 Task: Get updates on wildfire incidents around New York.
Action: Mouse moved to (95, 80)
Screenshot: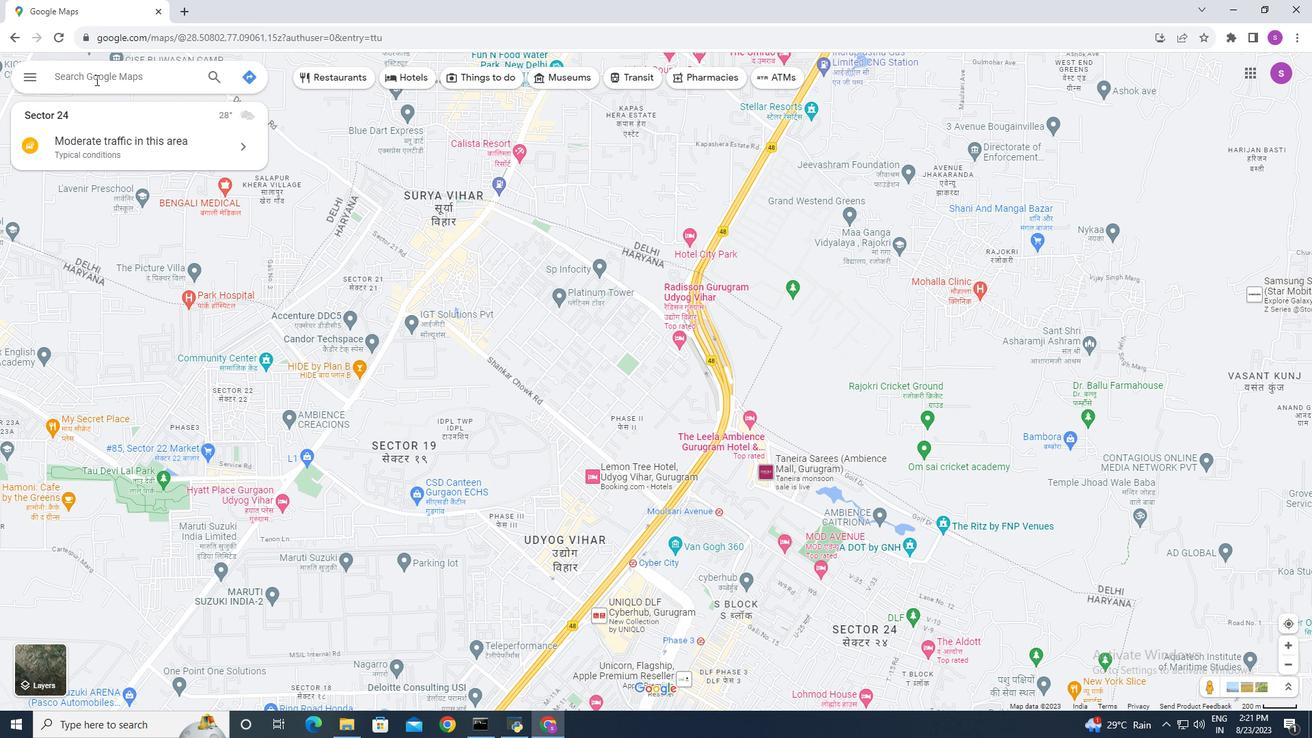 
Action: Mouse pressed left at (95, 80)
Screenshot: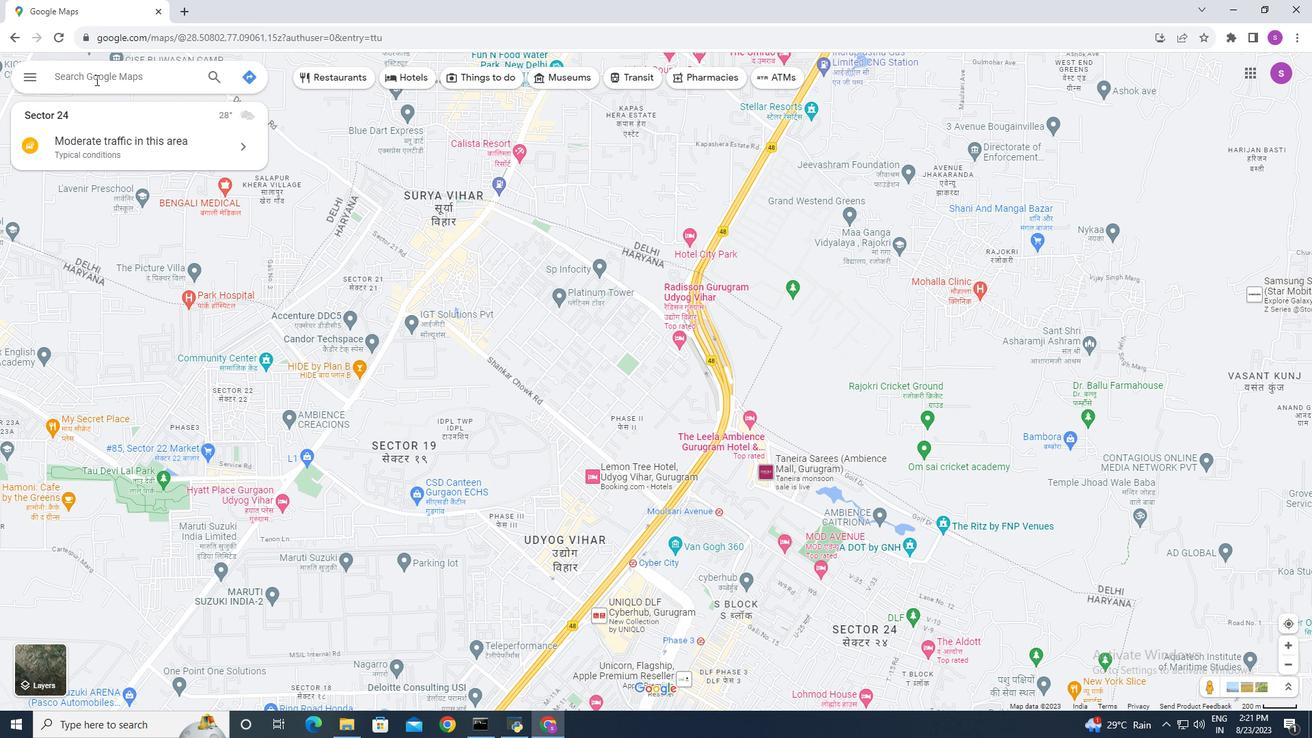 
Action: Mouse moved to (99, 78)
Screenshot: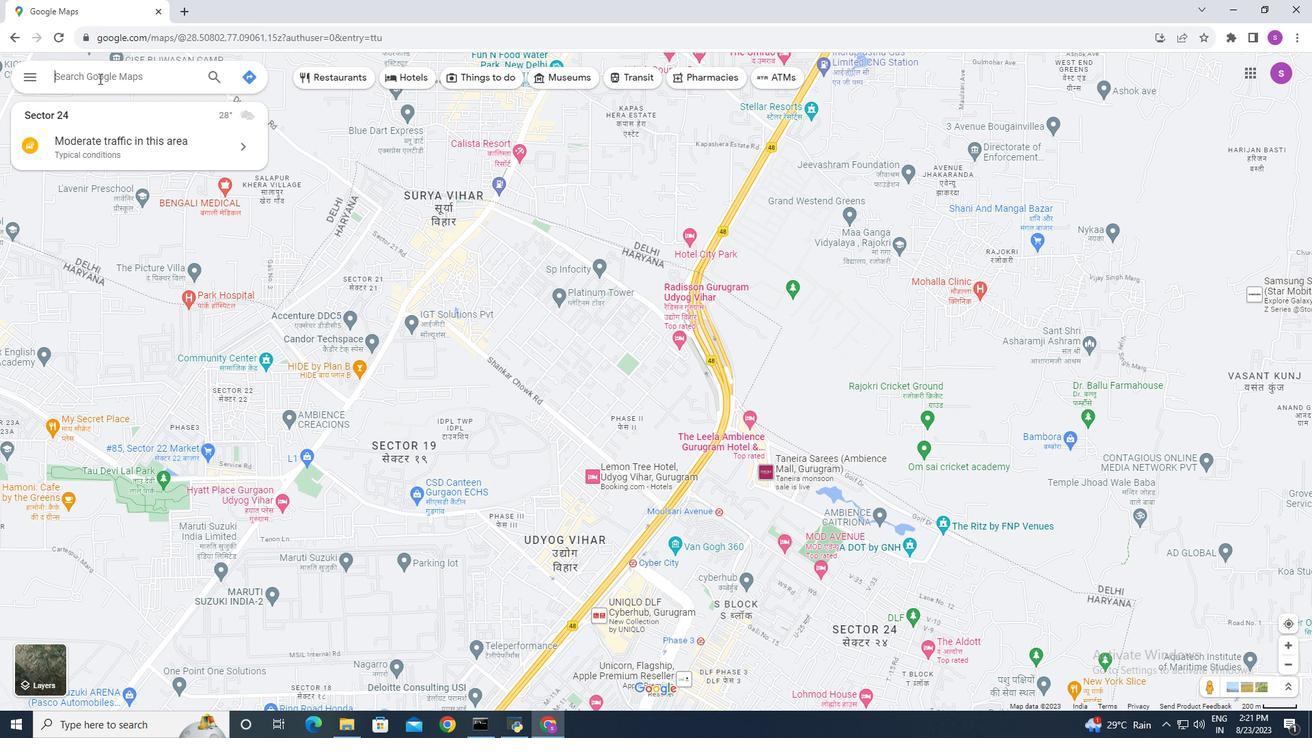 
Action: Key pressed <Key.shift>New<Key.space><Key.shift>York<Key.enter>
Screenshot: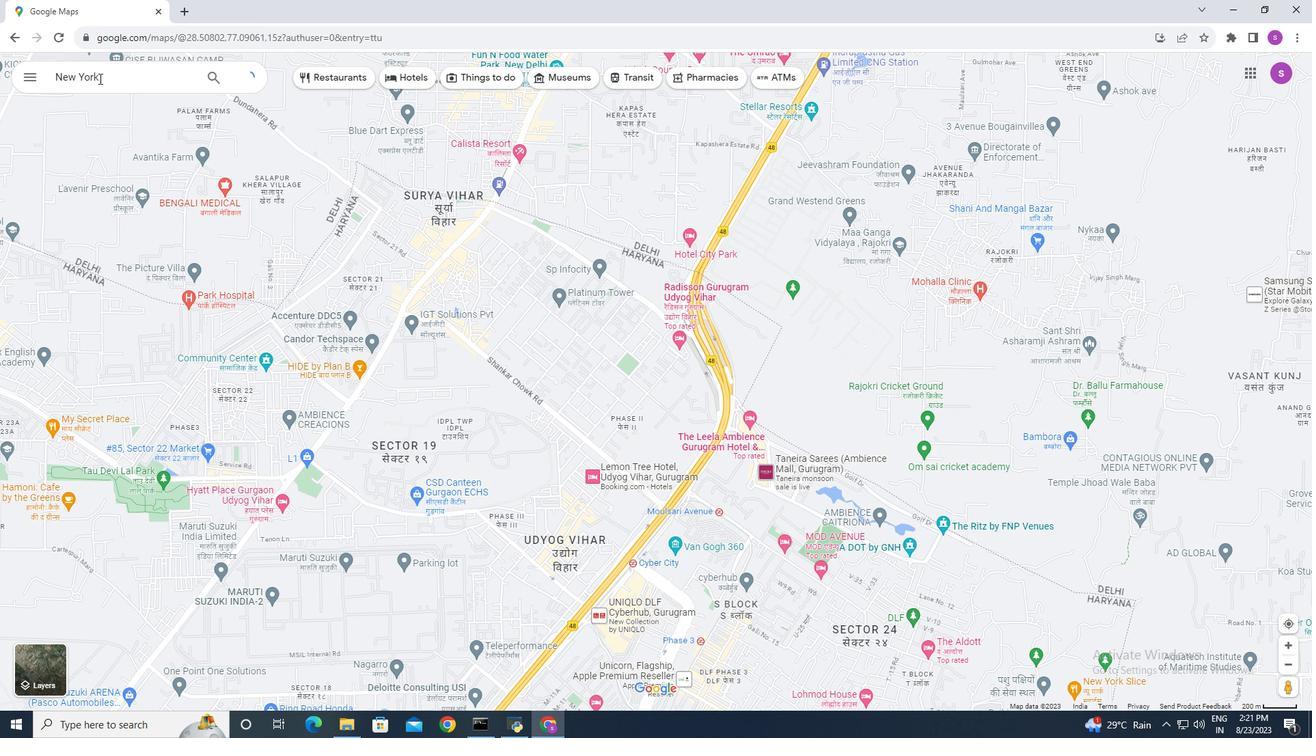 
Action: Mouse moved to (317, 663)
Screenshot: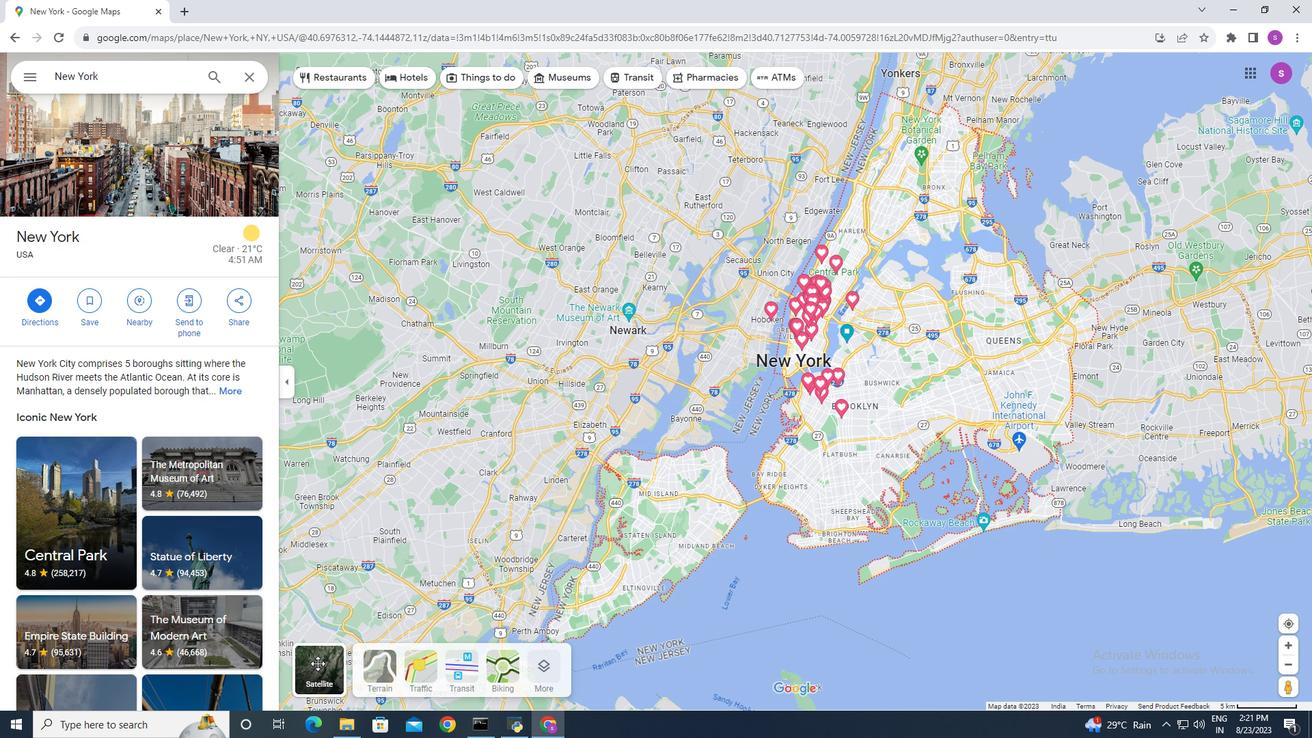 
Action: Mouse pressed left at (317, 663)
Screenshot: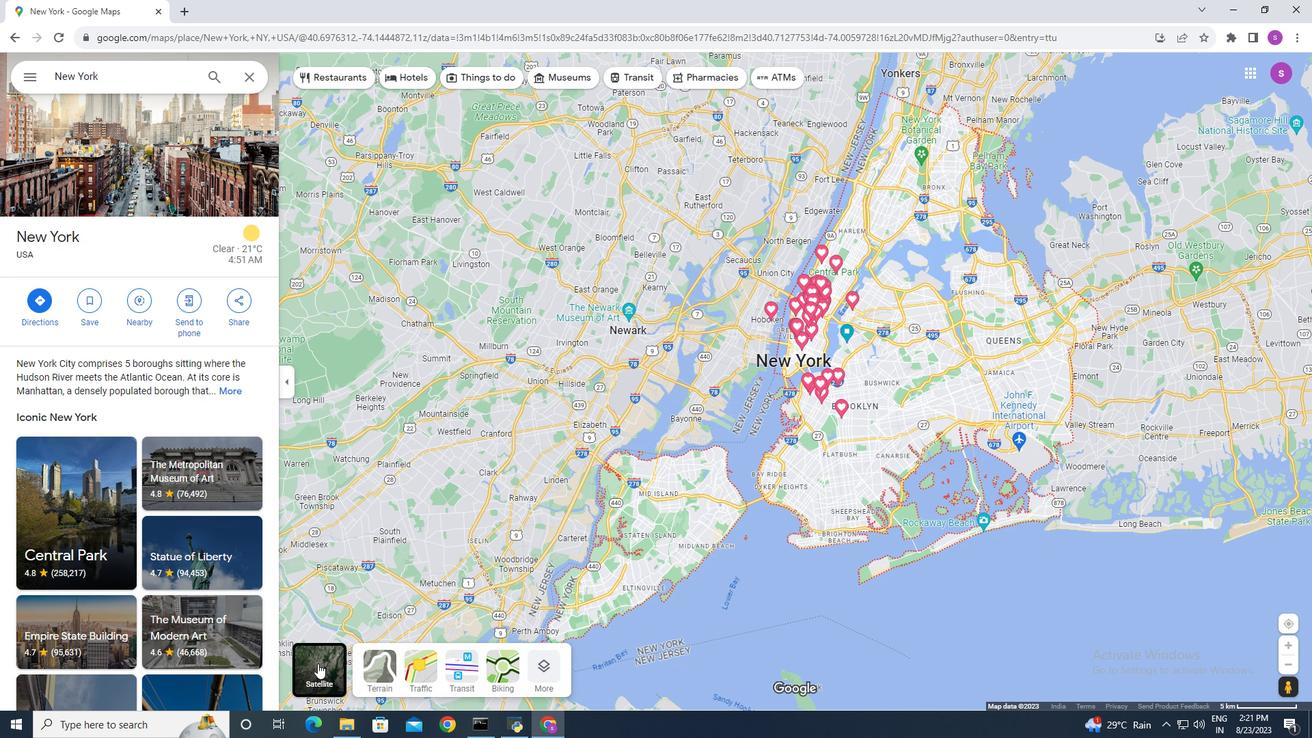 
Action: Mouse moved to (544, 665)
Screenshot: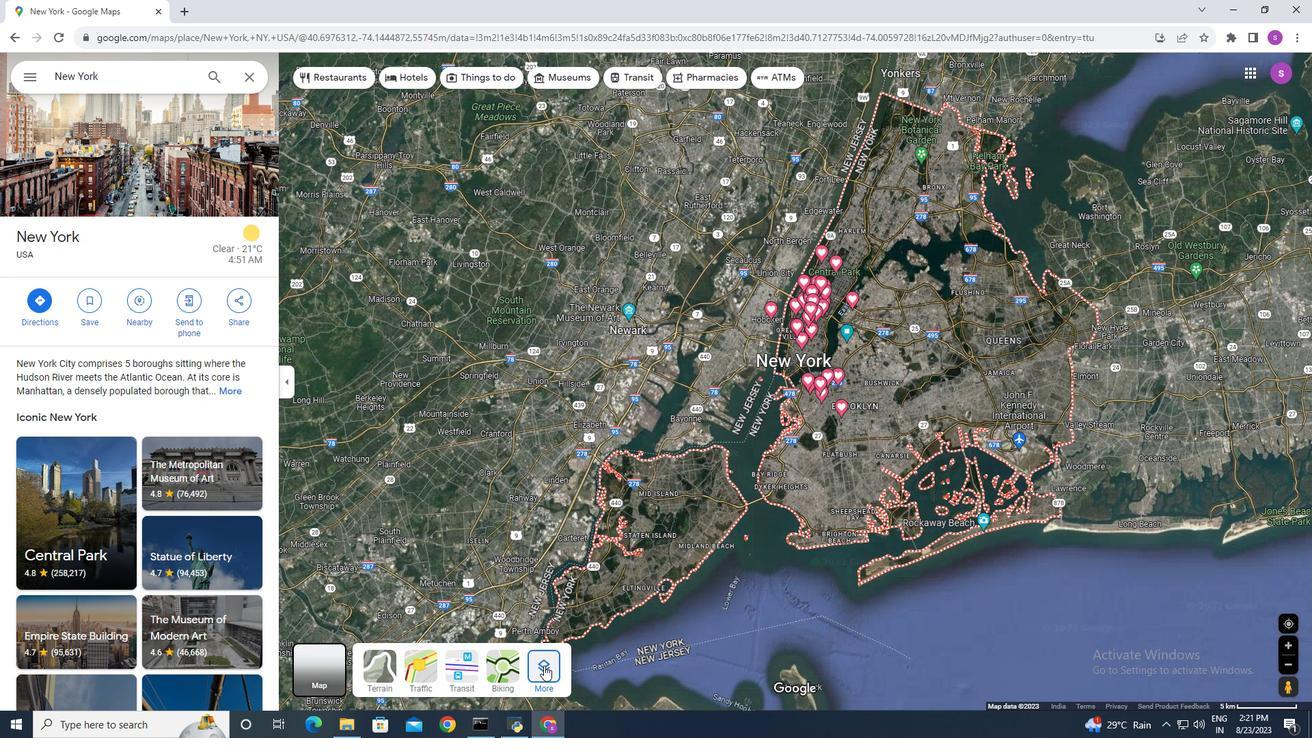 
Action: Mouse pressed left at (544, 665)
Screenshot: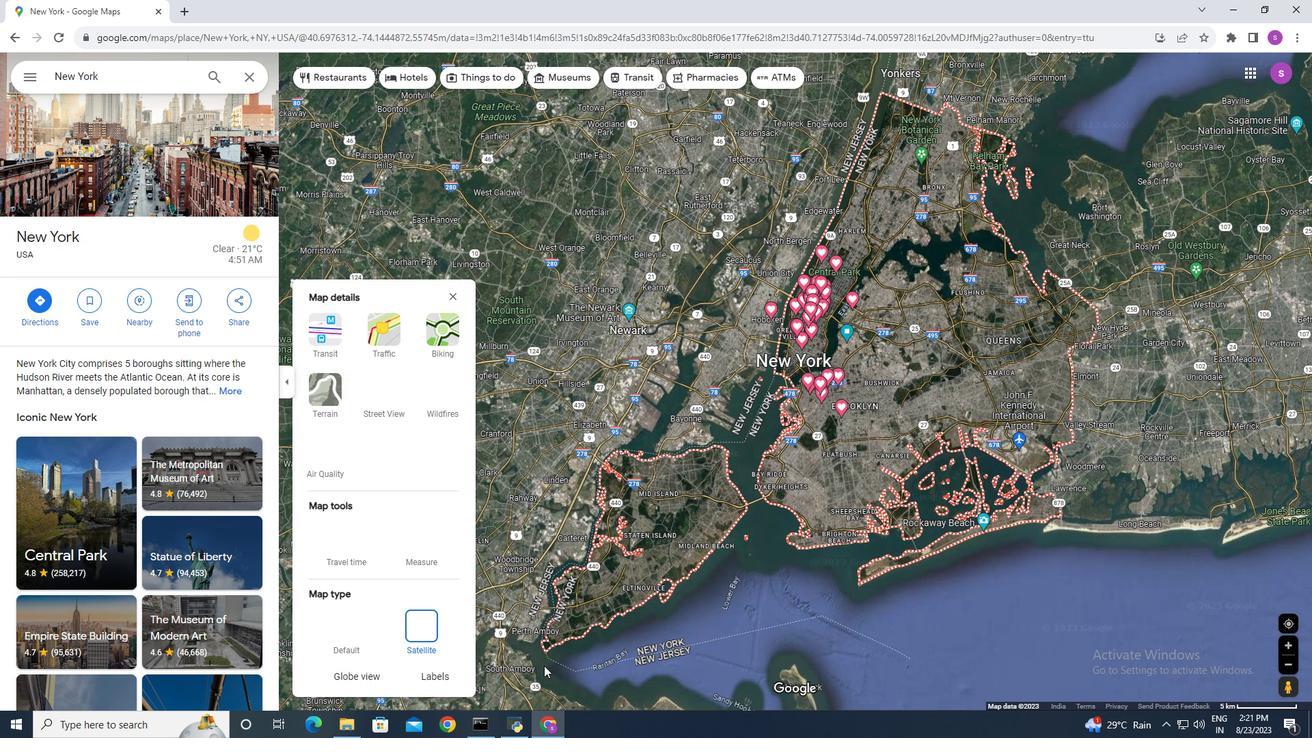 
Action: Mouse moved to (451, 384)
Screenshot: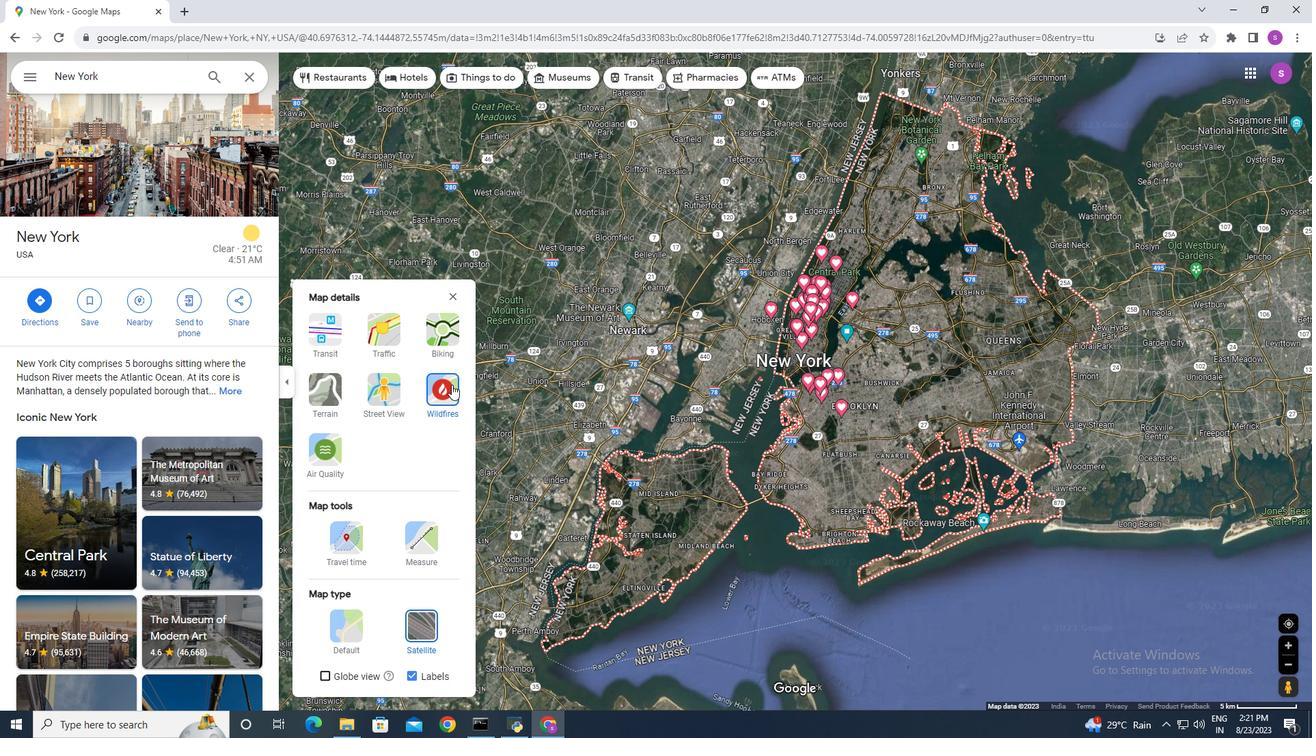 
Action: Mouse pressed left at (451, 384)
Screenshot: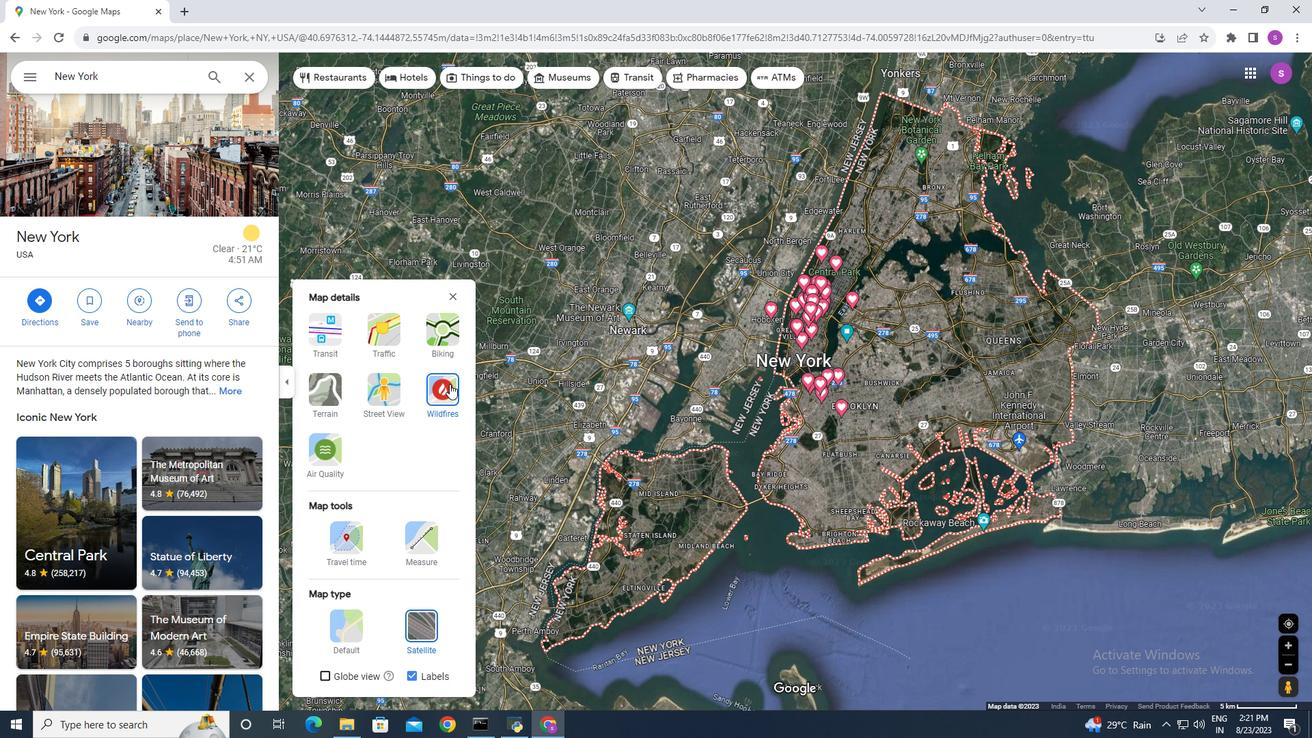 
Action: Mouse moved to (442, 388)
Screenshot: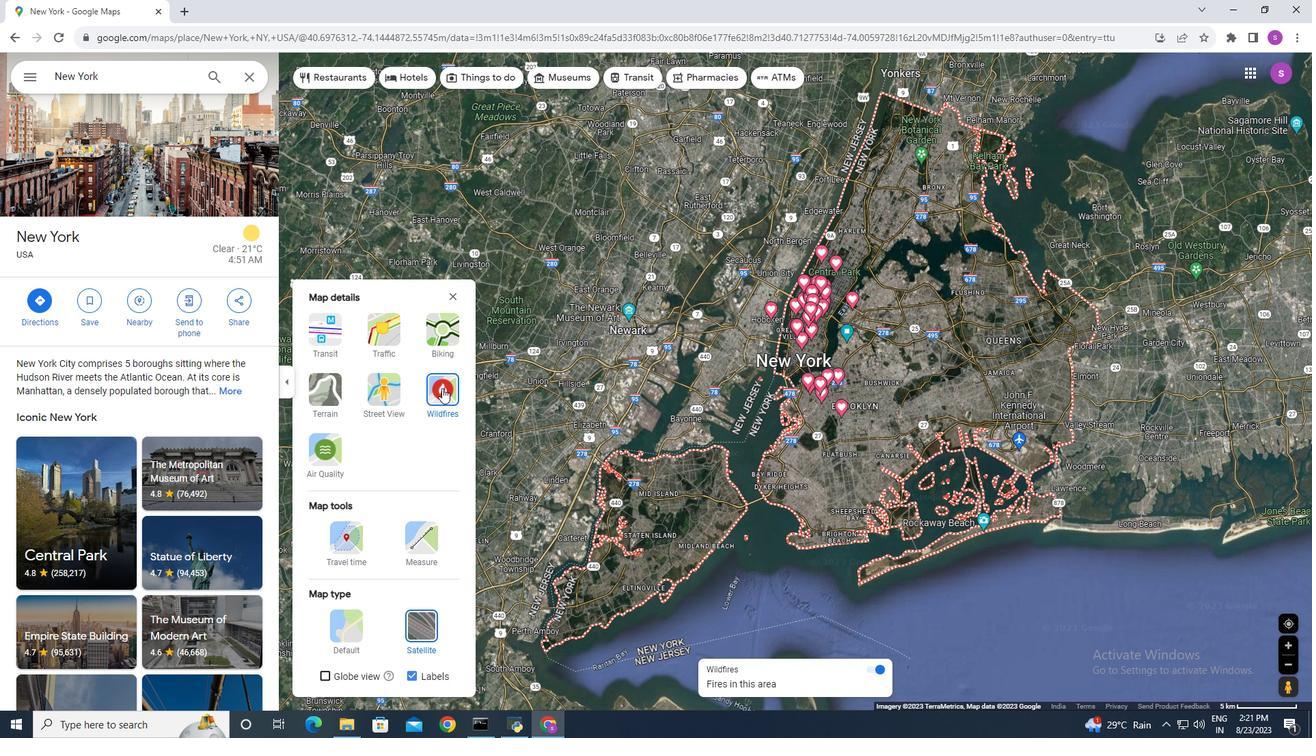 
Action: Mouse pressed left at (442, 388)
Screenshot: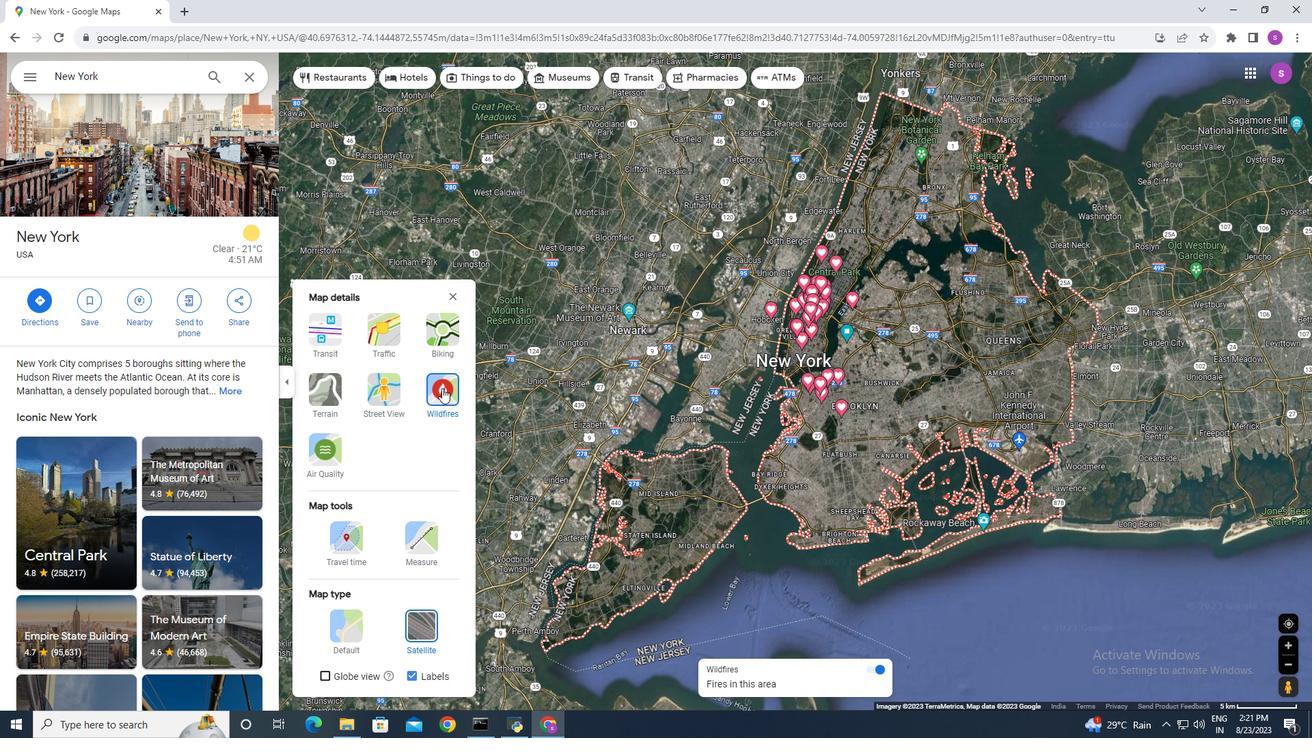 
Action: Mouse moved to (442, 388)
Screenshot: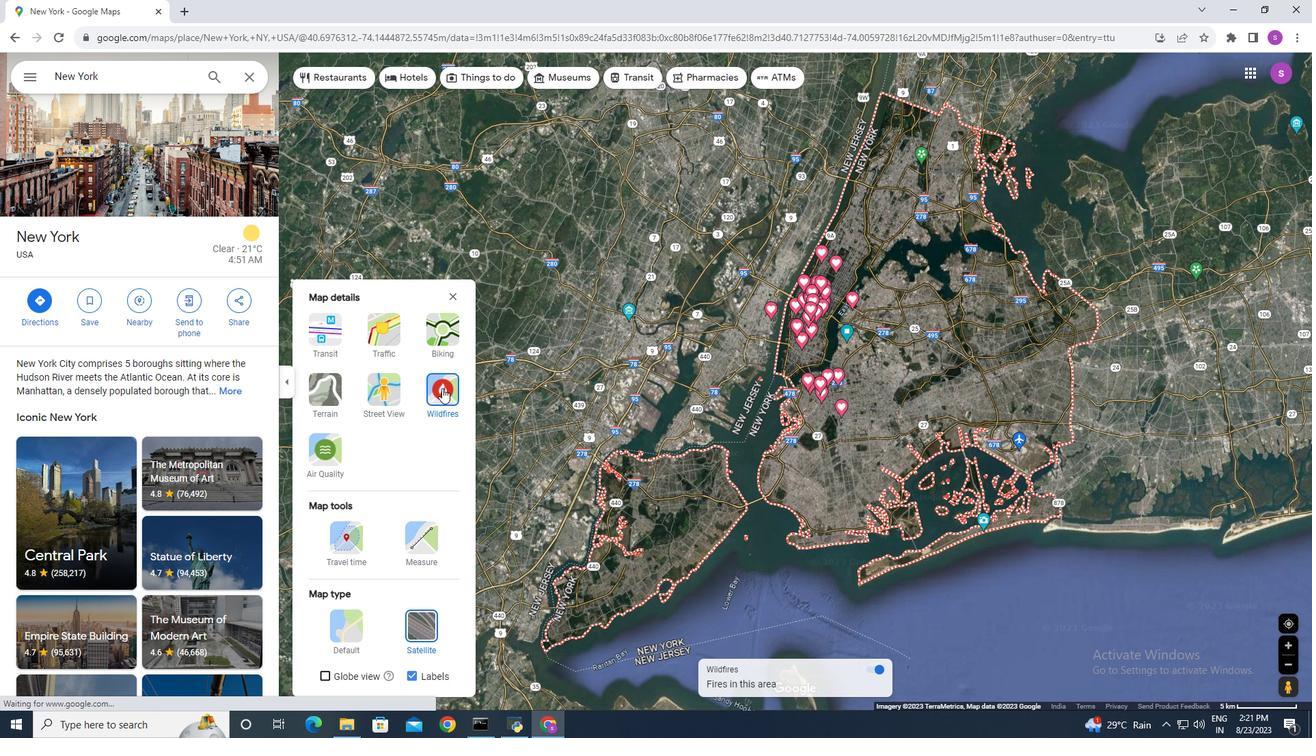 
Action: Mouse pressed left at (442, 388)
Screenshot: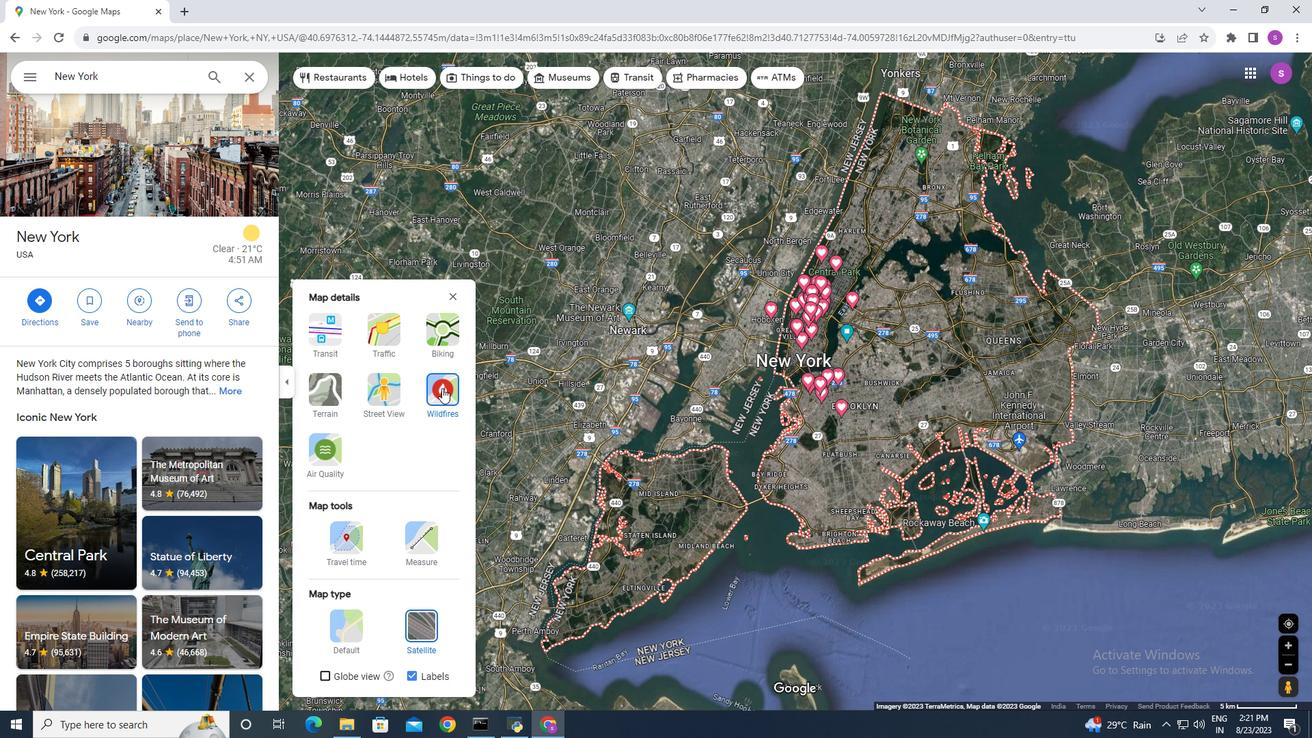 
Action: Mouse moved to (442, 388)
Screenshot: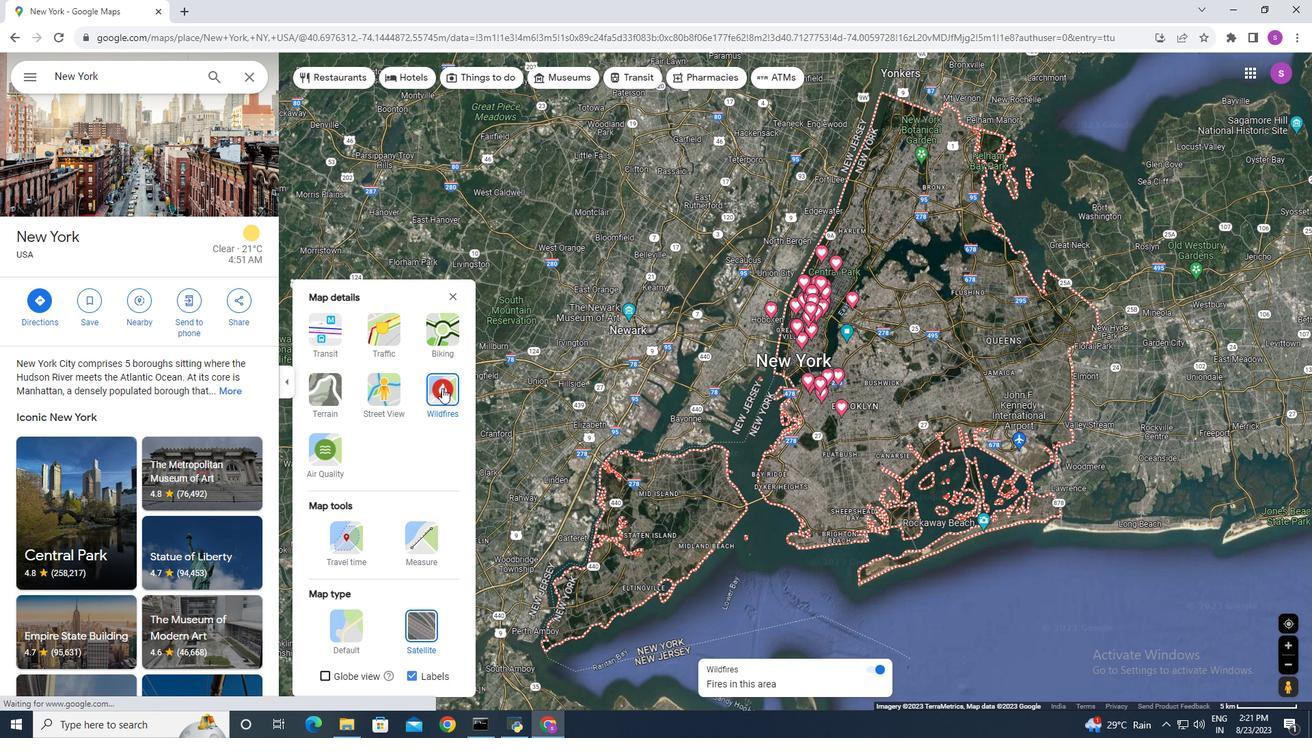
Action: Mouse pressed left at (442, 388)
Screenshot: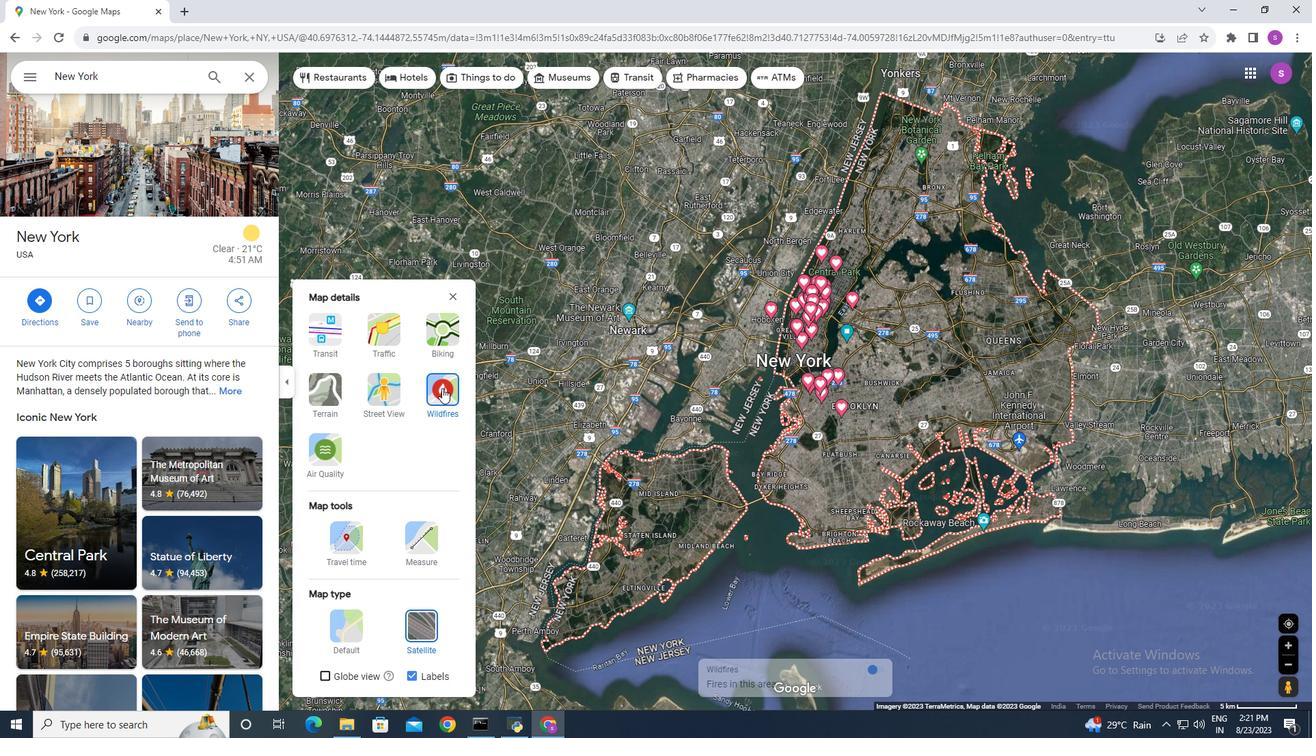 
Action: Mouse moved to (386, 385)
Screenshot: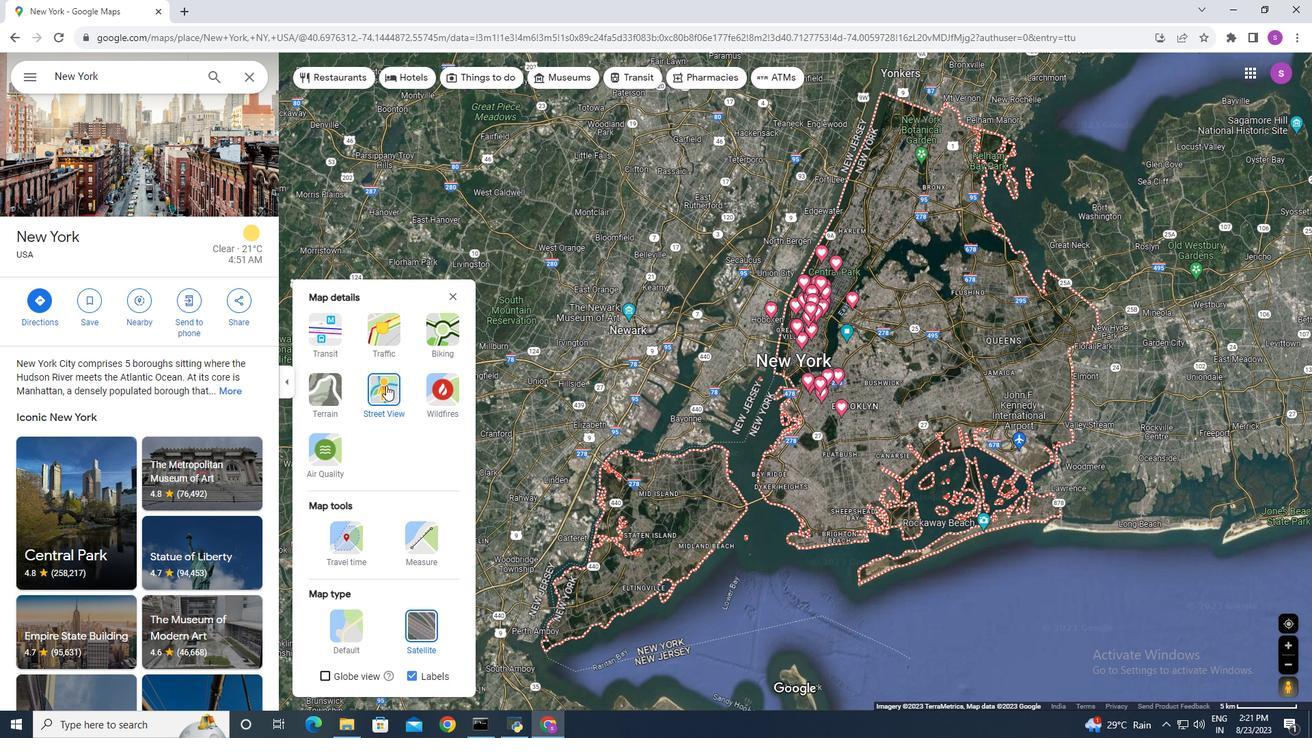 
Action: Mouse pressed left at (386, 385)
Screenshot: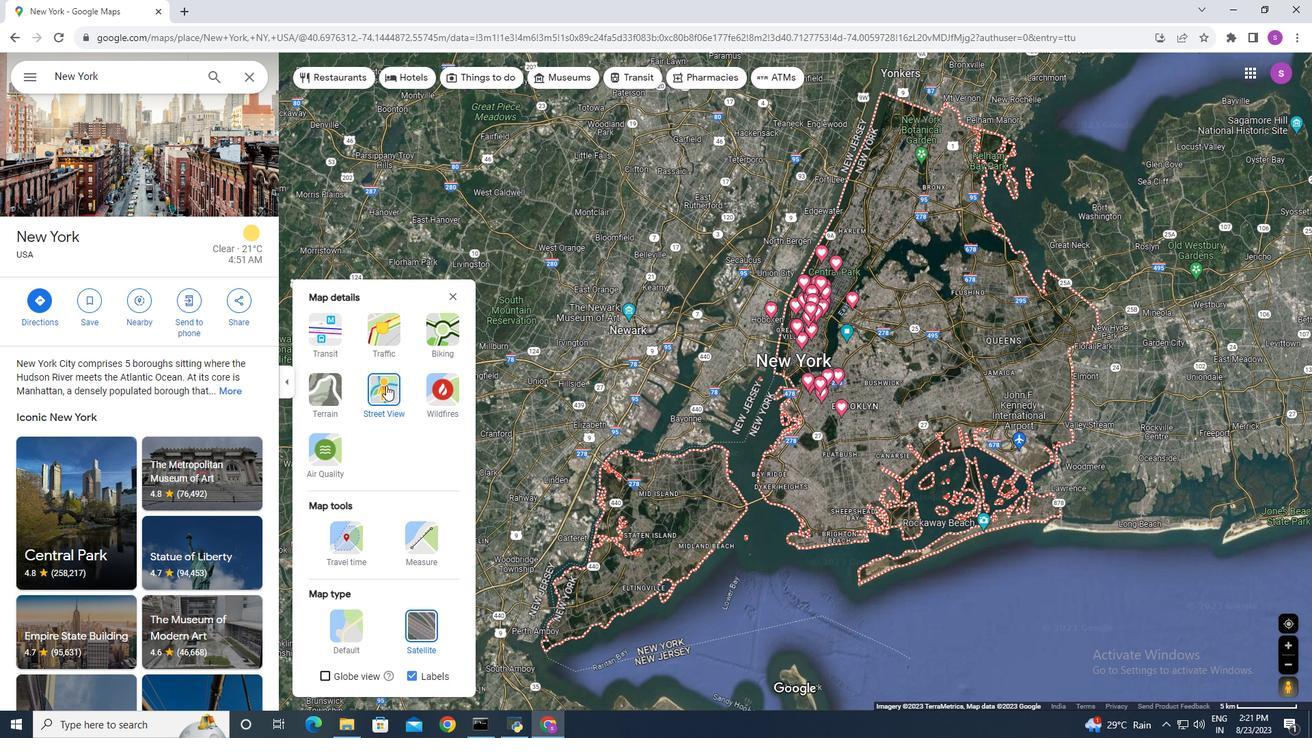 
Action: Mouse pressed left at (386, 385)
Screenshot: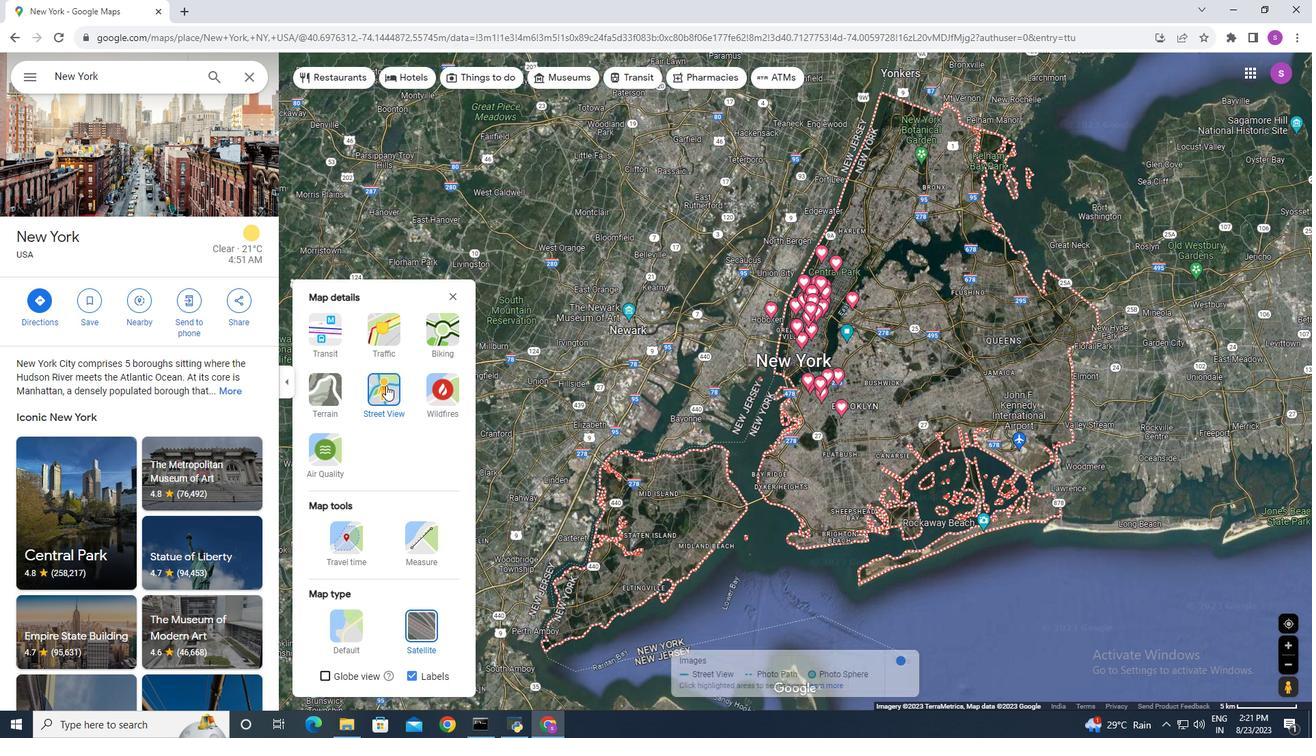 
Action: Mouse moved to (433, 394)
Screenshot: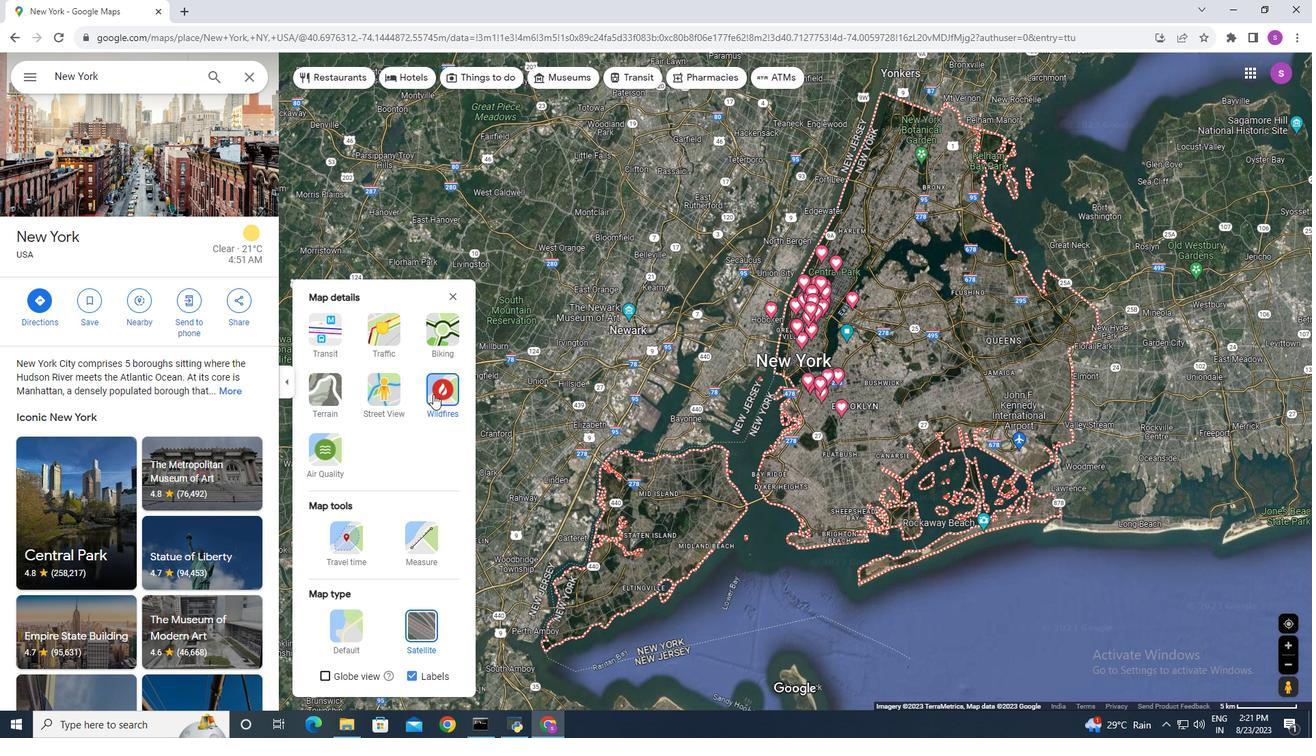 
Action: Mouse pressed left at (433, 394)
Screenshot: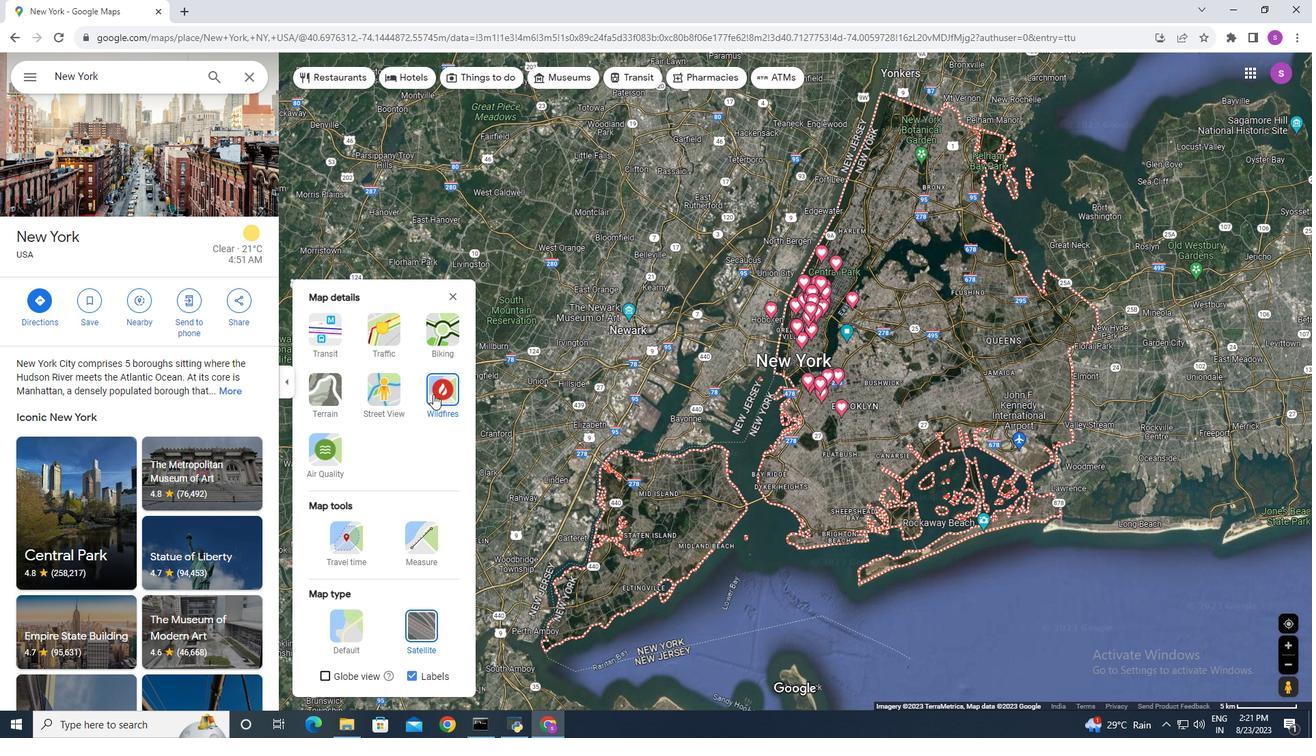 
Action: Mouse moved to (614, 471)
Screenshot: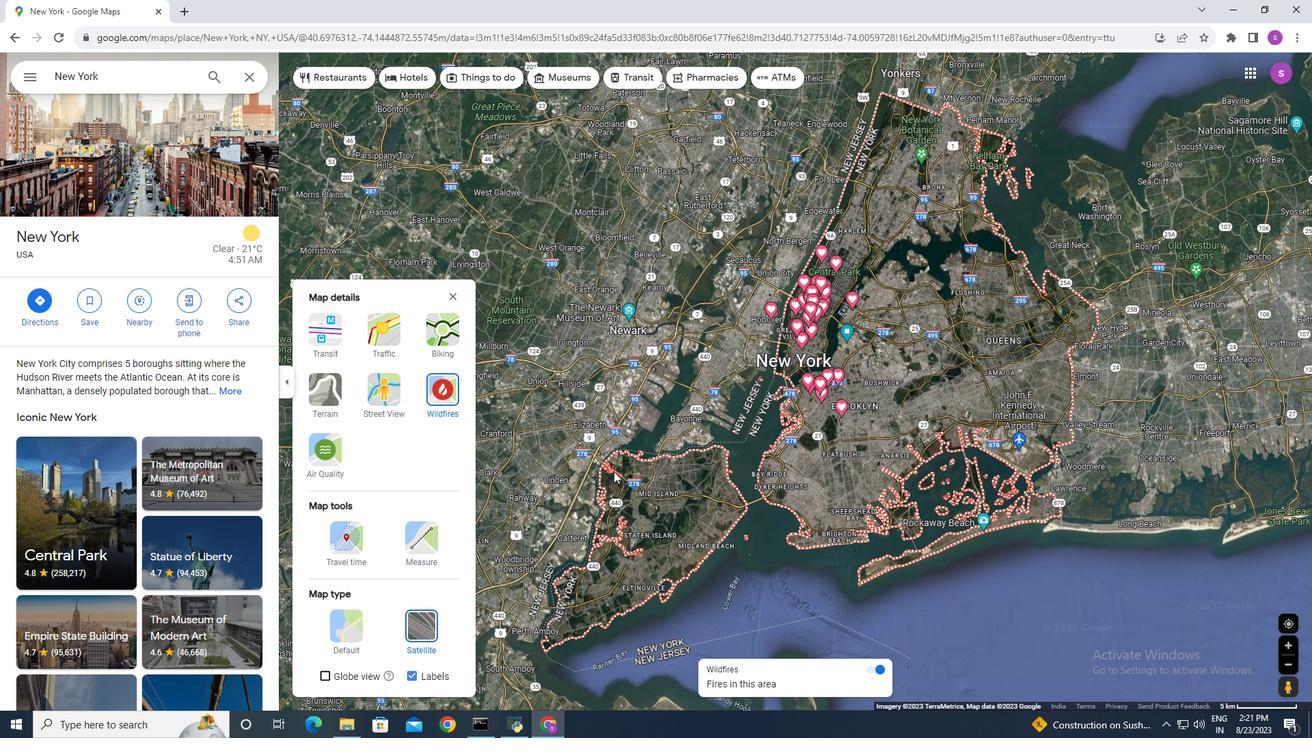 
Action: Mouse pressed left at (614, 471)
Screenshot: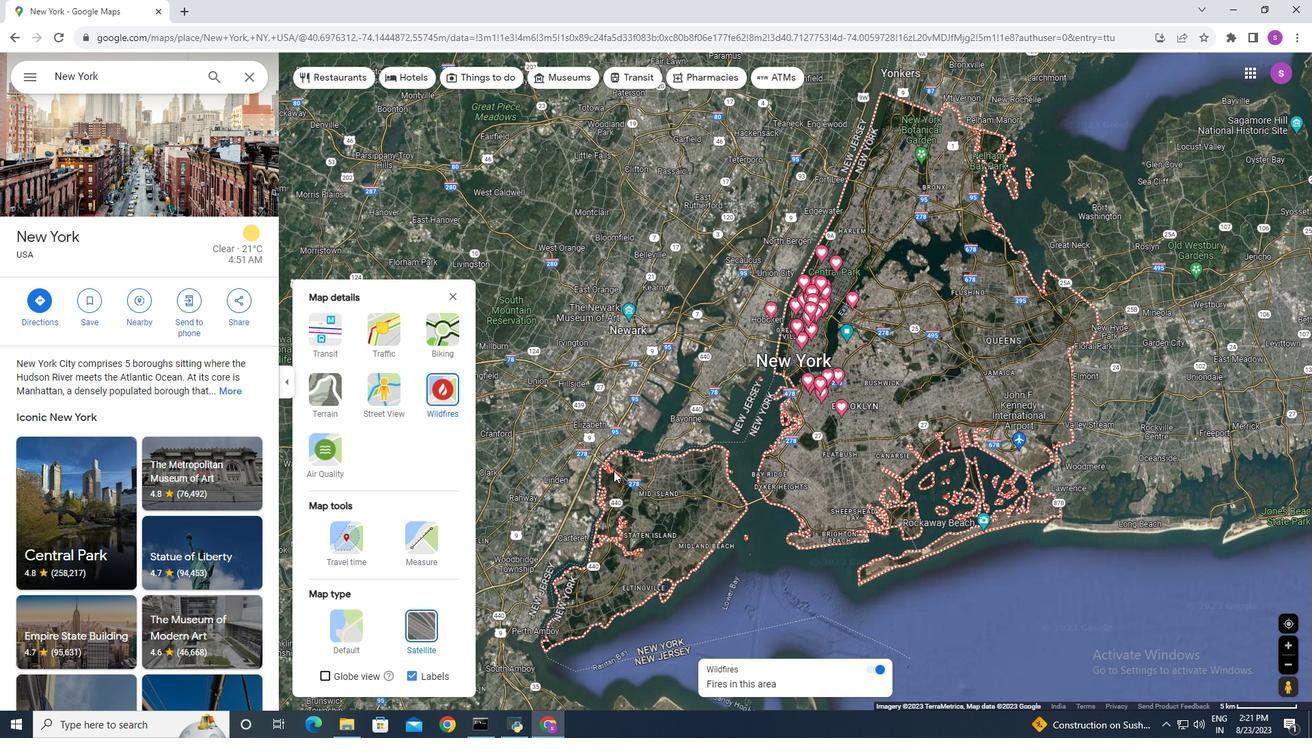 
Action: Mouse moved to (713, 626)
Screenshot: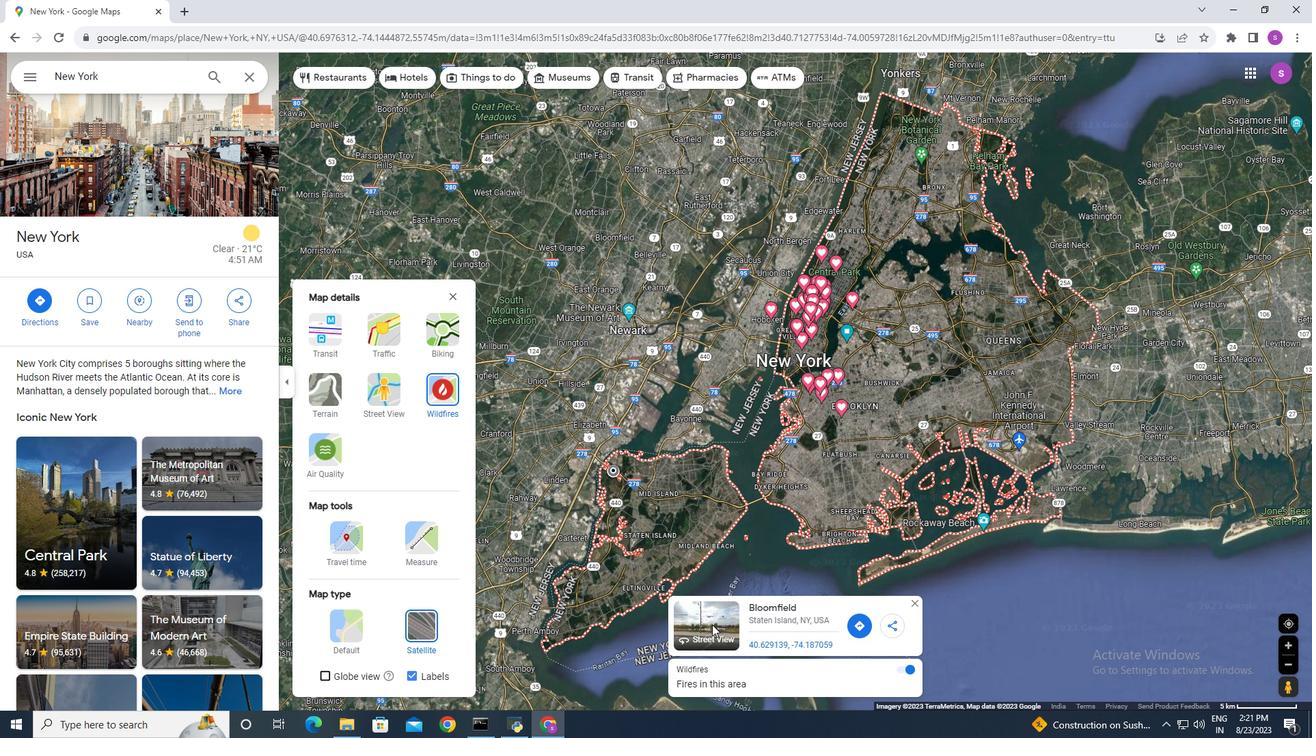
Action: Mouse pressed left at (713, 626)
Screenshot: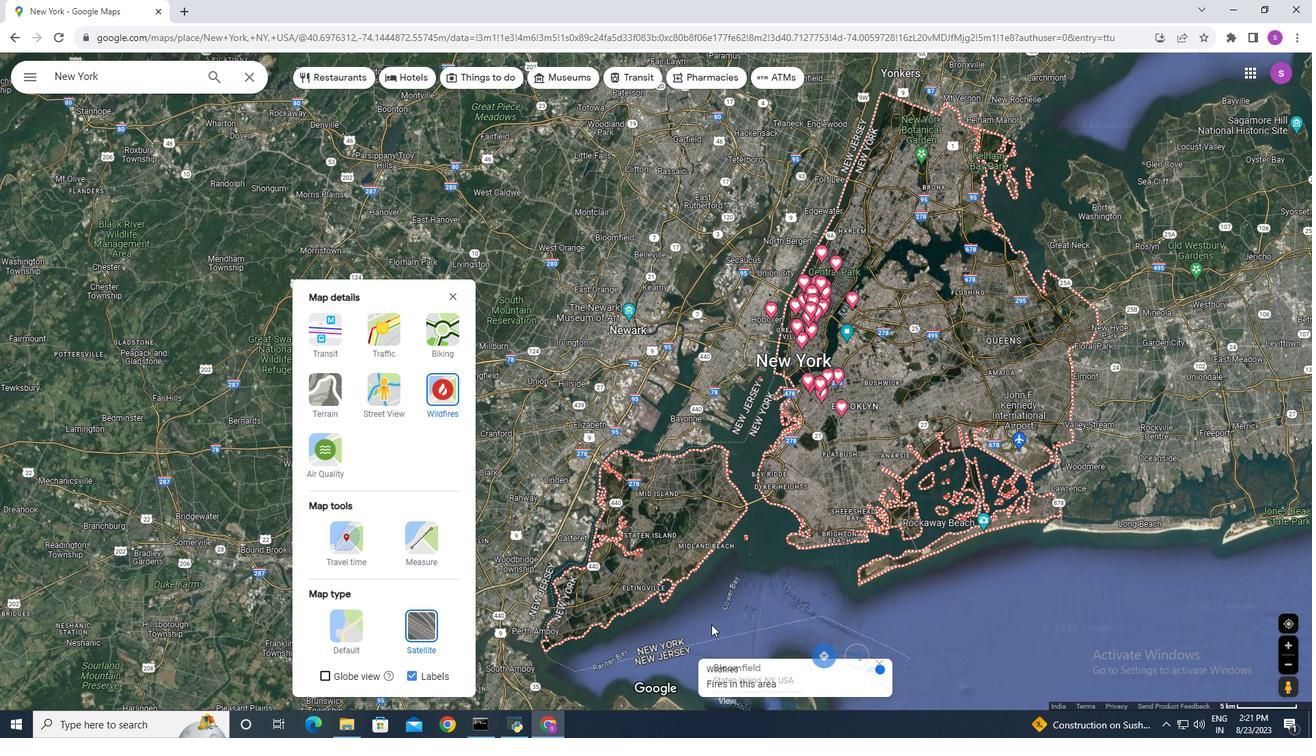 
Action: Mouse moved to (451, 519)
Screenshot: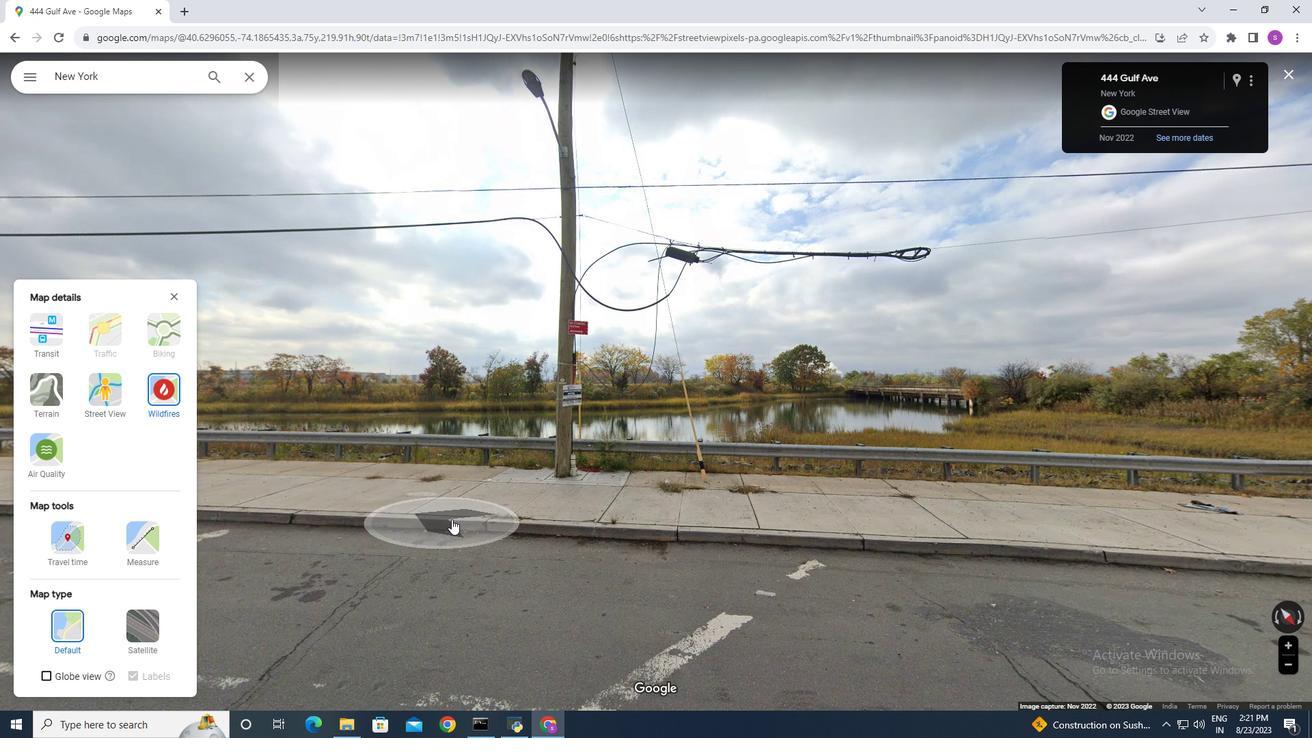 
Action: Mouse pressed left at (451, 519)
Screenshot: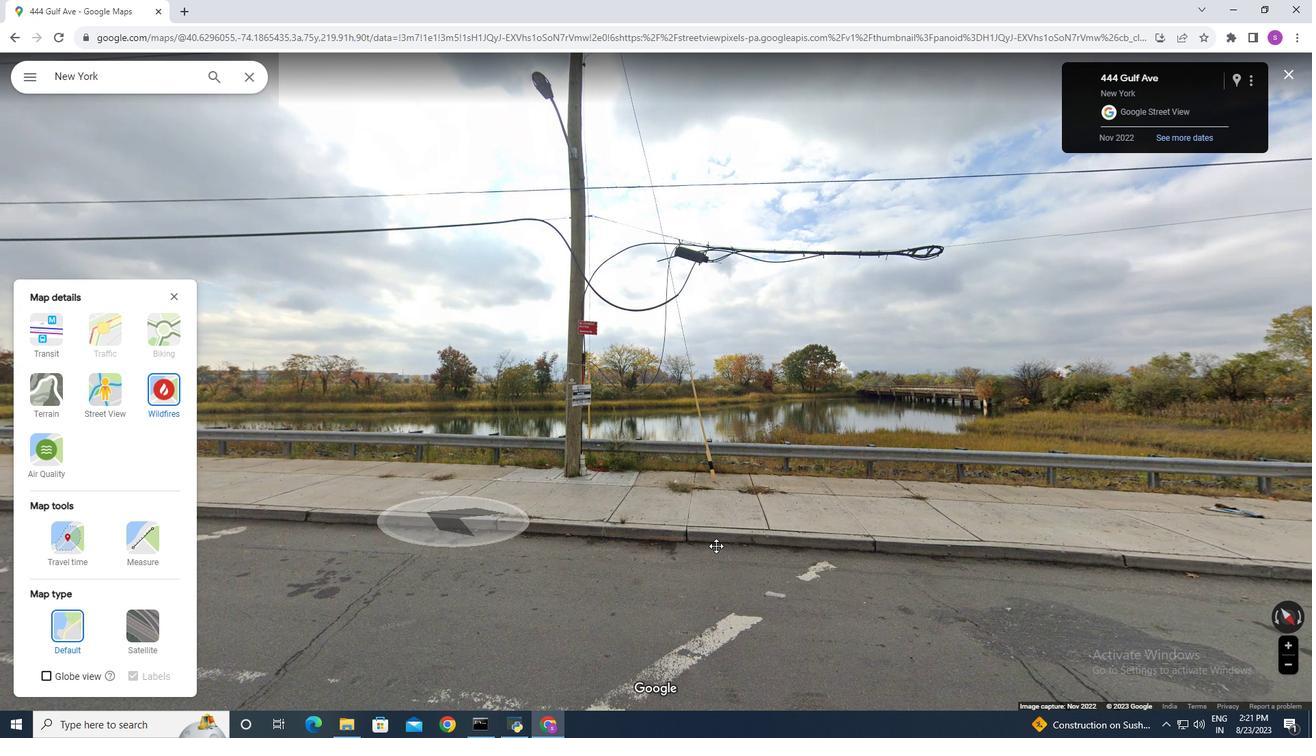 
Action: Mouse moved to (557, 626)
Screenshot: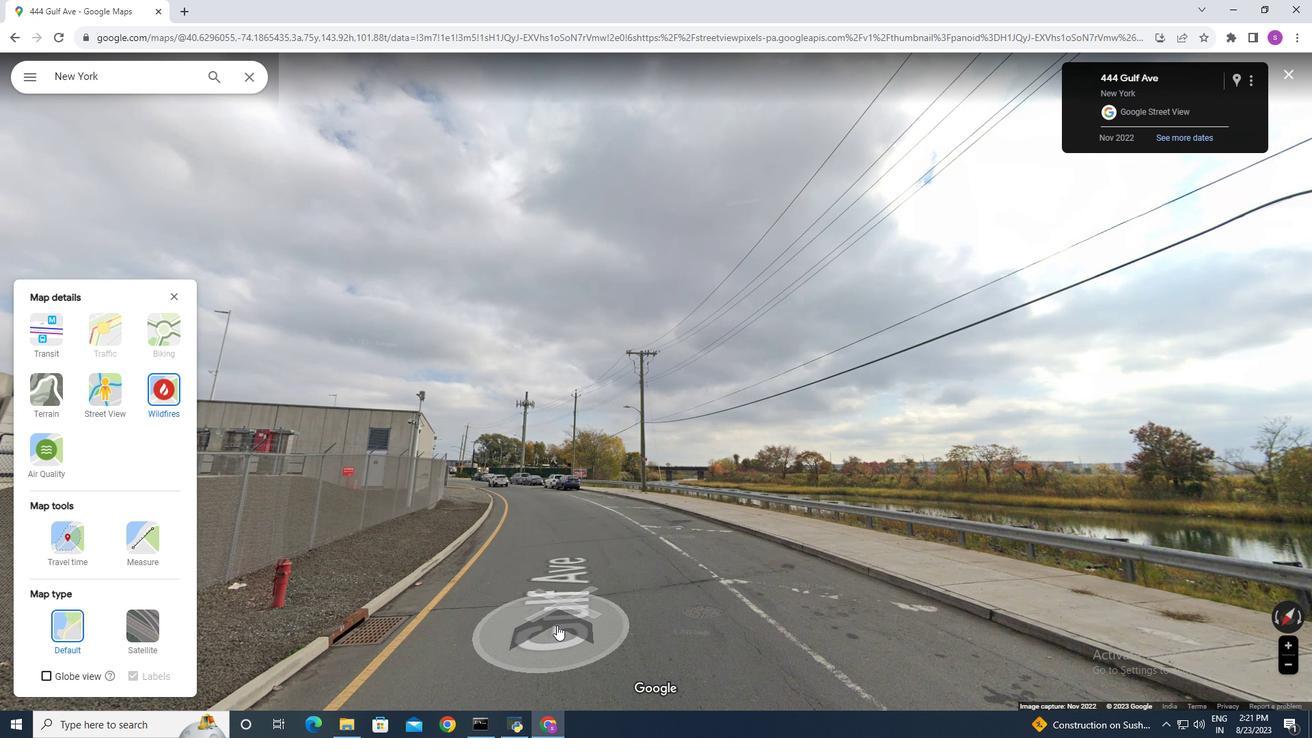 
Action: Mouse pressed left at (557, 626)
Screenshot: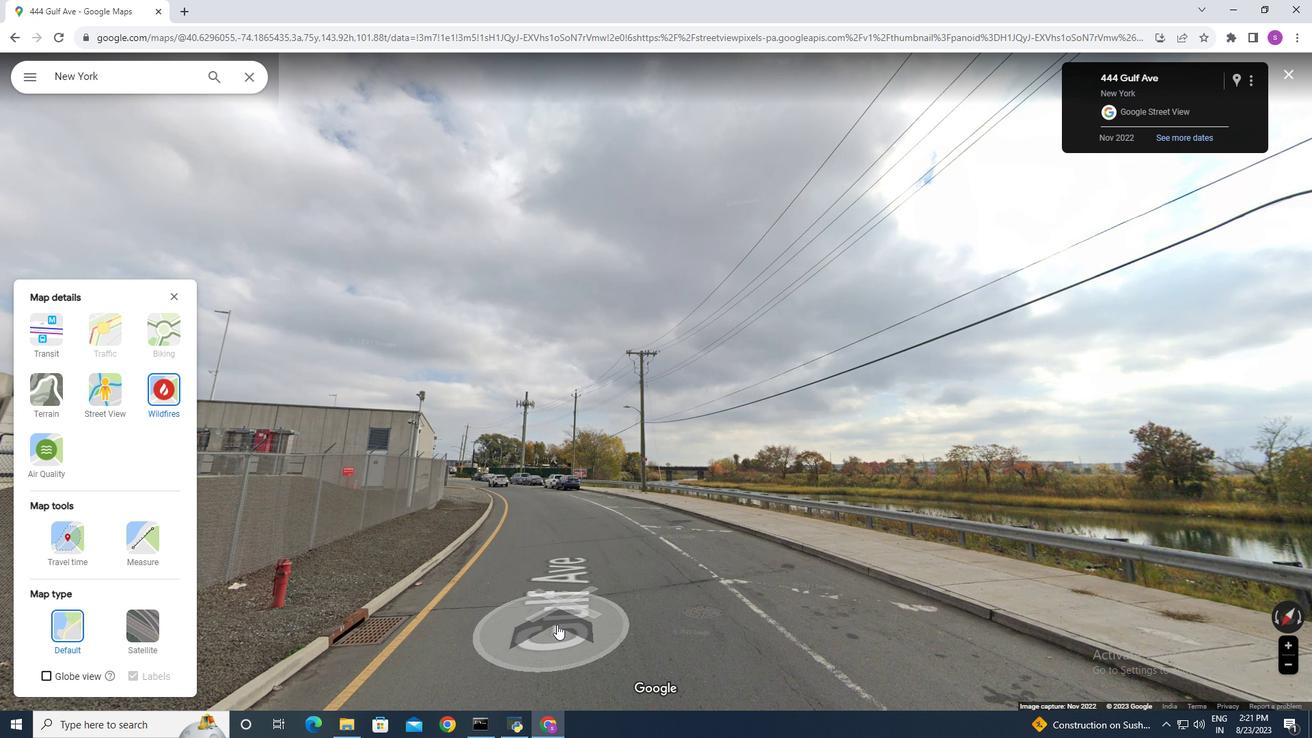 
Action: Mouse moved to (504, 551)
Screenshot: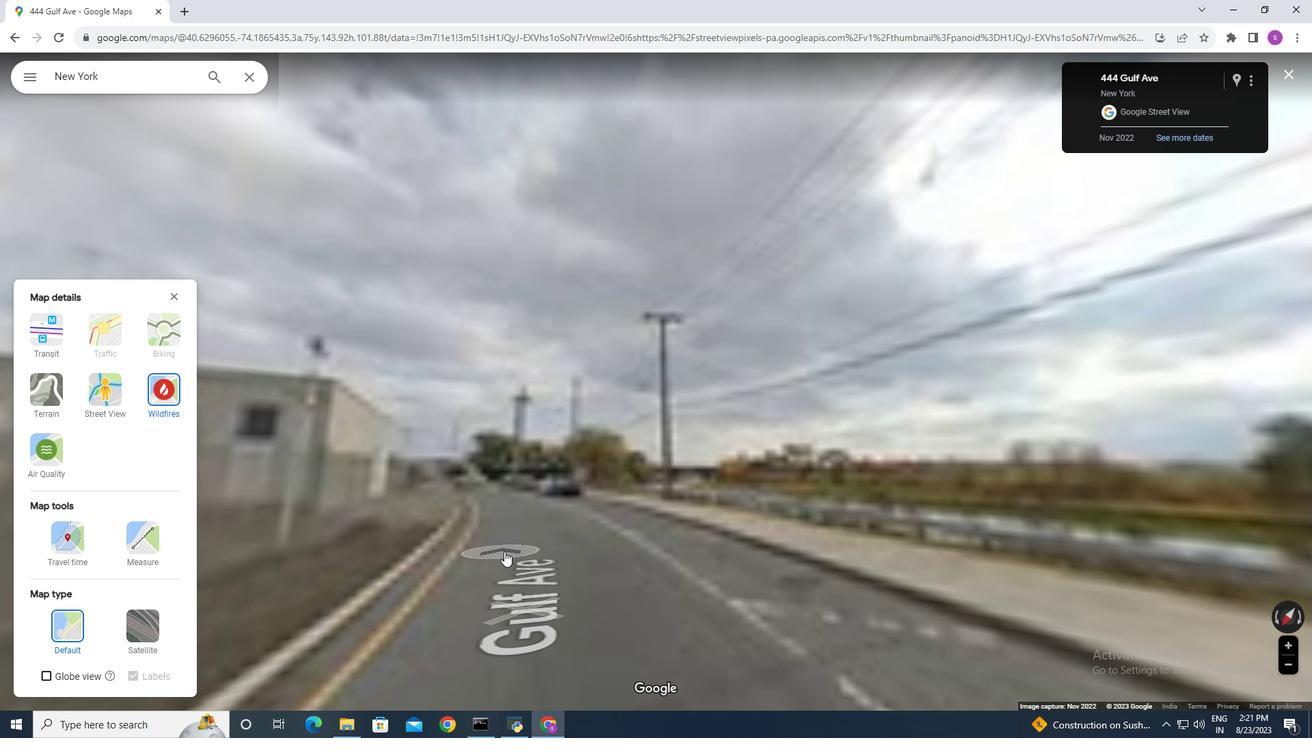
Action: Mouse pressed left at (504, 551)
Screenshot: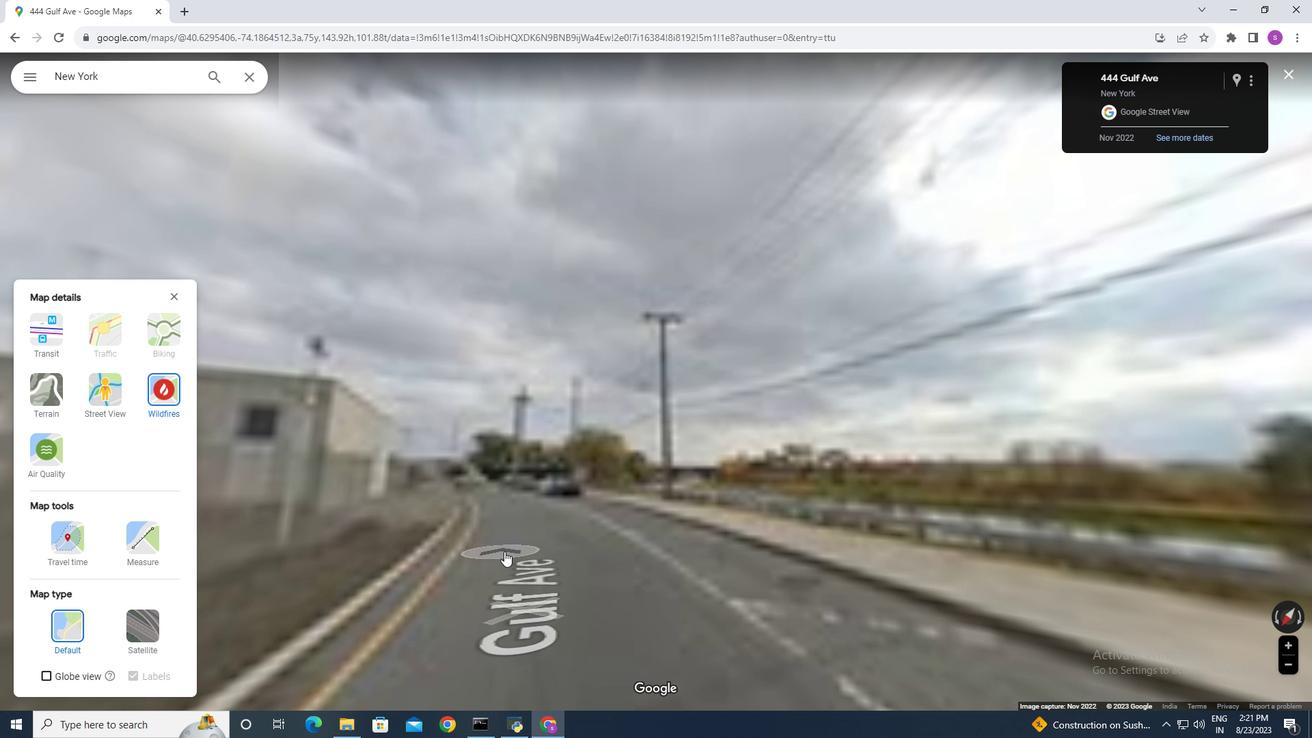 
Action: Mouse moved to (541, 604)
Screenshot: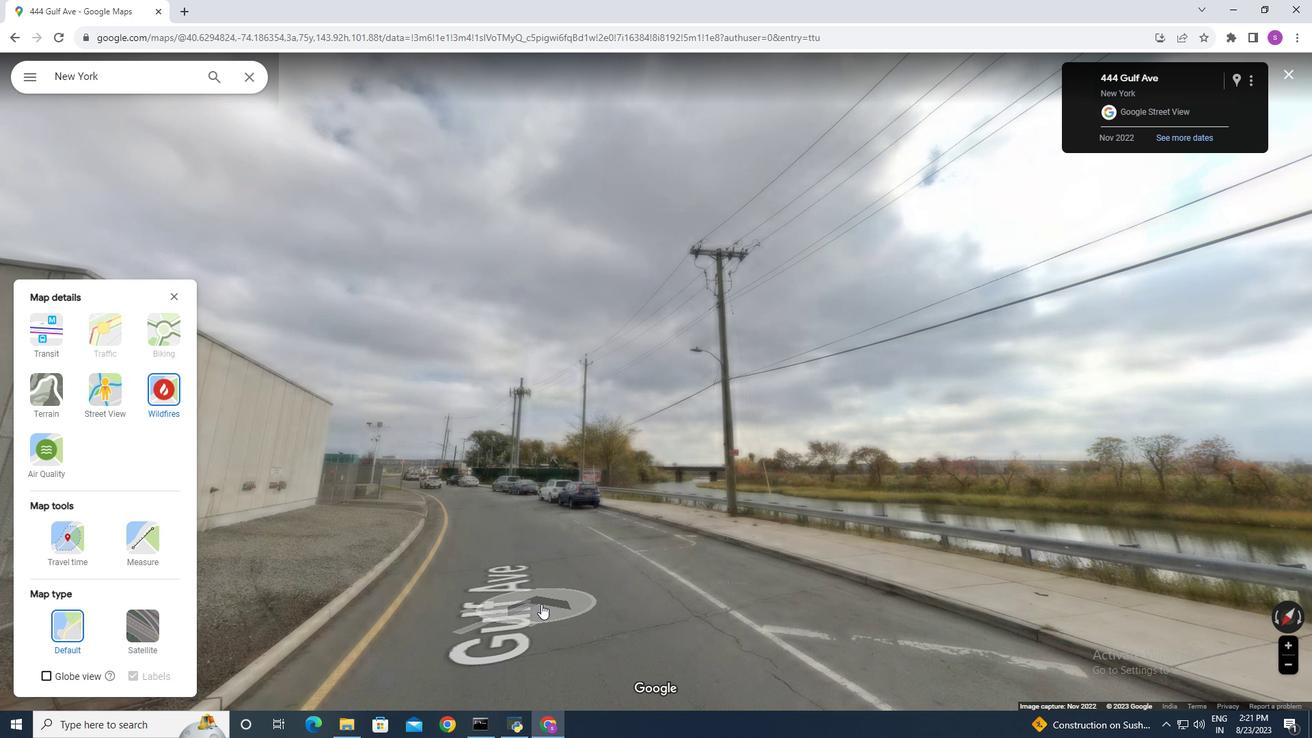 
Action: Mouse pressed left at (541, 604)
Screenshot: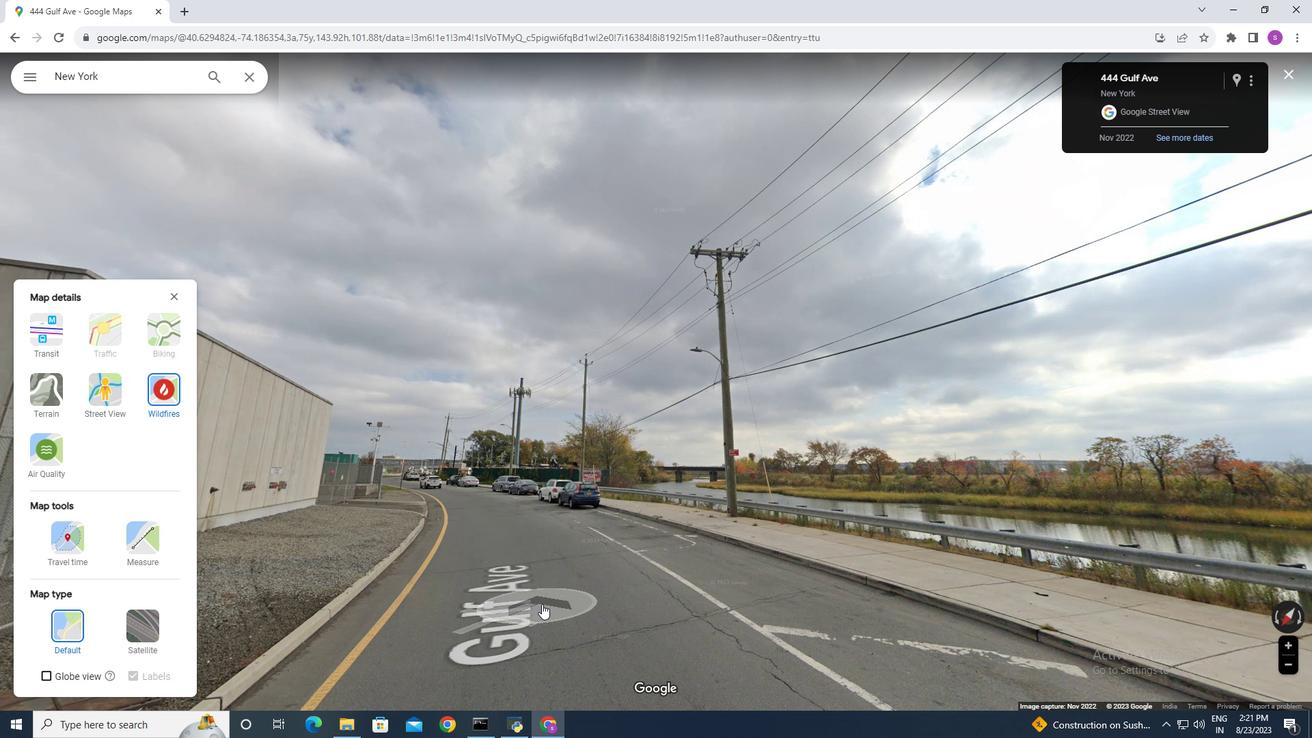 
Action: Mouse moved to (490, 538)
Screenshot: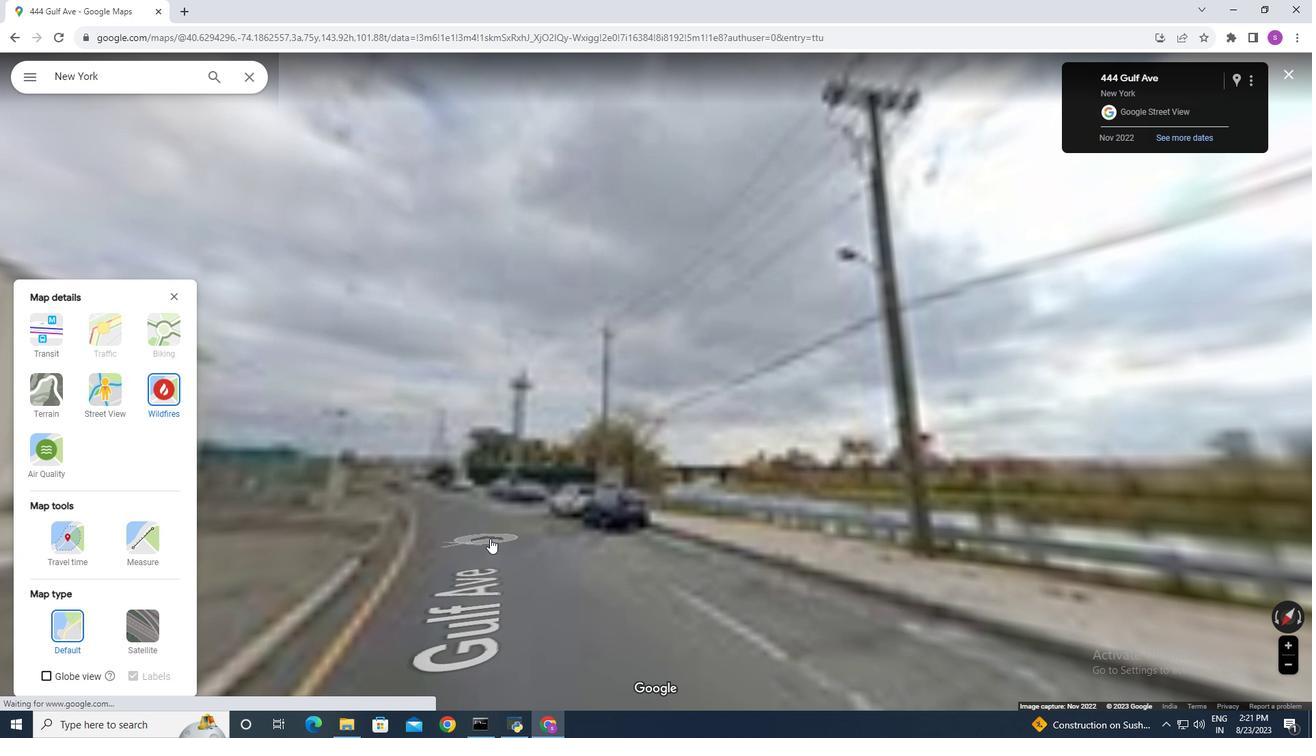 
Action: Mouse pressed left at (490, 538)
Screenshot: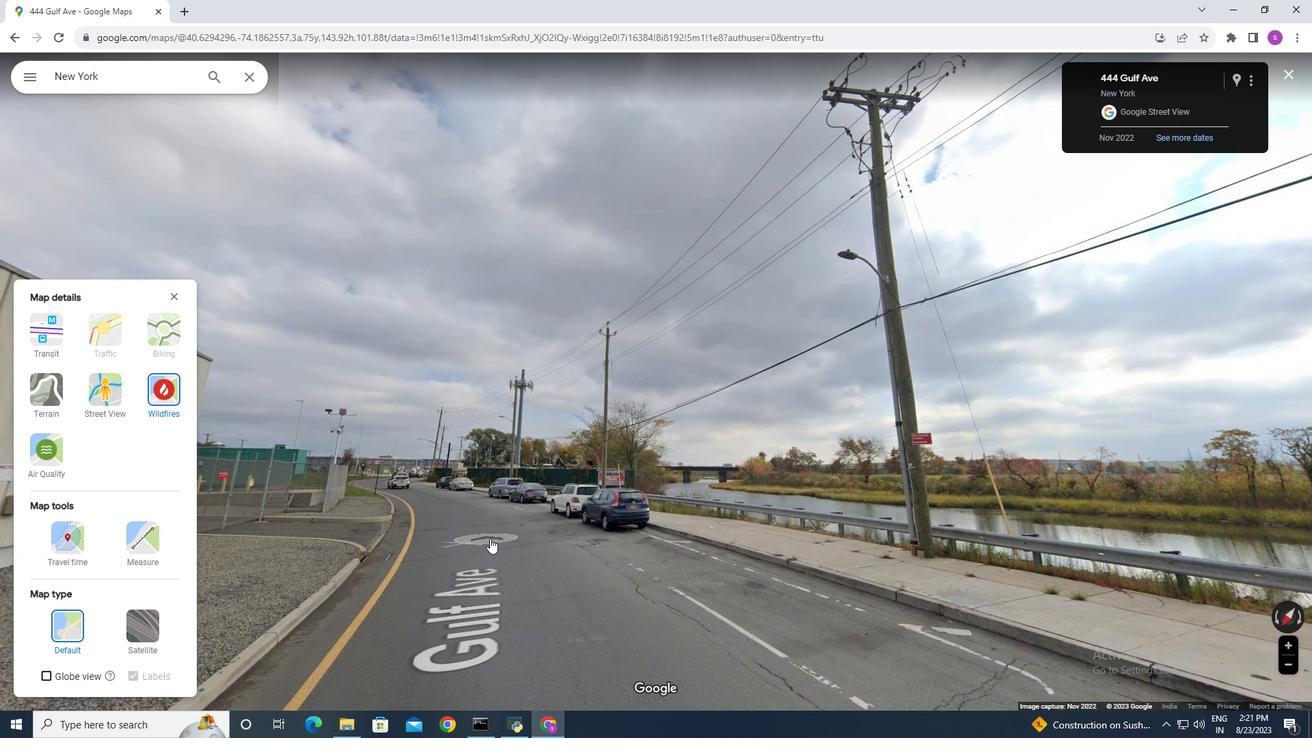 
Action: Mouse moved to (475, 597)
Screenshot: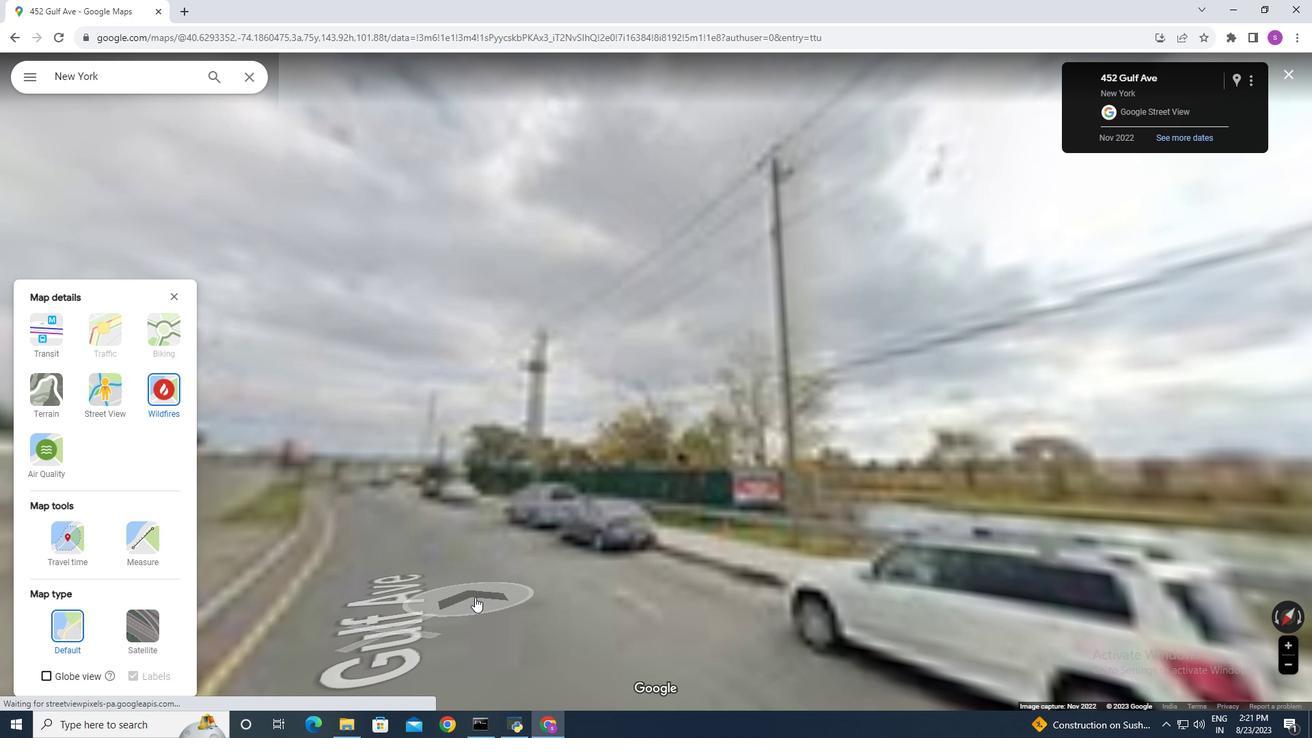 
Action: Mouse pressed left at (475, 597)
Screenshot: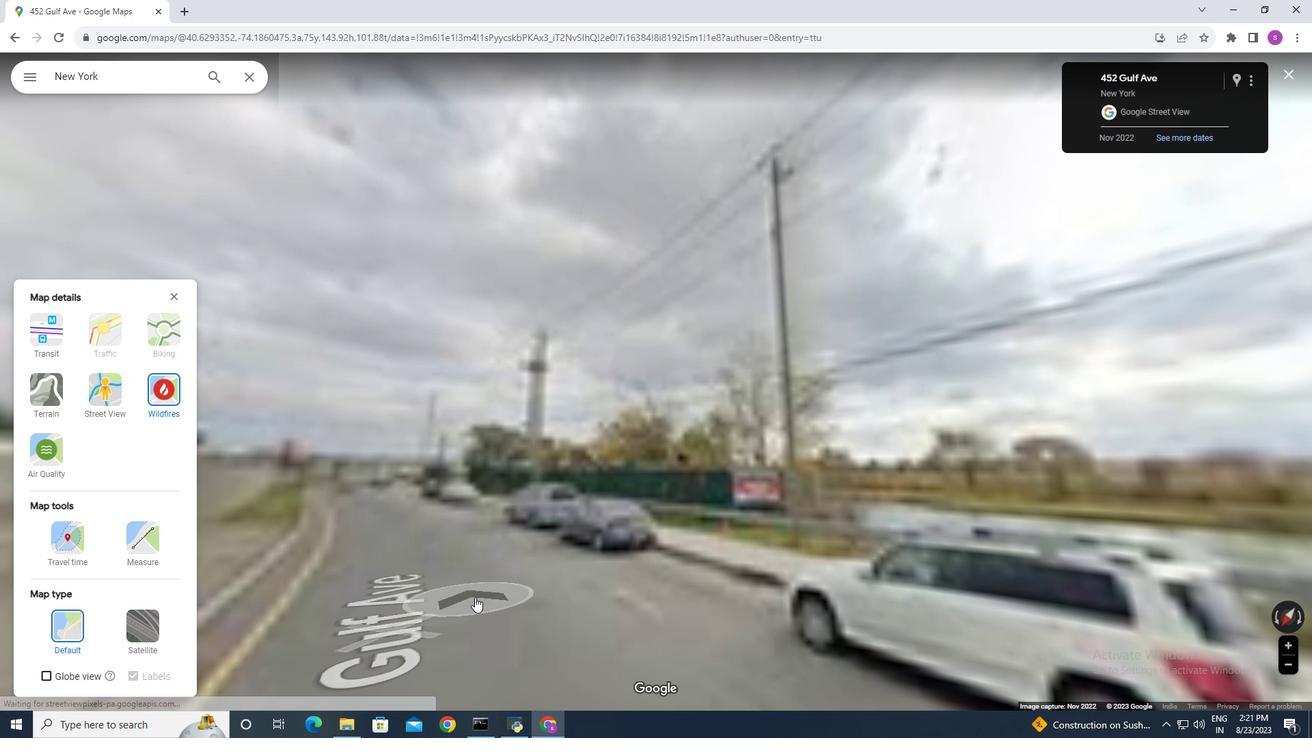 
Action: Mouse moved to (436, 594)
Screenshot: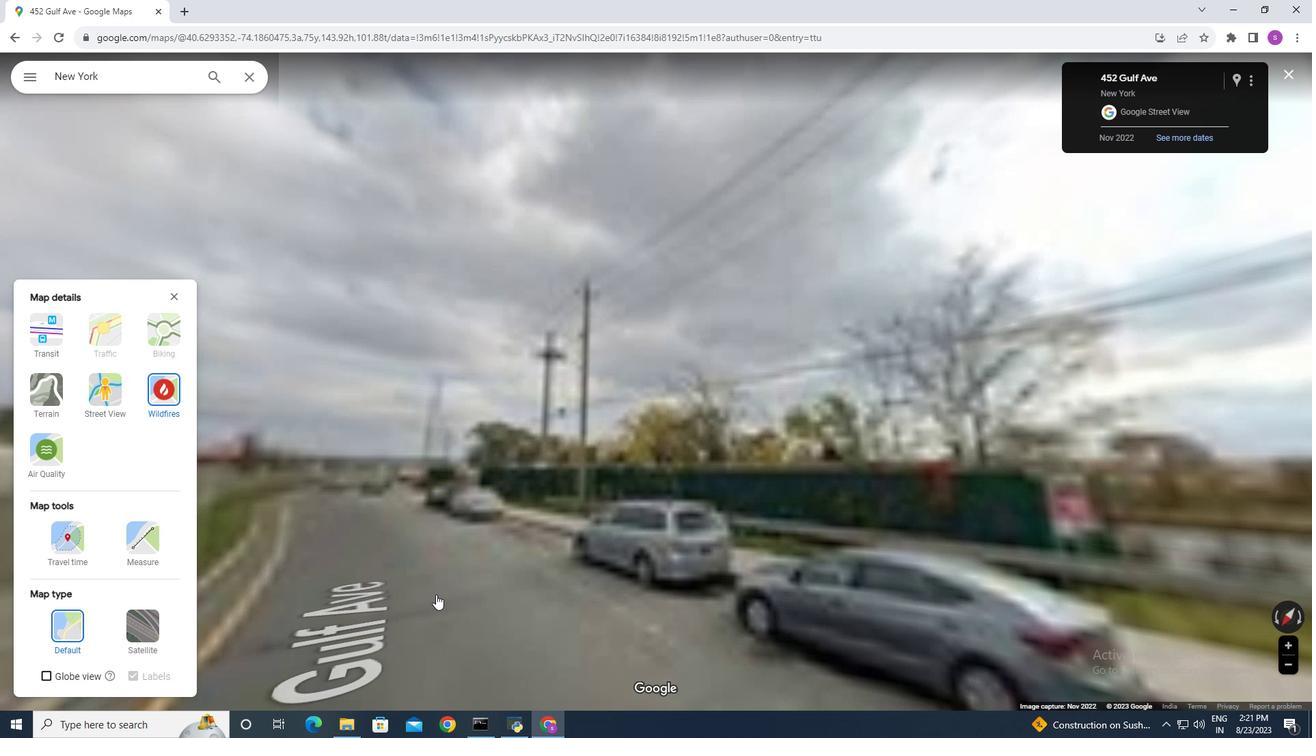 
Action: Mouse pressed left at (436, 594)
Screenshot: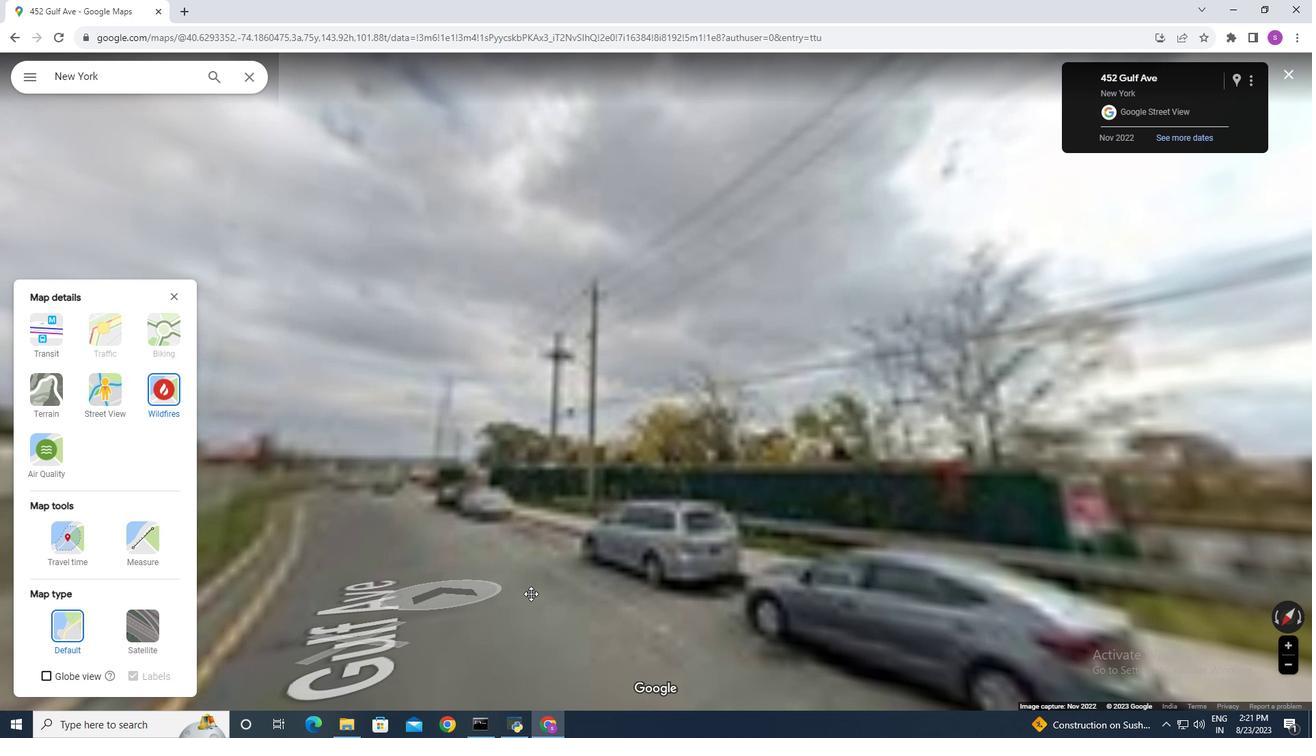 
Action: Mouse moved to (484, 586)
Screenshot: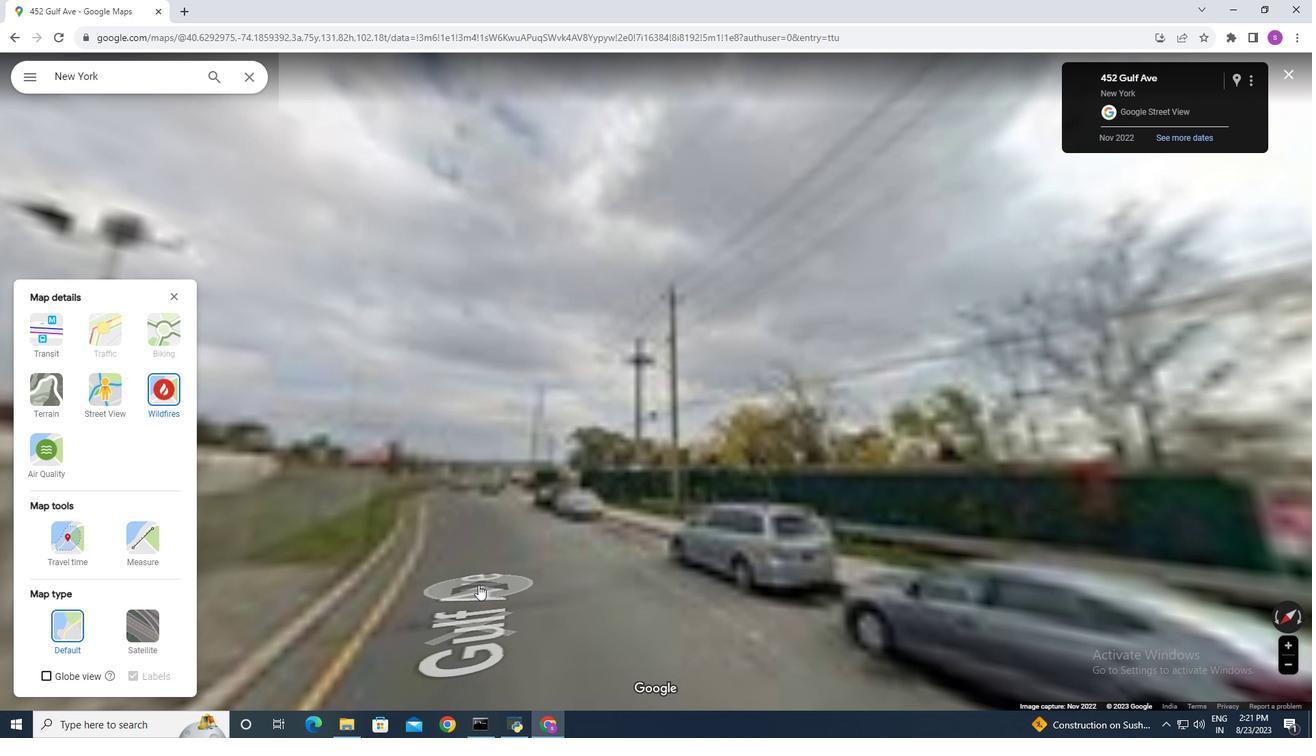 
Action: Mouse pressed left at (484, 586)
Screenshot: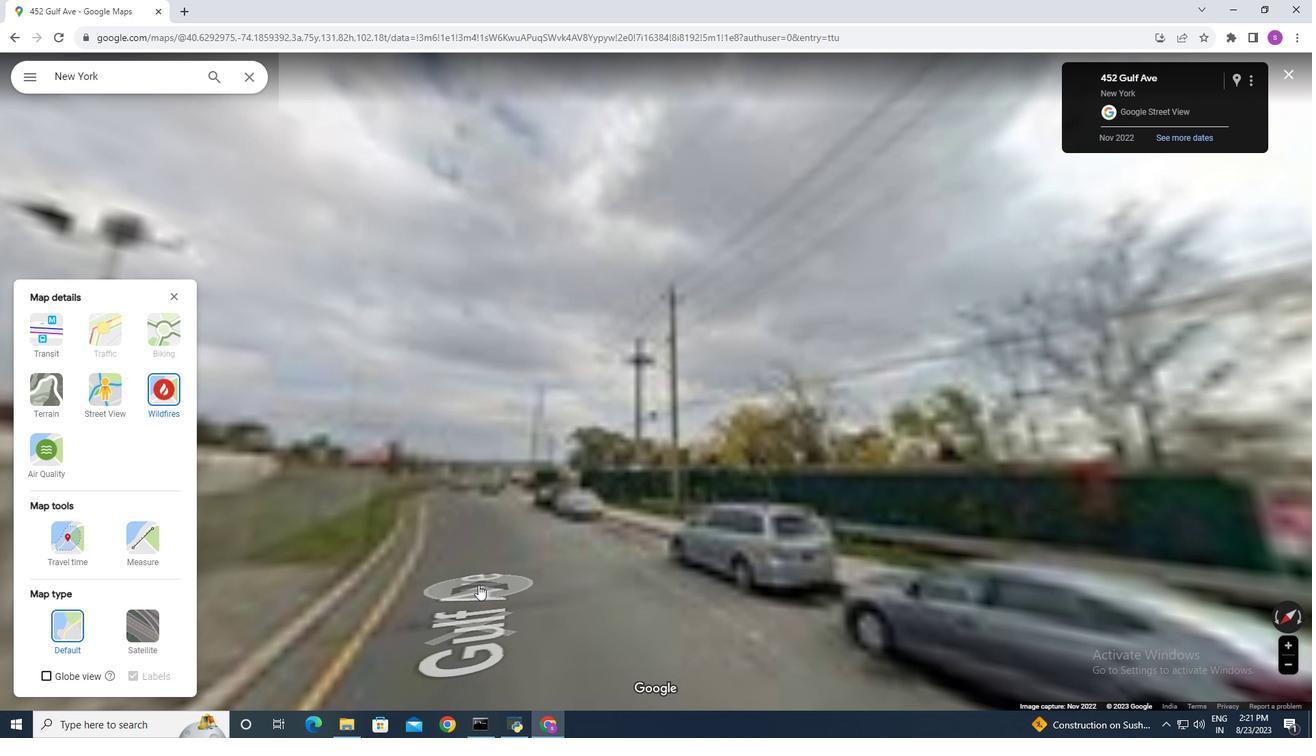 
Action: Mouse moved to (469, 497)
Screenshot: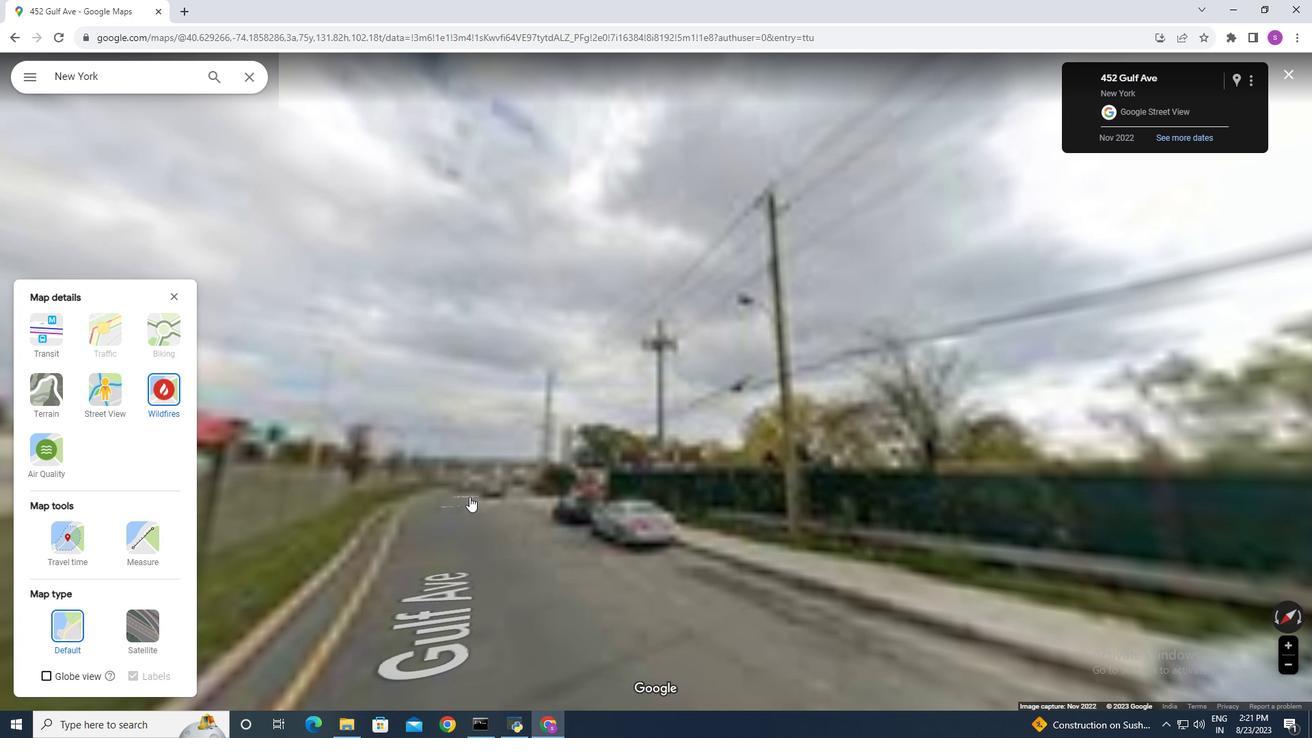 
Action: Mouse pressed left at (469, 497)
Screenshot: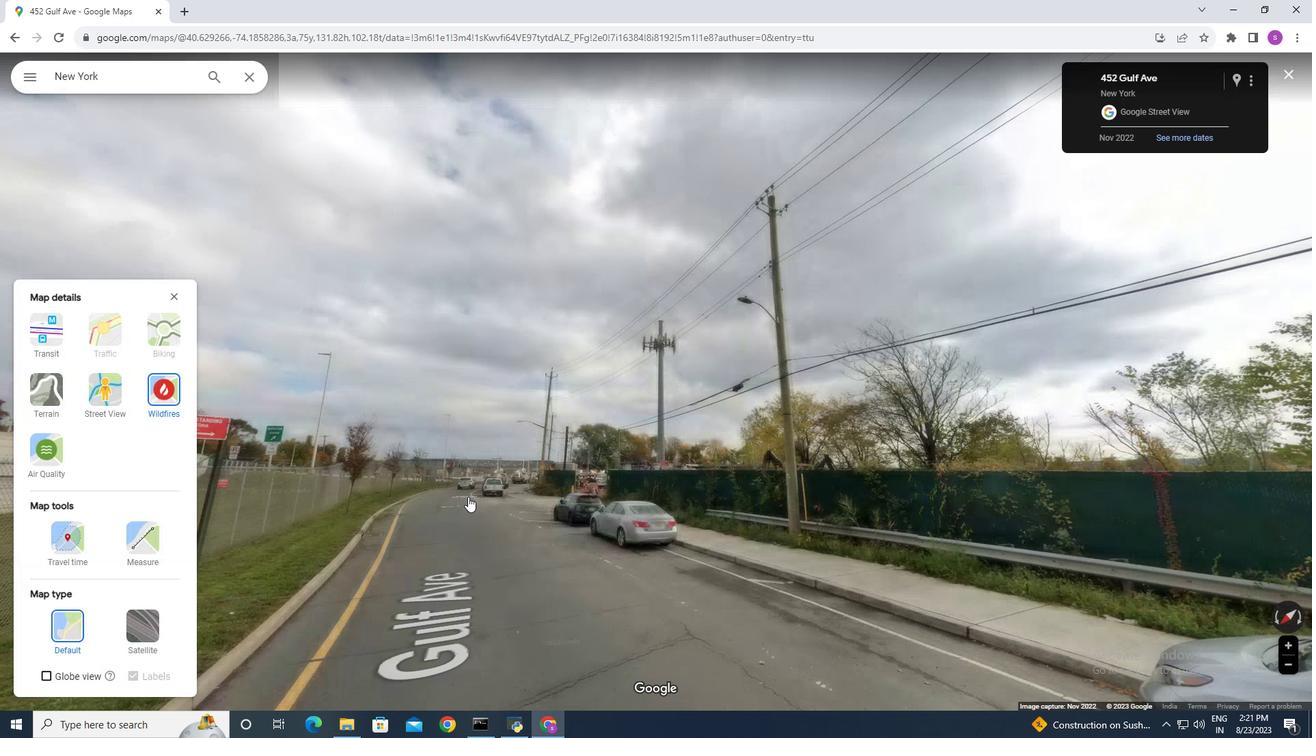 
Action: Mouse moved to (470, 580)
Screenshot: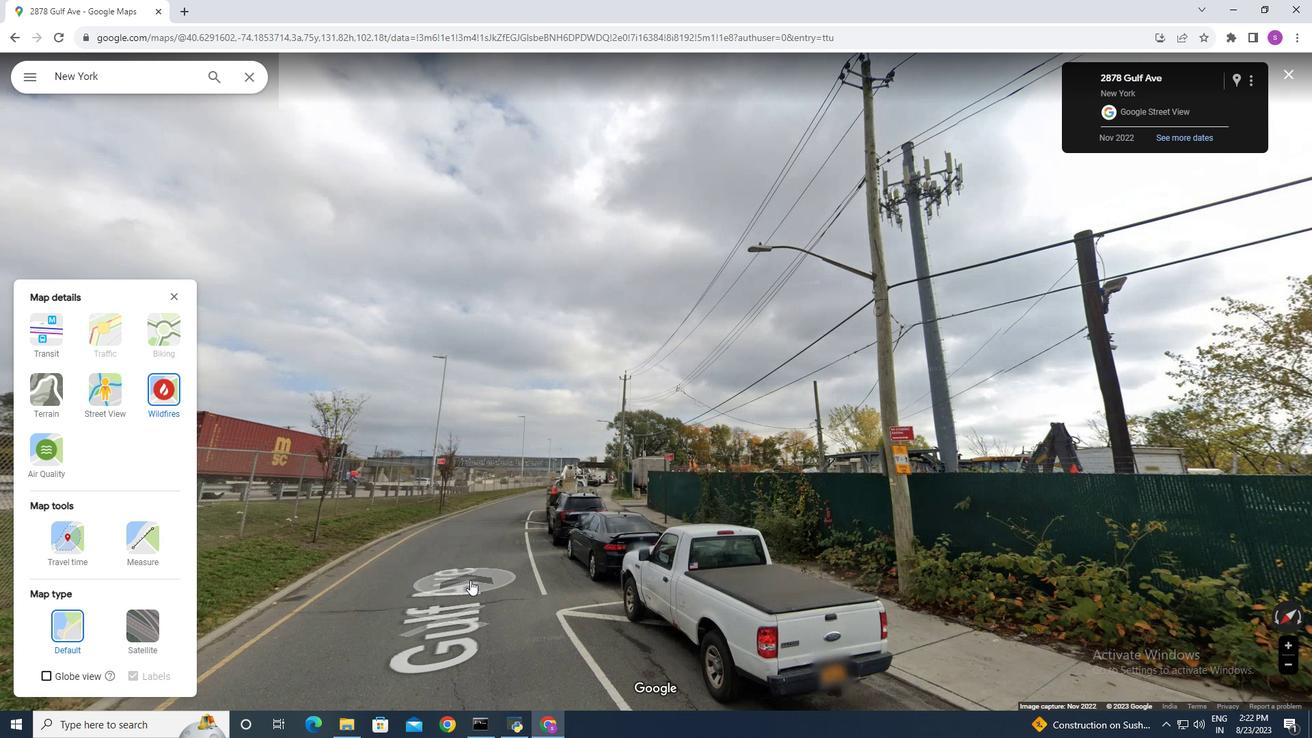 
Action: Mouse pressed left at (471, 578)
Screenshot: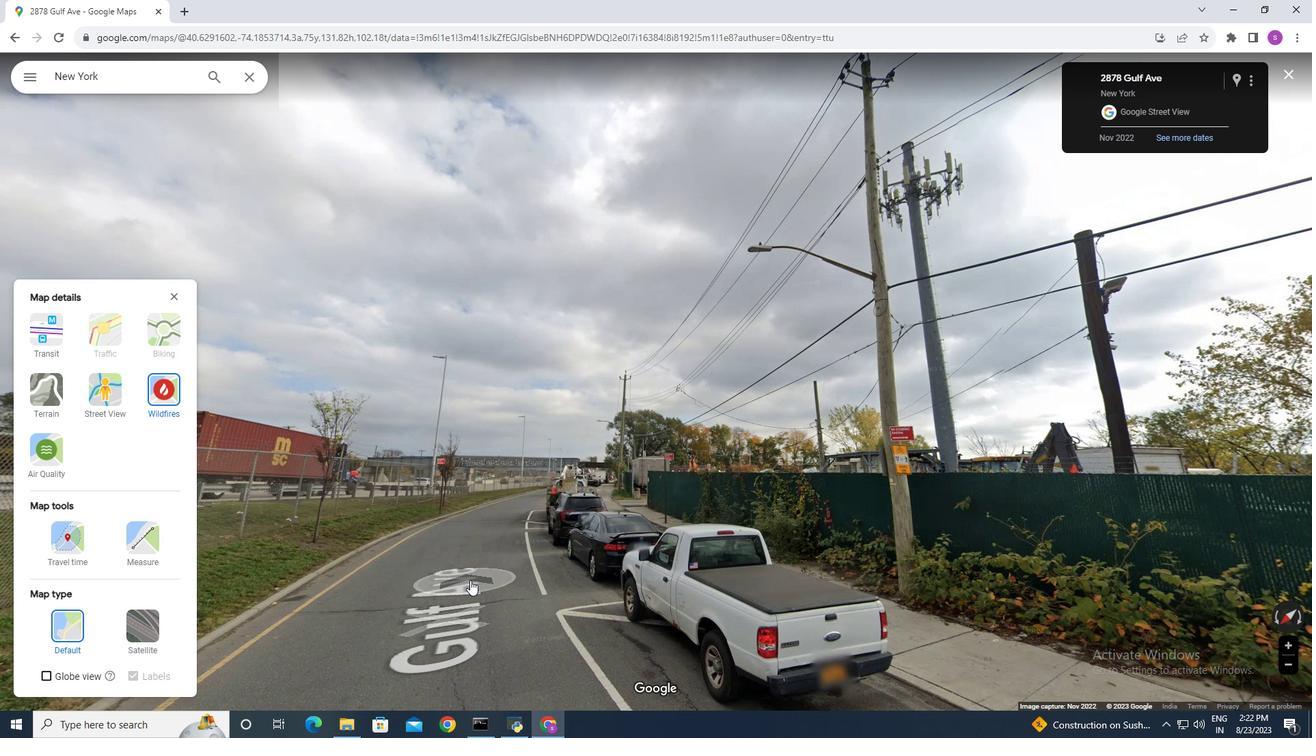 
Action: Mouse moved to (592, 596)
Screenshot: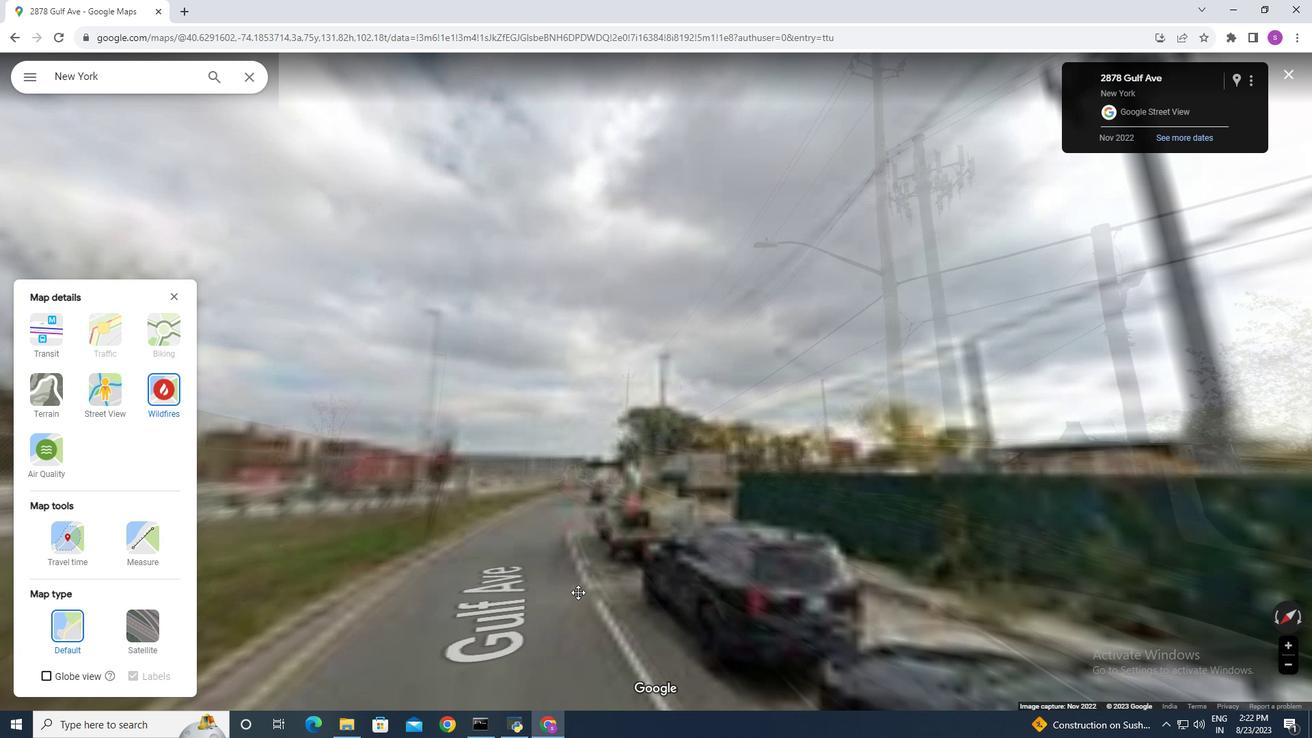 
Action: Mouse pressed left at (592, 596)
Screenshot: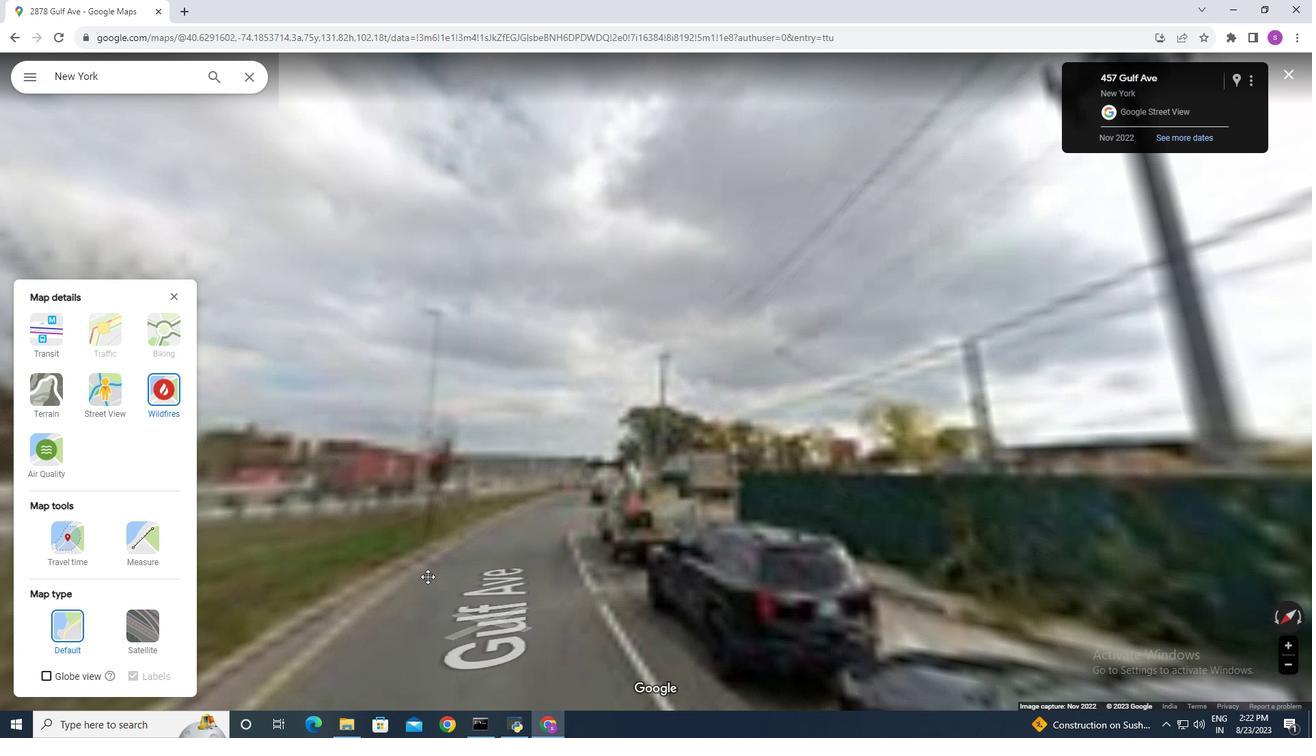 
Action: Mouse moved to (435, 623)
Screenshot: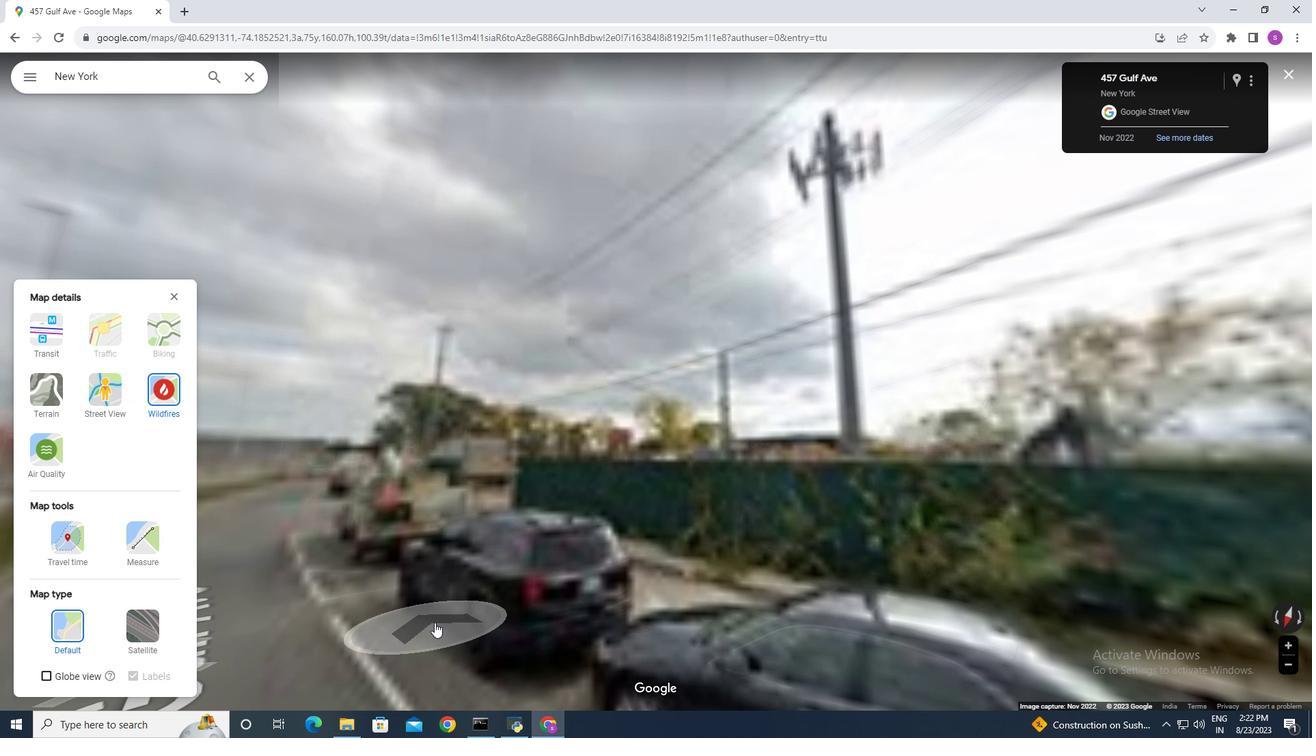 
Action: Mouse pressed left at (435, 623)
Screenshot: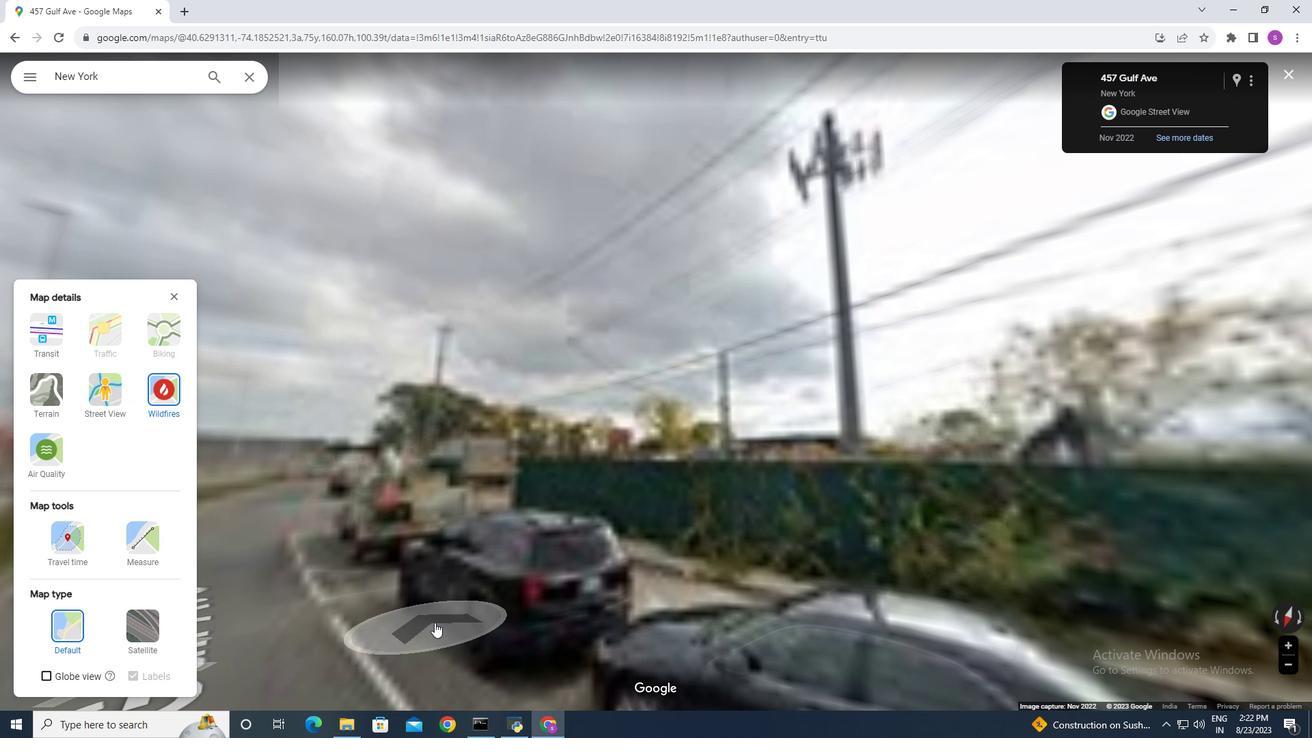 
Action: Mouse moved to (419, 568)
Screenshot: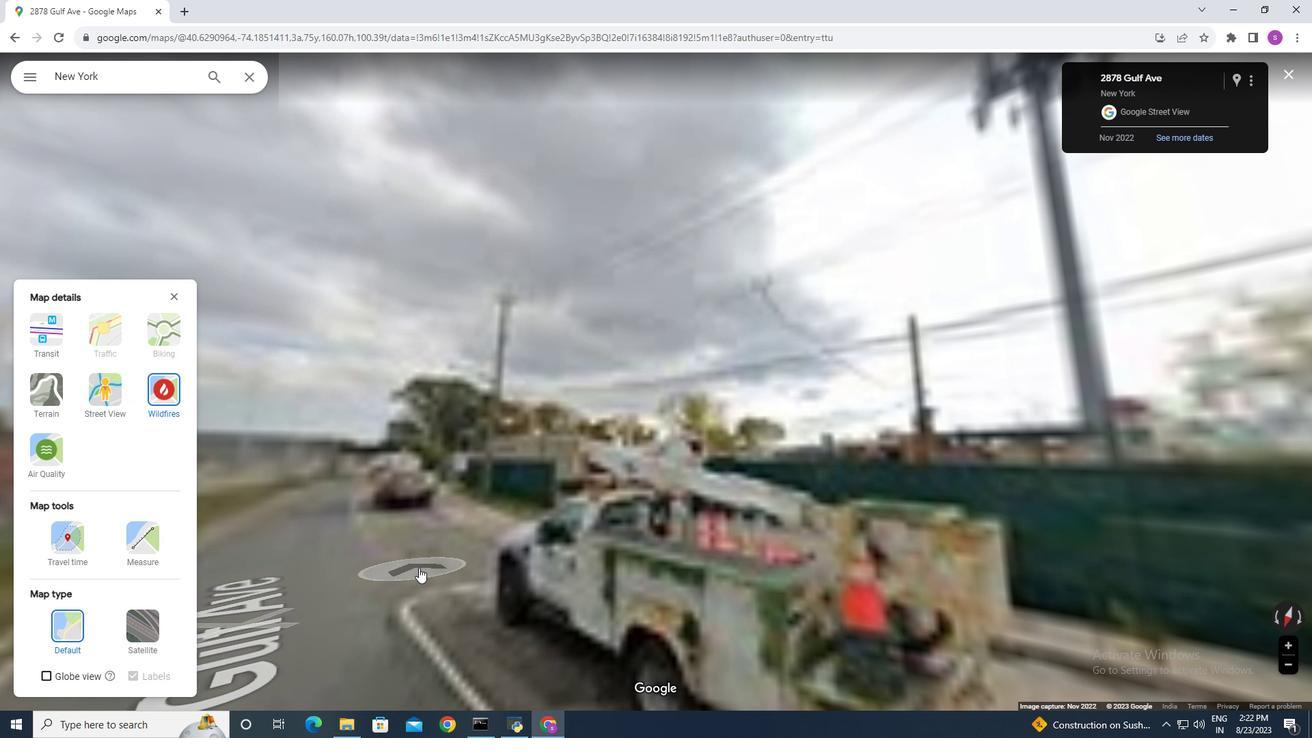 
Action: Mouse pressed left at (419, 568)
Screenshot: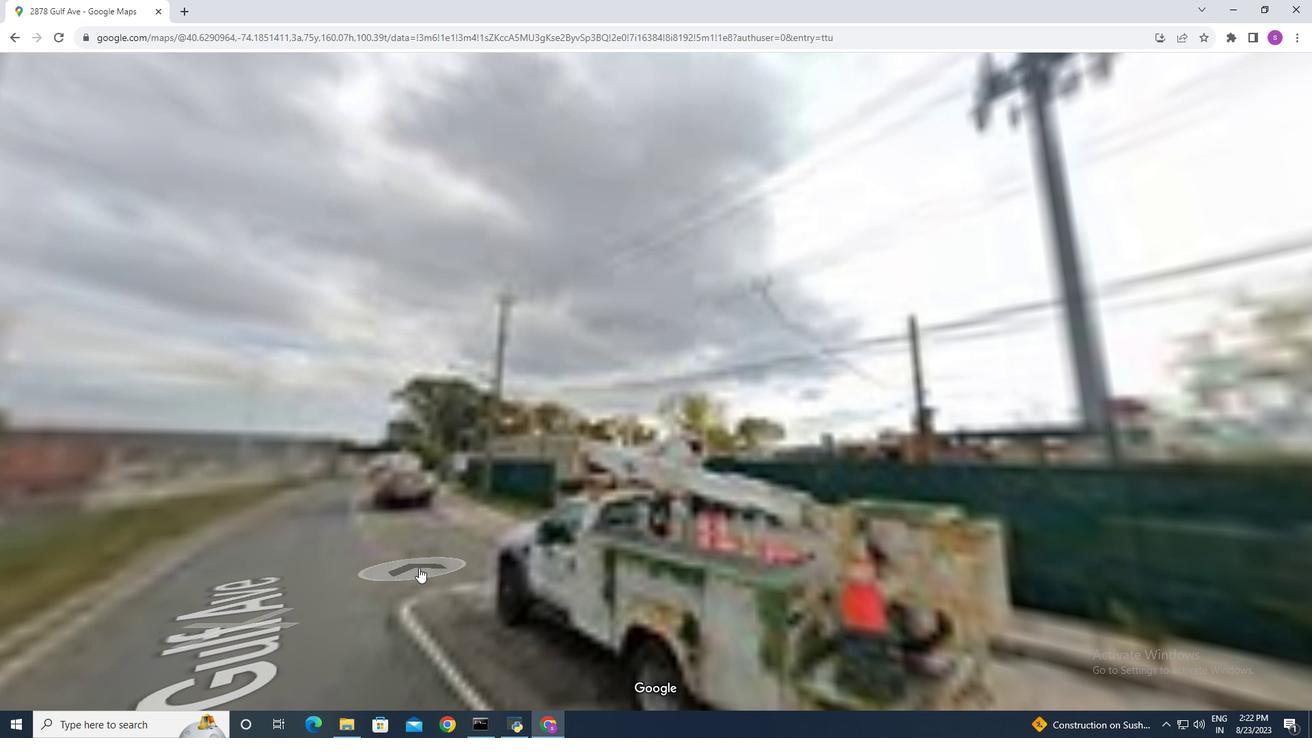 
Action: Mouse moved to (598, 590)
Screenshot: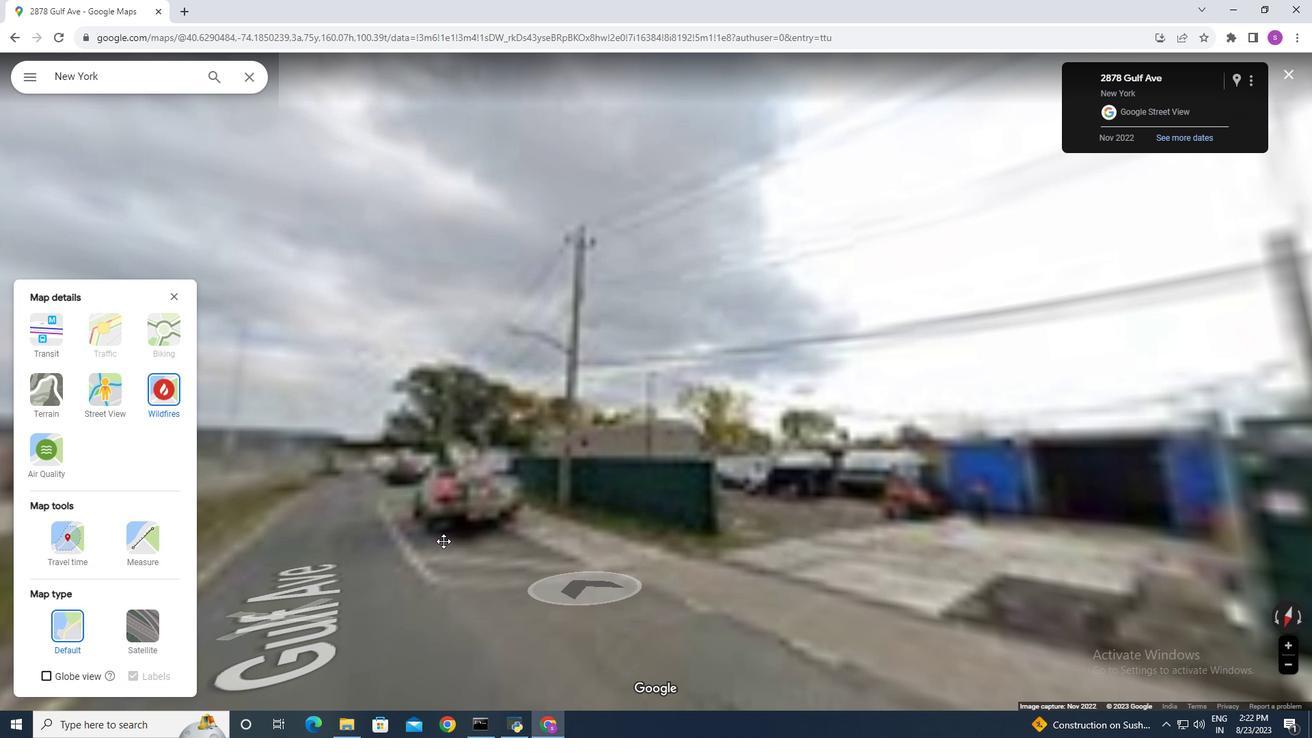 
Action: Mouse pressed left at (598, 590)
Screenshot: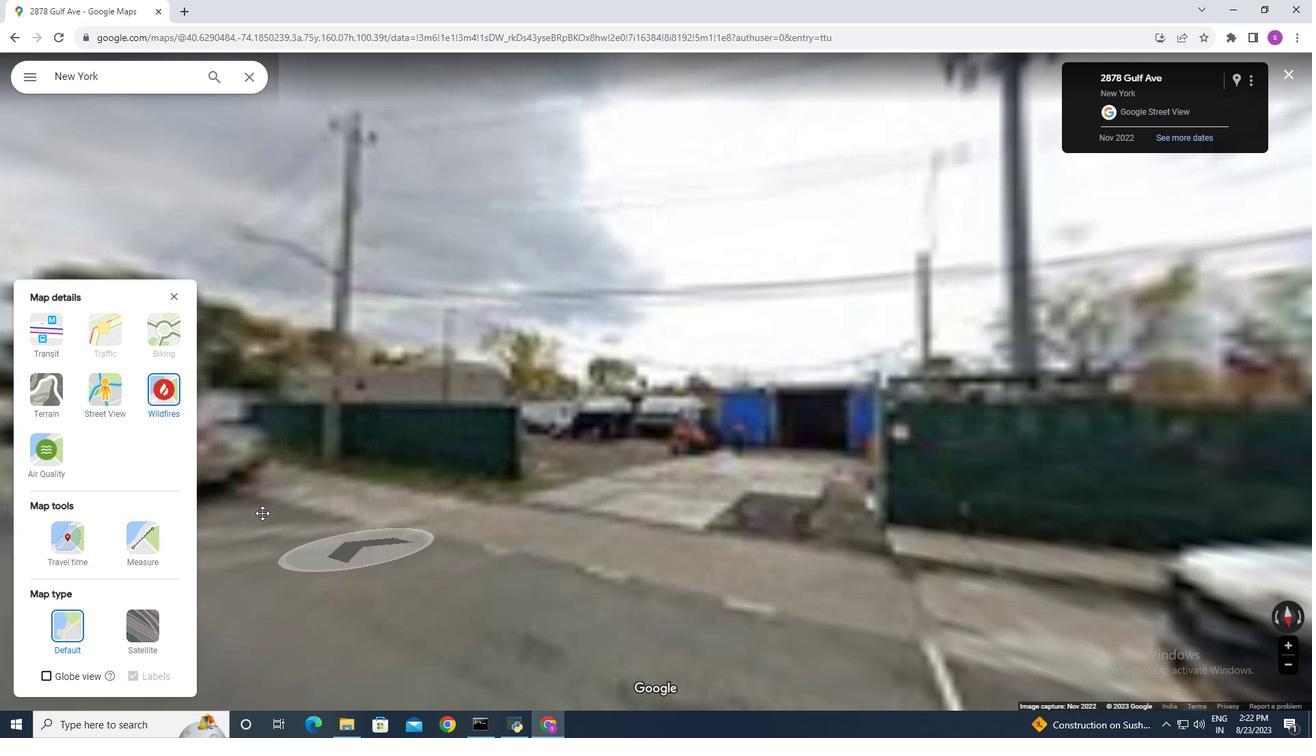 
Action: Mouse moved to (859, 596)
Screenshot: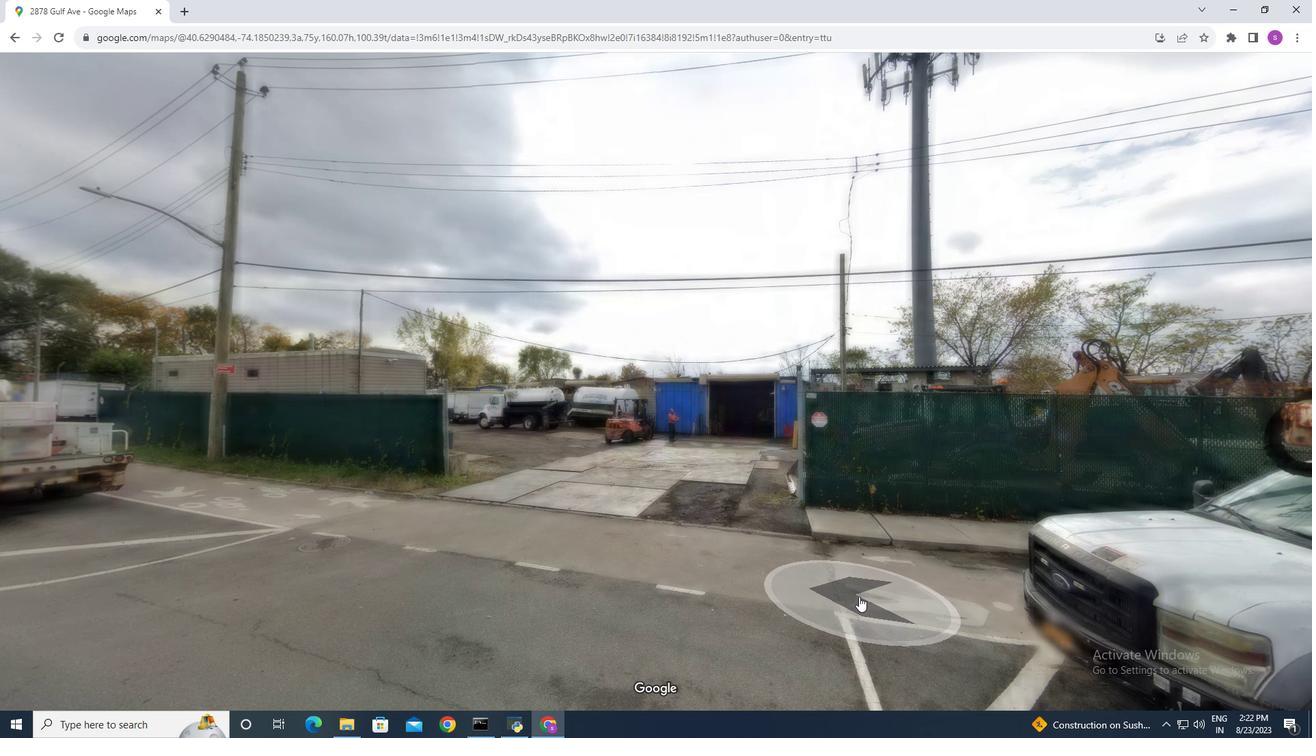 
Action: Mouse pressed left at (859, 596)
Screenshot: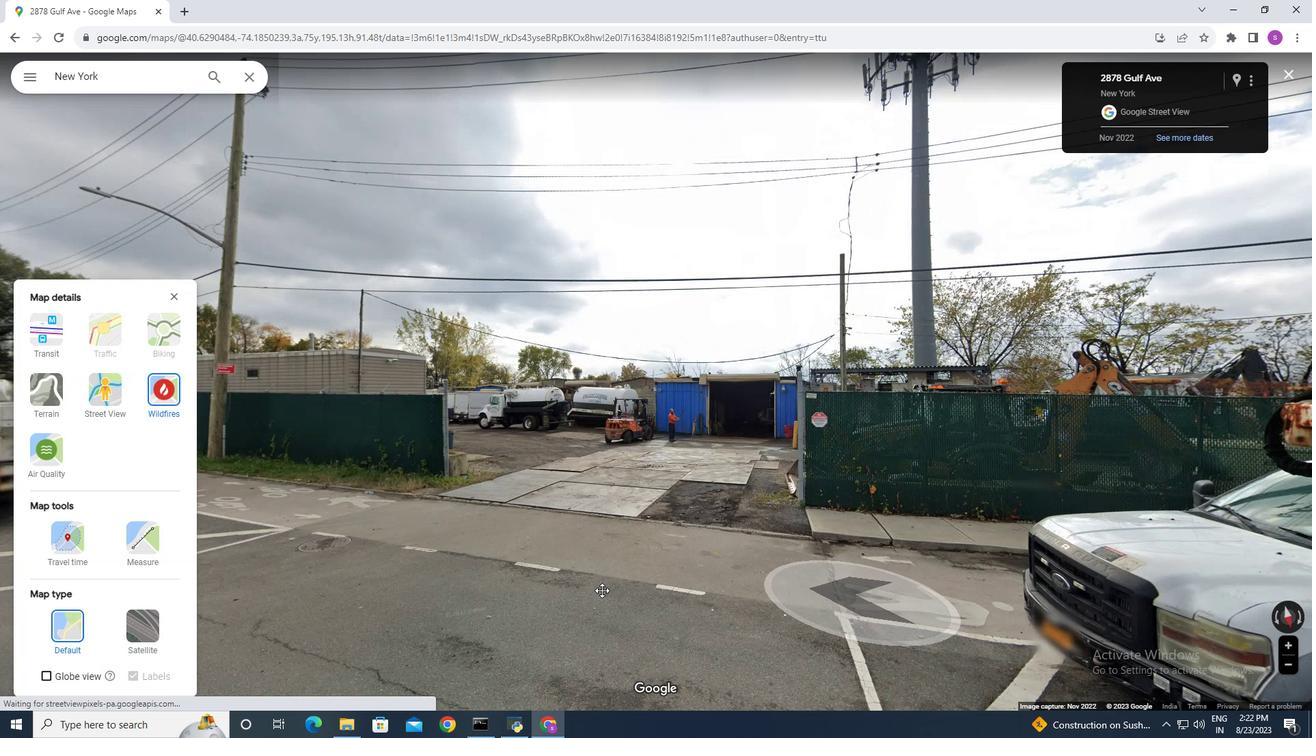 
Action: Mouse moved to (781, 613)
Screenshot: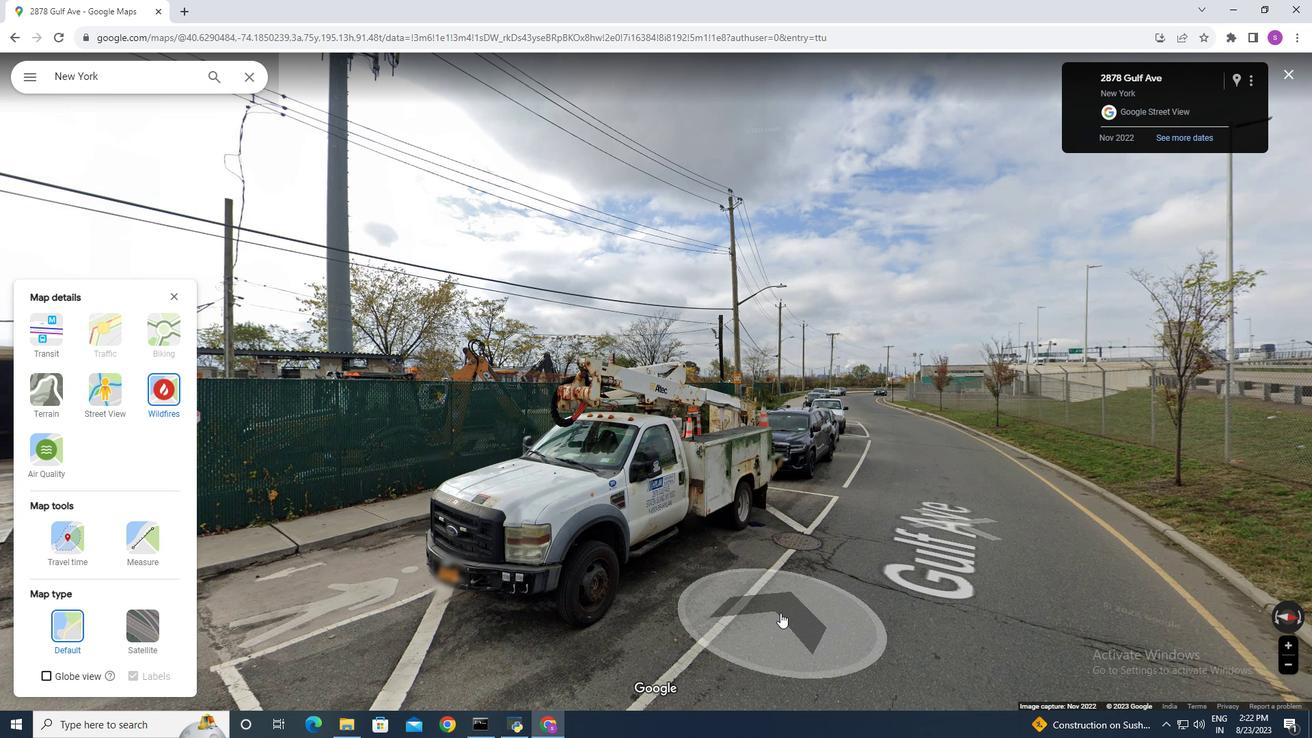 
Action: Mouse pressed left at (781, 613)
Screenshot: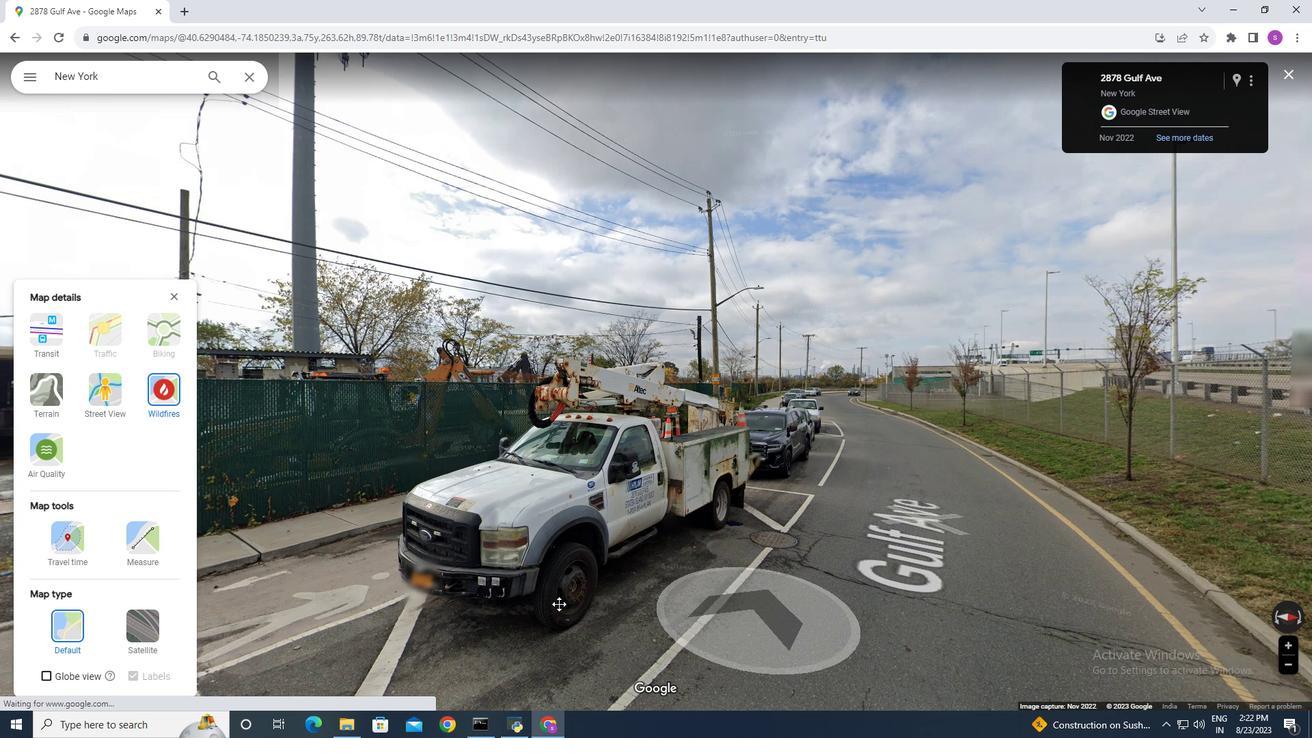 
Action: Mouse moved to (669, 552)
Screenshot: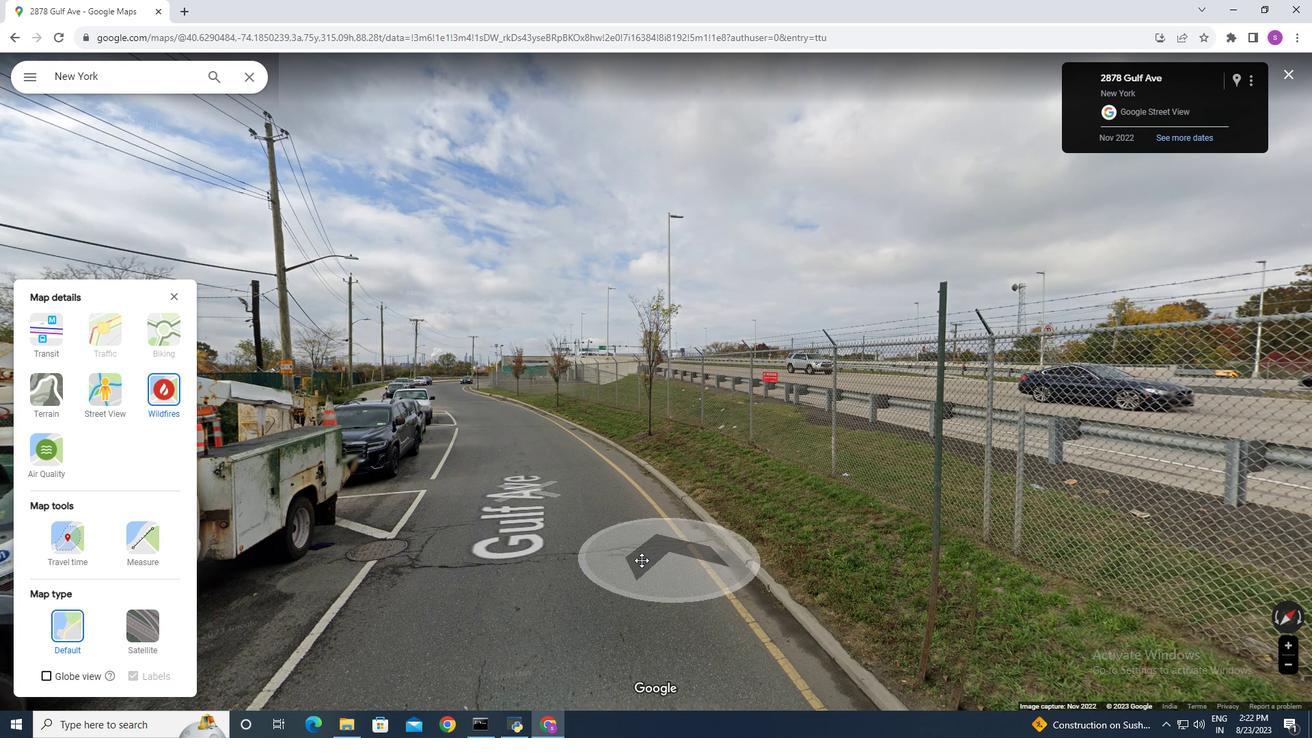 
Action: Mouse pressed left at (669, 552)
Screenshot: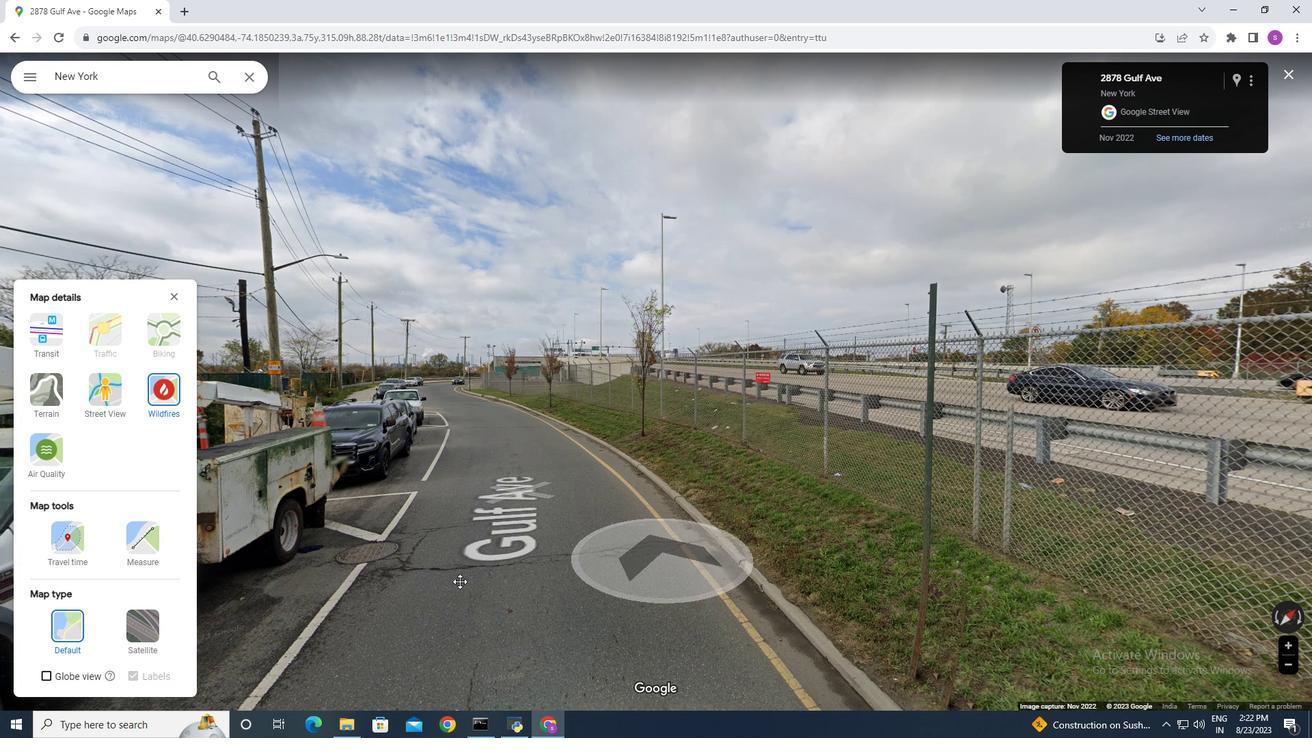
Action: Mouse moved to (382, 476)
Screenshot: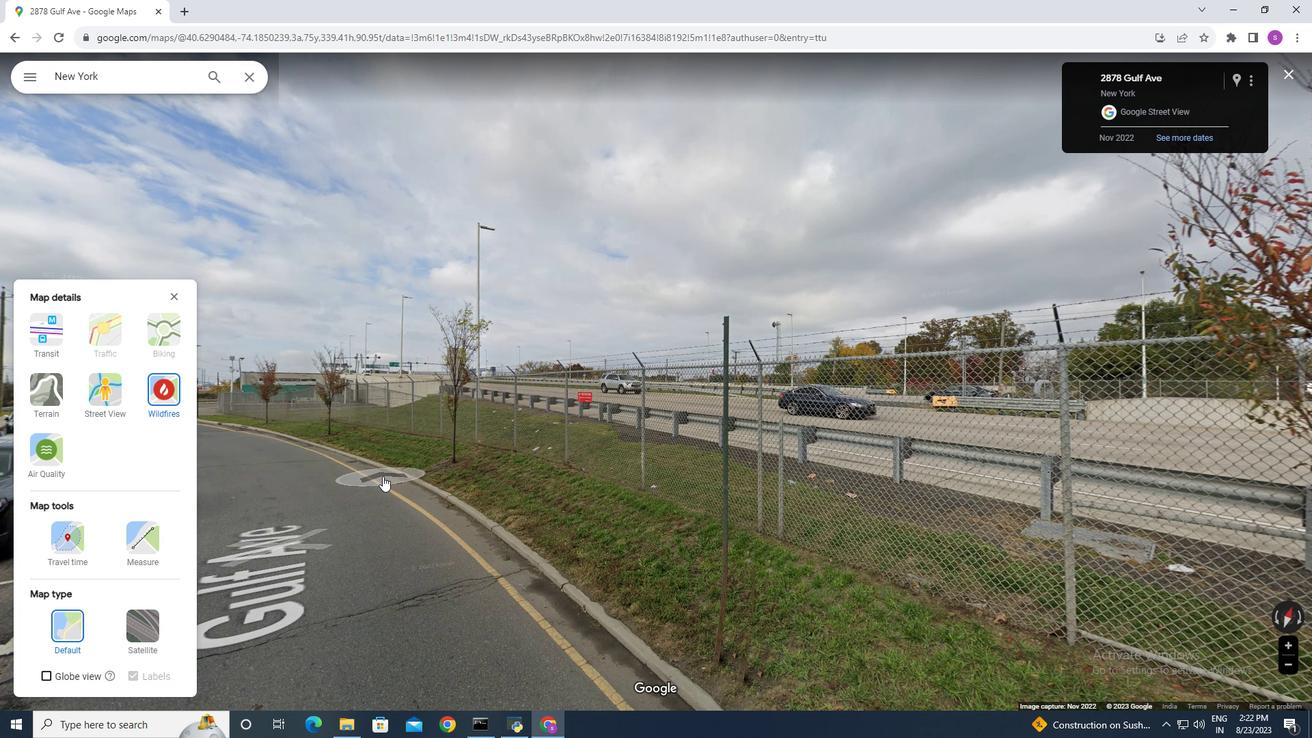 
Action: Mouse pressed left at (382, 476)
Screenshot: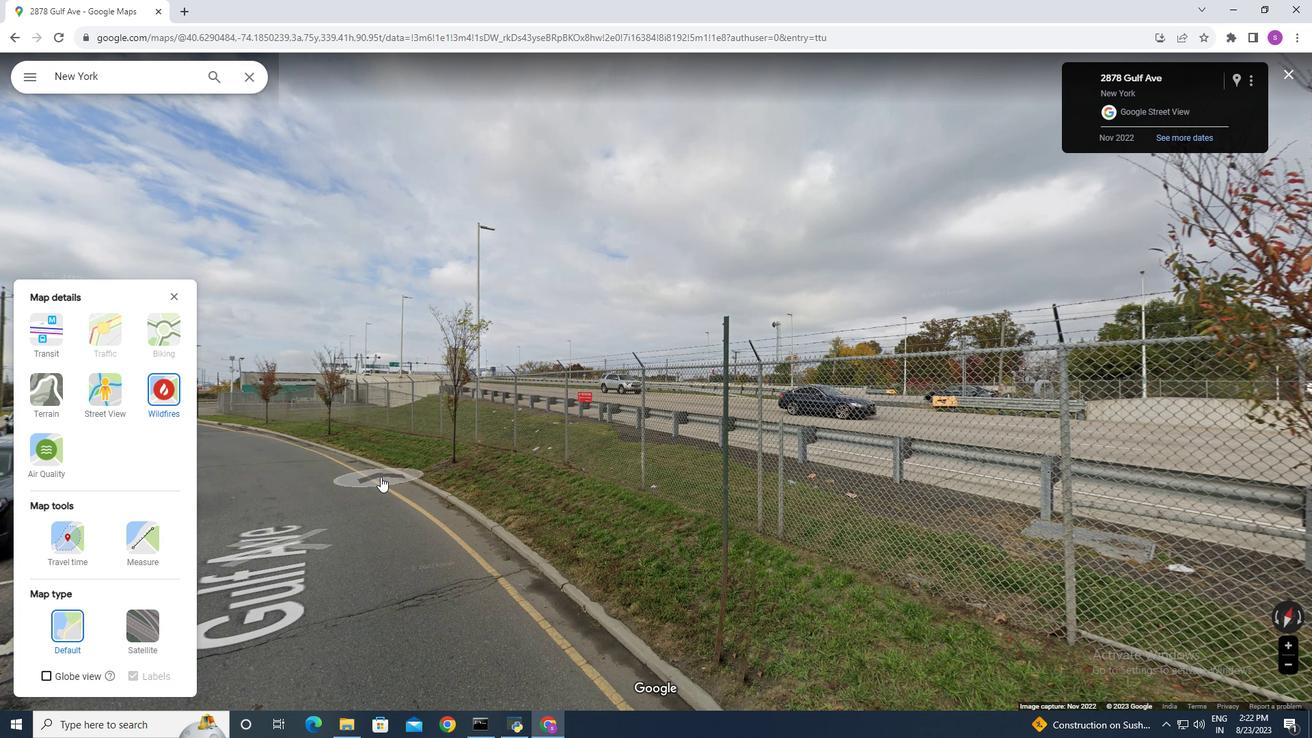 
Action: Mouse moved to (344, 482)
Screenshot: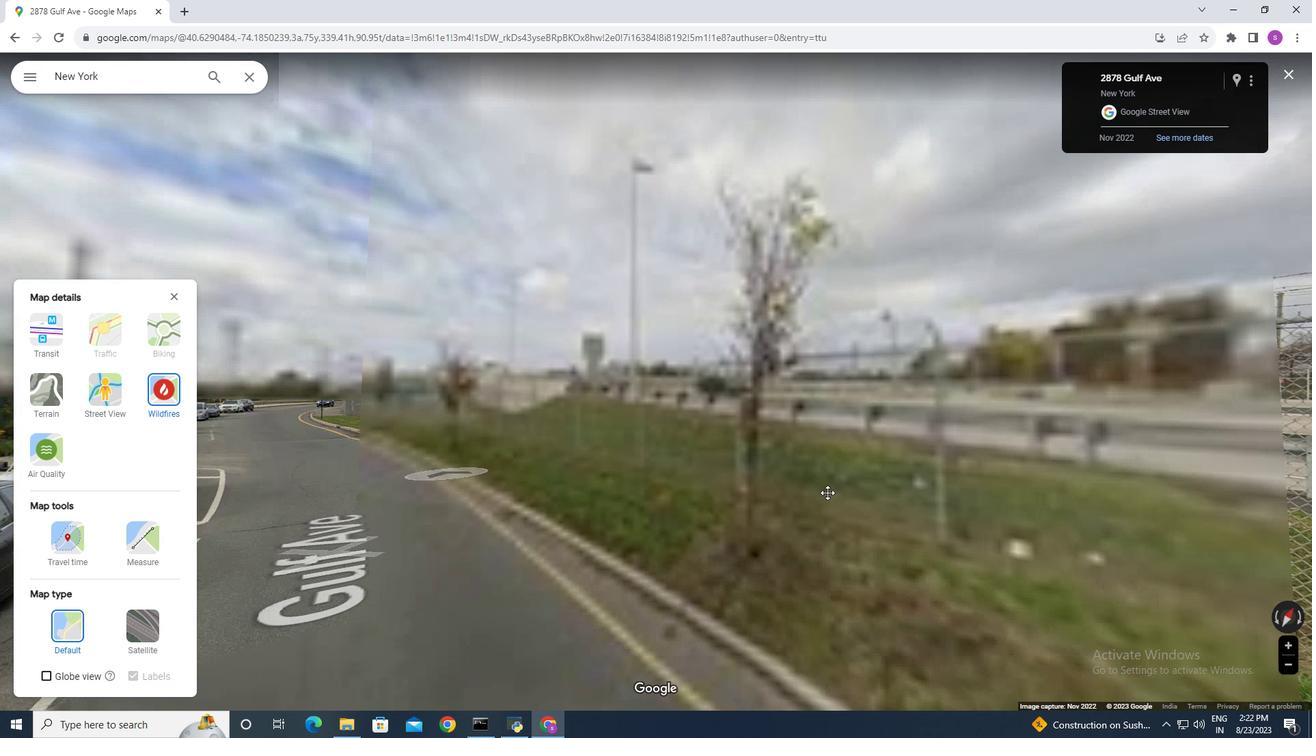
Action: Mouse pressed left at (344, 482)
Screenshot: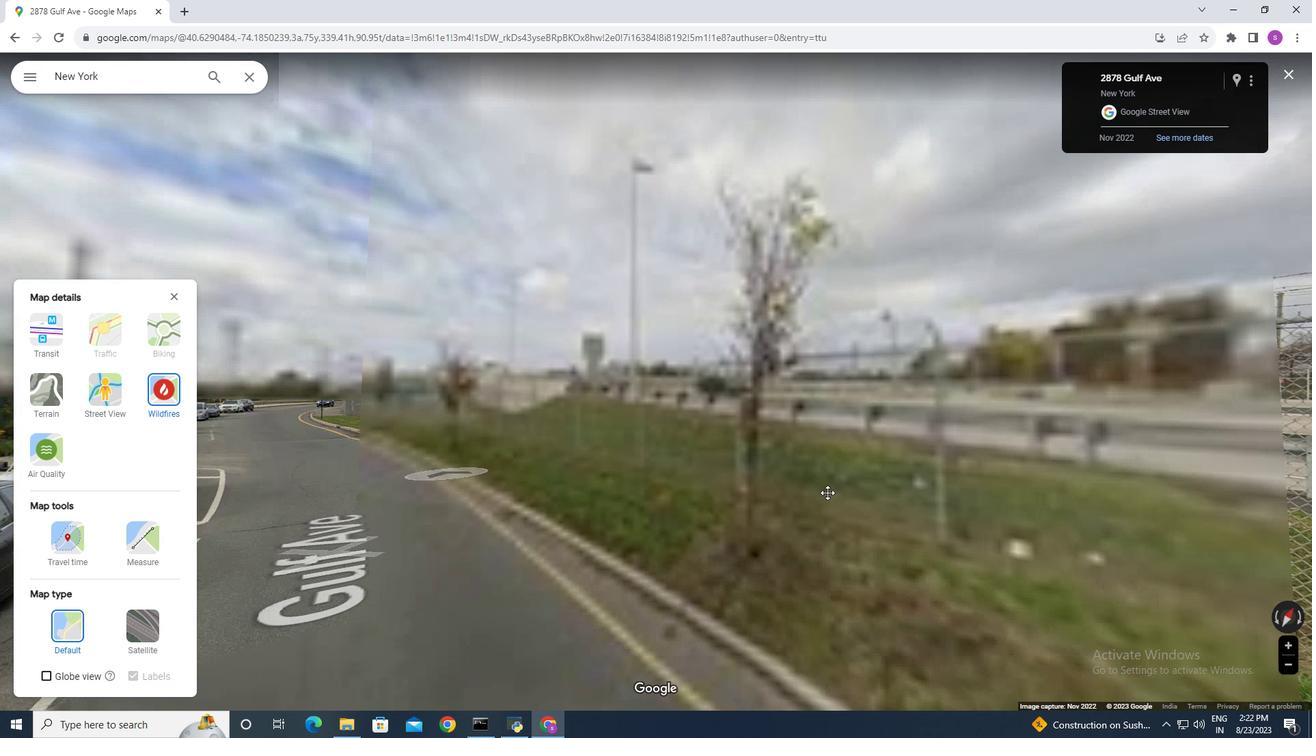 
Action: Mouse moved to (656, 540)
Screenshot: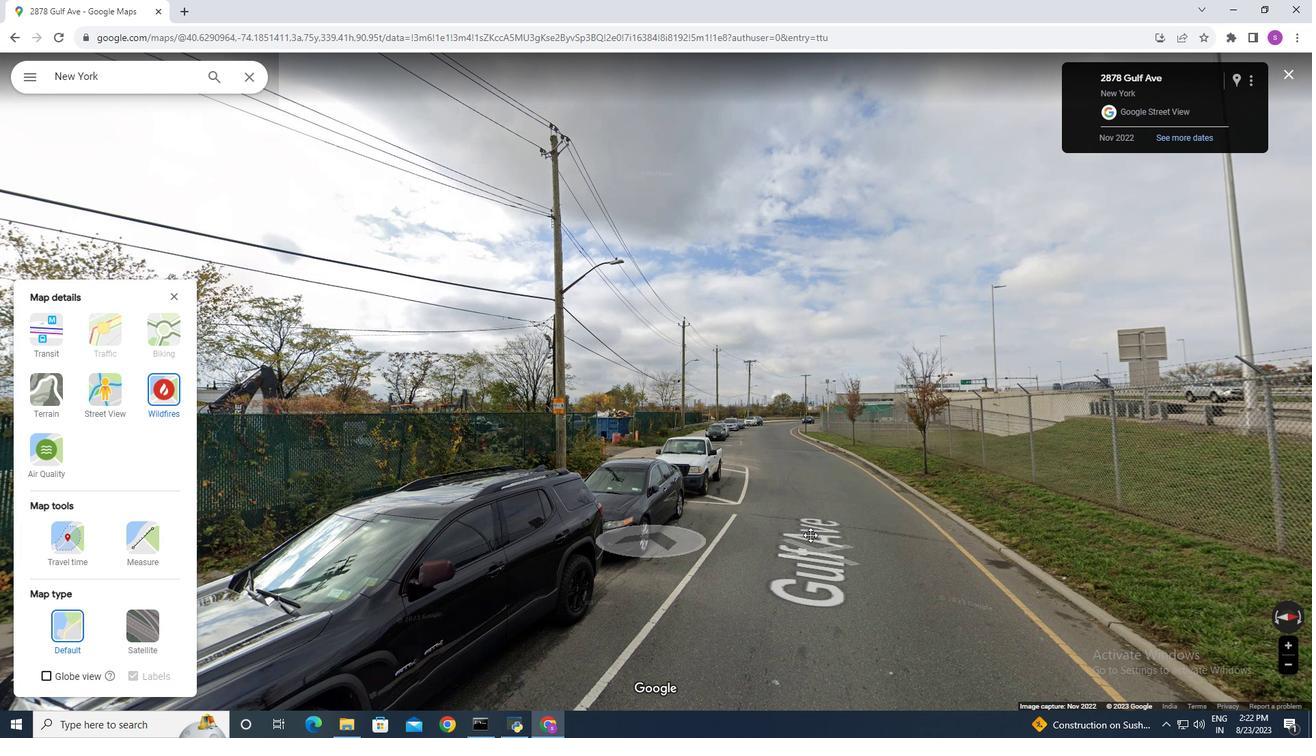 
Action: Mouse pressed left at (656, 540)
Screenshot: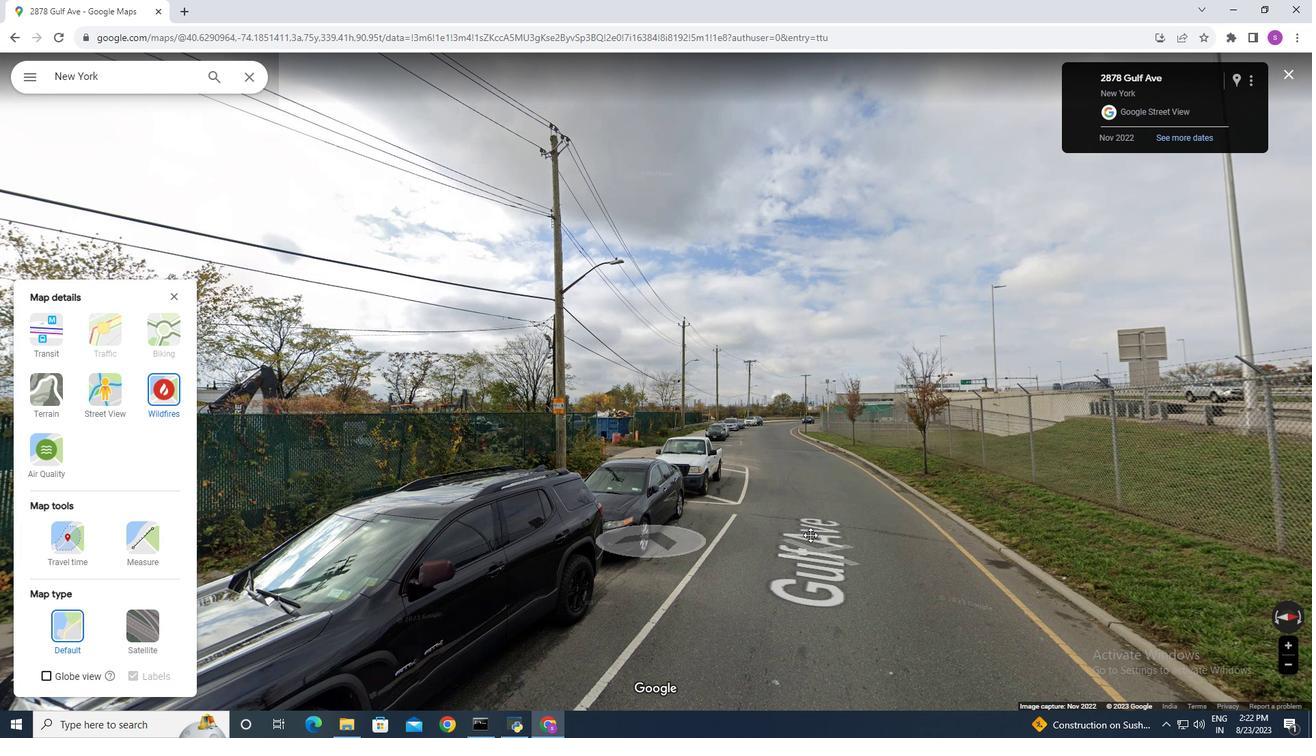
Action: Mouse moved to (304, 544)
Screenshot: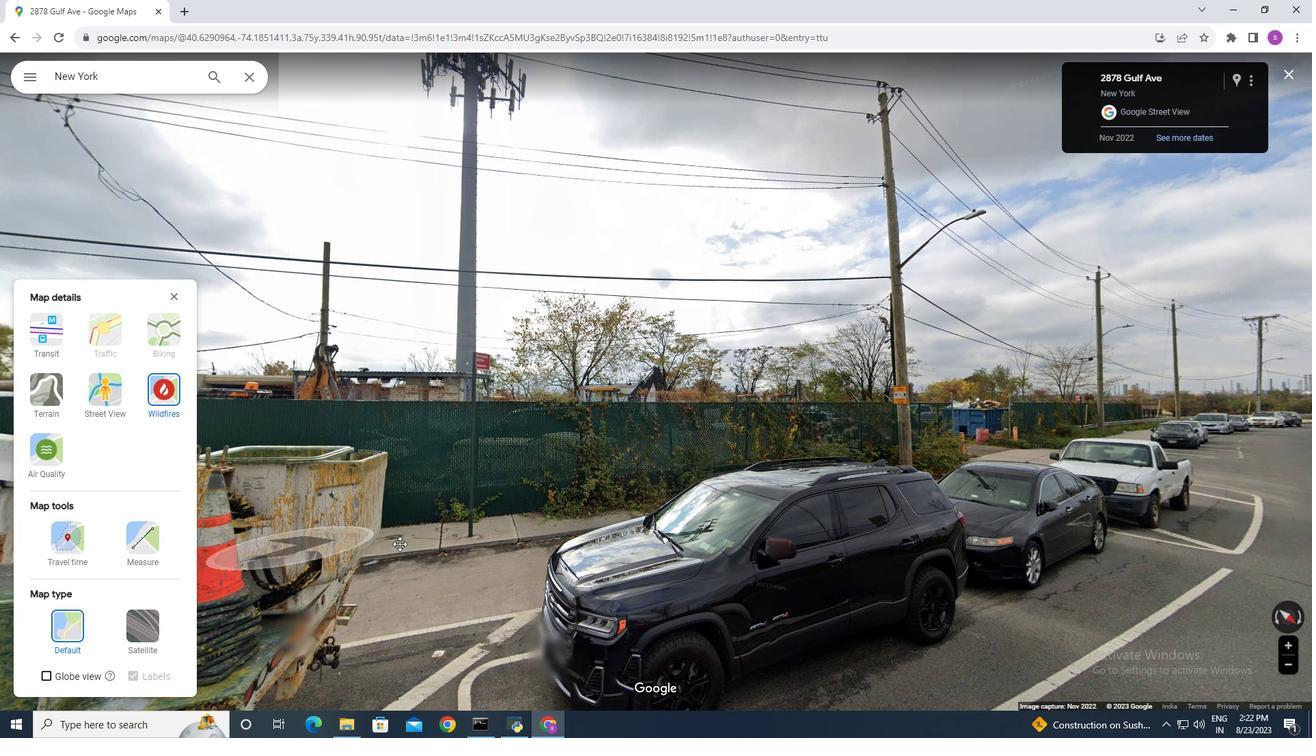
Action: Mouse pressed left at (304, 544)
Screenshot: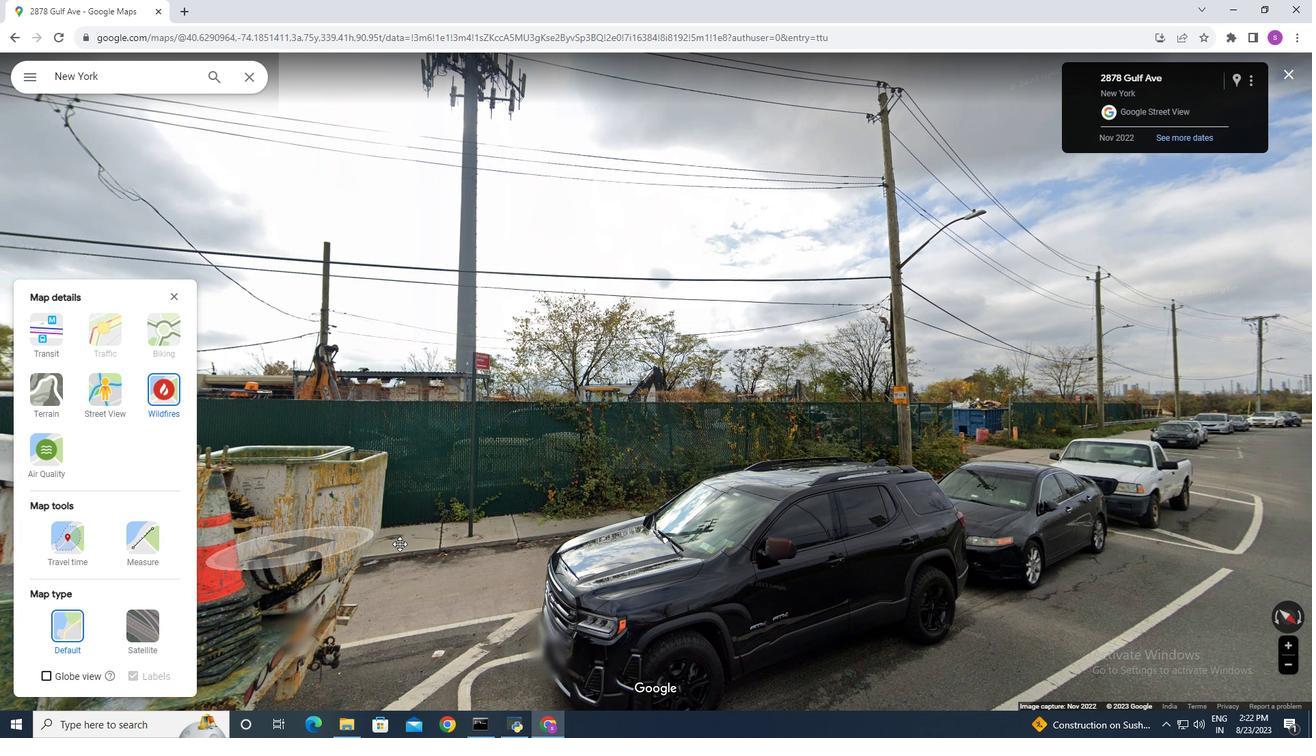 
Action: Mouse moved to (308, 560)
Screenshot: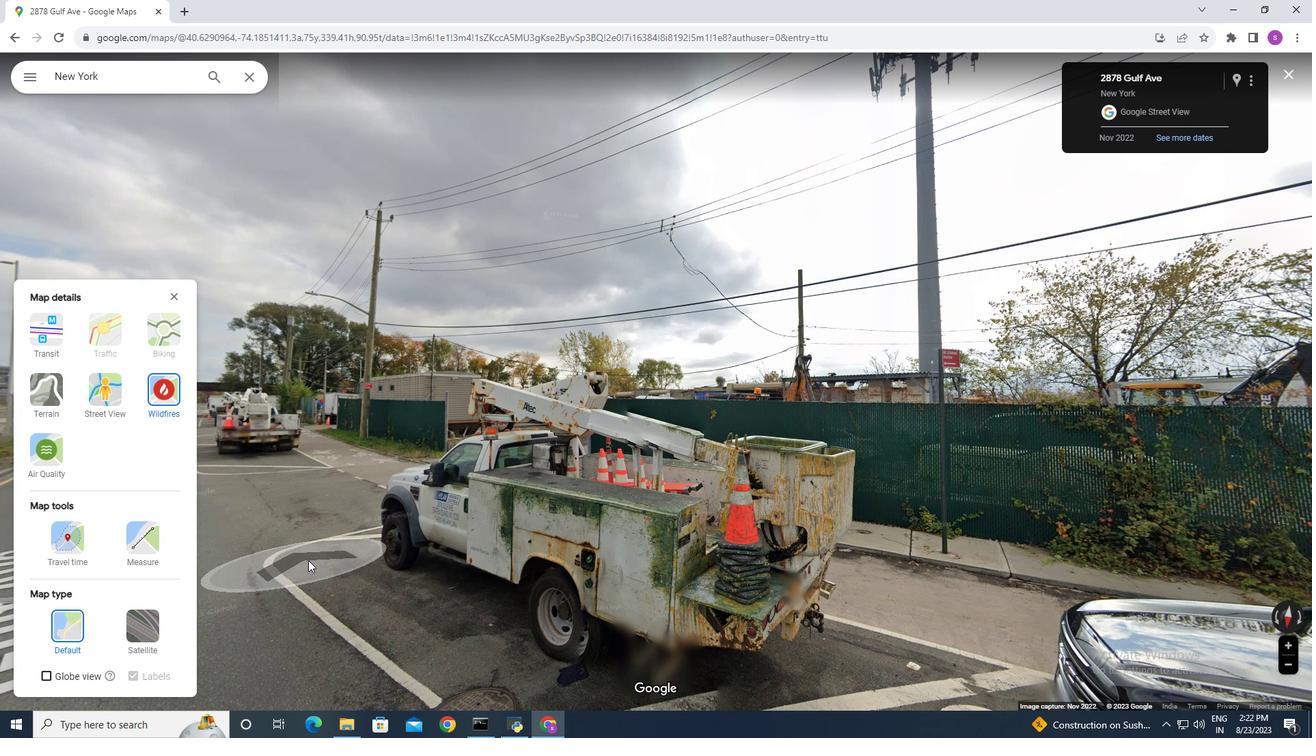 
Action: Mouse pressed left at (308, 560)
Screenshot: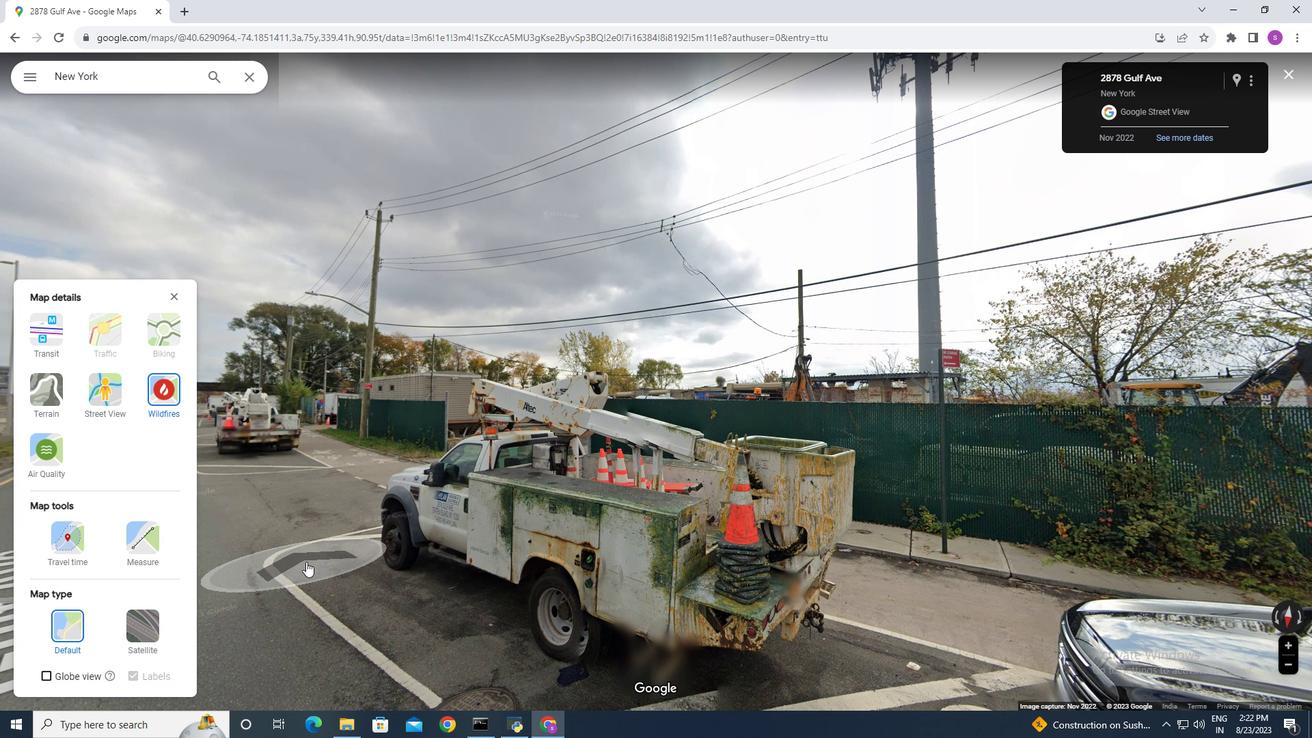 
Action: Mouse moved to (618, 570)
Screenshot: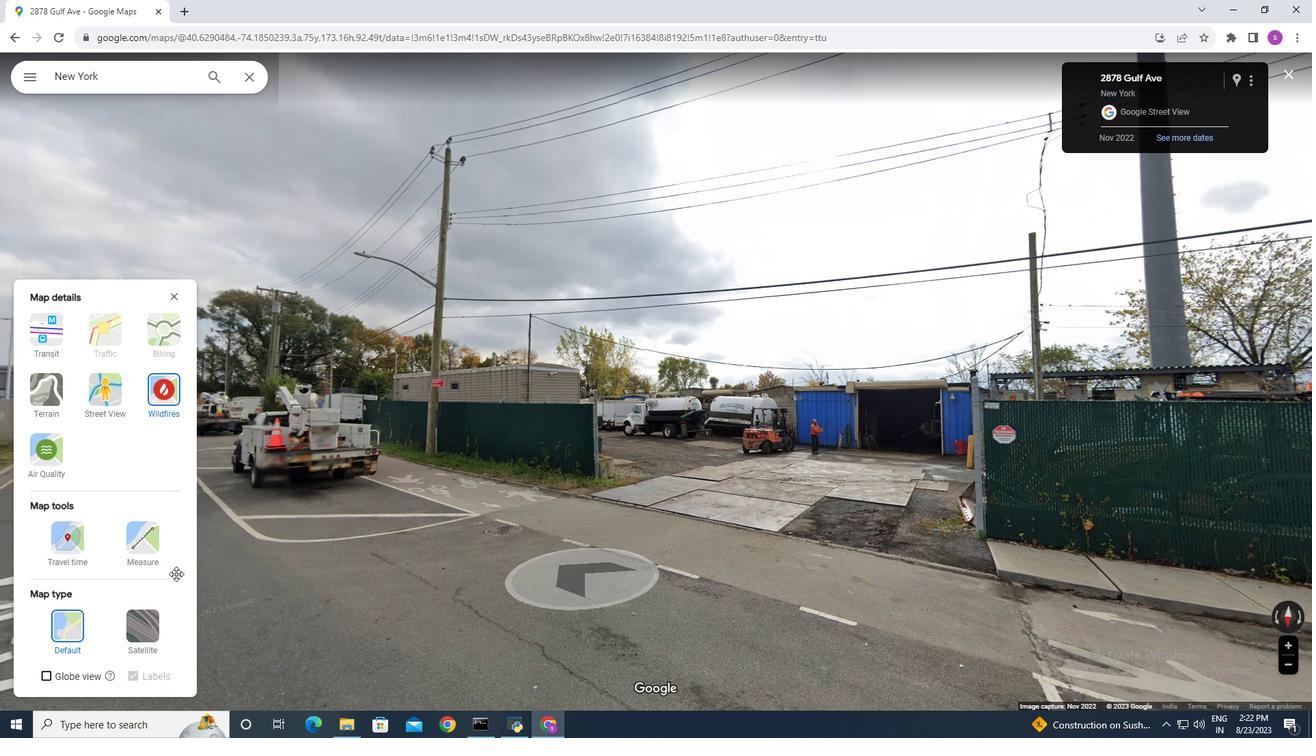 
Action: Mouse pressed left at (618, 570)
Screenshot: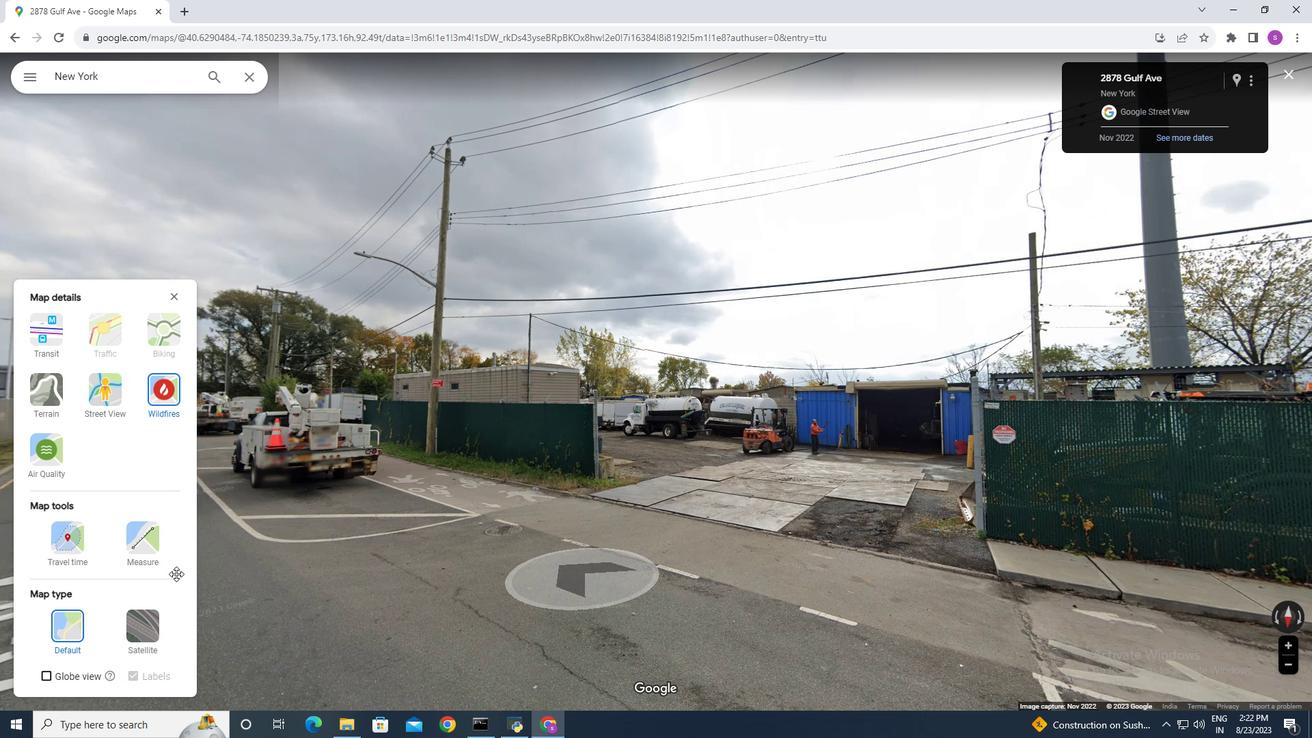 
Action: Mouse moved to (488, 469)
Screenshot: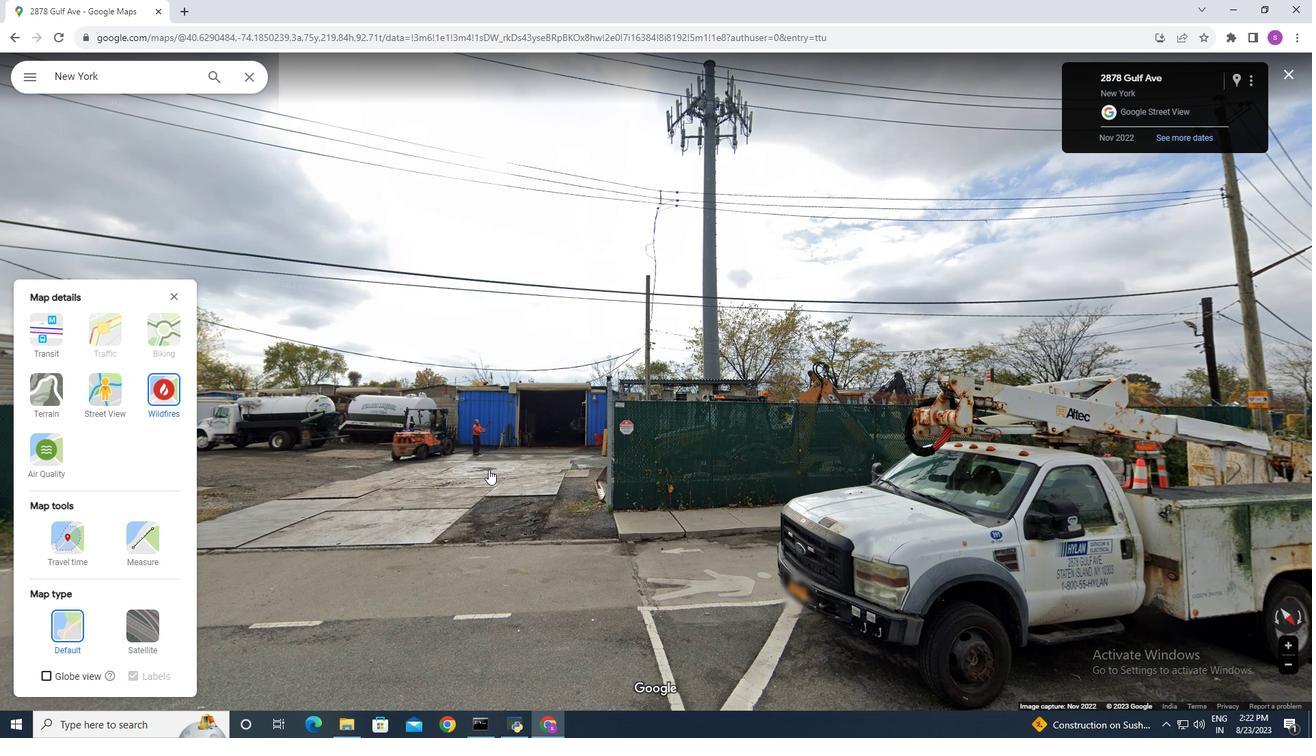 
Action: Mouse pressed left at (488, 469)
Screenshot: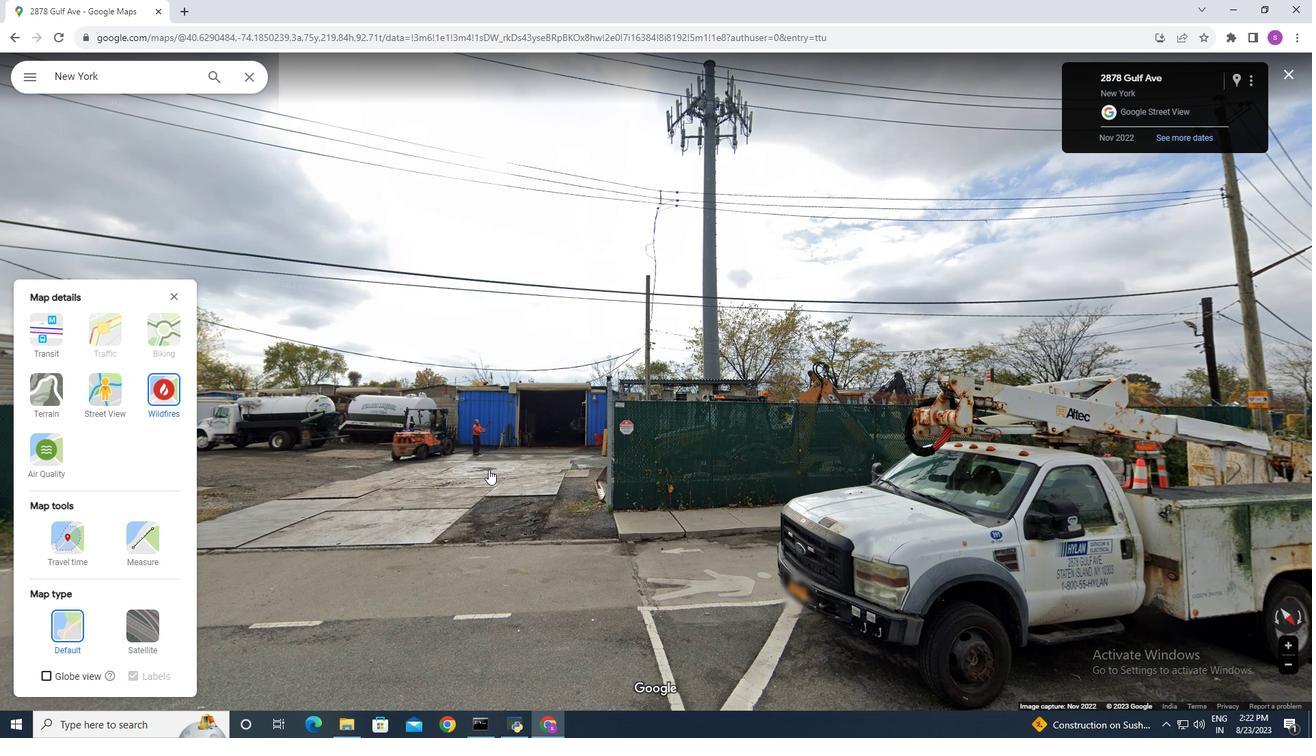 
Action: Mouse moved to (901, 505)
Screenshot: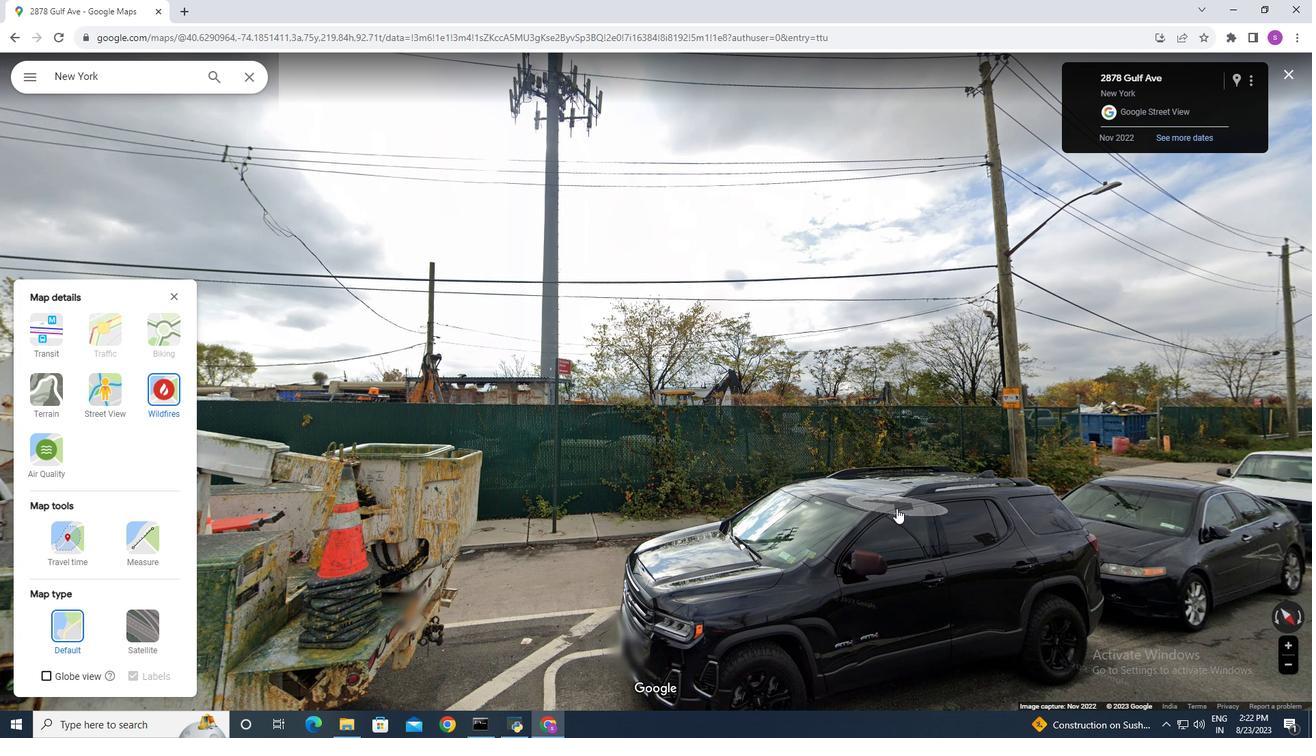 
Action: Mouse pressed left at (901, 505)
Screenshot: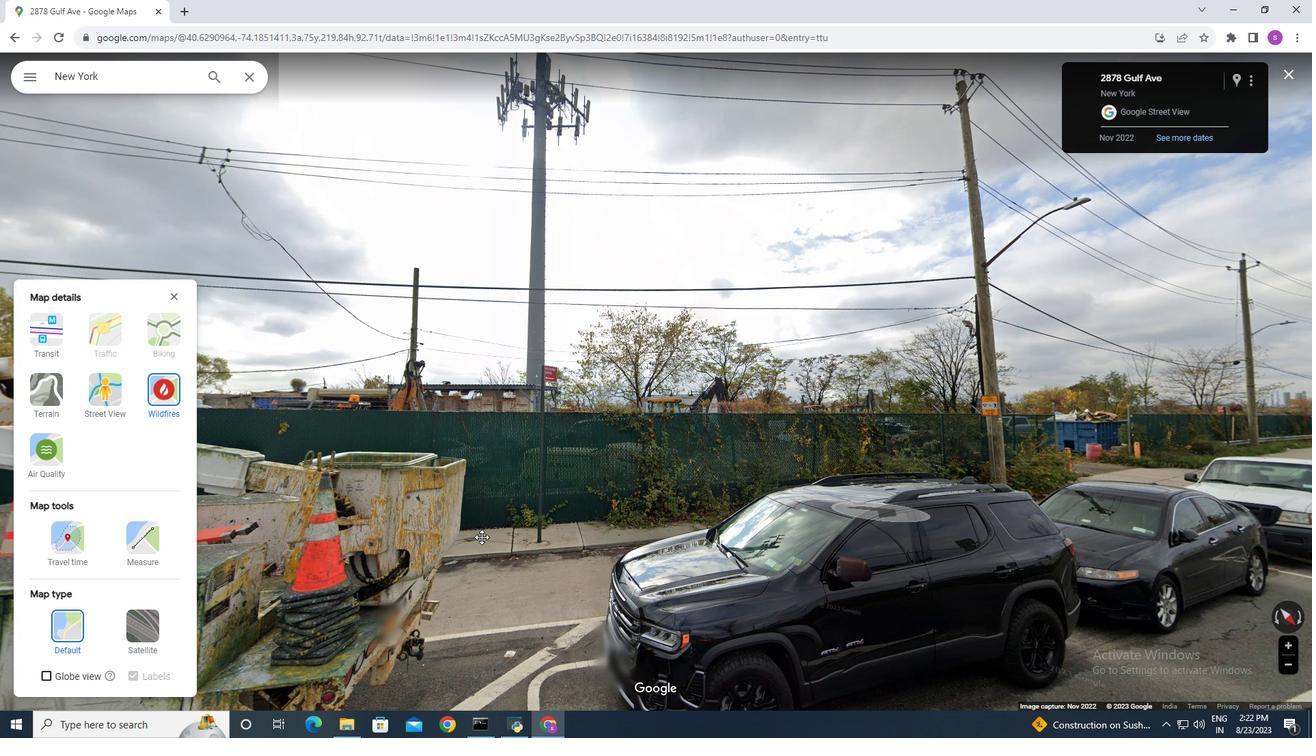 
Action: Mouse moved to (600, 497)
Screenshot: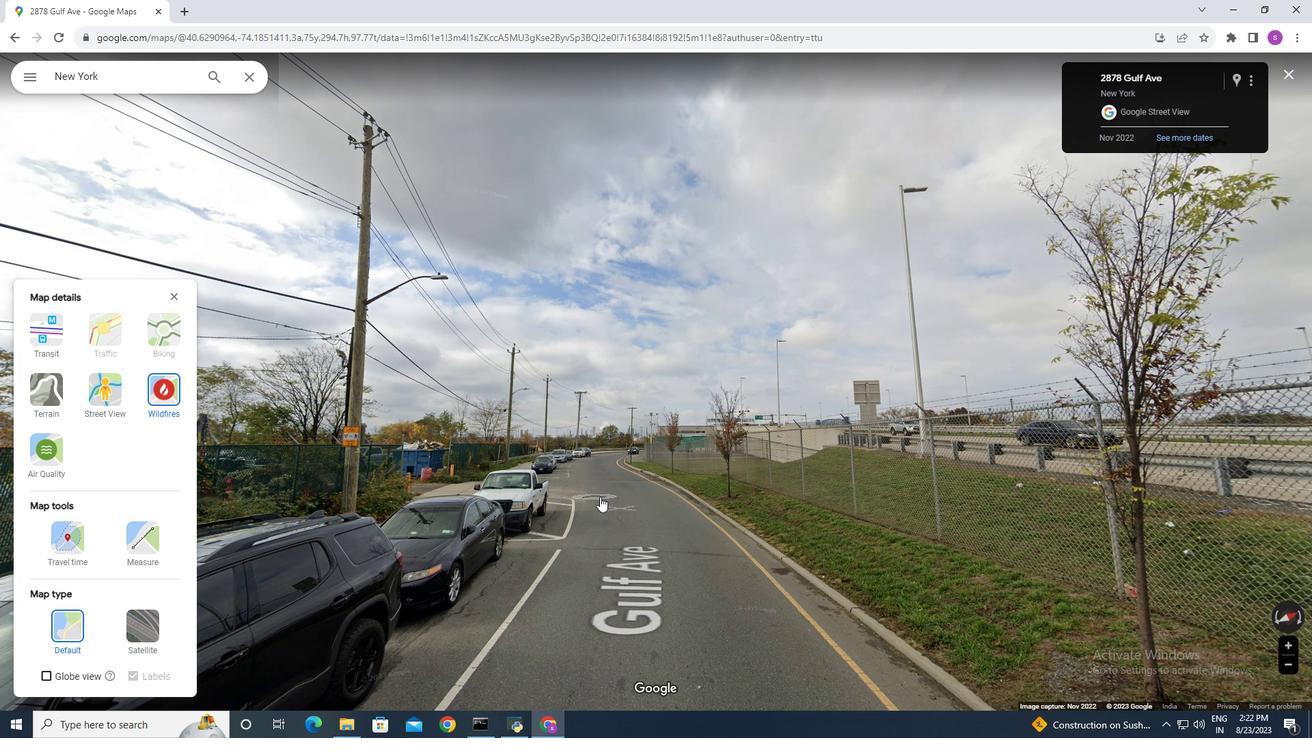 
Action: Mouse pressed left at (600, 497)
Screenshot: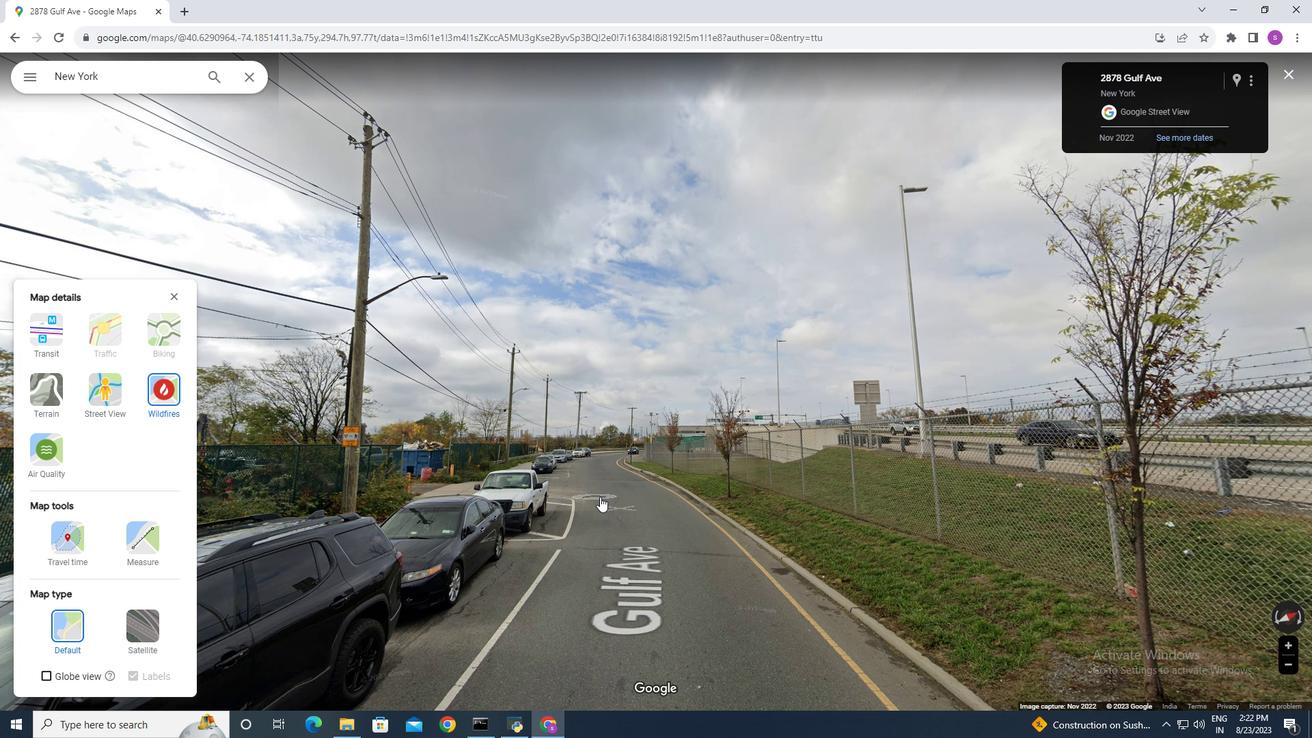 
Action: Mouse moved to (422, 563)
Screenshot: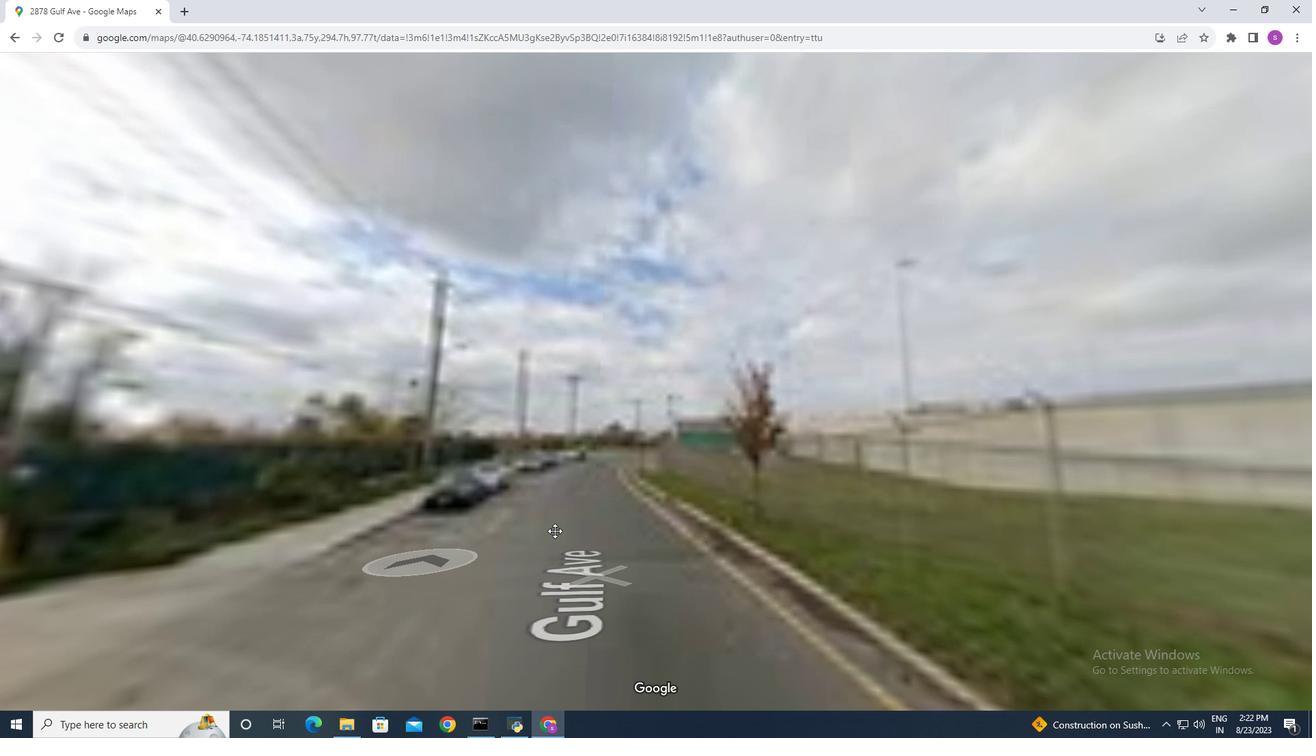 
Action: Mouse pressed left at (422, 563)
Screenshot: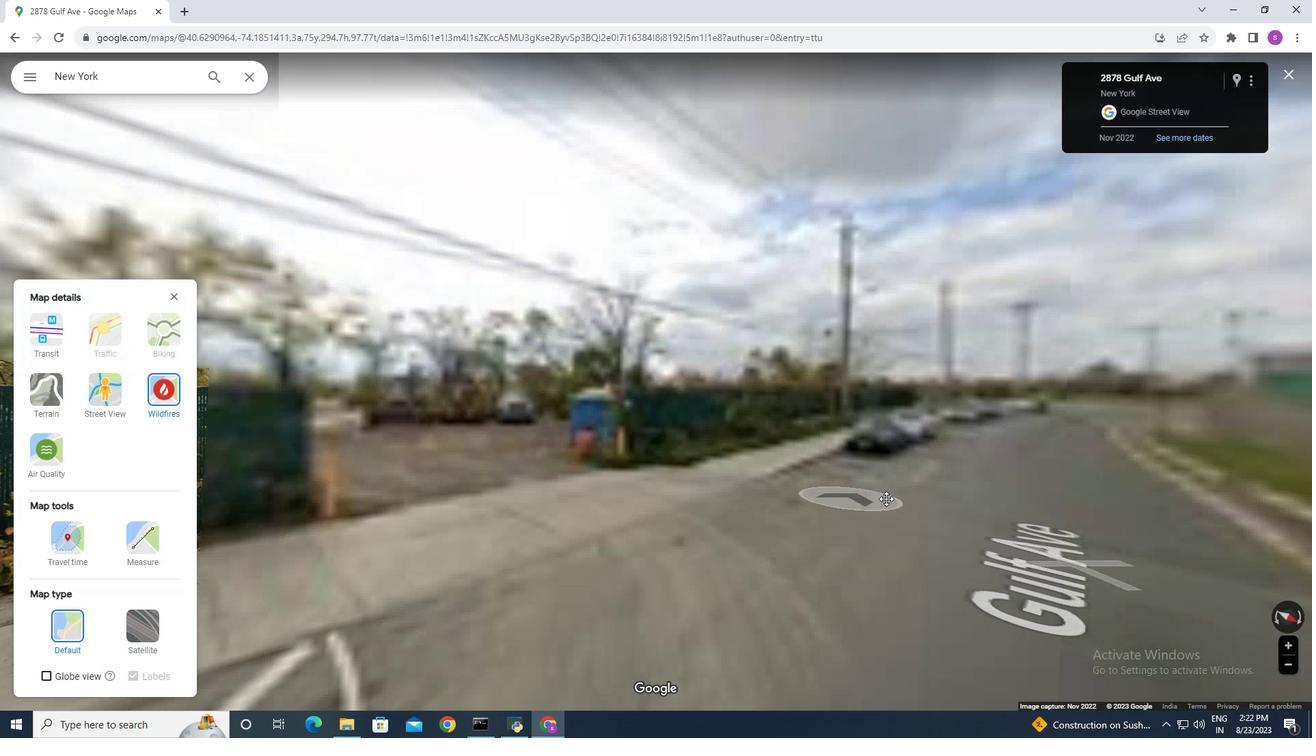
Action: Mouse moved to (440, 452)
Screenshot: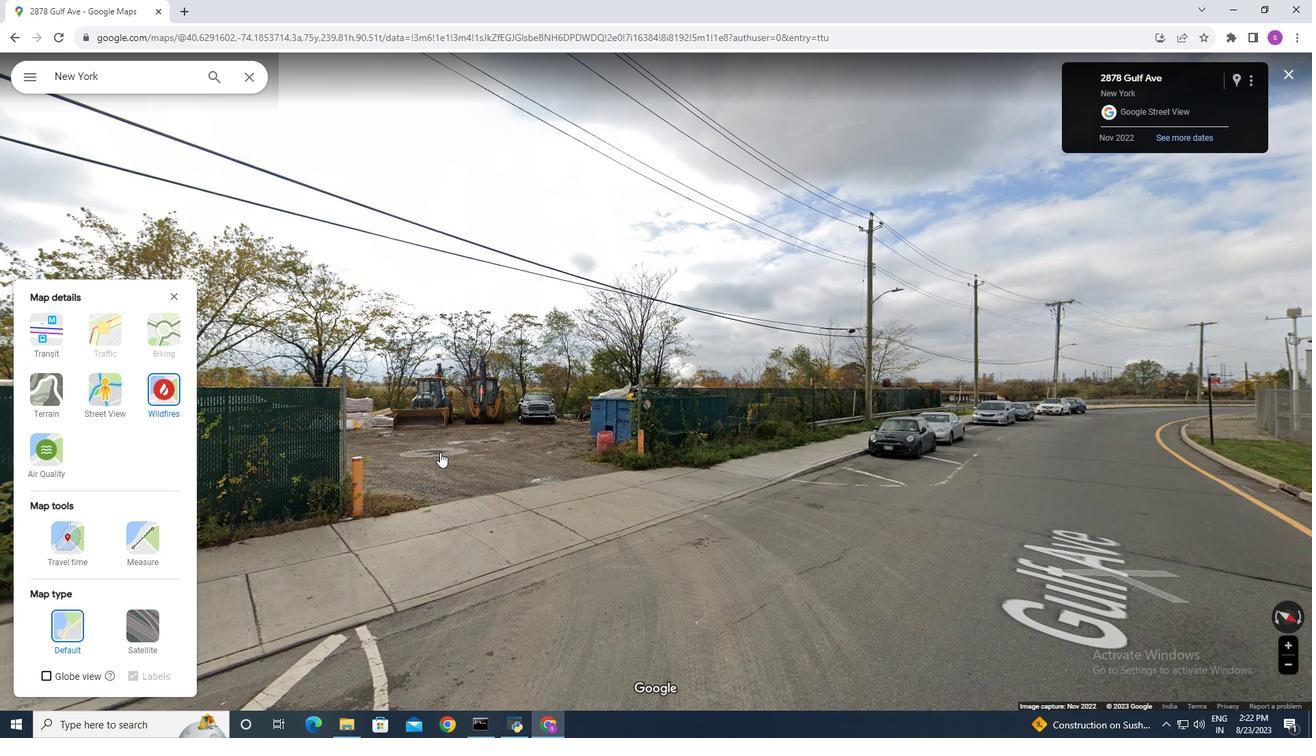 
Action: Mouse pressed left at (440, 452)
Screenshot: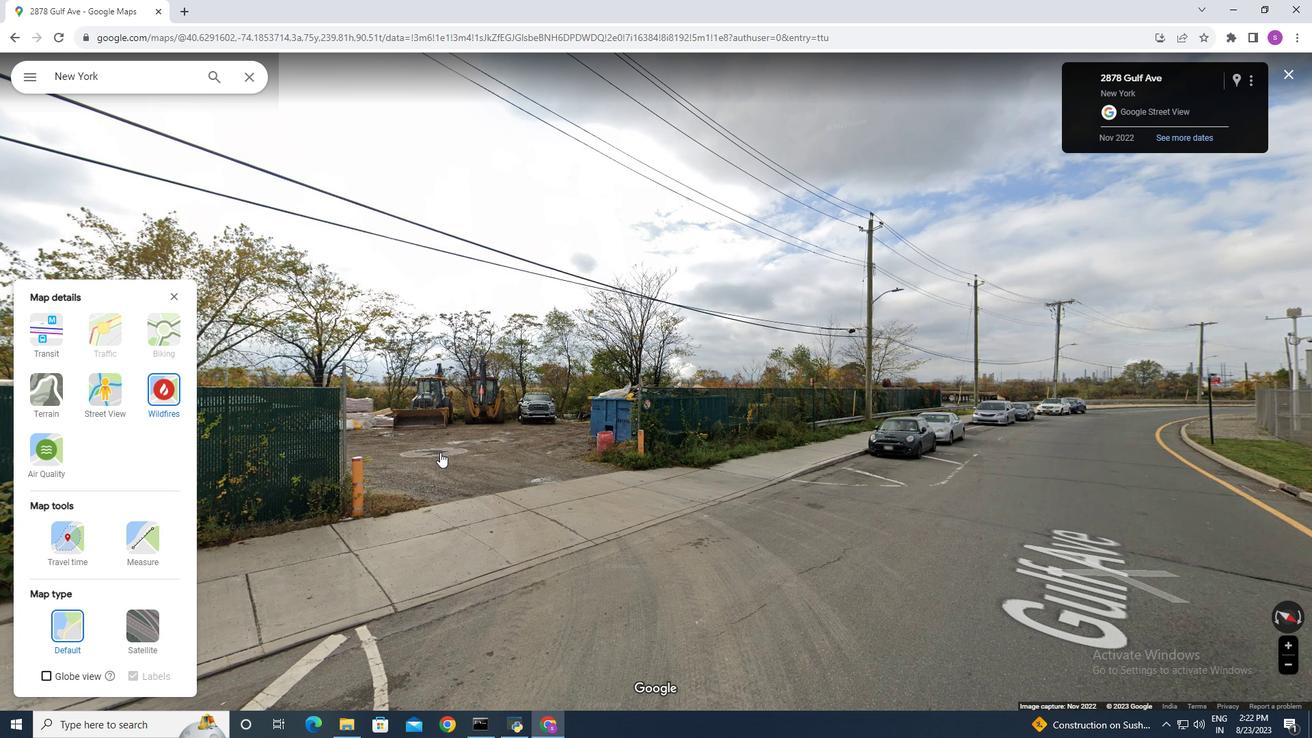 
Action: Mouse moved to (438, 454)
Screenshot: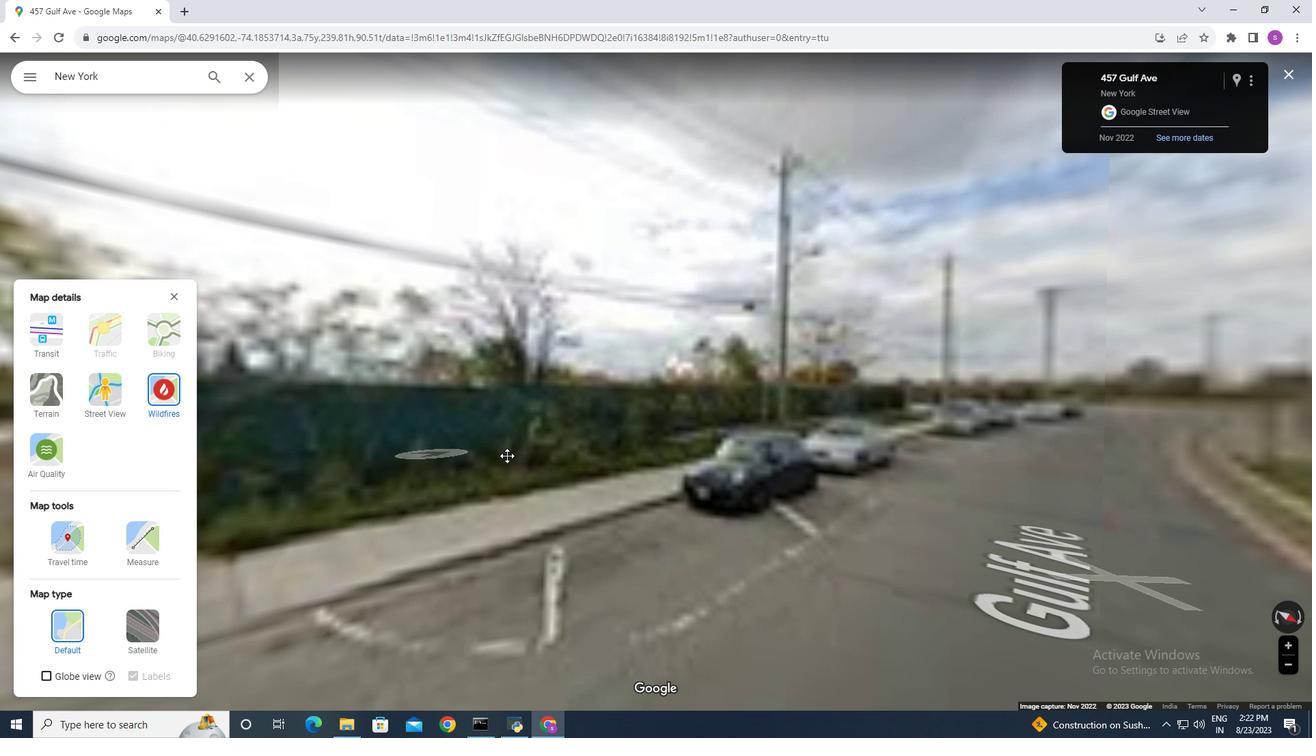 
Action: Mouse pressed left at (438, 454)
Screenshot: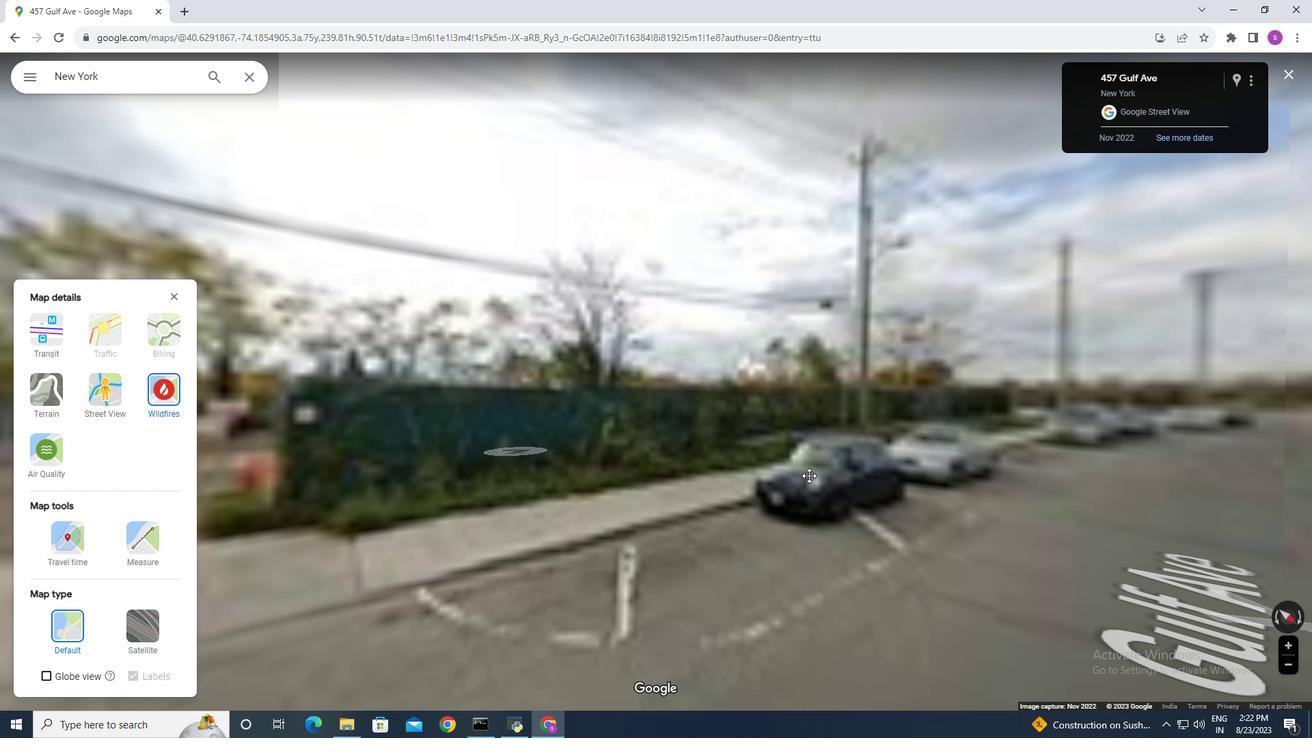 
Action: Mouse moved to (617, 467)
Screenshot: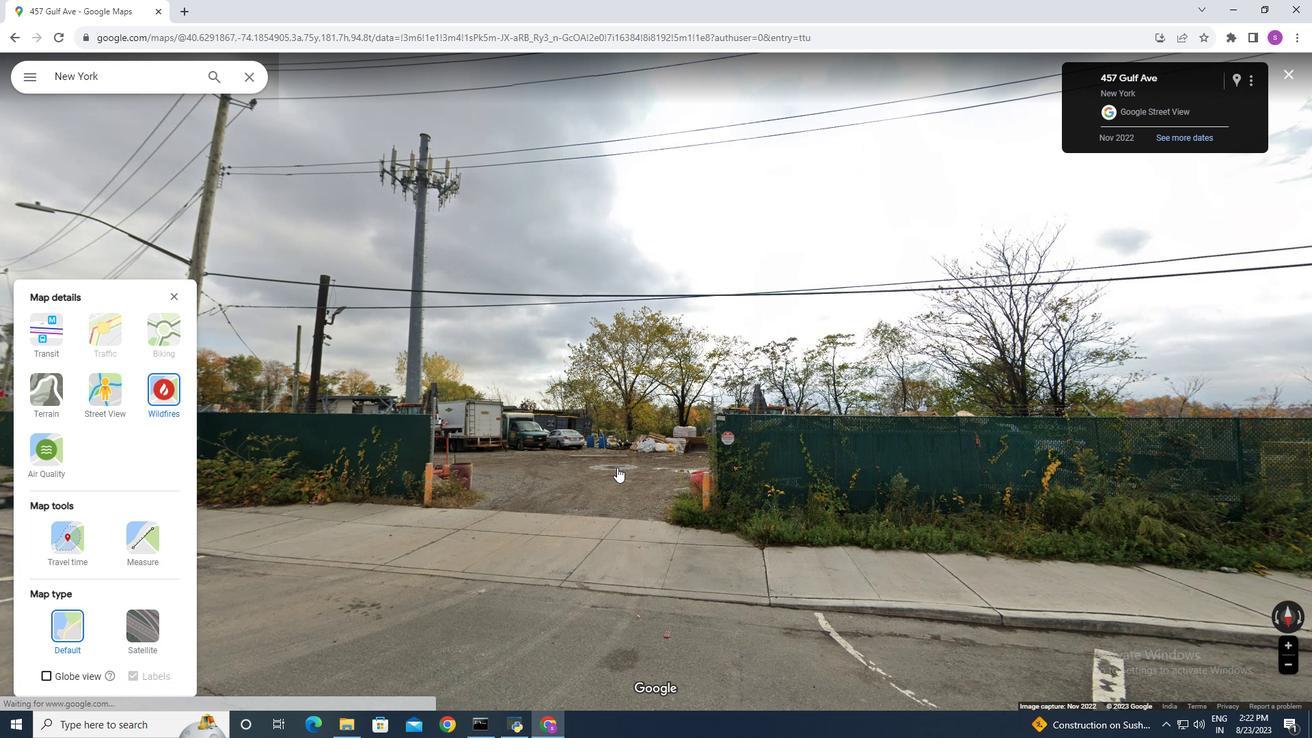 
Action: Mouse pressed left at (617, 467)
Screenshot: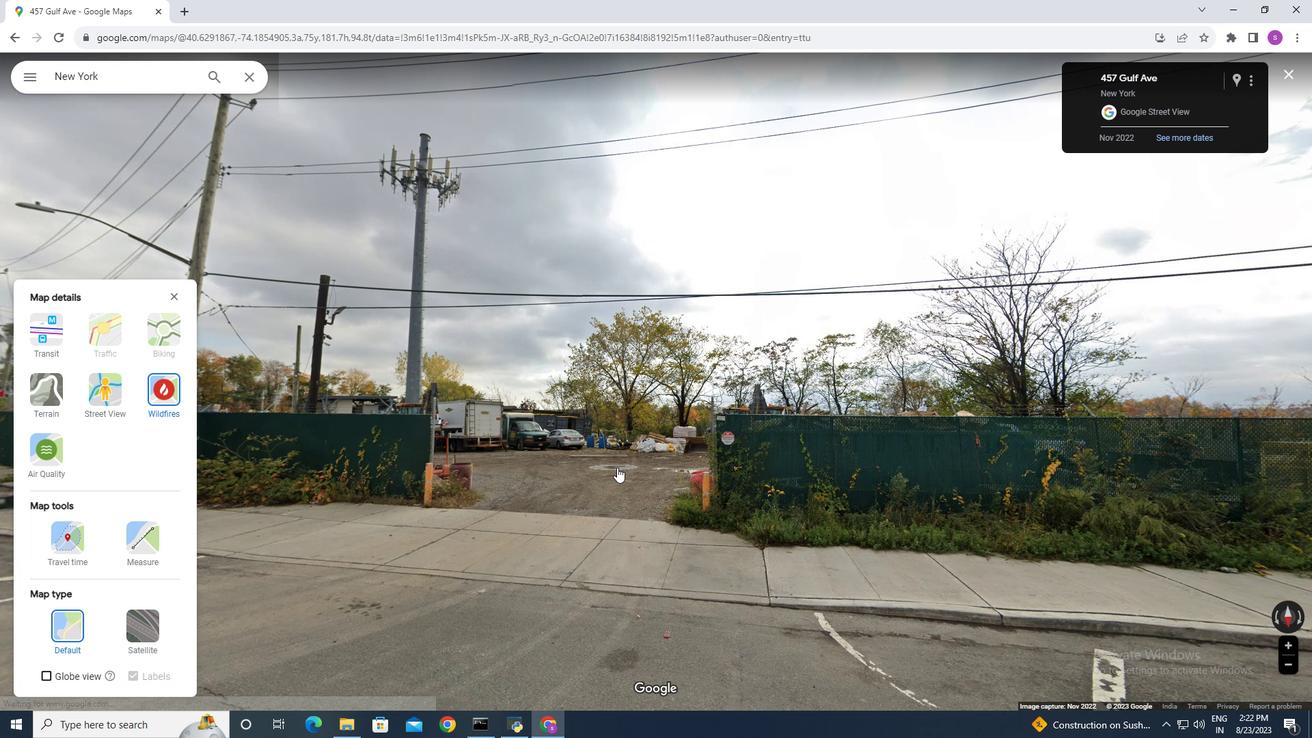 
Action: Mouse moved to (1003, 514)
Screenshot: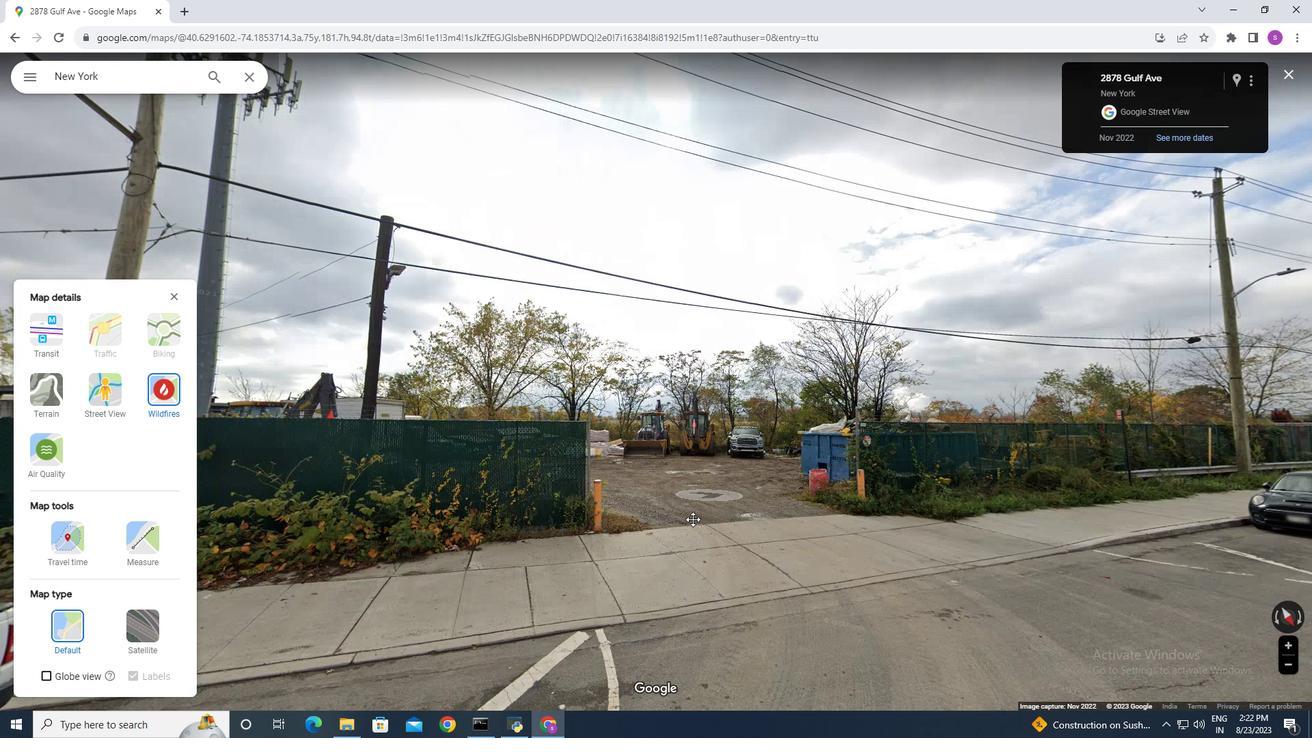 
Action: Mouse pressed left at (1003, 514)
Screenshot: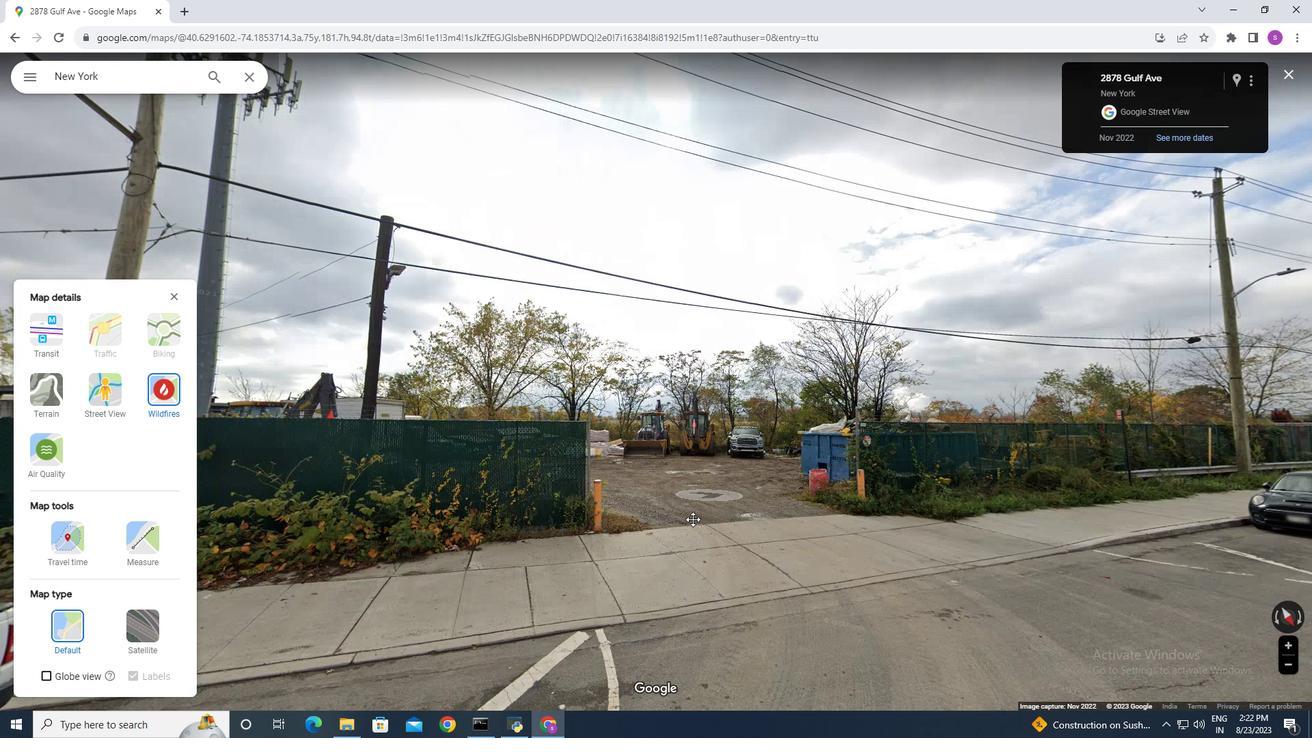 
Action: Mouse moved to (679, 476)
Screenshot: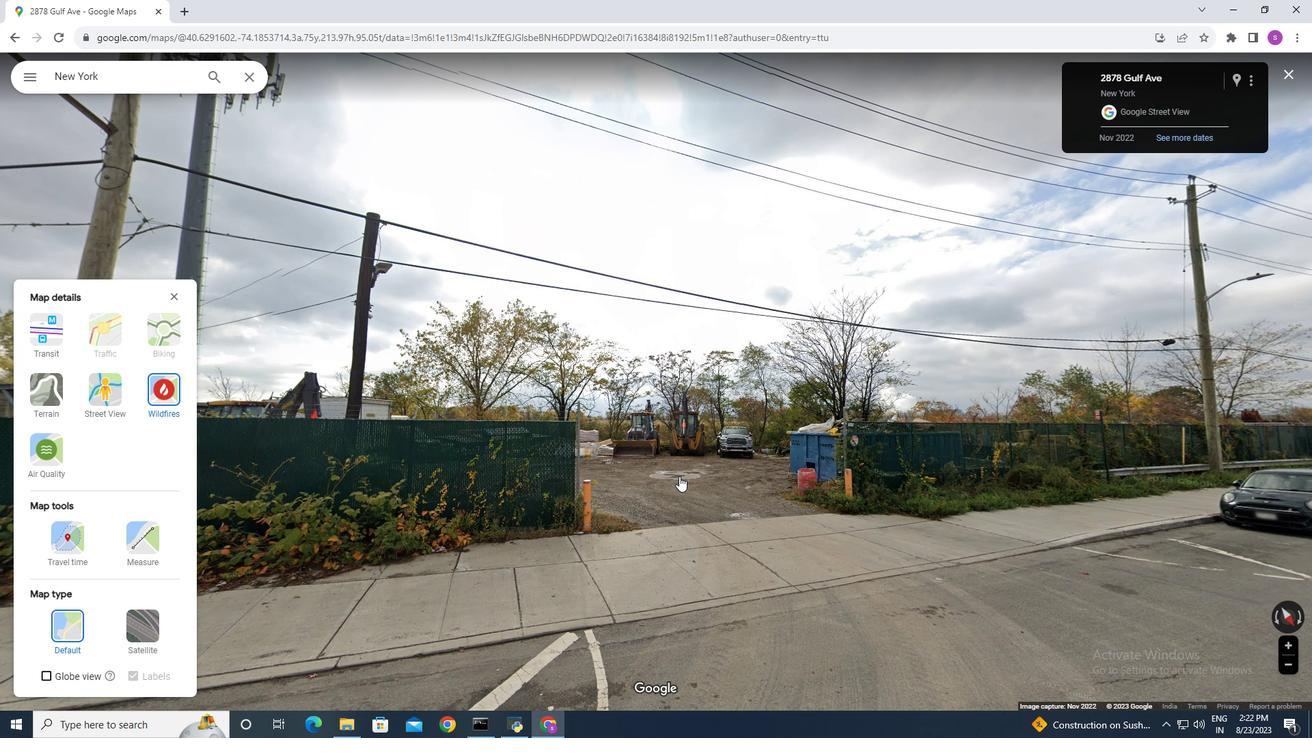 
Action: Mouse pressed left at (679, 476)
Screenshot: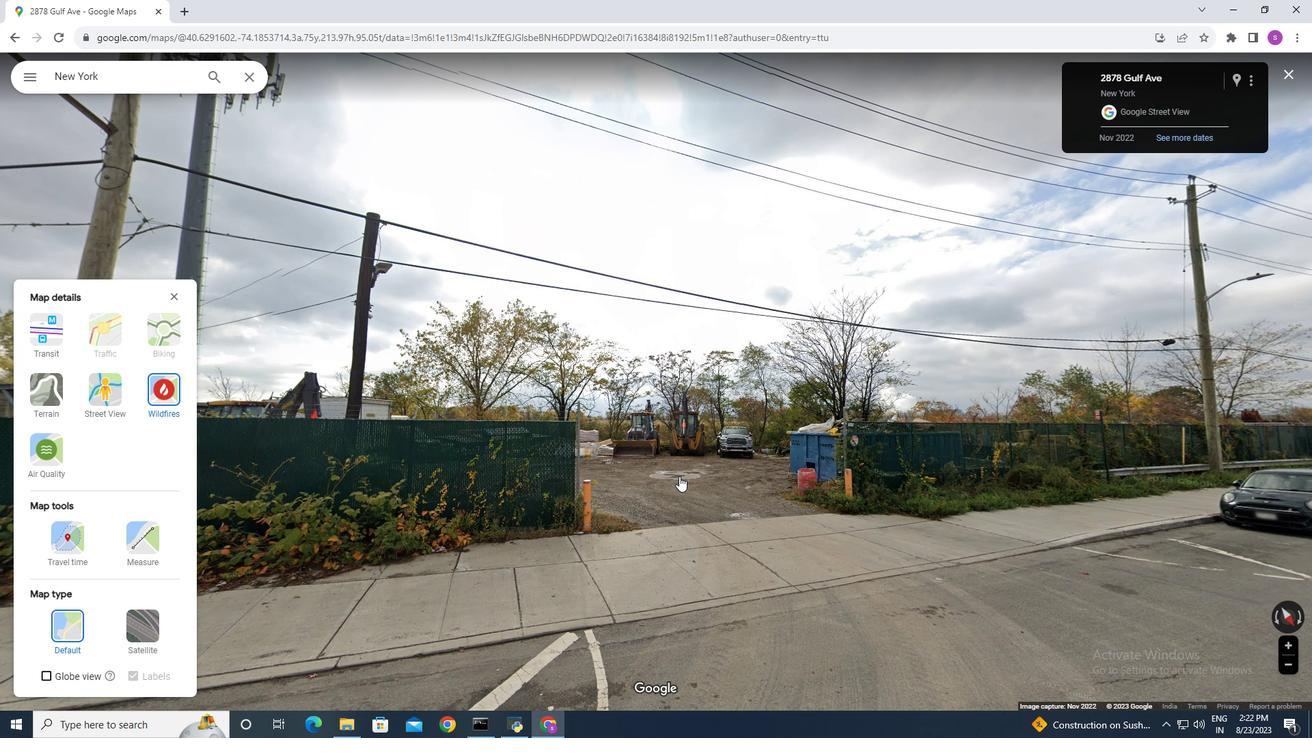
Action: Mouse moved to (519, 515)
Screenshot: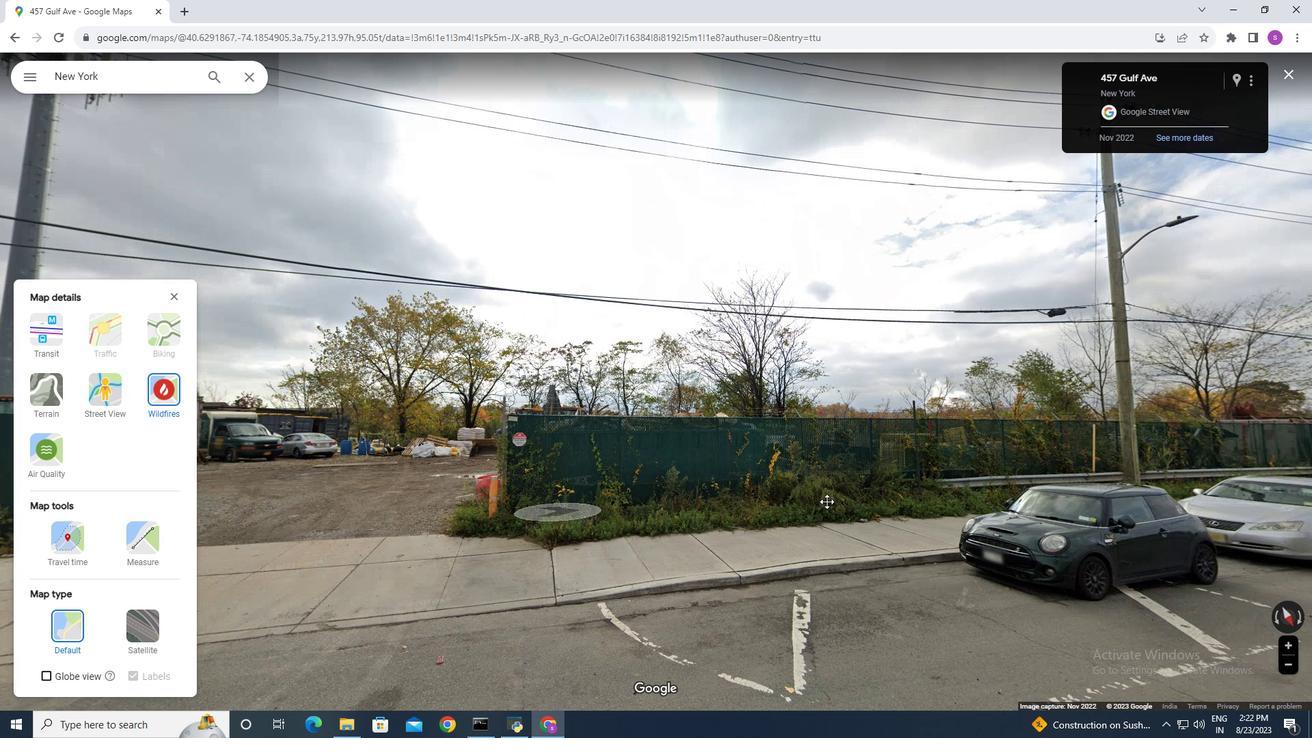 
Action: Mouse pressed left at (519, 515)
Screenshot: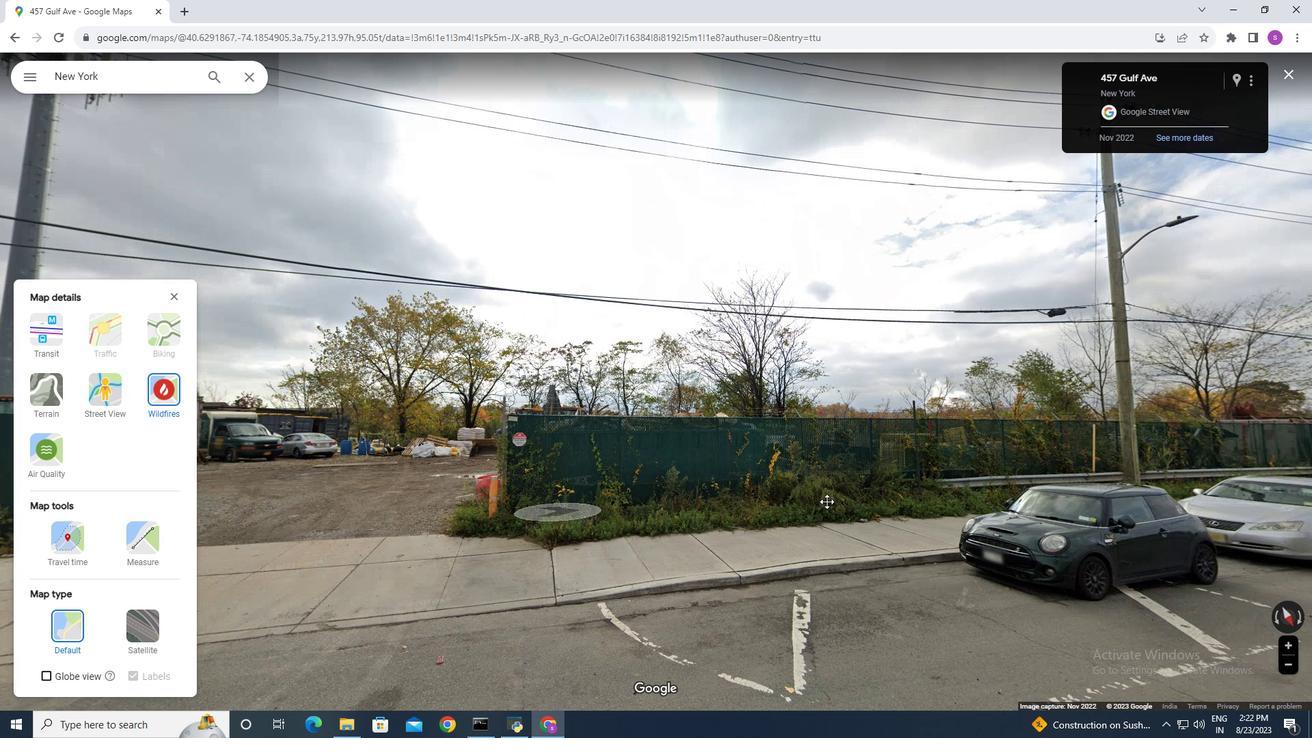 
Action: Mouse moved to (678, 537)
Screenshot: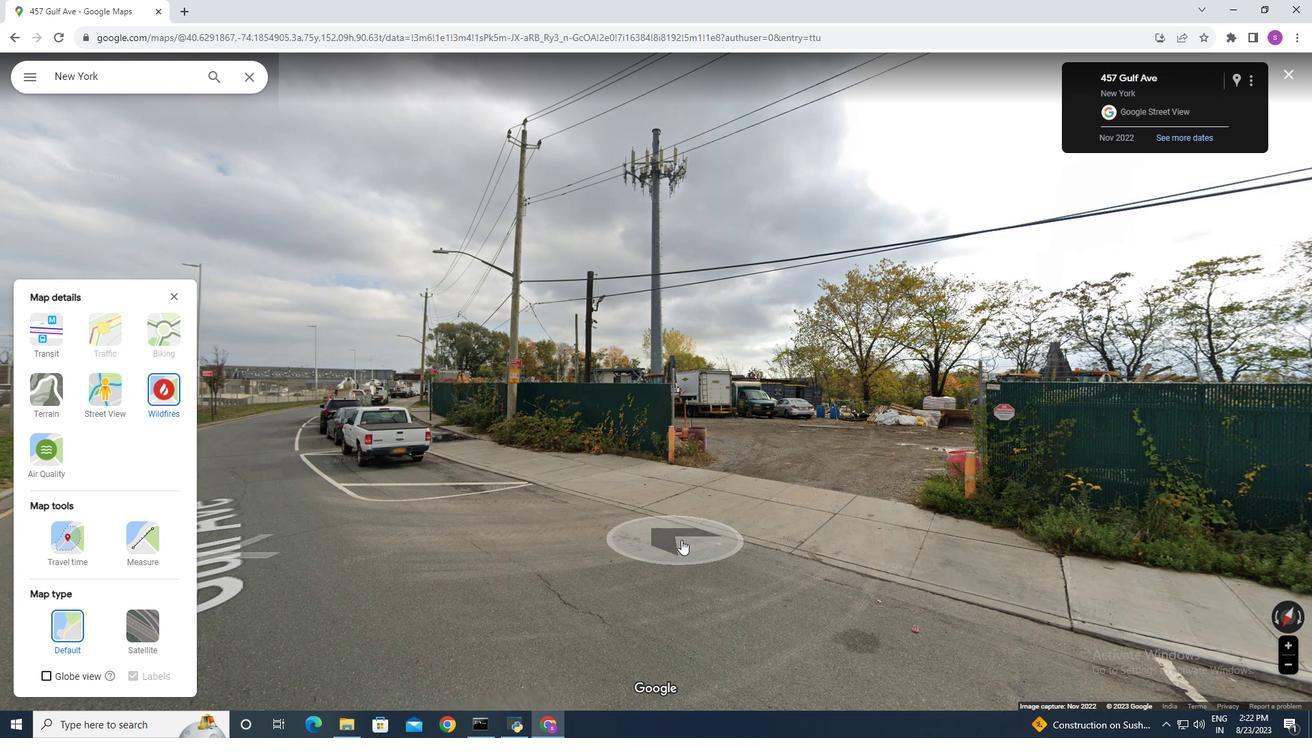 
Action: Mouse pressed left at (678, 537)
Screenshot: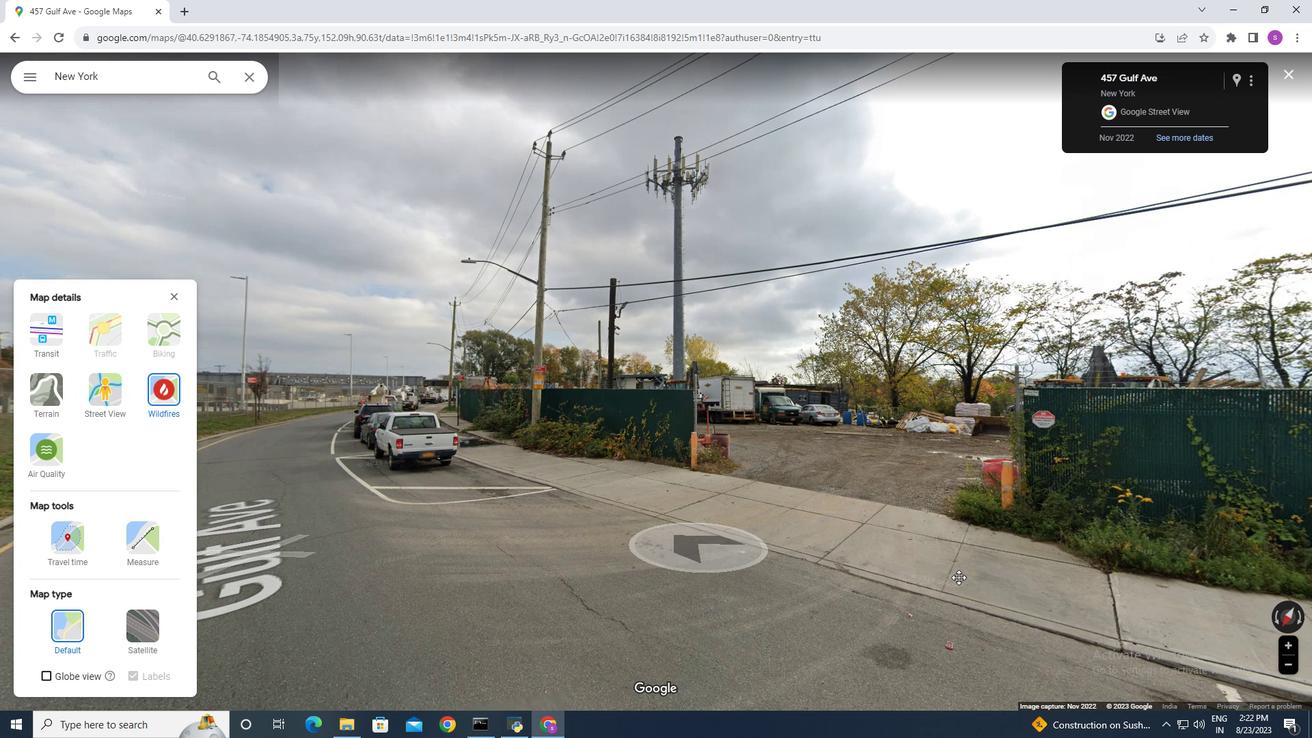 
Action: Mouse moved to (1232, 598)
Screenshot: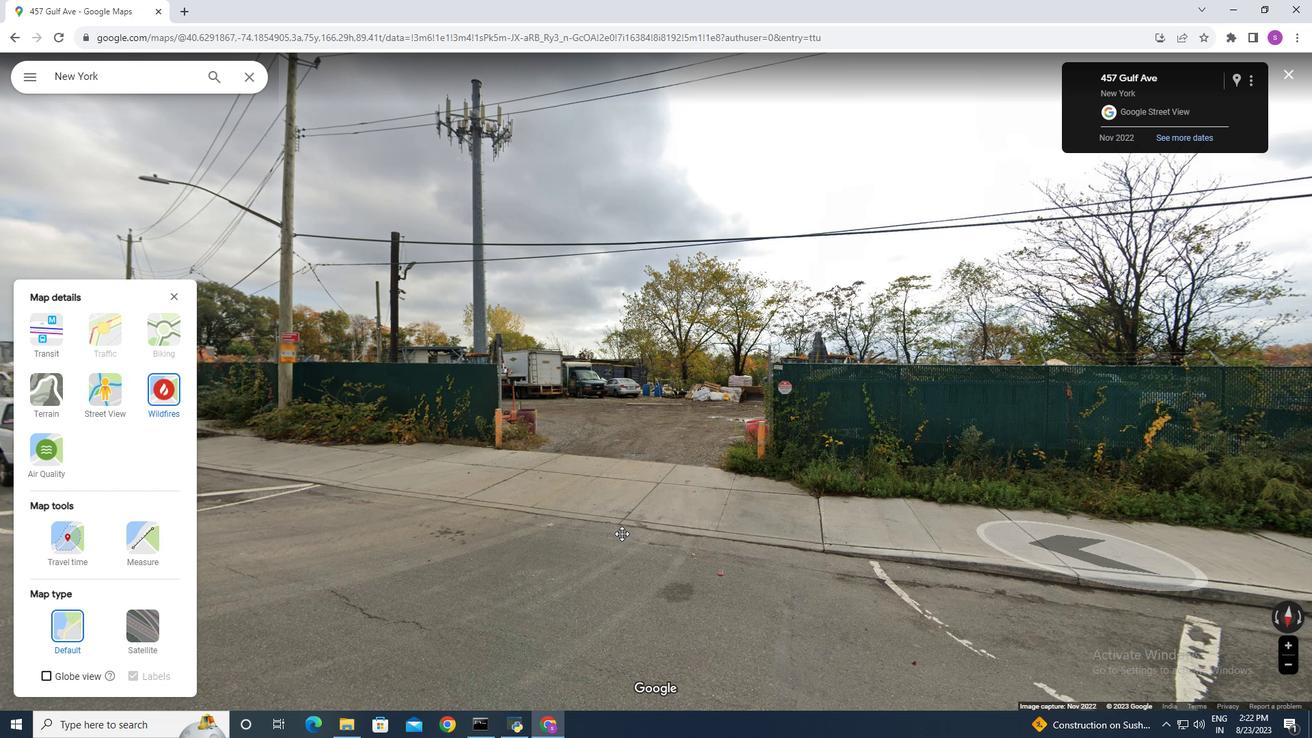 
Action: Mouse pressed left at (1234, 598)
Screenshot: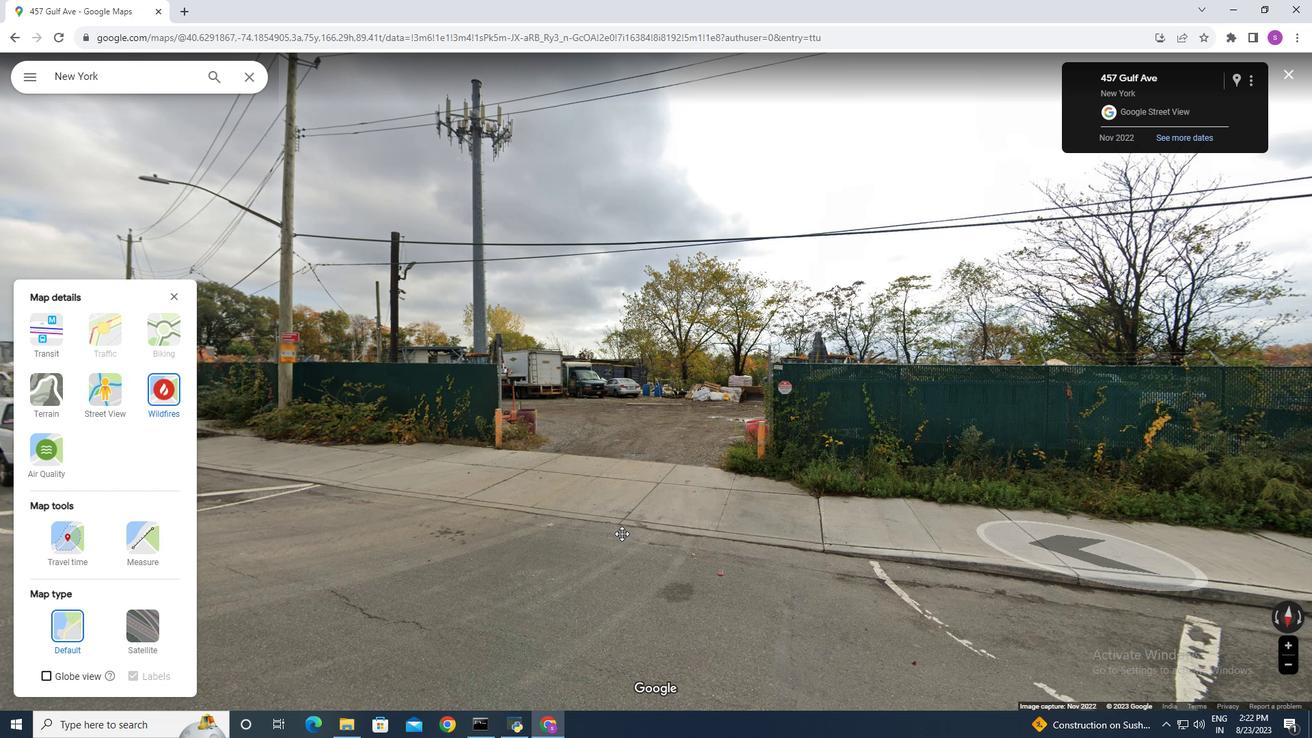 
Action: Mouse moved to (875, 478)
Screenshot: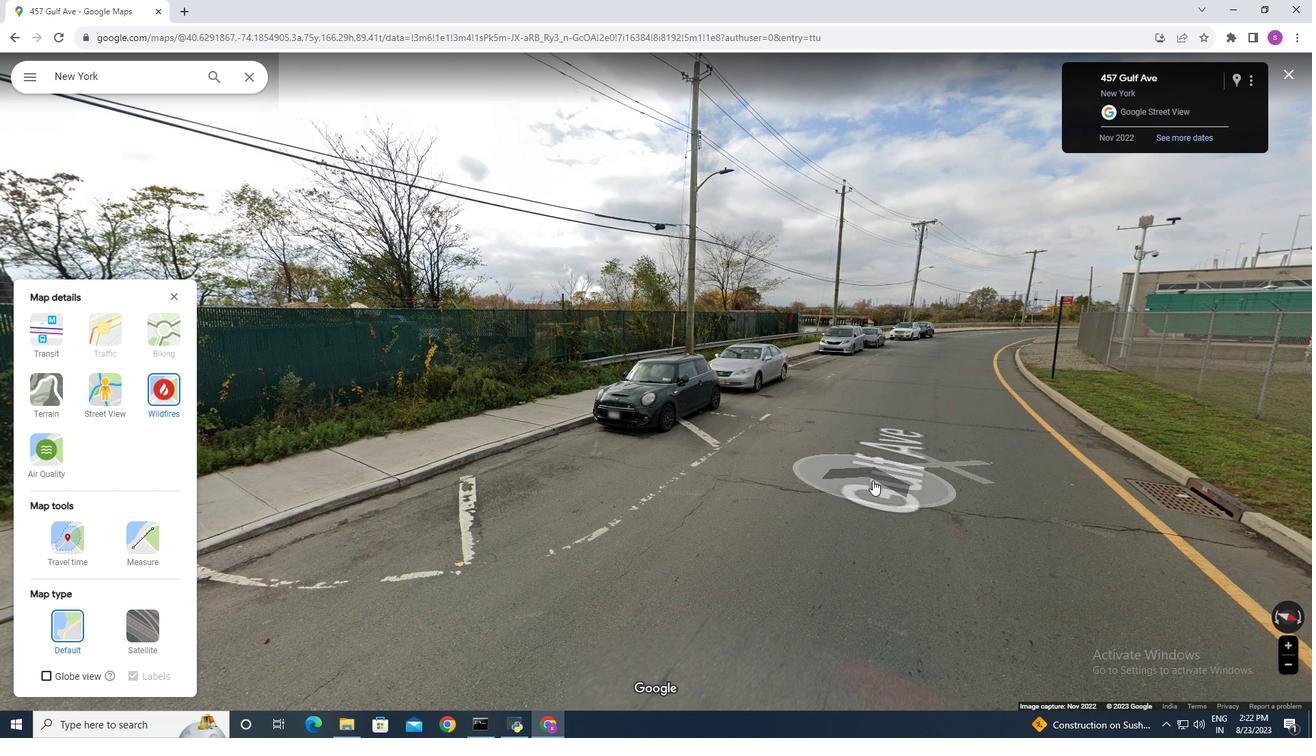 
Action: Mouse pressed left at (875, 478)
Screenshot: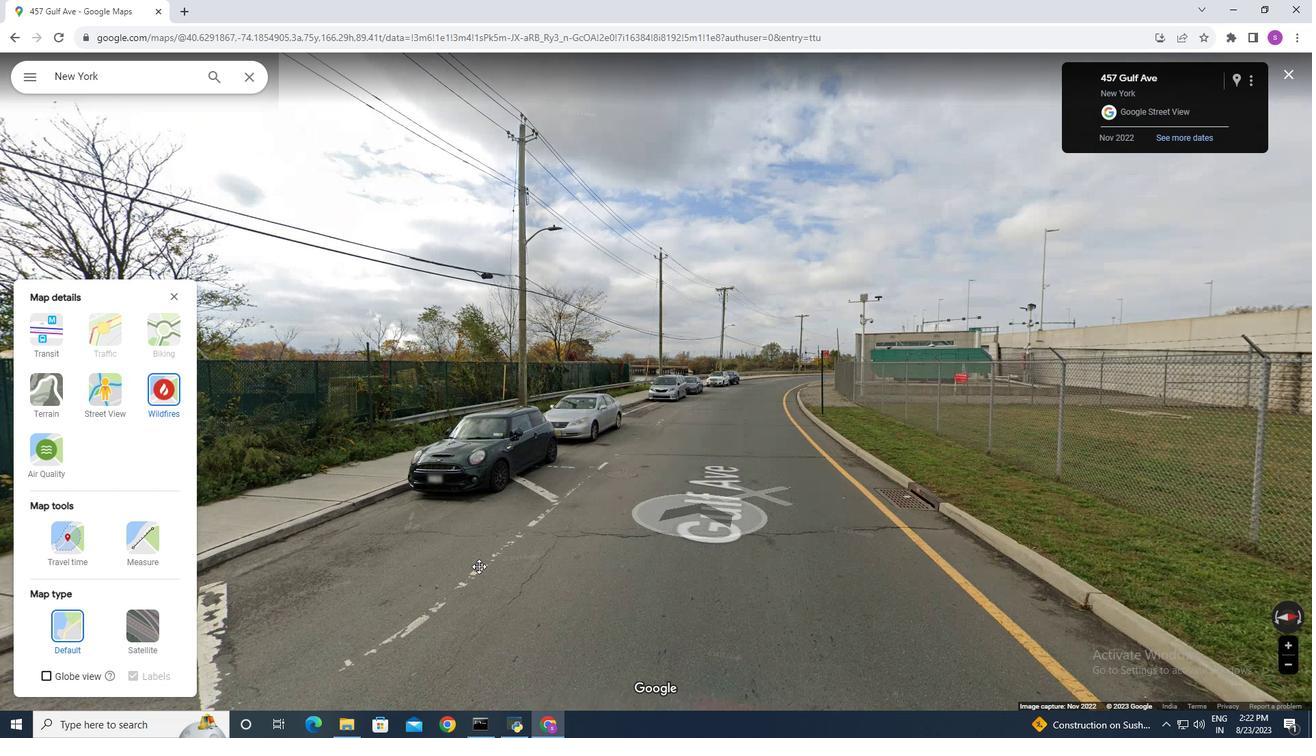 
Action: Mouse moved to (445, 508)
Screenshot: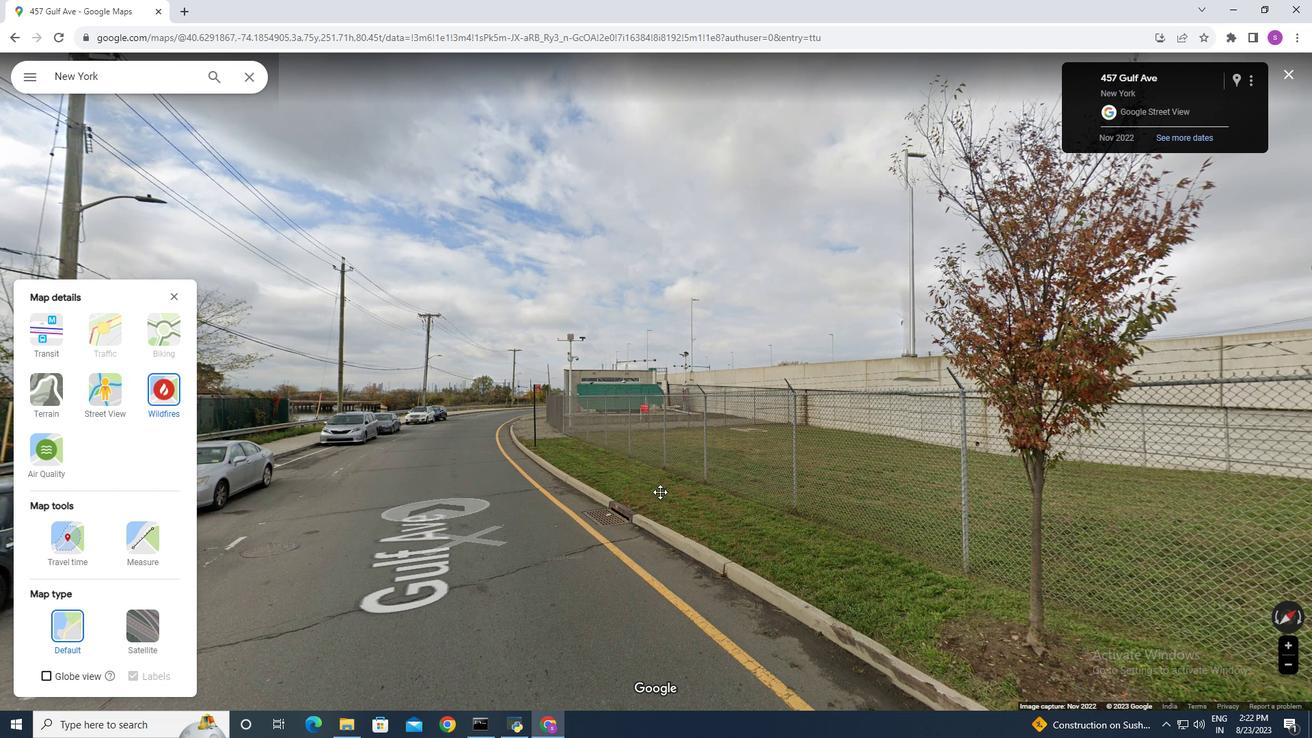 
Action: Mouse pressed left at (445, 508)
Screenshot: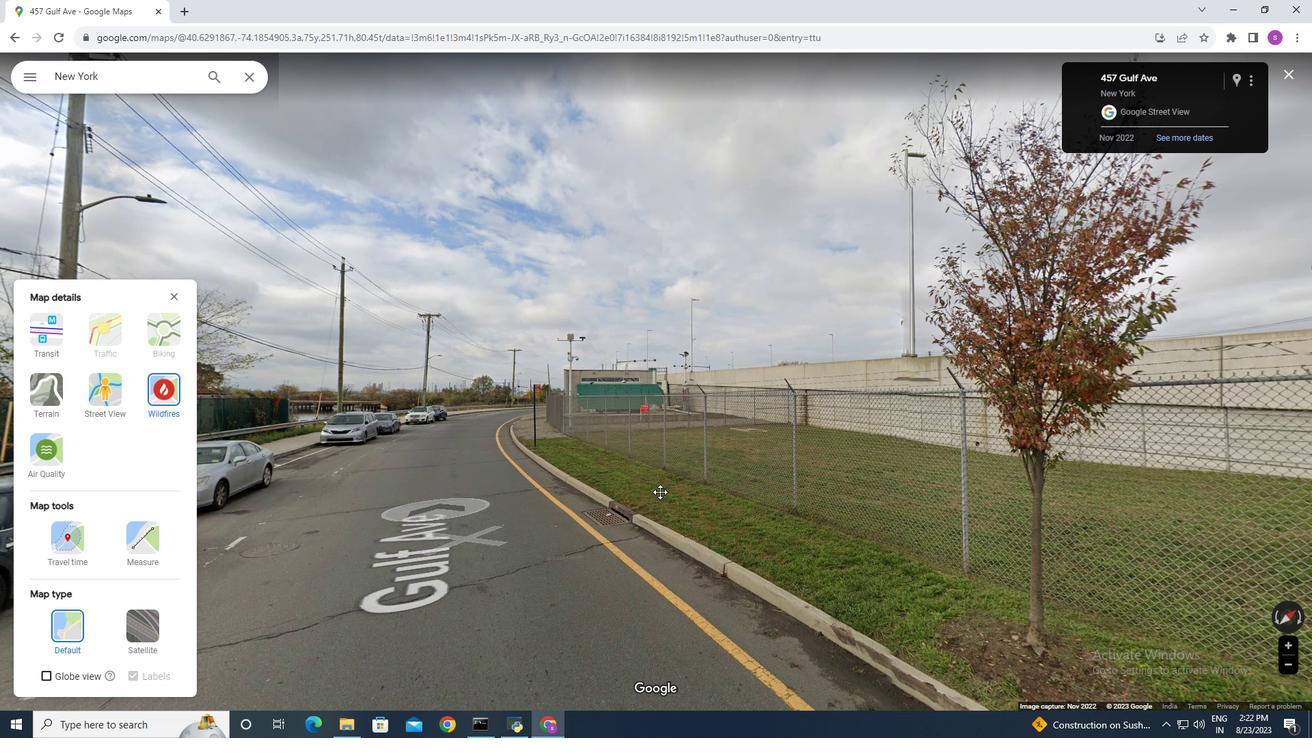 
Action: Mouse moved to (585, 488)
Screenshot: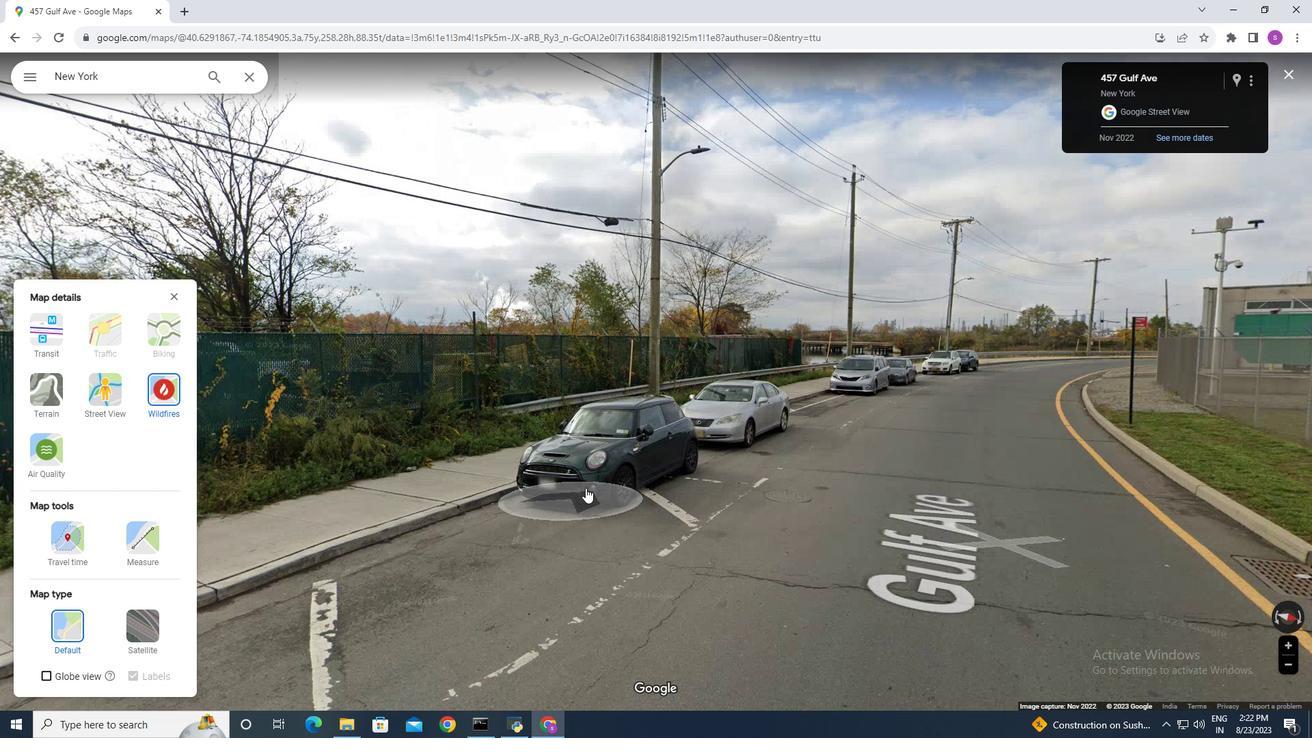 
Action: Mouse scrolled (585, 489) with delta (0, 0)
Screenshot: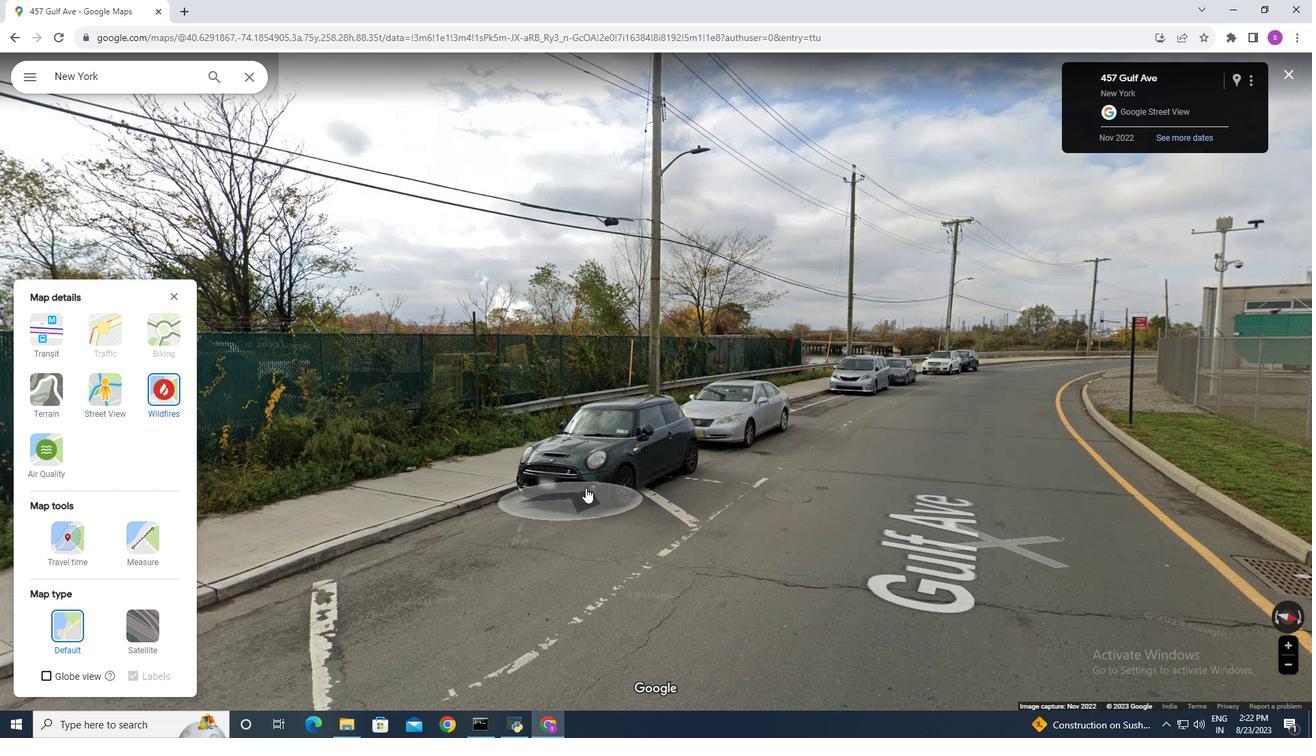
Action: Mouse moved to (585, 488)
Screenshot: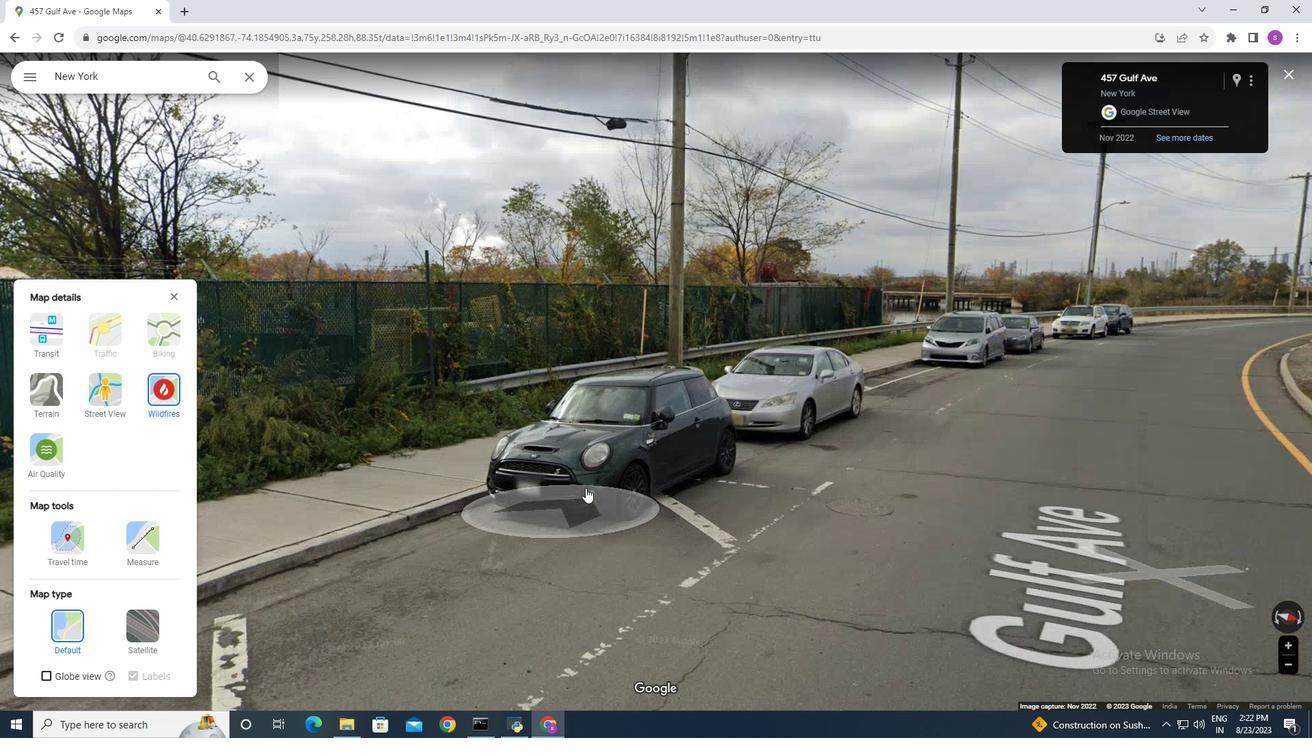 
Action: Mouse scrolled (585, 488) with delta (0, 0)
Screenshot: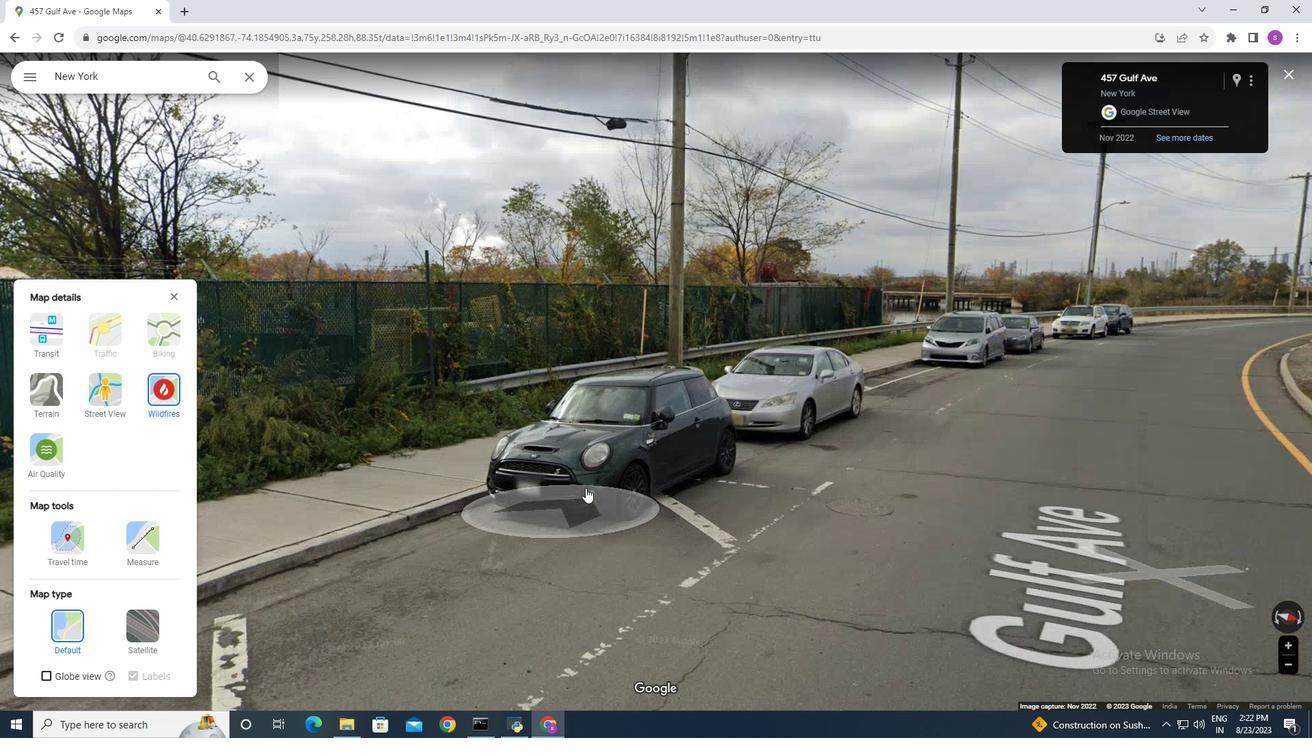 
Action: Mouse scrolled (585, 488) with delta (0, 0)
Screenshot: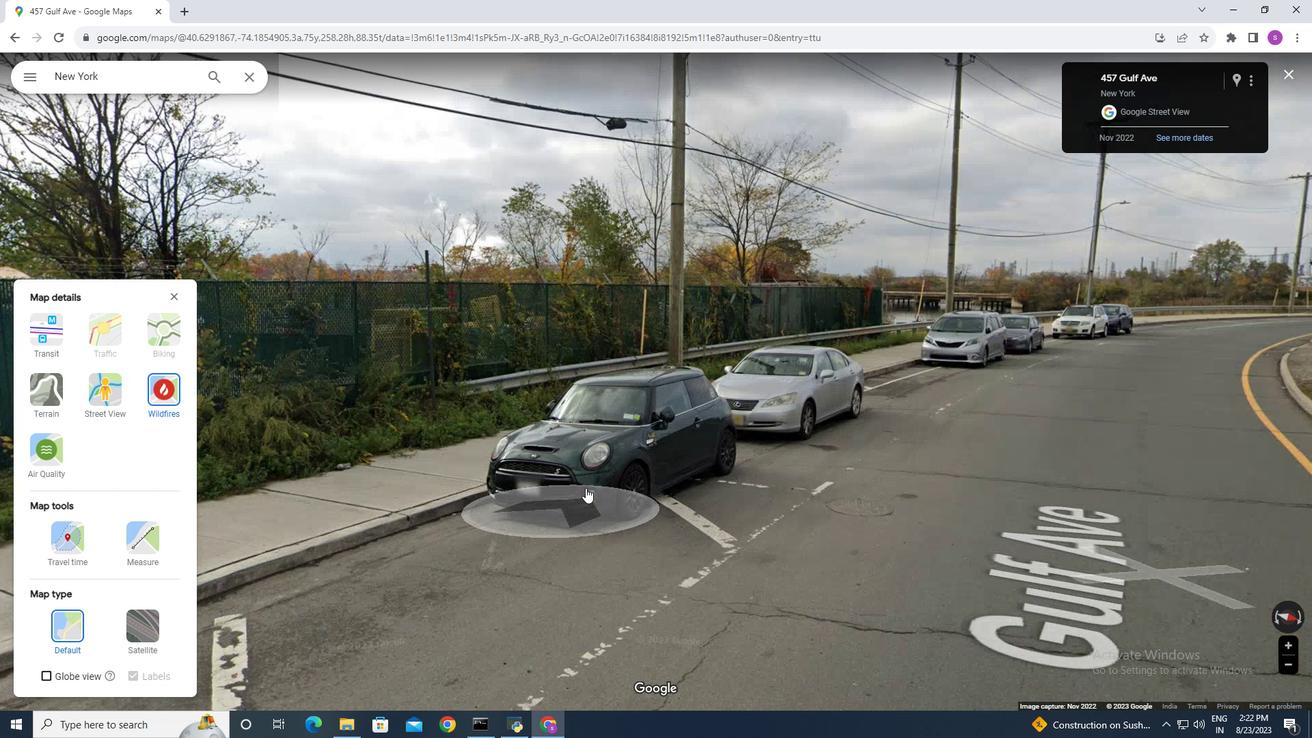 
Action: Mouse scrolled (585, 488) with delta (0, 0)
Screenshot: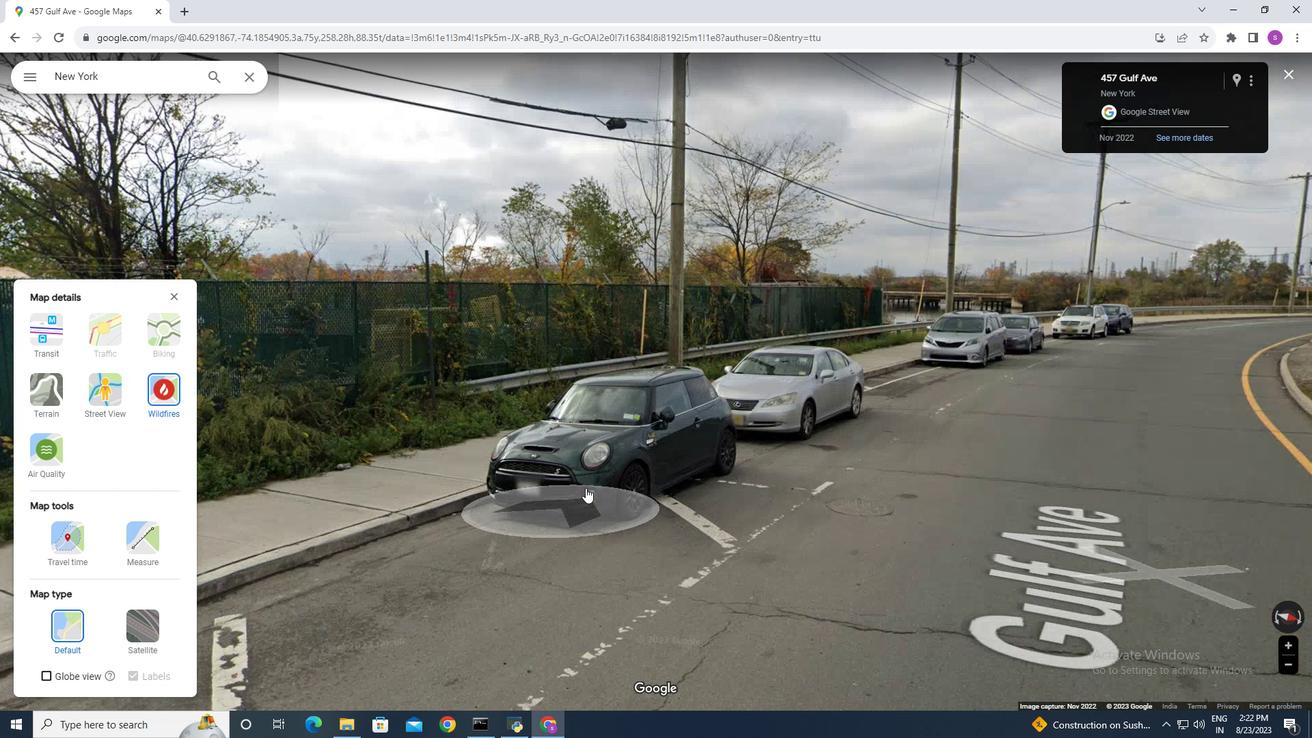 
Action: Mouse scrolled (585, 488) with delta (0, 0)
Screenshot: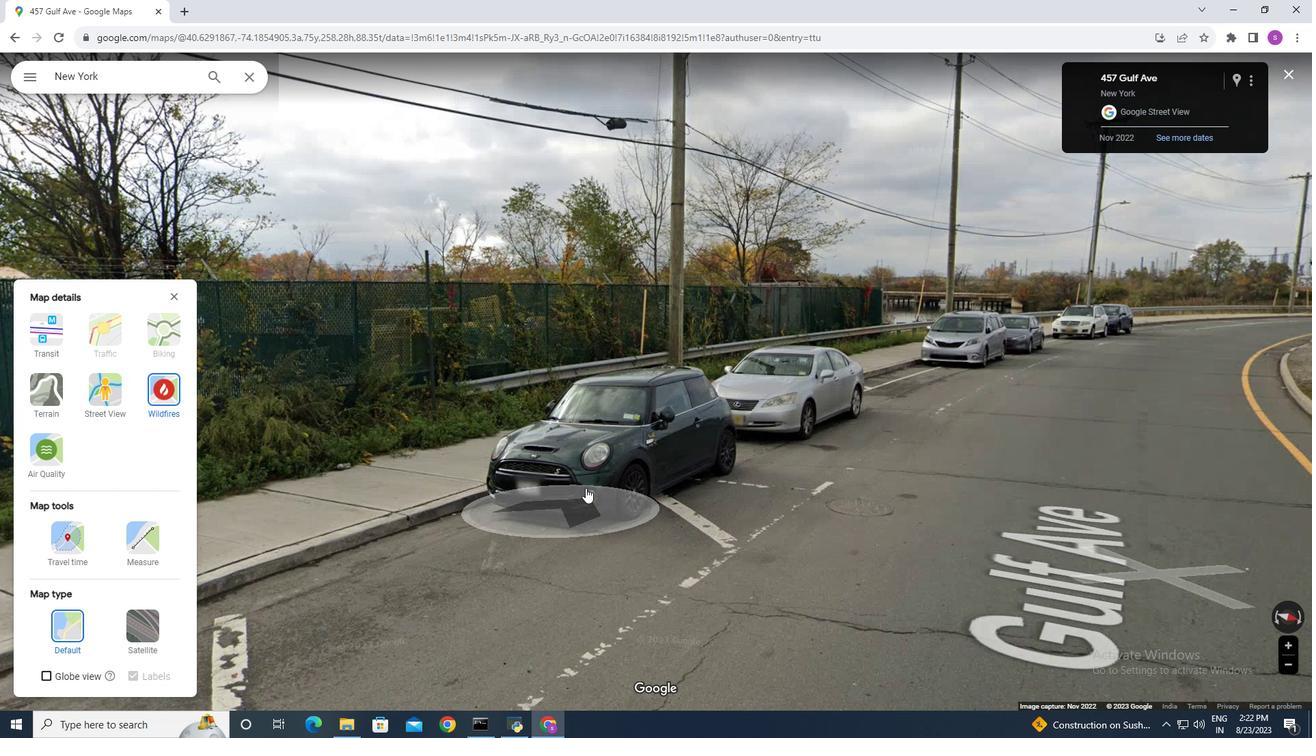 
Action: Mouse moved to (585, 488)
Screenshot: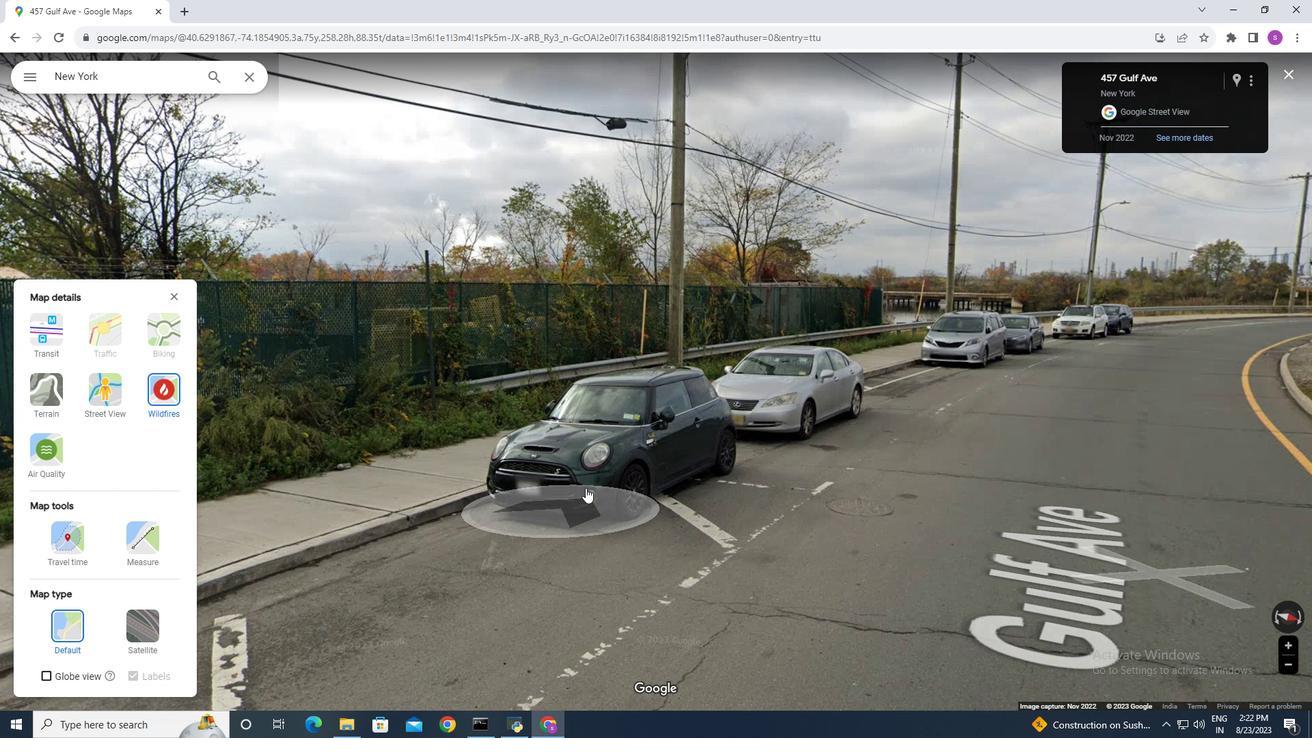
Action: Mouse scrolled (585, 488) with delta (0, 0)
Screenshot: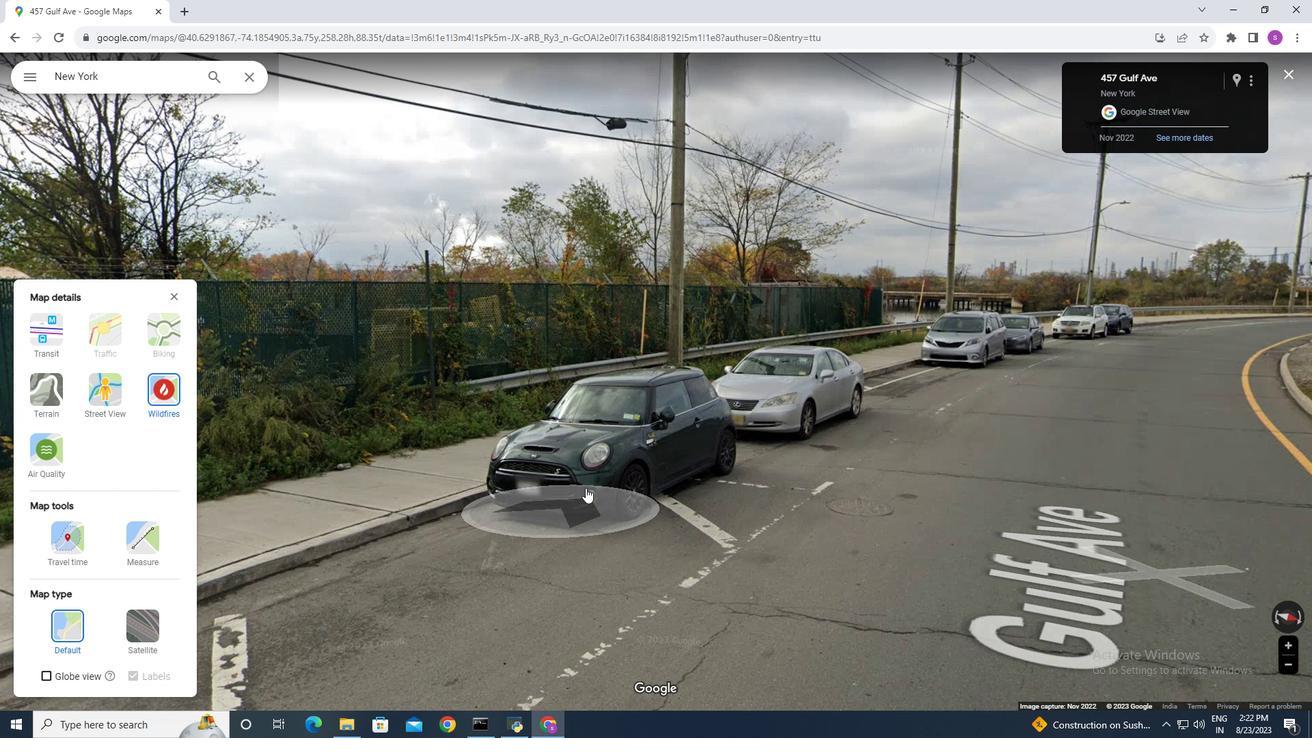 
Action: Mouse moved to (585, 488)
Screenshot: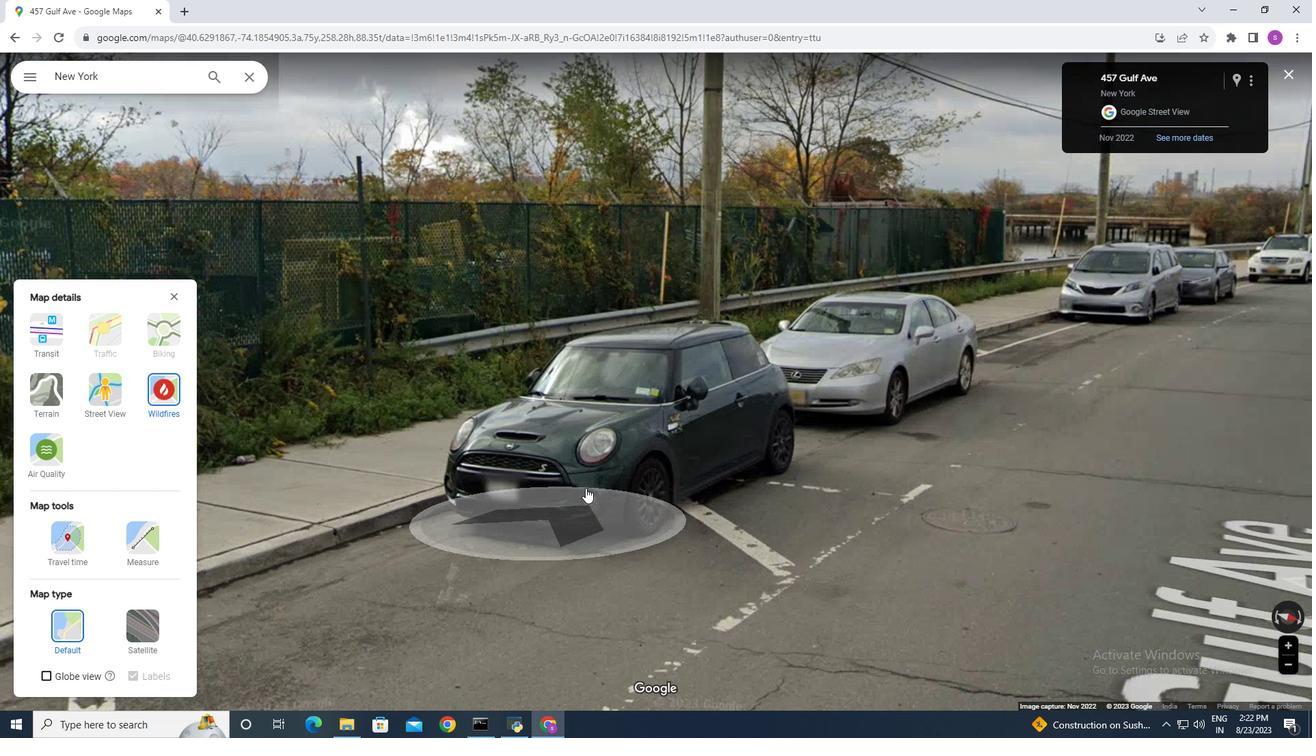 
Action: Mouse scrolled (585, 488) with delta (0, 0)
Screenshot: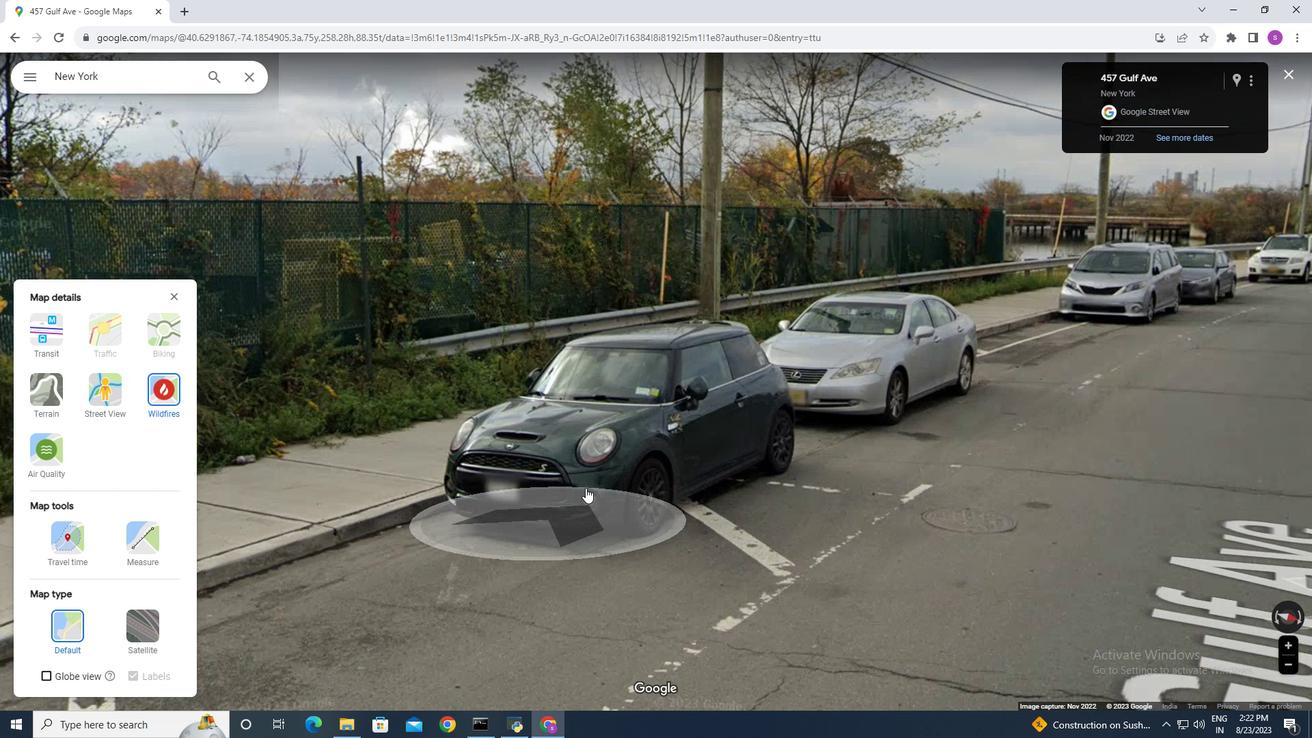 
Action: Mouse scrolled (585, 487) with delta (0, 0)
Screenshot: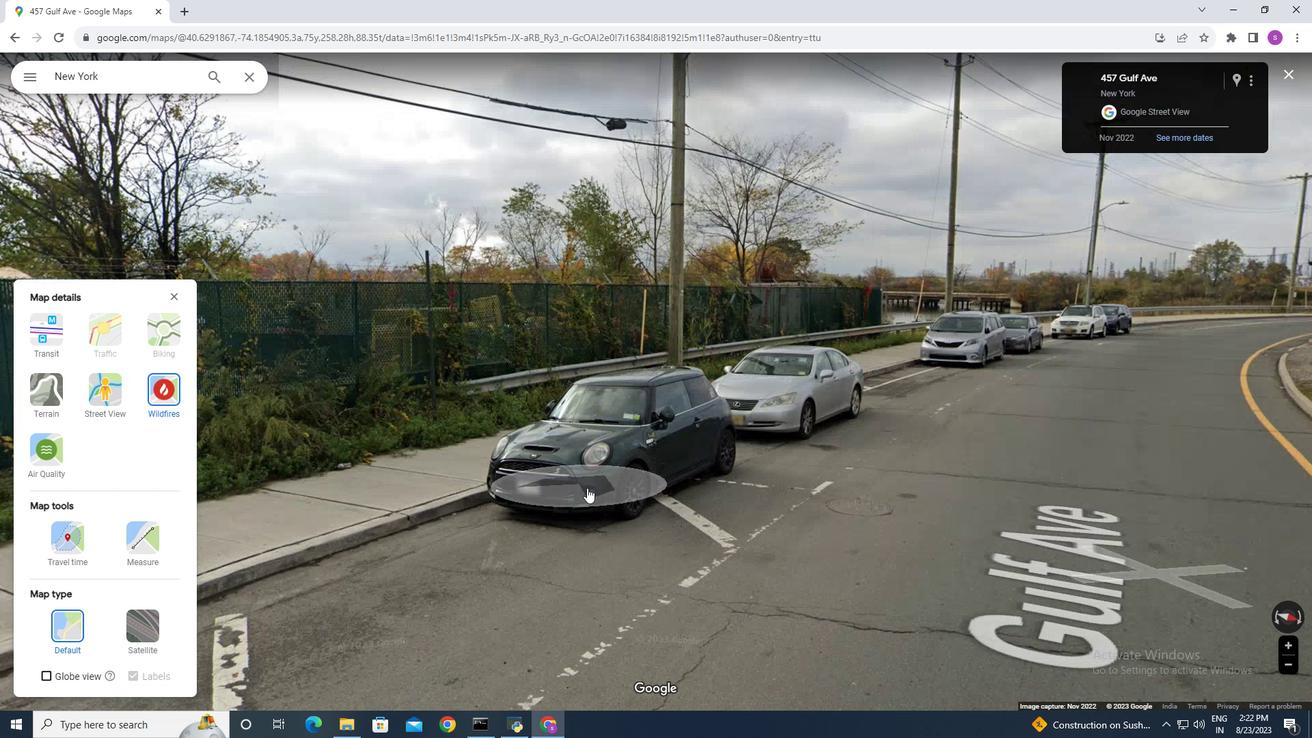 
Action: Mouse scrolled (585, 487) with delta (0, 0)
Screenshot: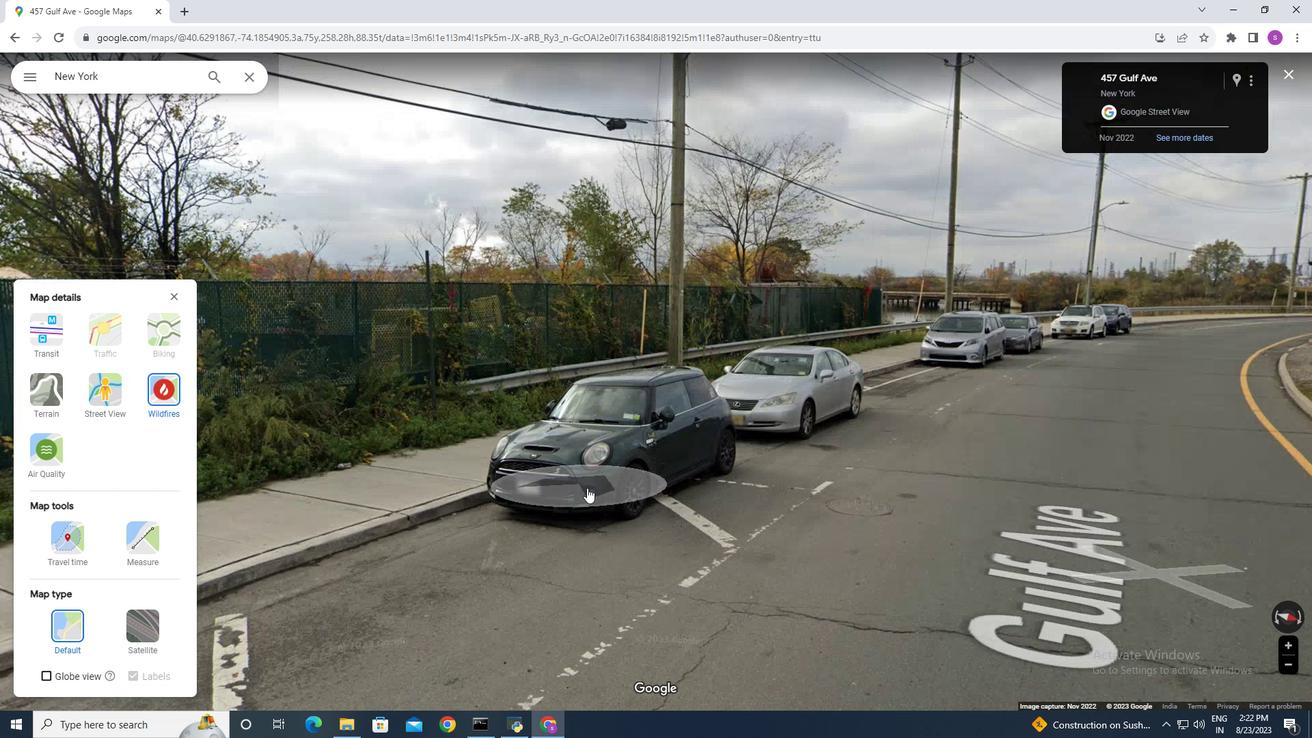 
Action: Mouse scrolled (585, 487) with delta (0, 0)
Screenshot: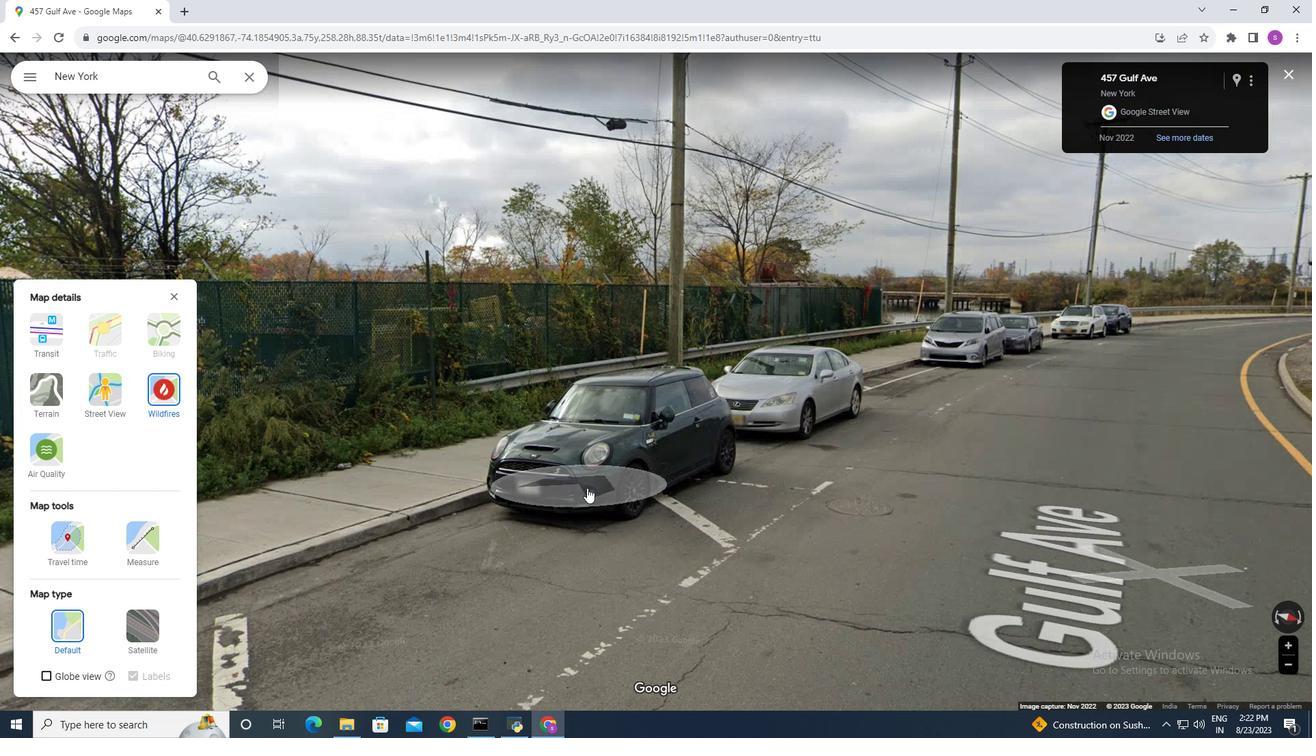
Action: Mouse scrolled (585, 487) with delta (0, 0)
Screenshot: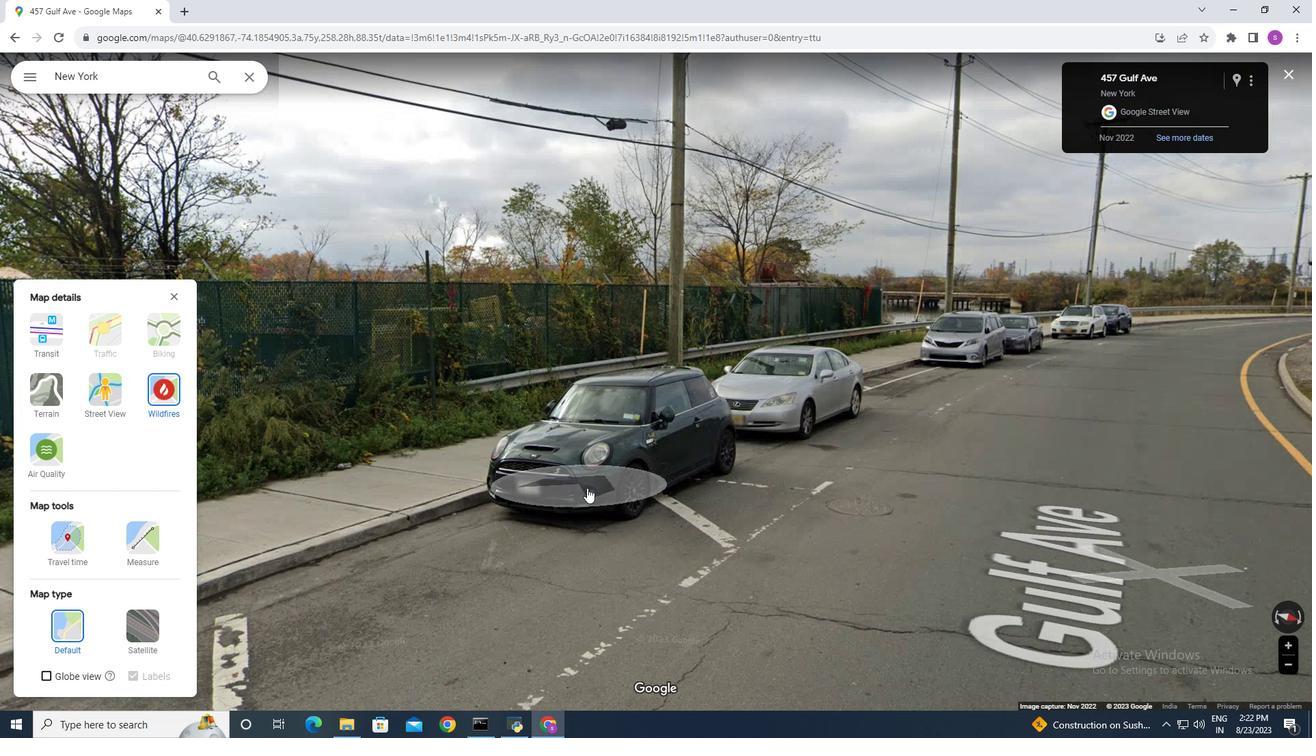 
Action: Mouse scrolled (585, 487) with delta (0, 0)
Screenshot: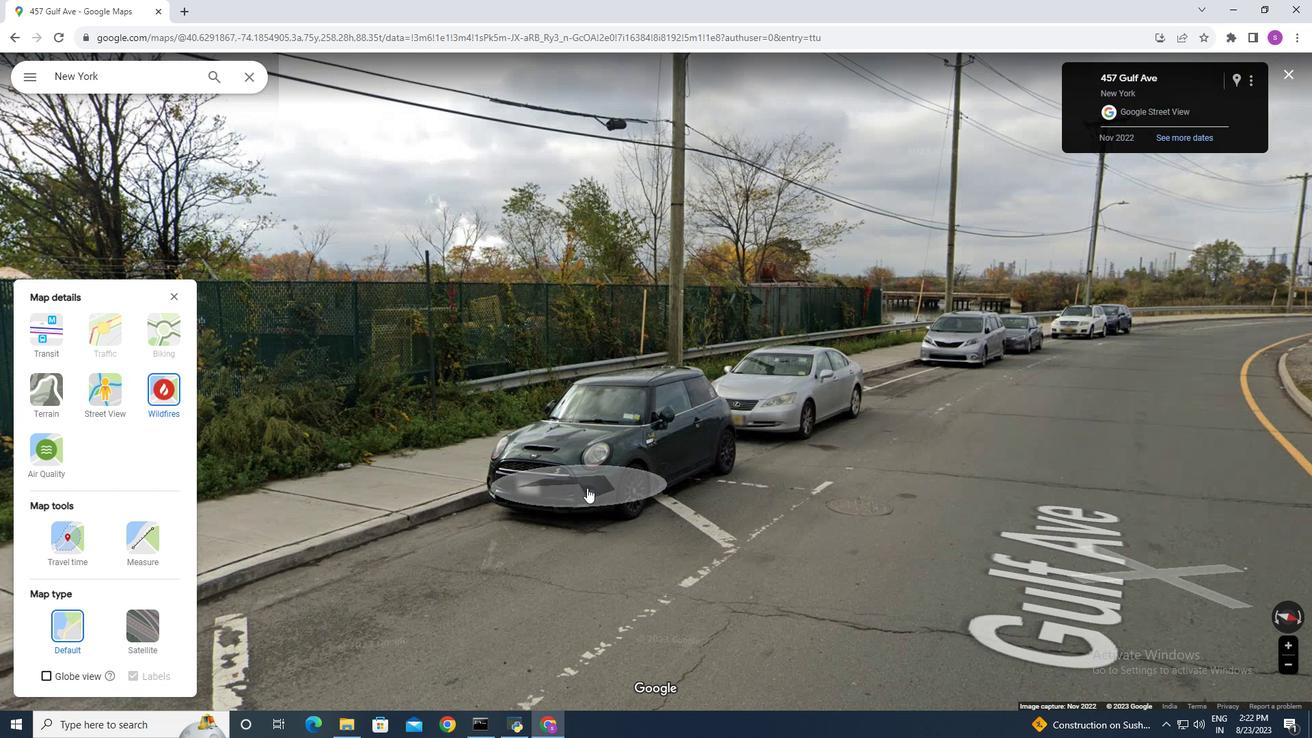 
Action: Mouse scrolled (585, 487) with delta (0, 0)
Screenshot: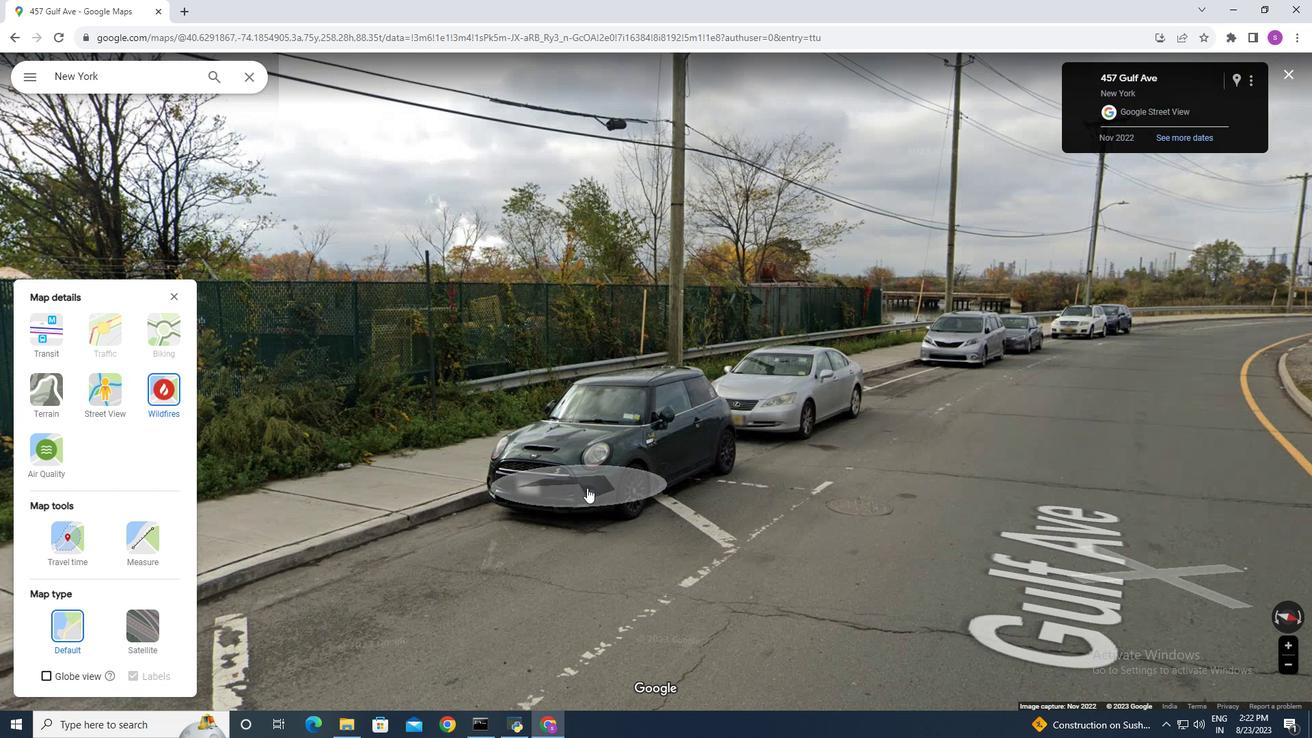 
Action: Mouse scrolled (585, 487) with delta (0, 0)
Screenshot: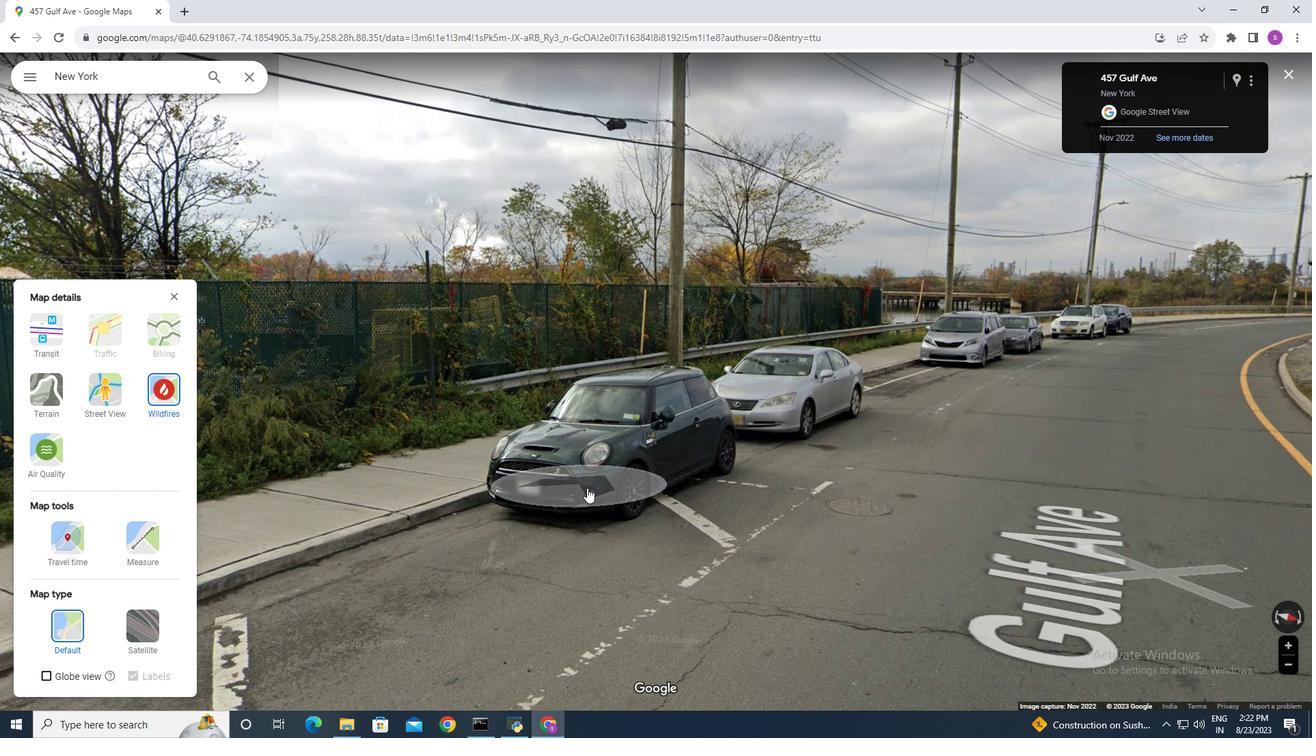 
Action: Mouse moved to (756, 516)
Screenshot: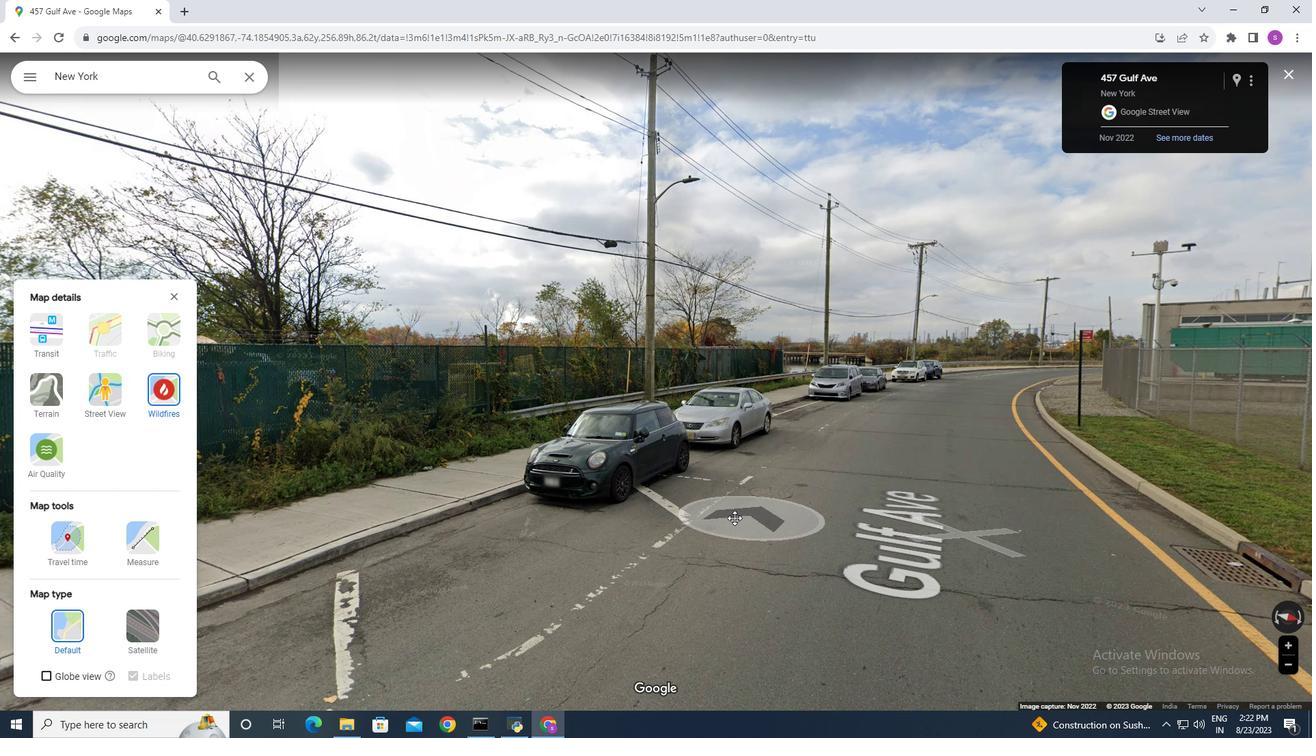 
Action: Mouse pressed left at (756, 516)
Screenshot: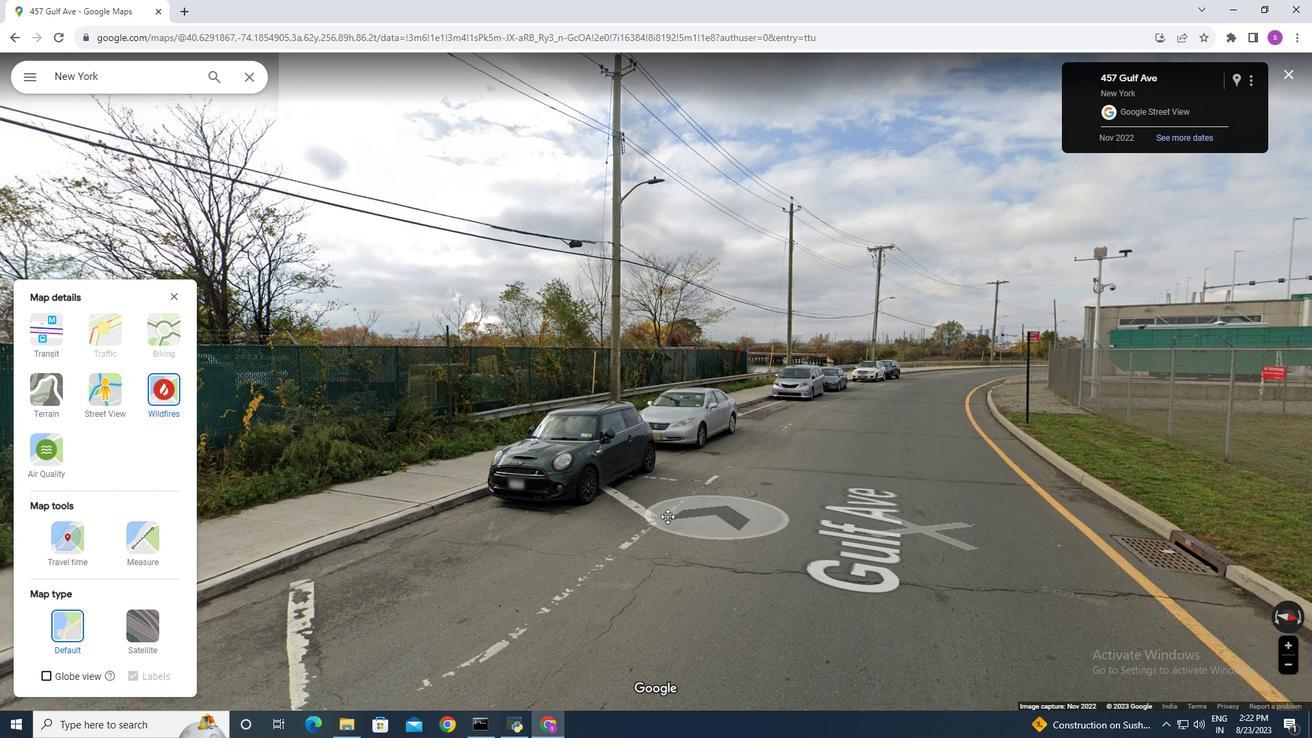 
Action: Mouse moved to (855, 444)
Screenshot: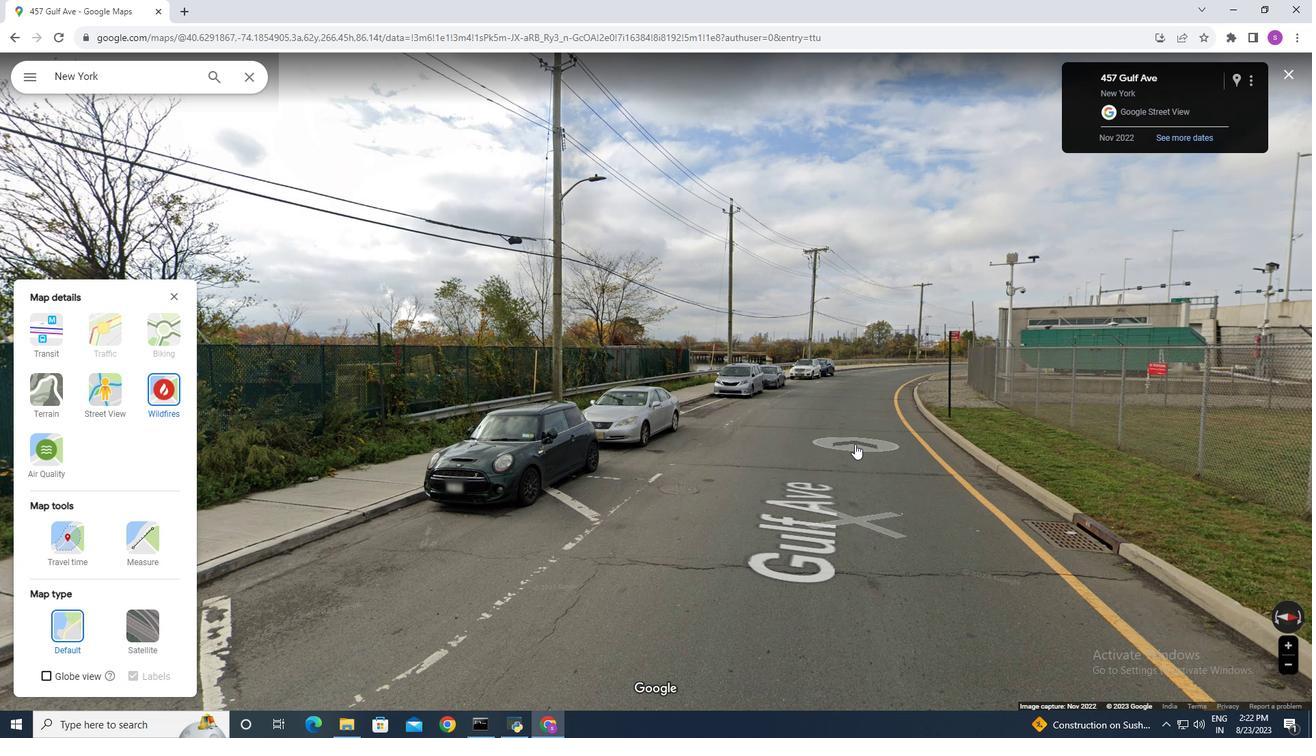 
Action: Mouse pressed left at (855, 444)
Screenshot: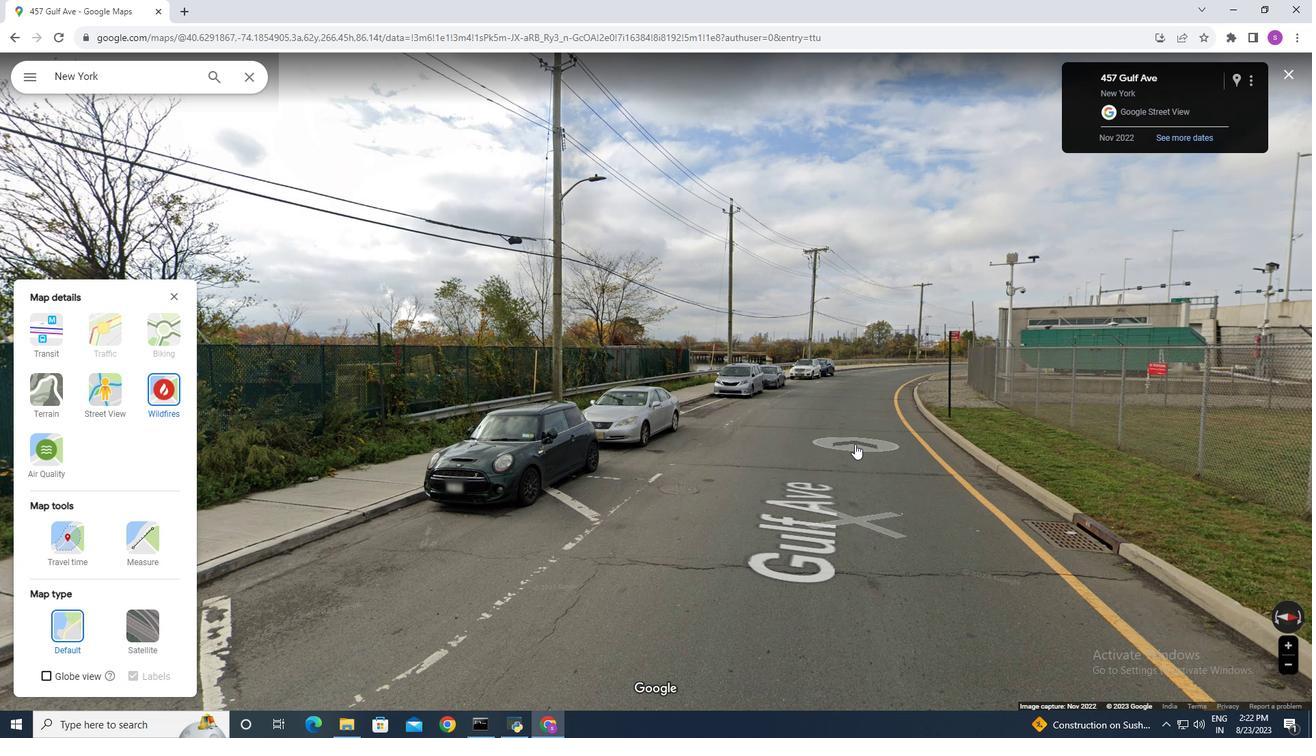 
Action: Mouse moved to (817, 460)
Screenshot: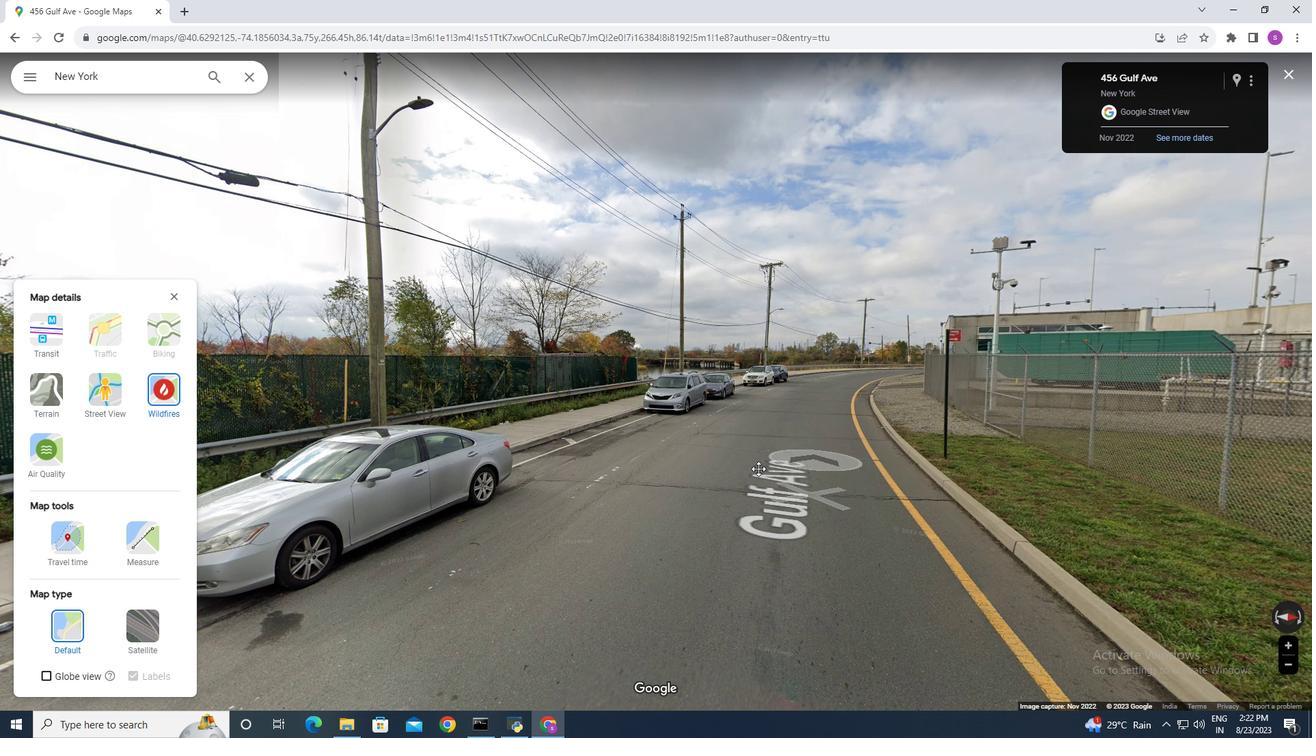 
Action: Mouse pressed left at (818, 459)
Screenshot: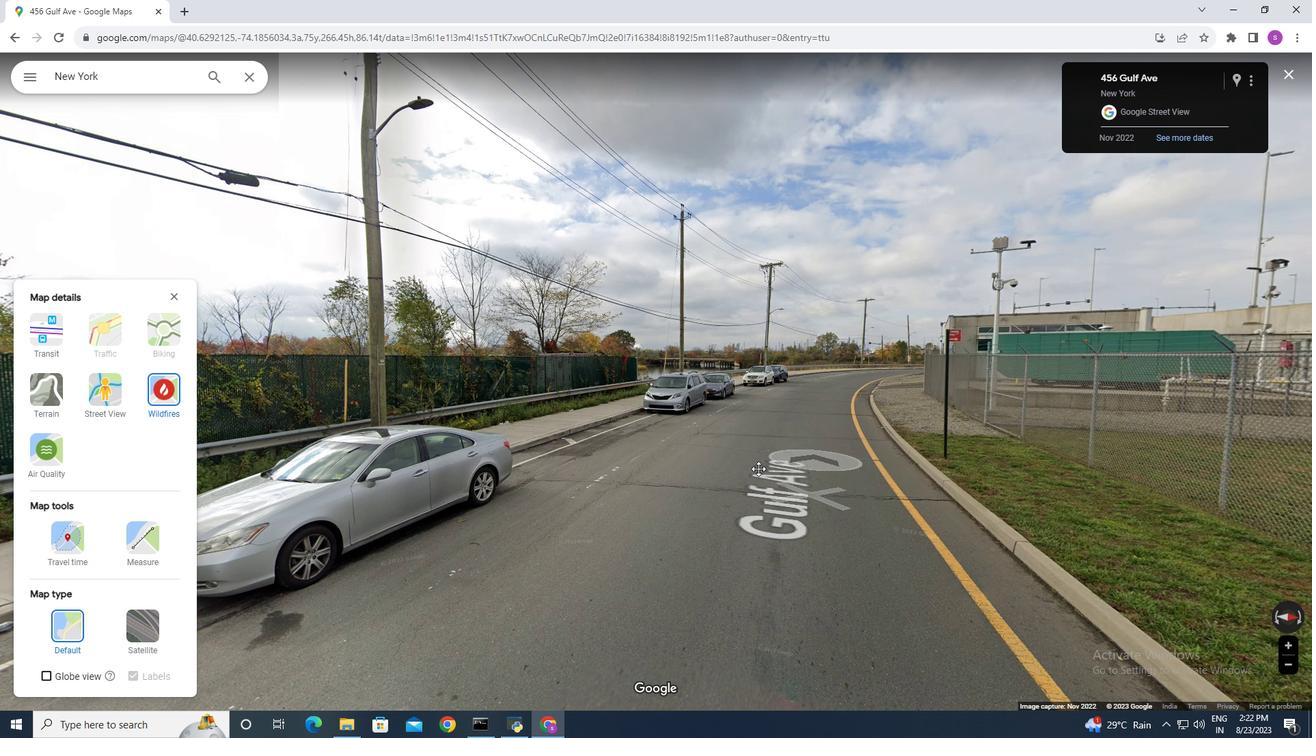 
Action: Mouse moved to (694, 434)
Screenshot: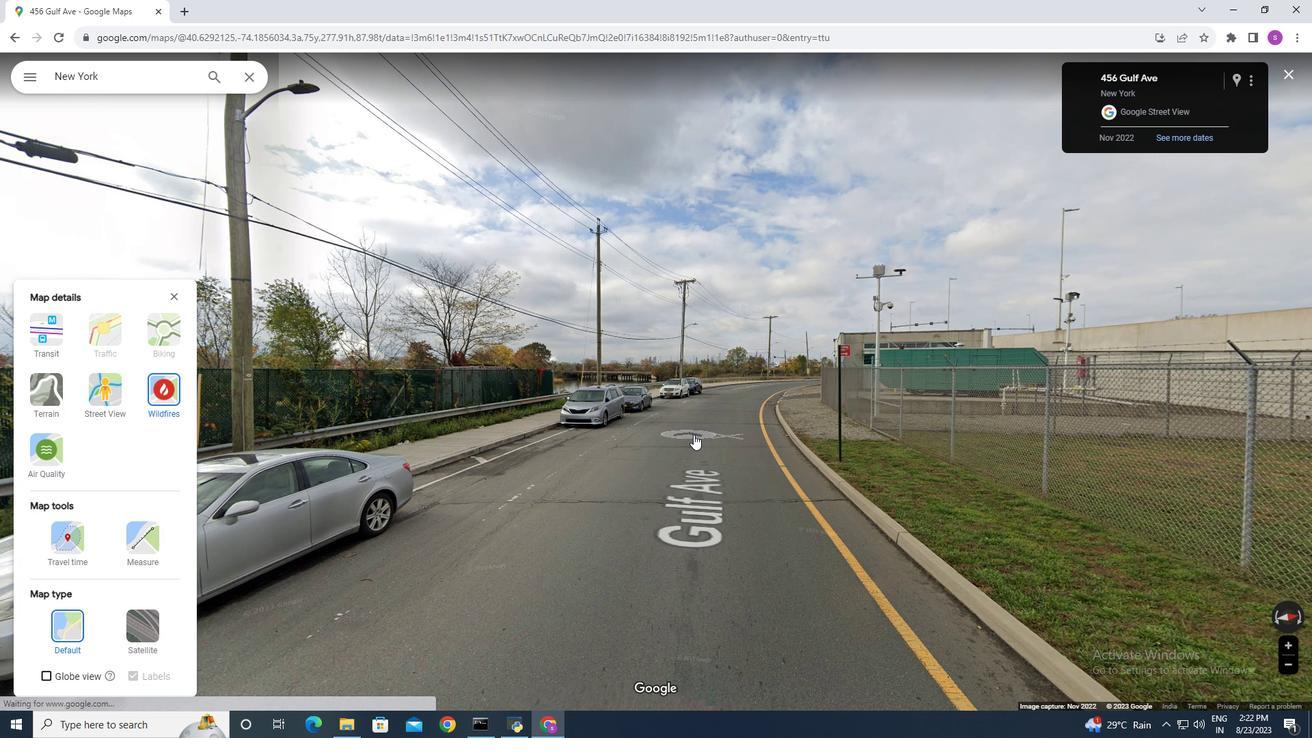 
Action: Mouse pressed left at (694, 434)
Screenshot: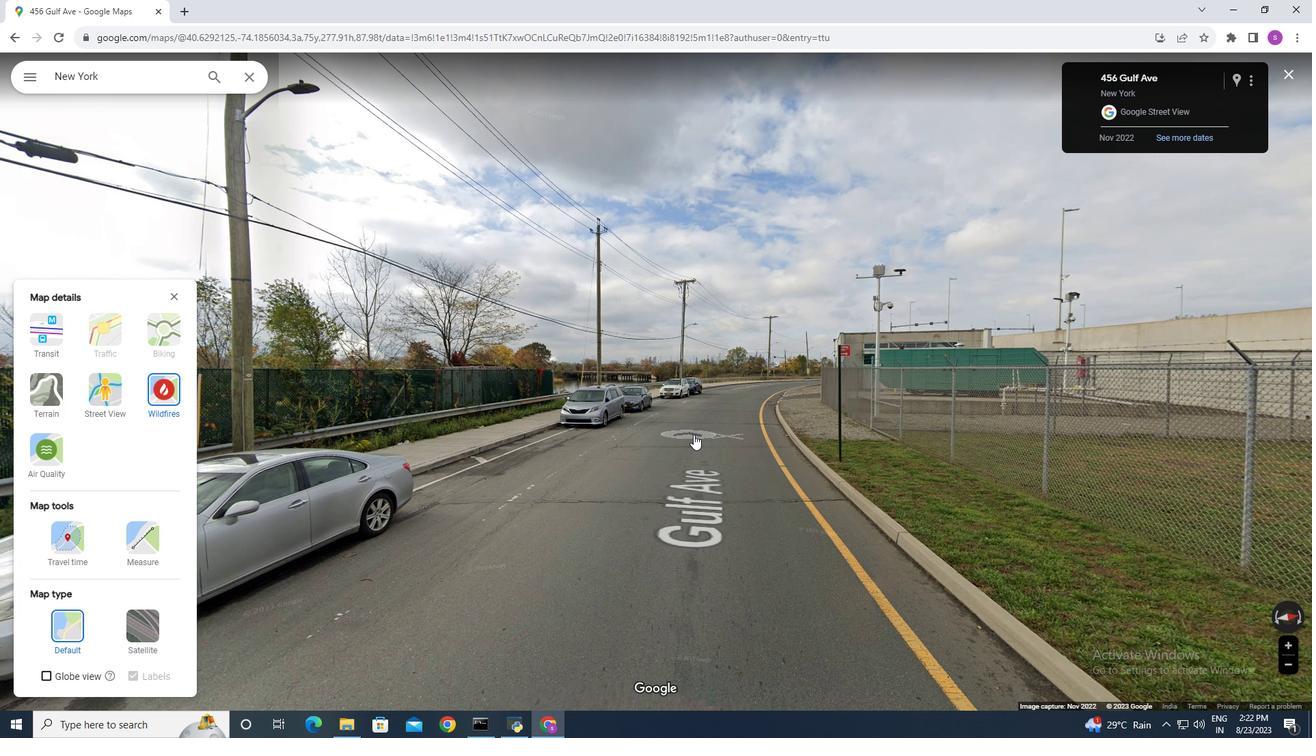 
Action: Mouse moved to (764, 442)
Screenshot: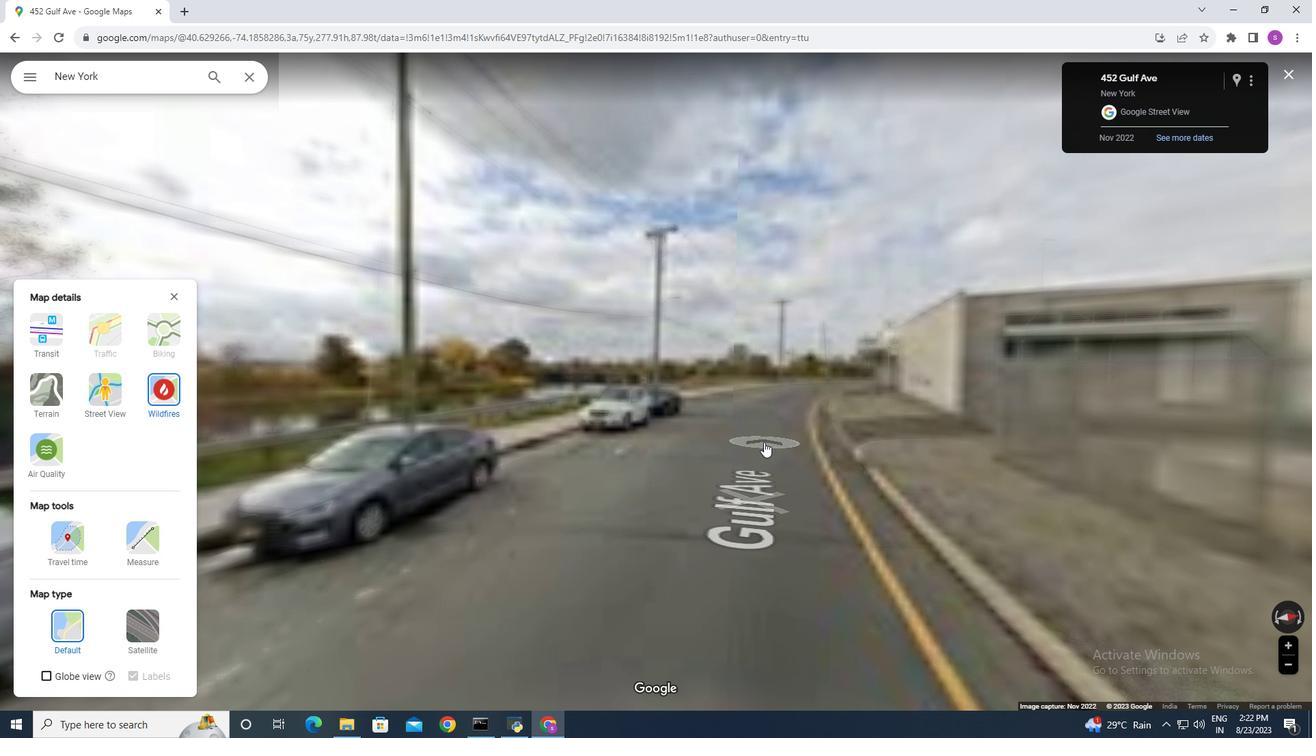 
Action: Mouse pressed left at (764, 442)
Screenshot: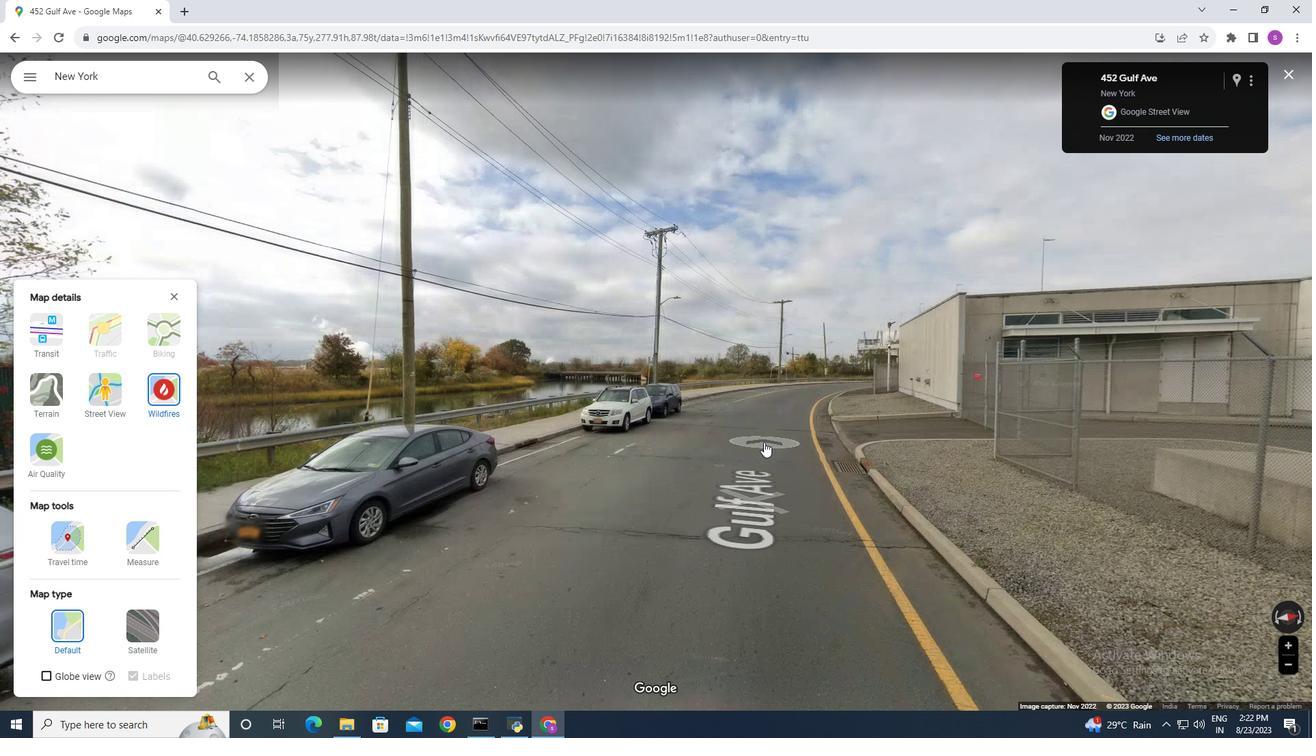 
Action: Mouse moved to (765, 443)
Screenshot: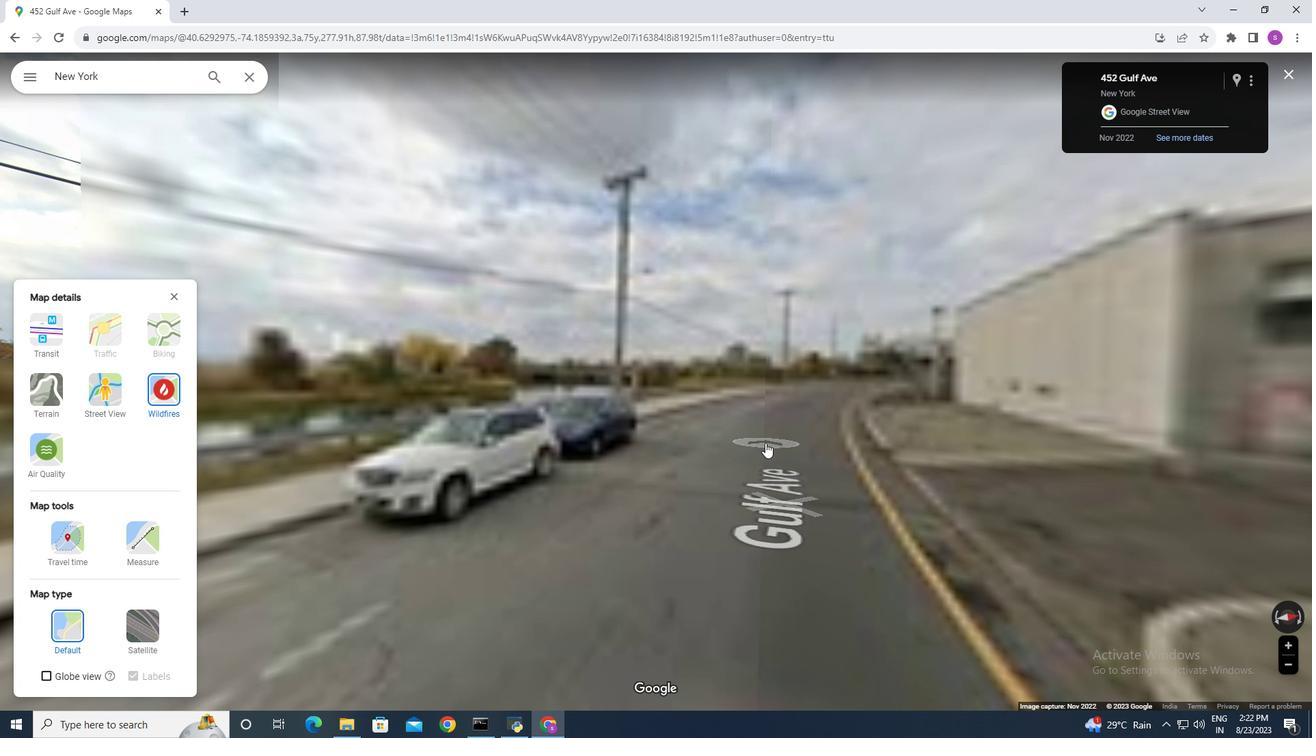 
Action: Mouse pressed left at (765, 443)
Screenshot: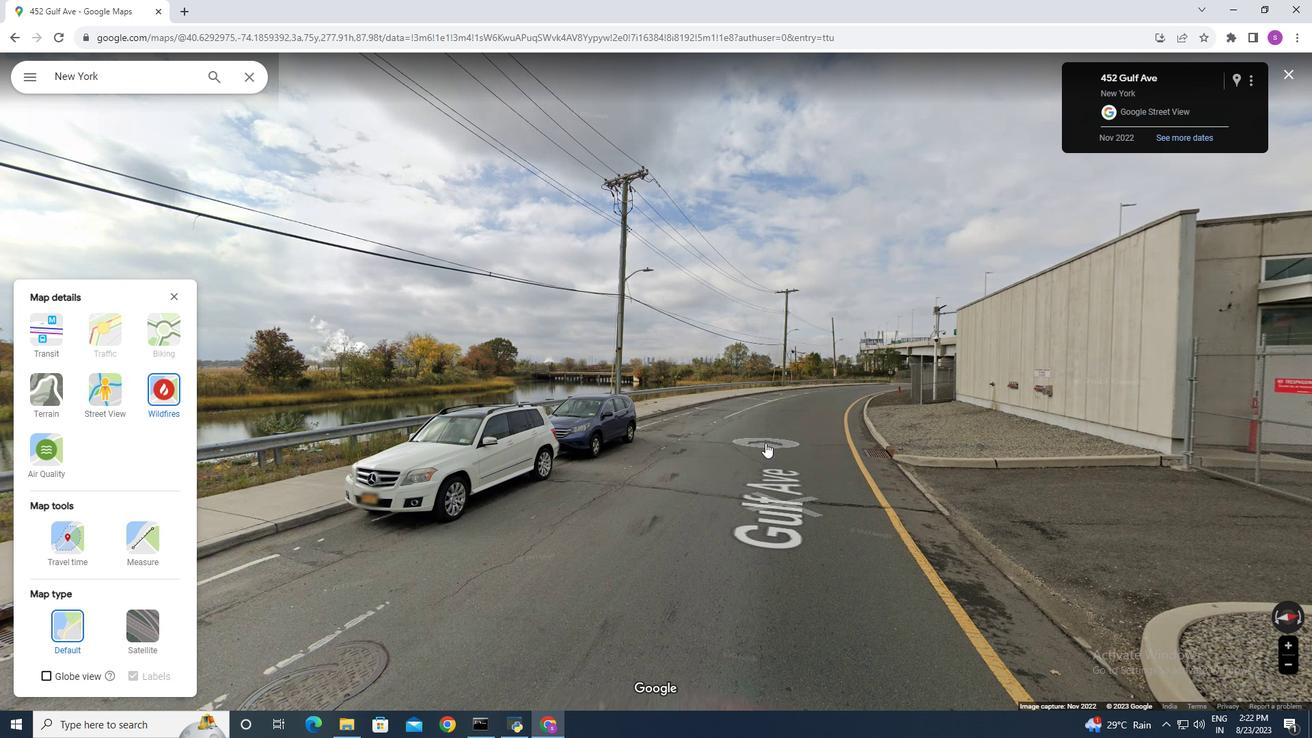 
Action: Mouse moved to (873, 439)
Screenshot: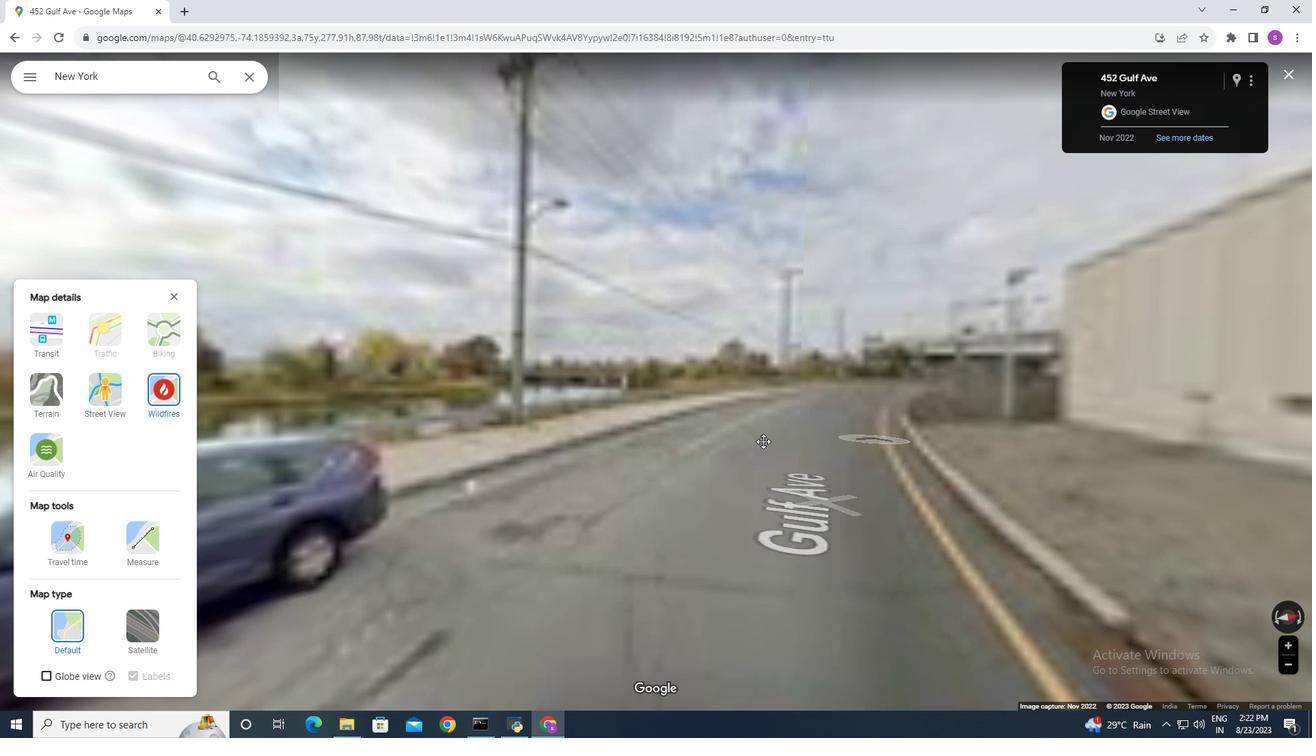 
Action: Mouse pressed left at (873, 439)
Screenshot: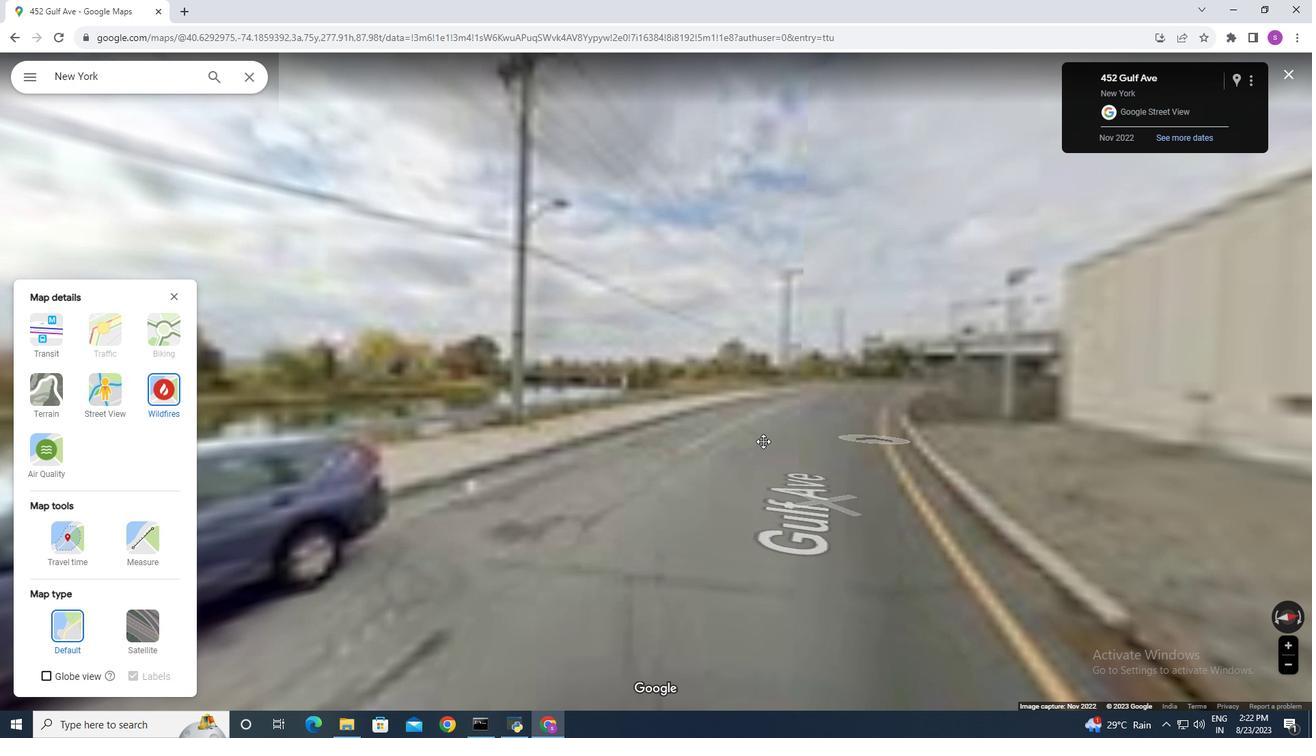 
Action: Mouse moved to (836, 510)
Screenshot: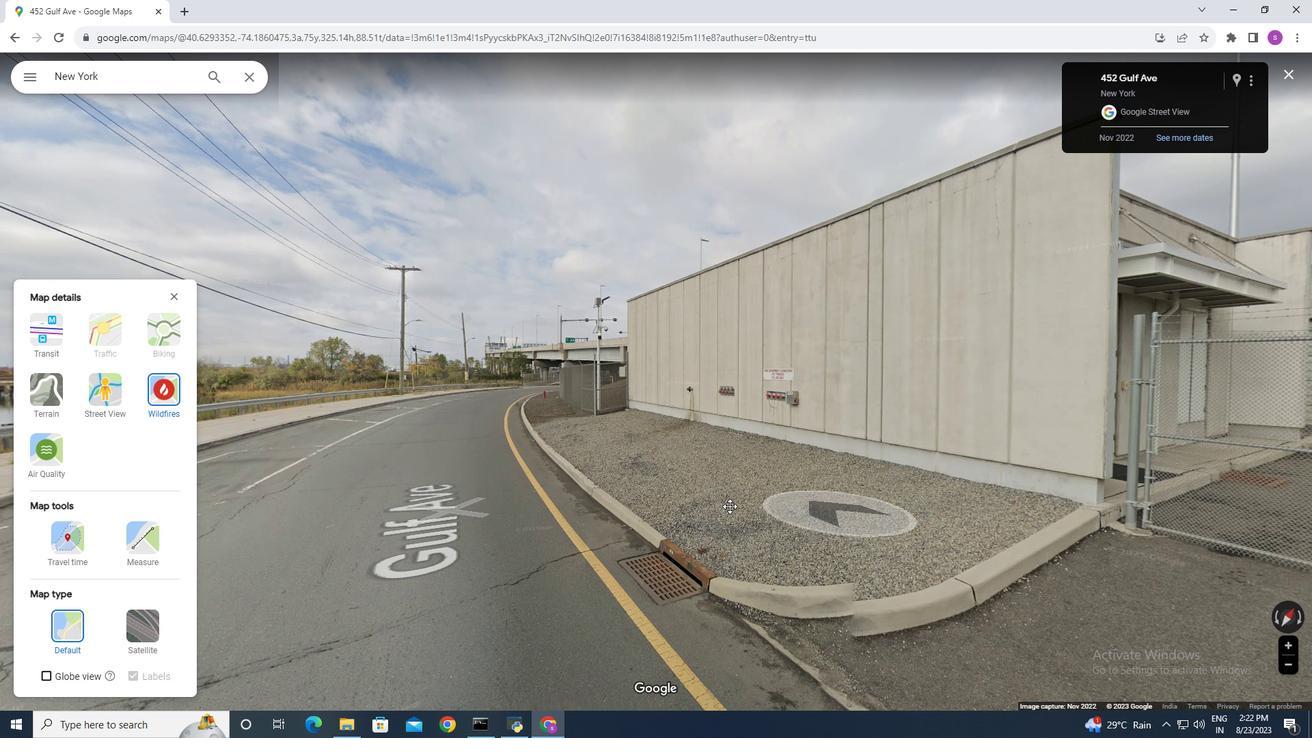 
Action: Mouse pressed left at (836, 510)
Screenshot: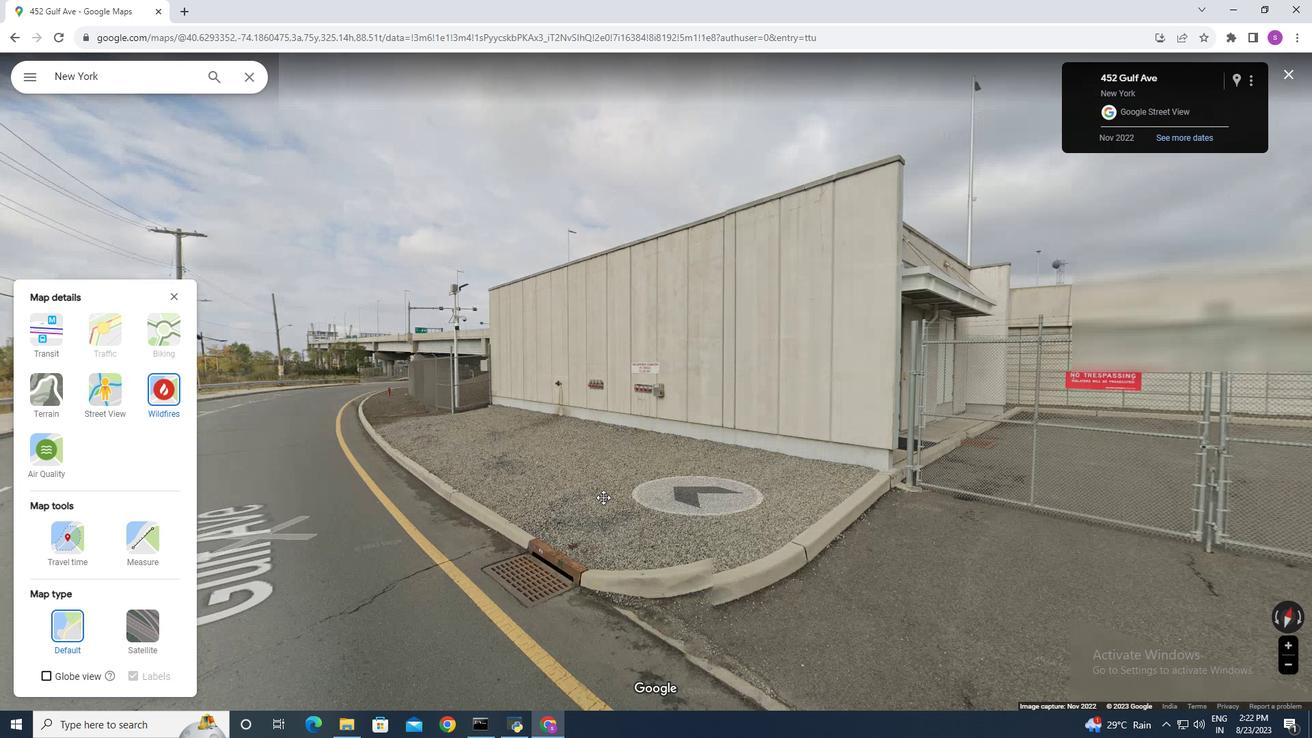 
Action: Mouse moved to (981, 499)
Screenshot: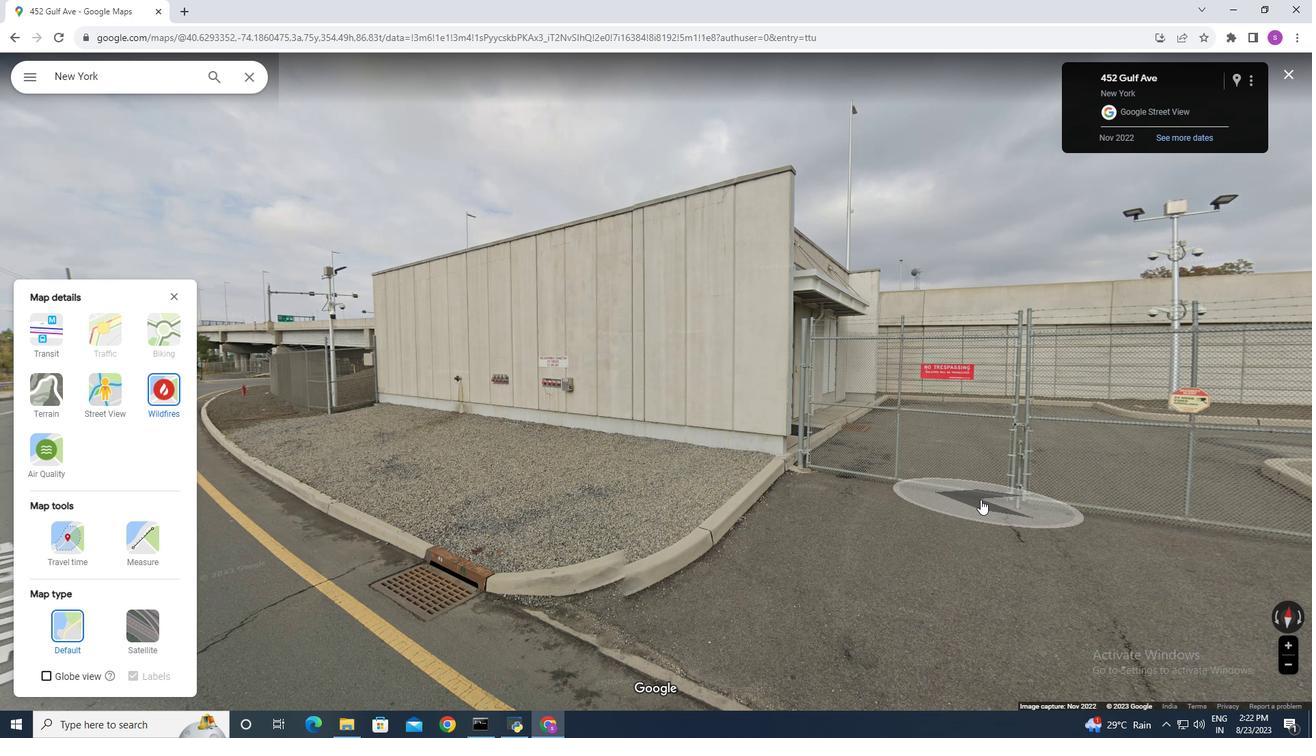 
Action: Mouse pressed left at (981, 499)
Screenshot: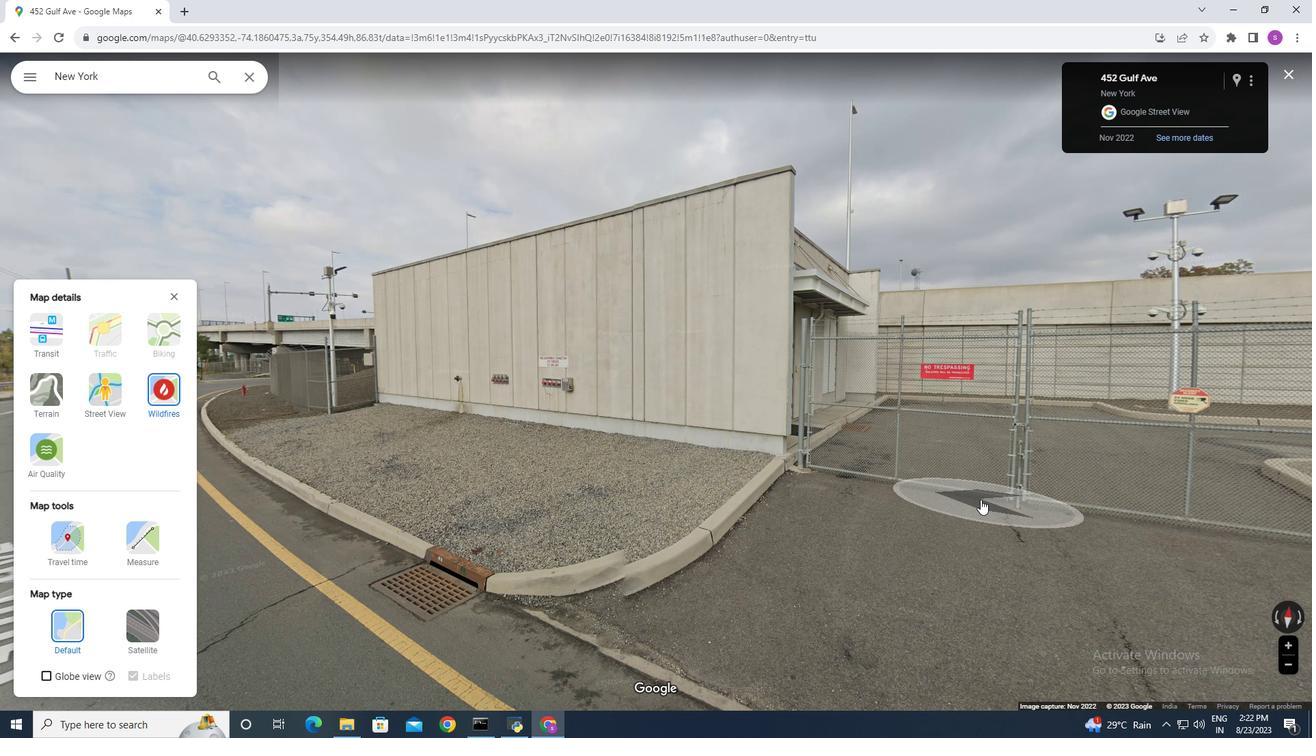
Action: Mouse moved to (726, 473)
Screenshot: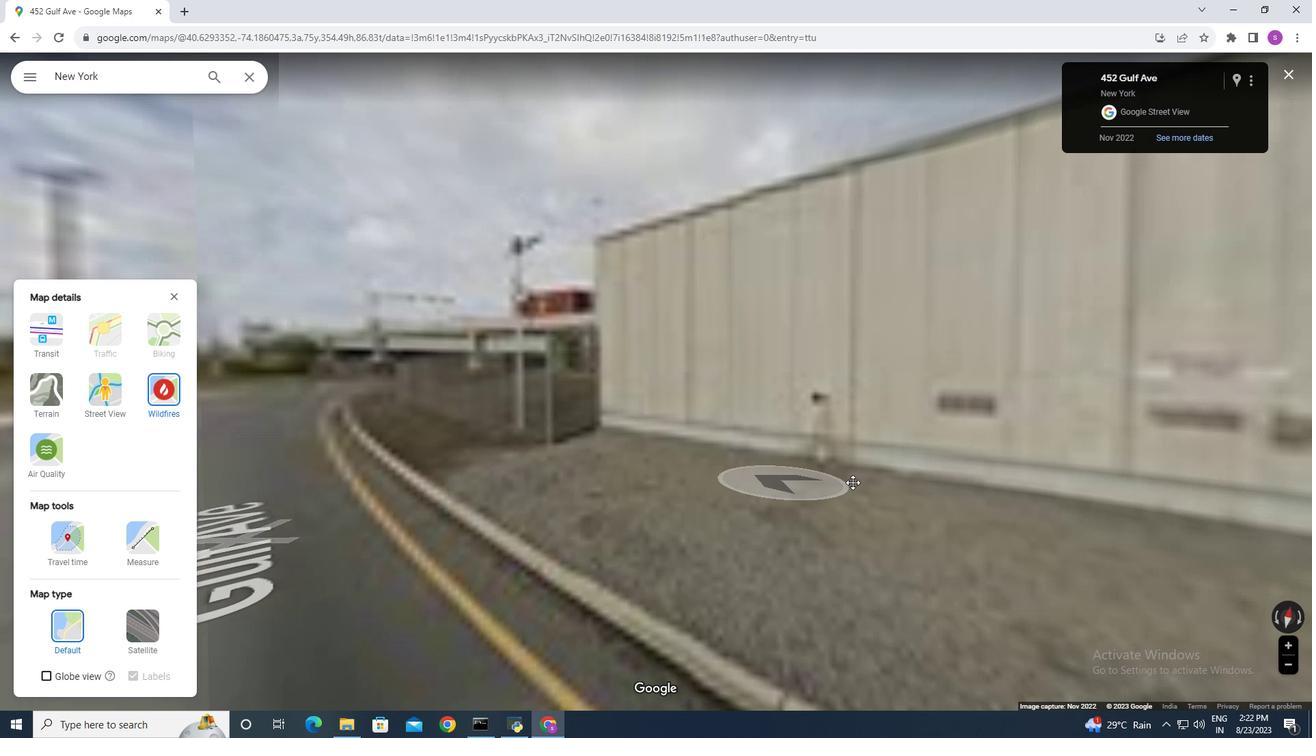 
Action: Mouse pressed left at (726, 473)
Screenshot: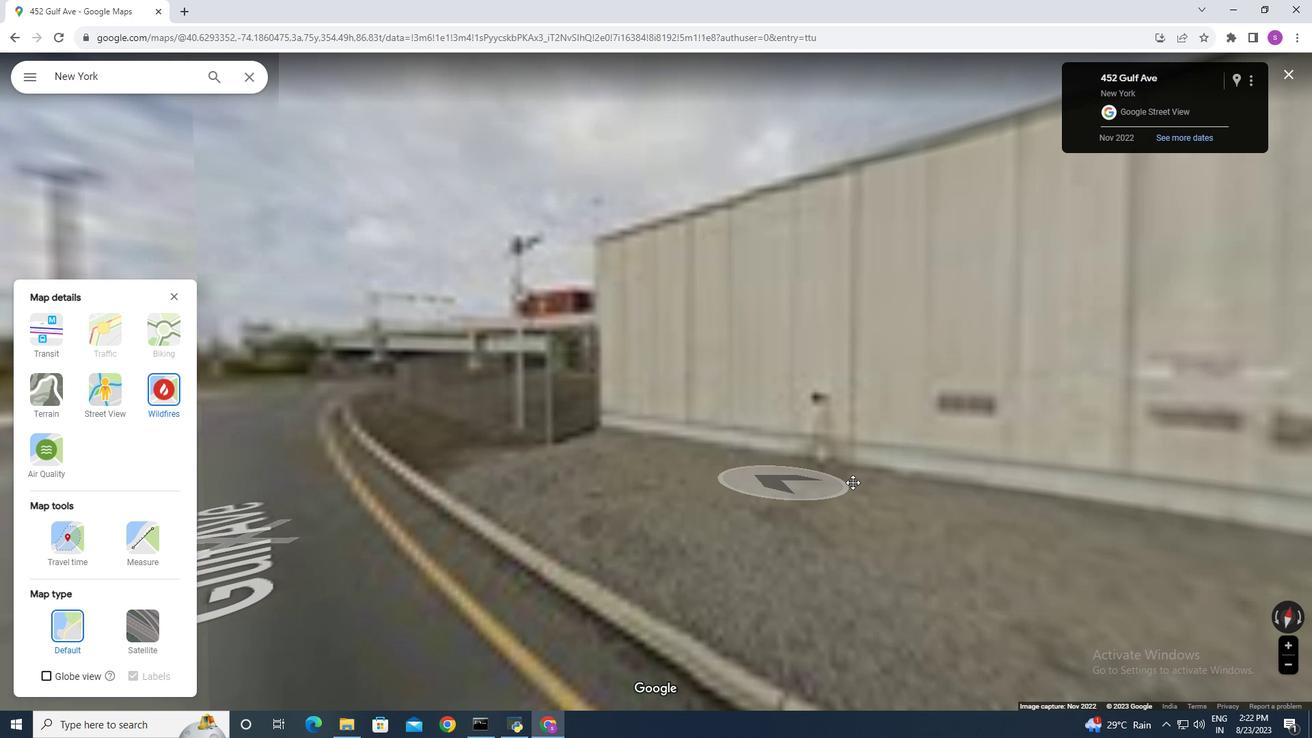 
Action: Mouse moved to (575, 464)
Screenshot: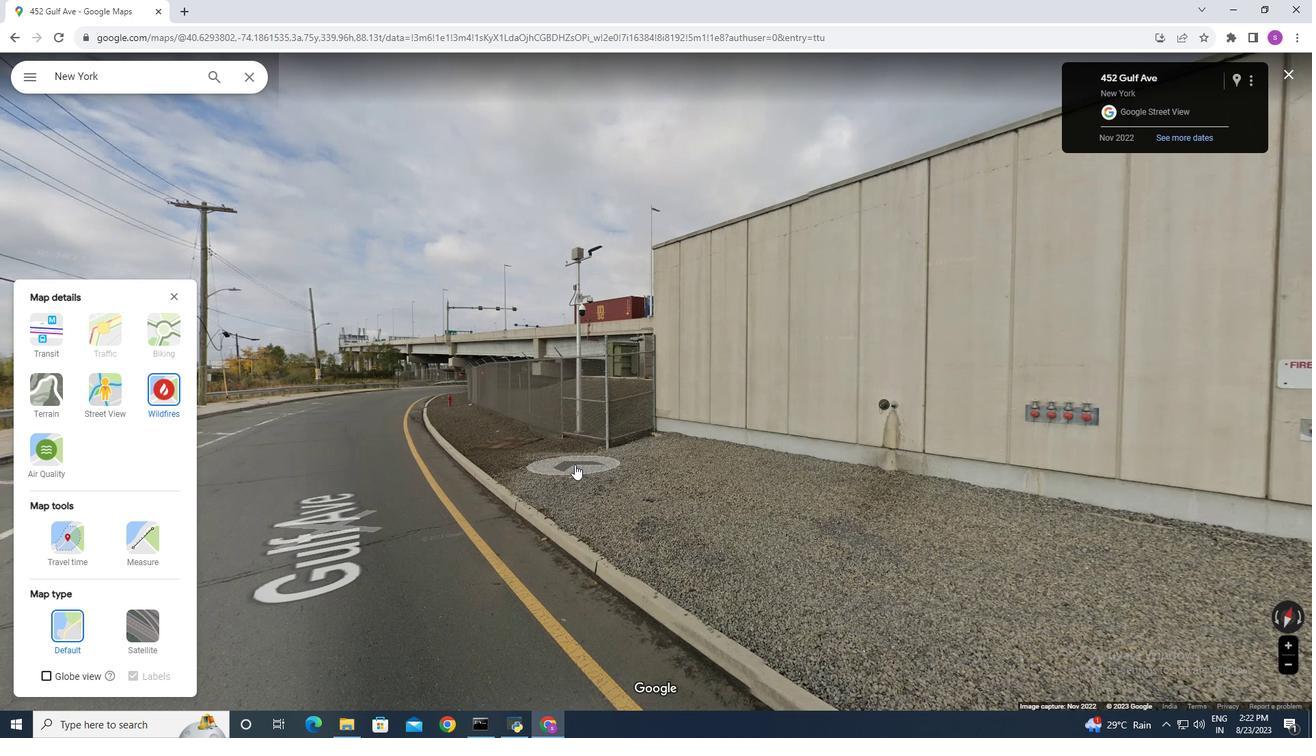 
Action: Mouse pressed left at (575, 464)
Screenshot: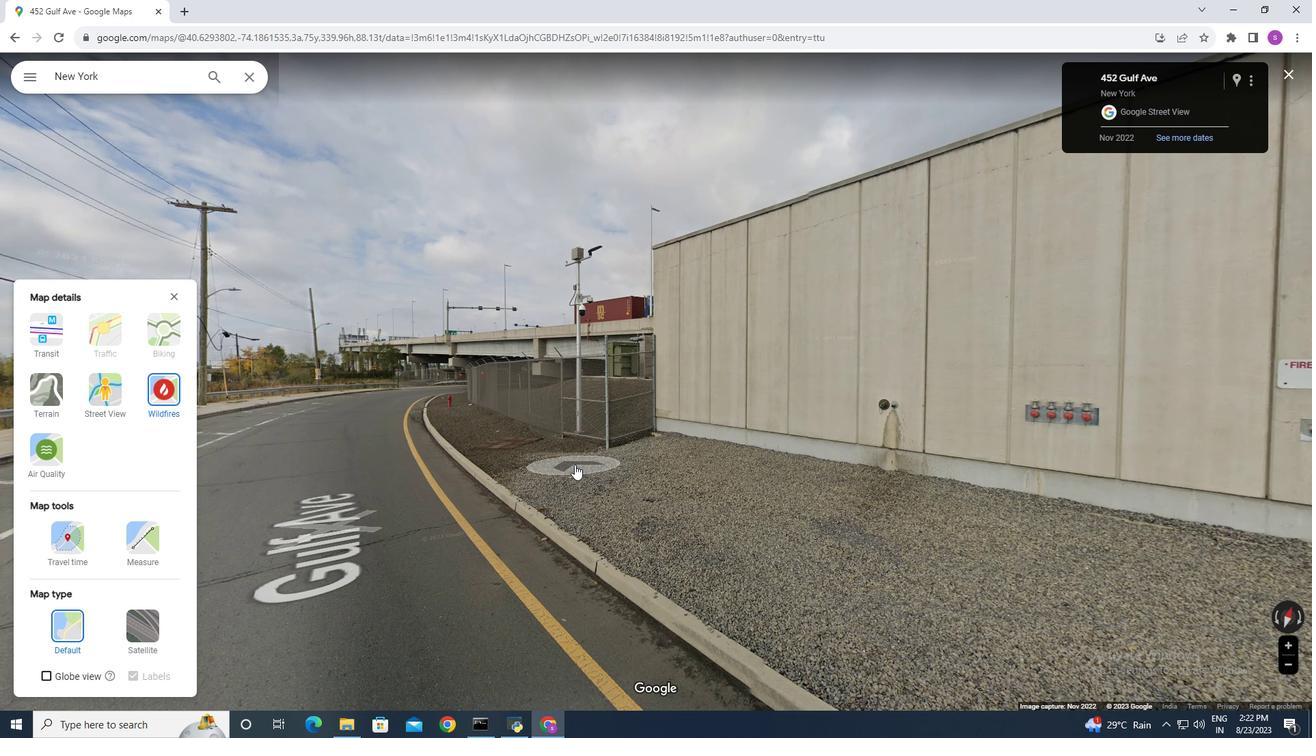 
Action: Mouse moved to (517, 452)
Screenshot: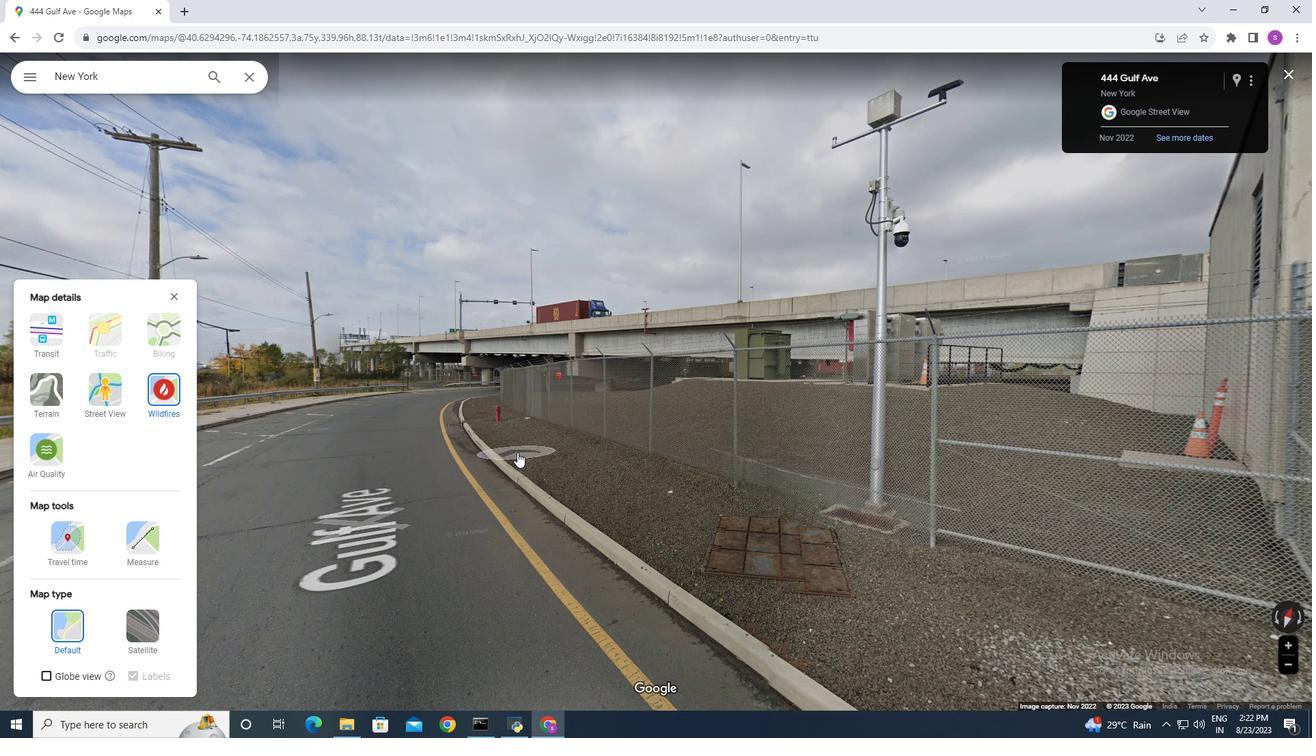 
Action: Mouse pressed left at (517, 452)
Screenshot: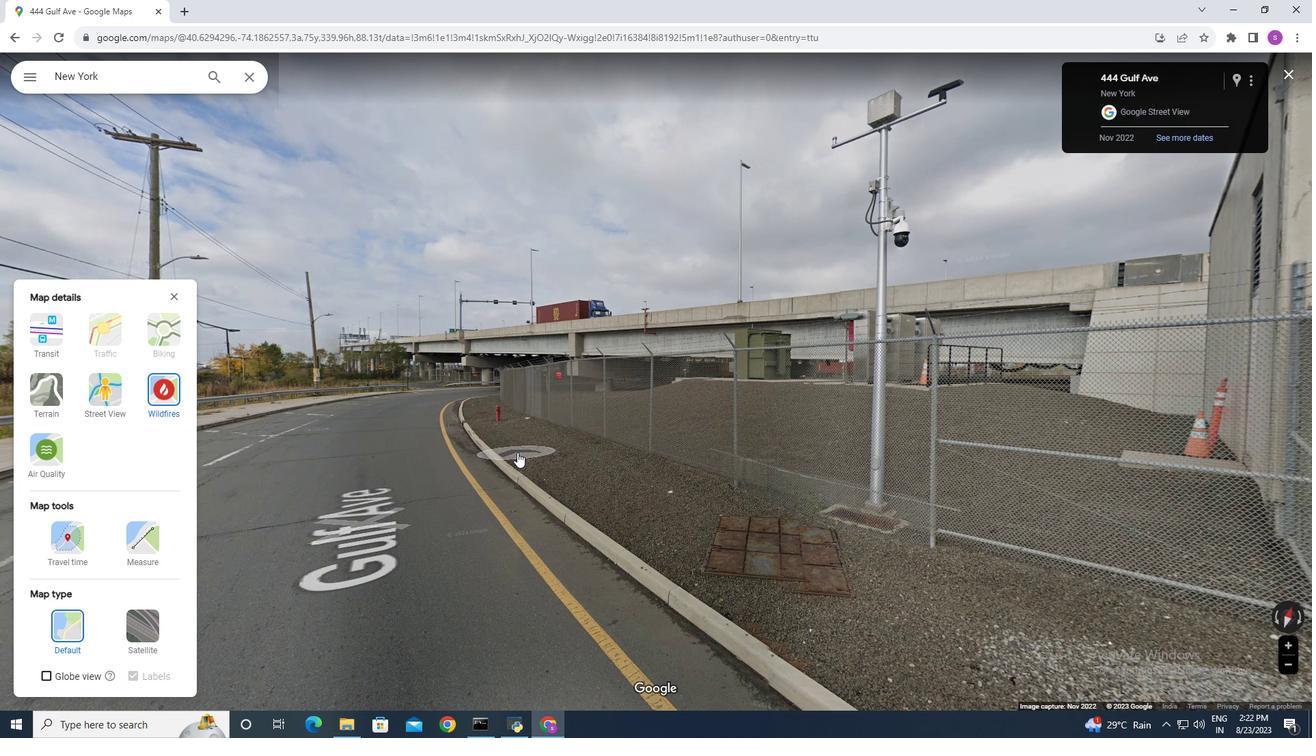 
Action: Mouse moved to (474, 452)
Screenshot: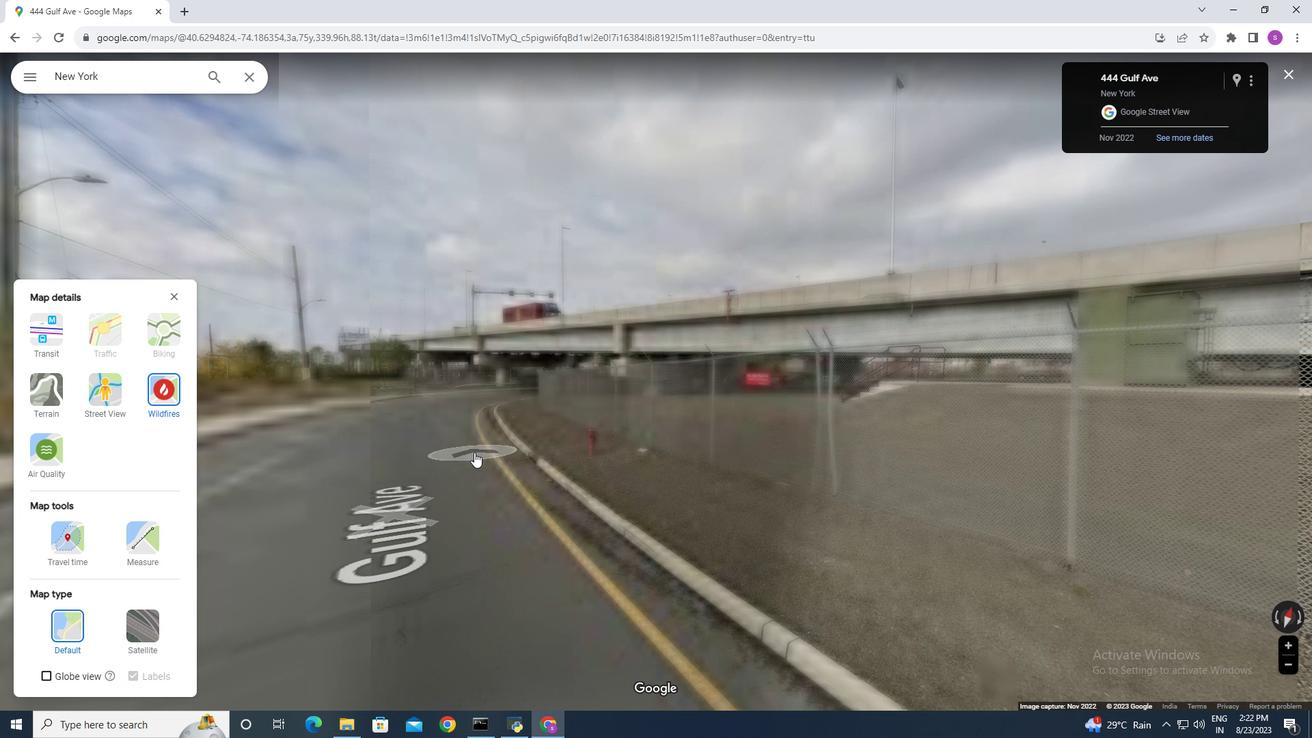 
Action: Mouse pressed left at (474, 452)
Screenshot: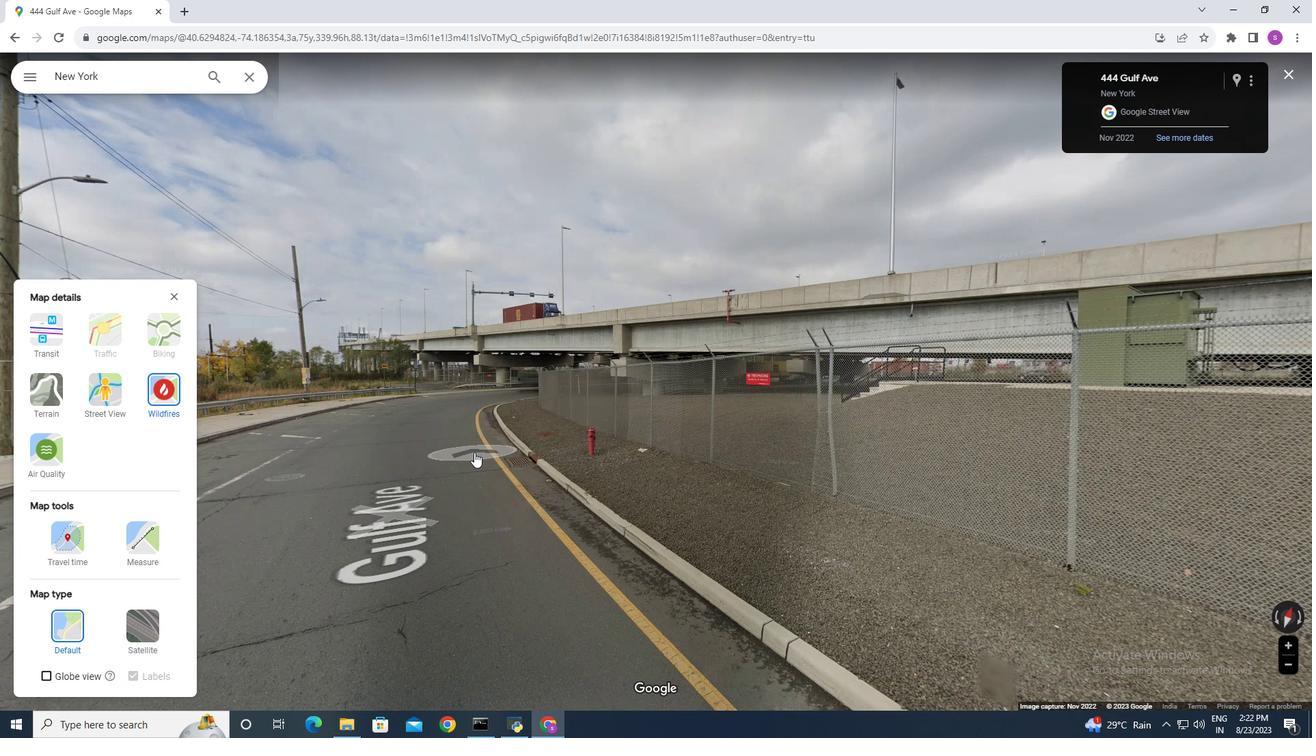 
Action: Mouse moved to (542, 428)
Screenshot: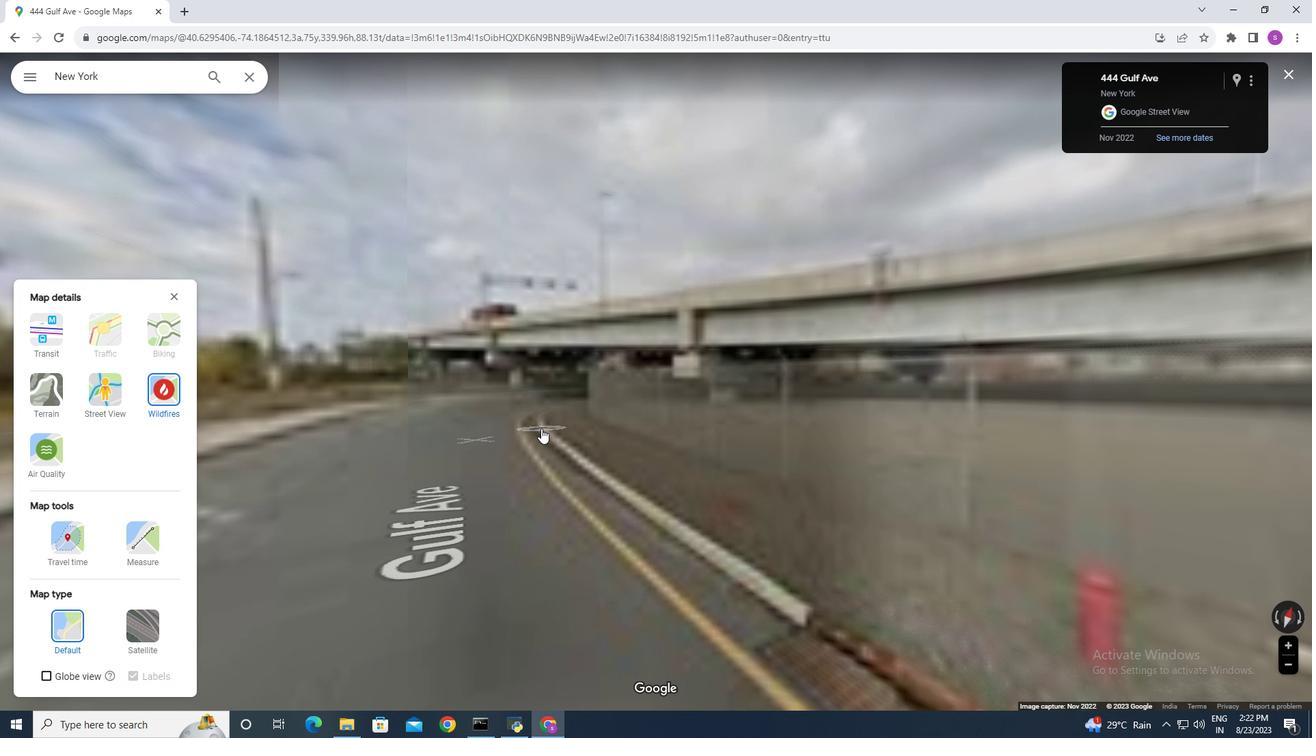 
Action: Mouse pressed left at (542, 428)
Screenshot: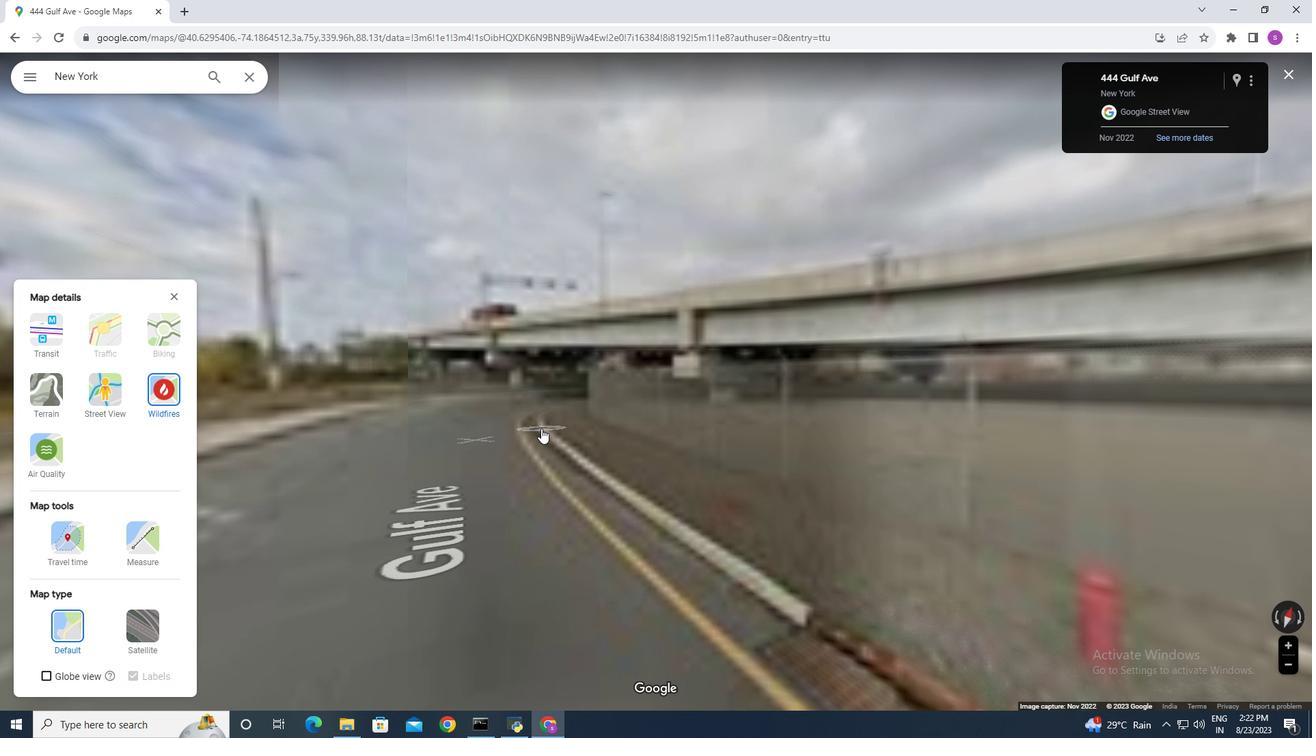 
Action: Mouse moved to (575, 436)
Screenshot: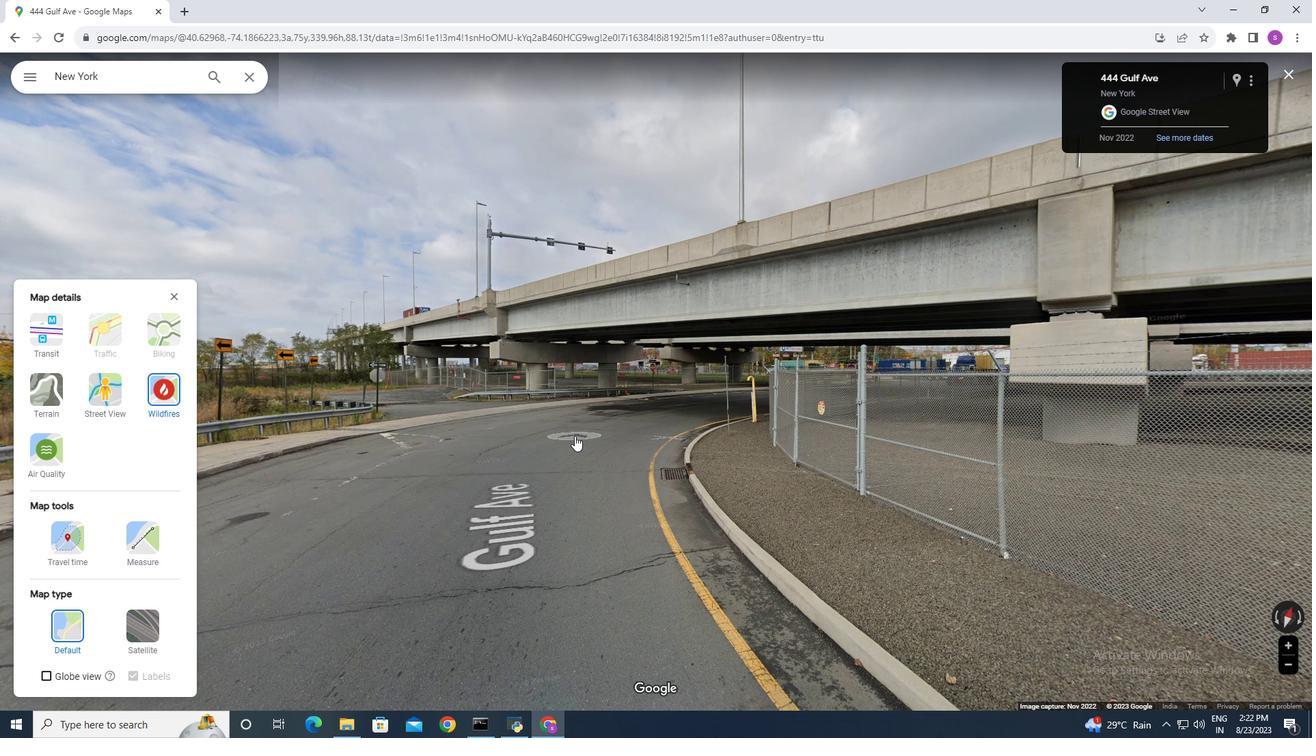 
Action: Mouse pressed left at (575, 436)
Screenshot: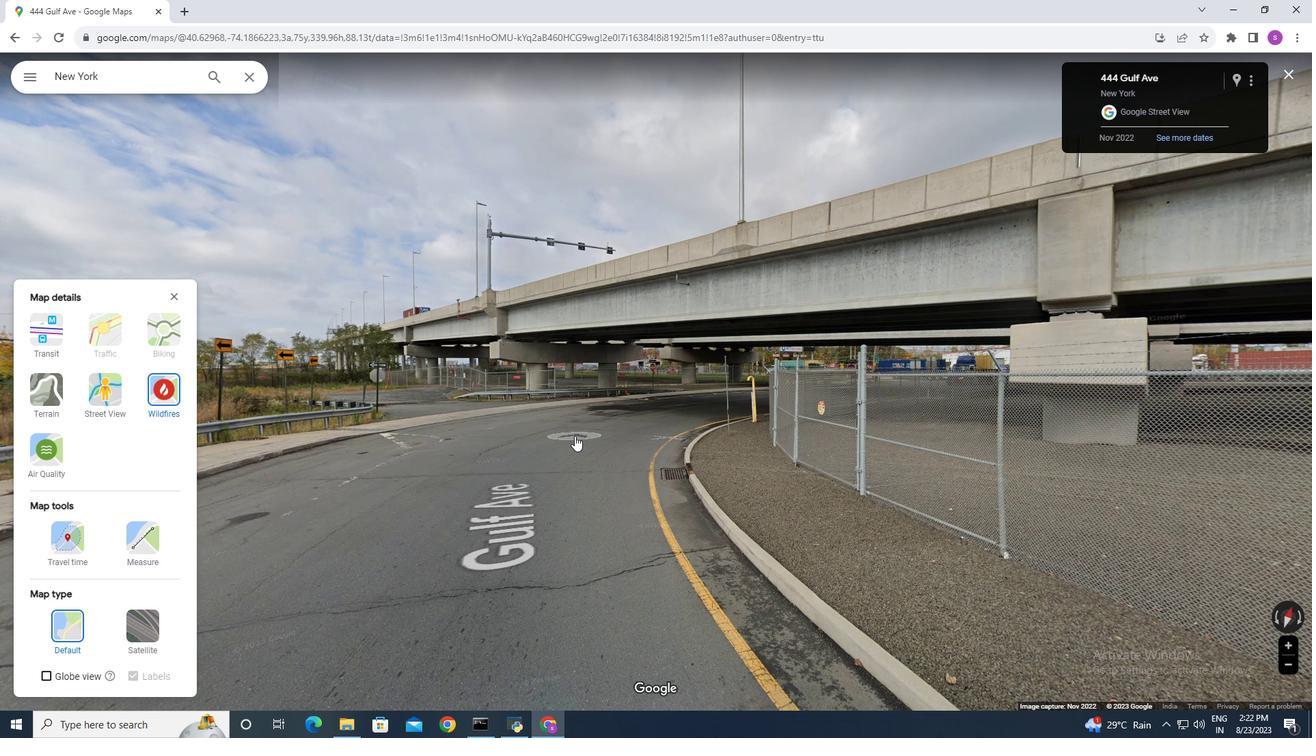 
Action: Mouse moved to (575, 444)
Screenshot: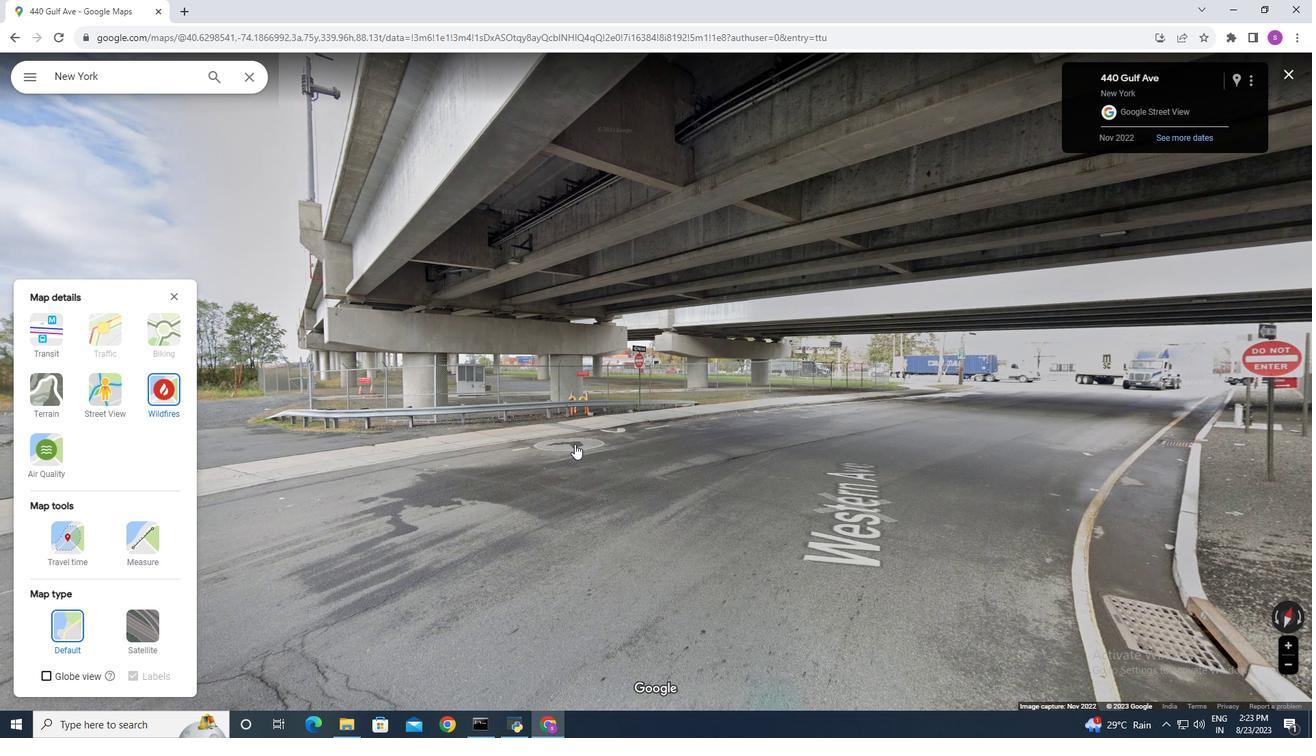
Action: Mouse pressed left at (575, 444)
Screenshot: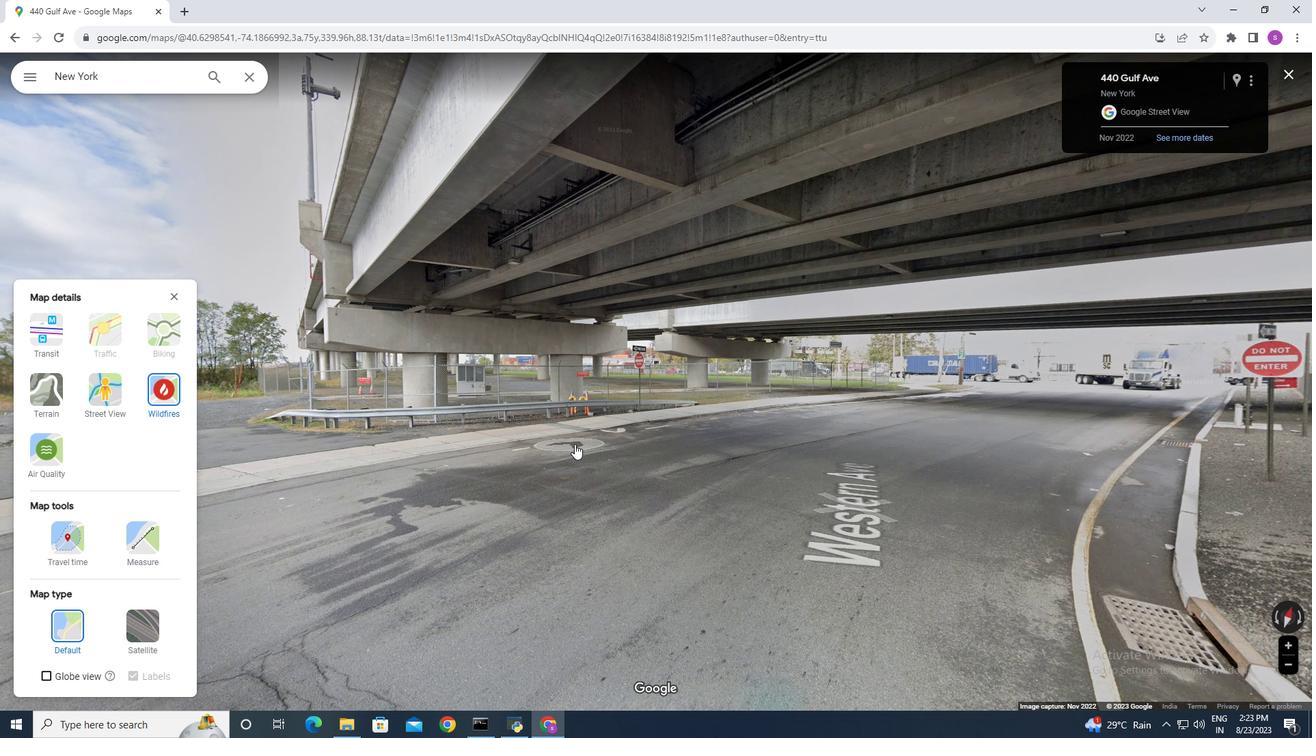
Action: Mouse moved to (724, 469)
Screenshot: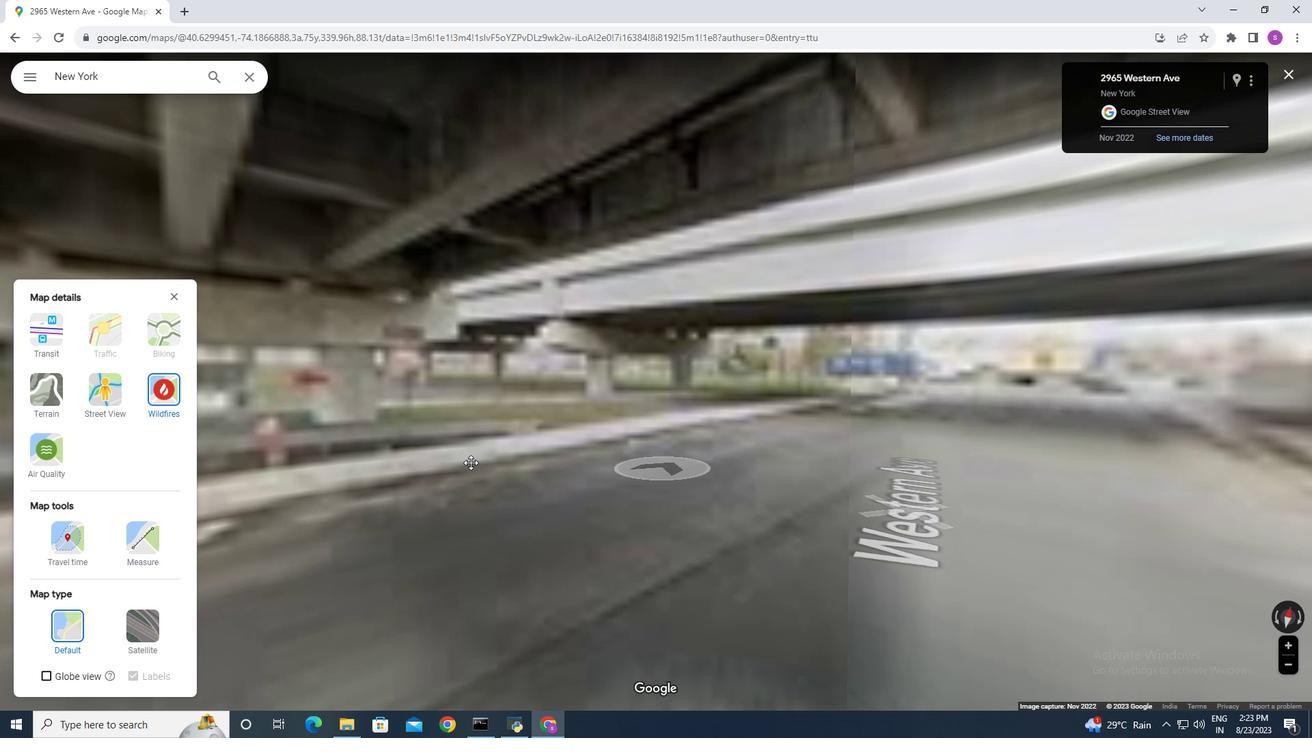 
Action: Mouse pressed left at (724, 469)
Screenshot: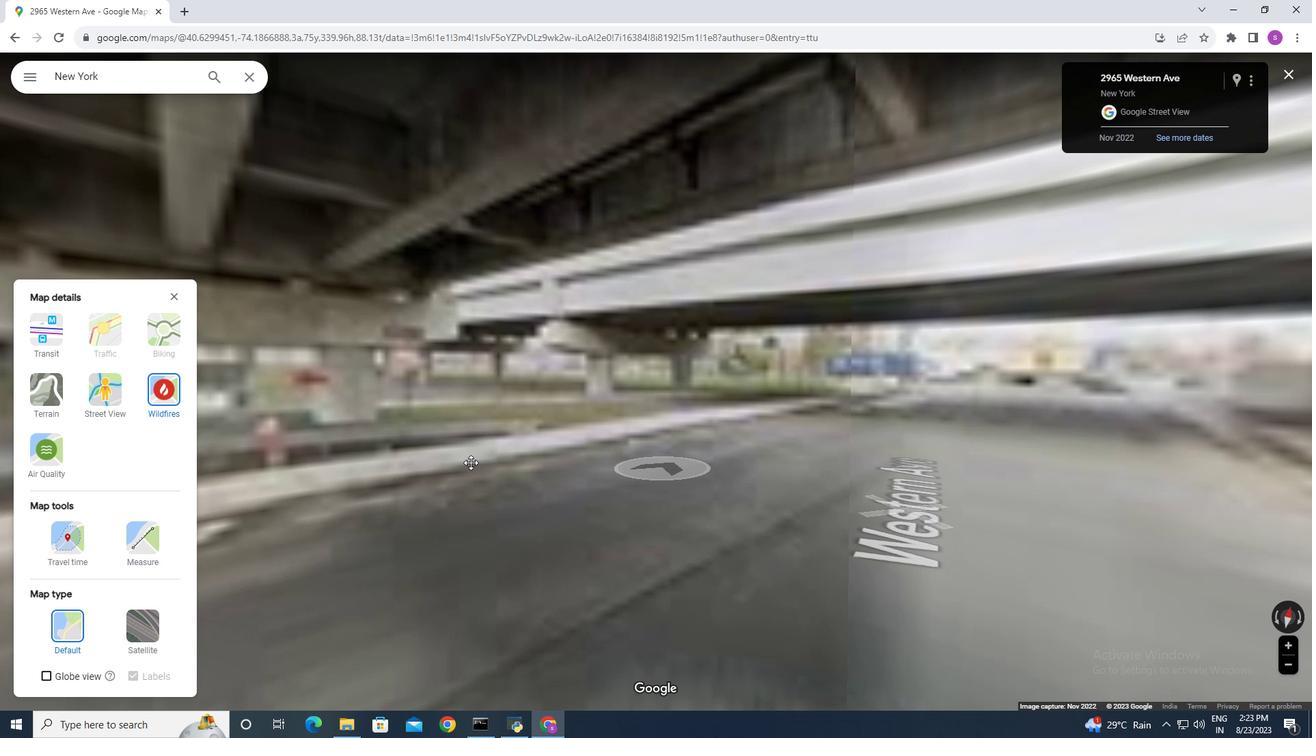 
Action: Mouse moved to (754, 492)
Screenshot: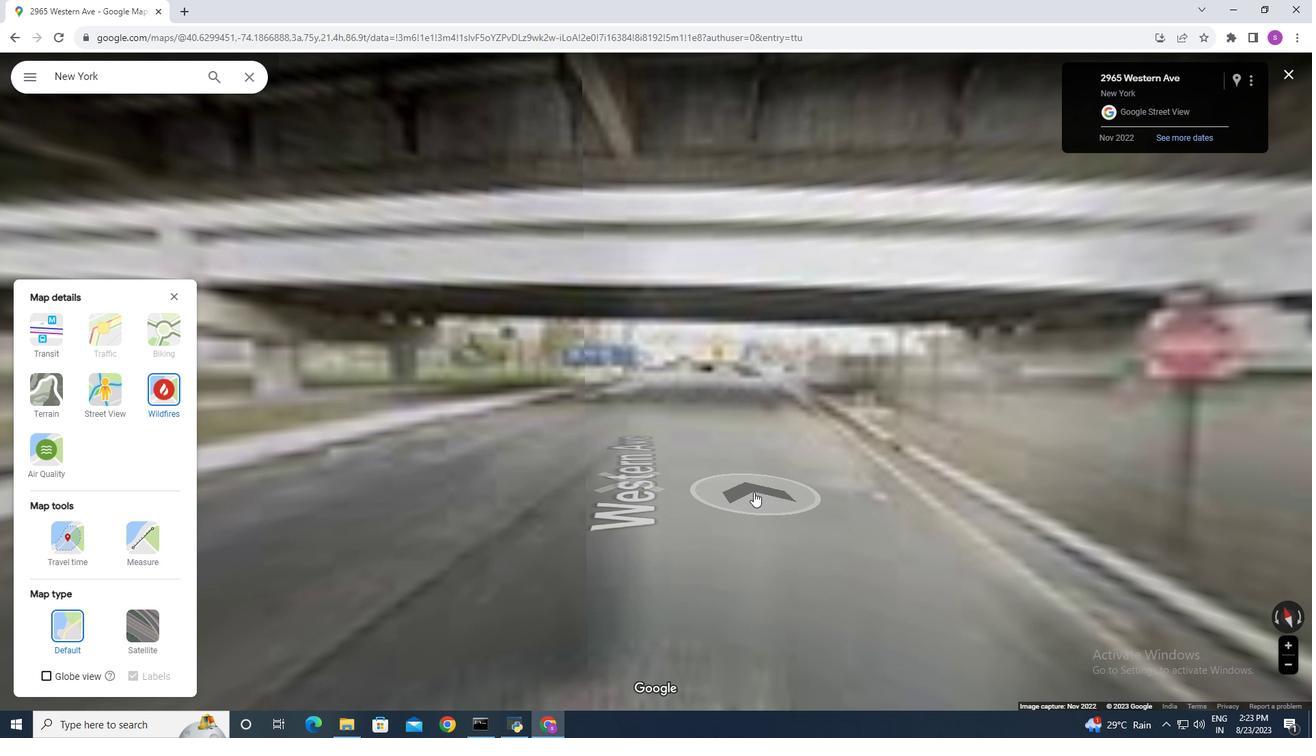 
Action: Mouse pressed left at (754, 492)
Screenshot: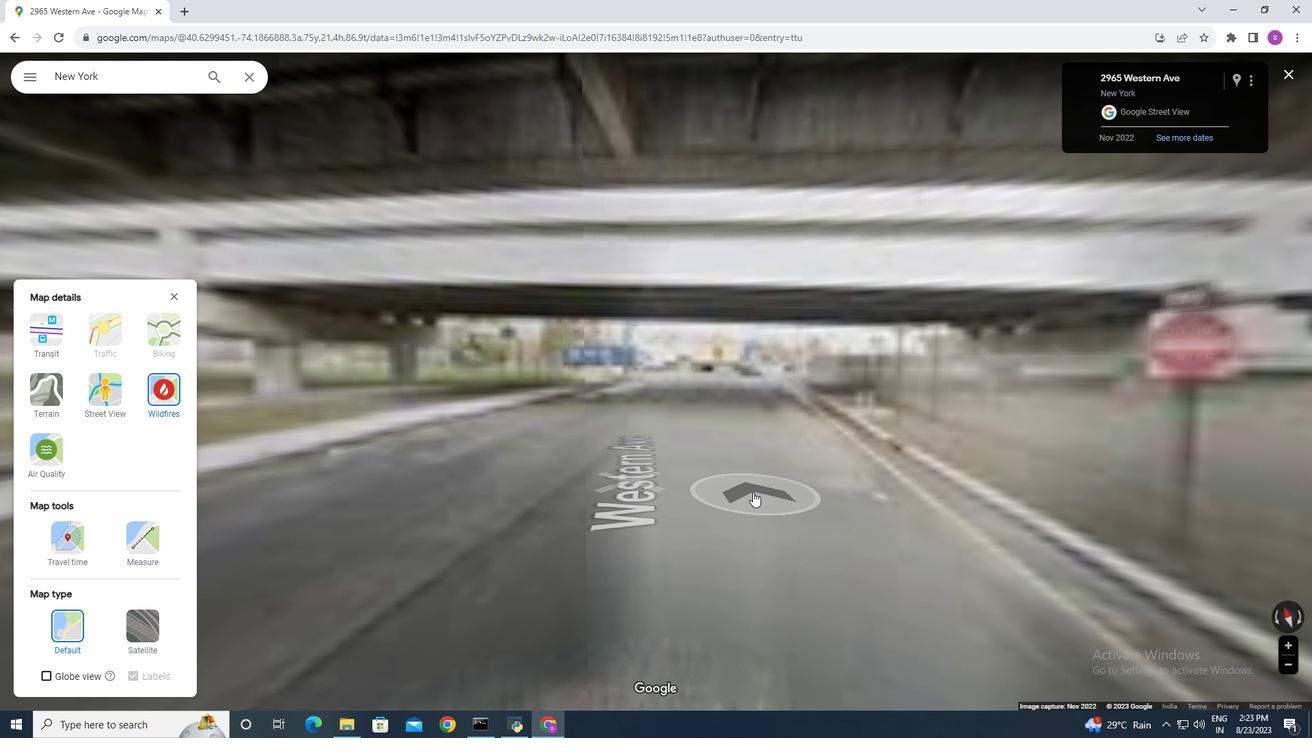 
Action: Mouse moved to (171, 298)
Screenshot: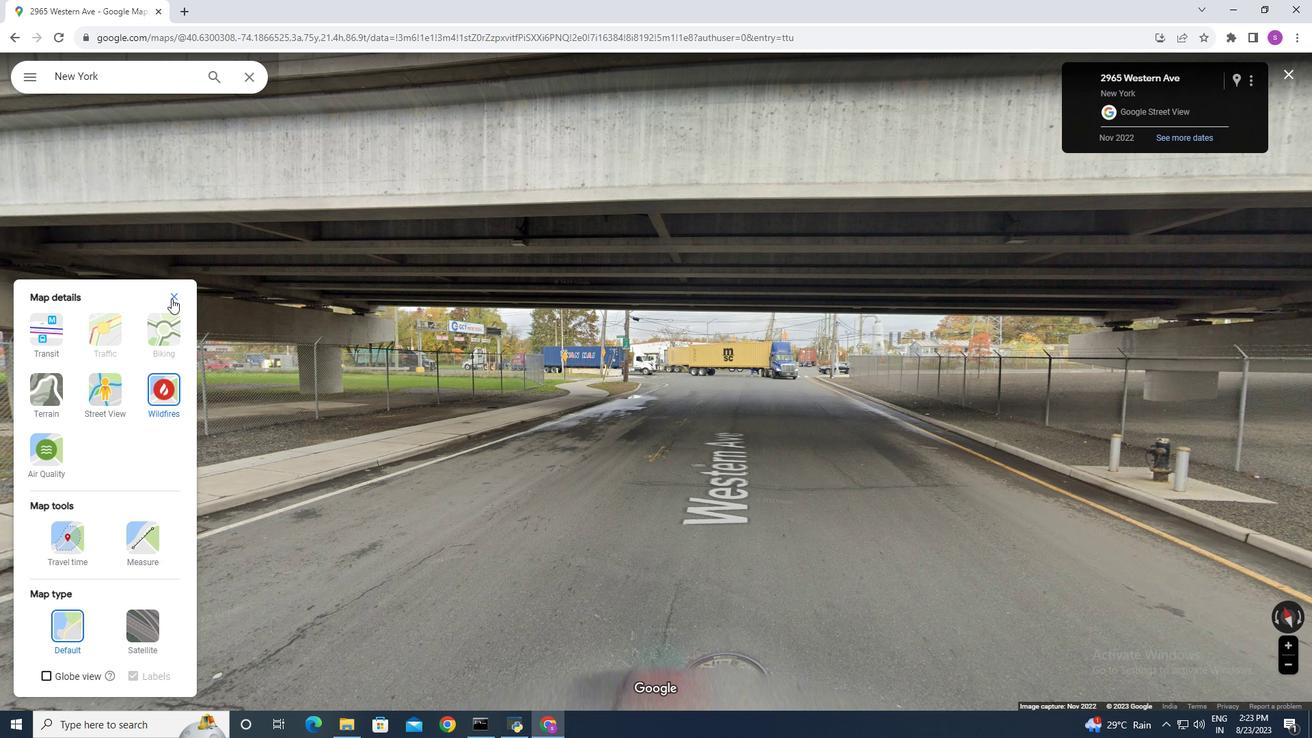 
Action: Mouse pressed left at (171, 298)
Screenshot: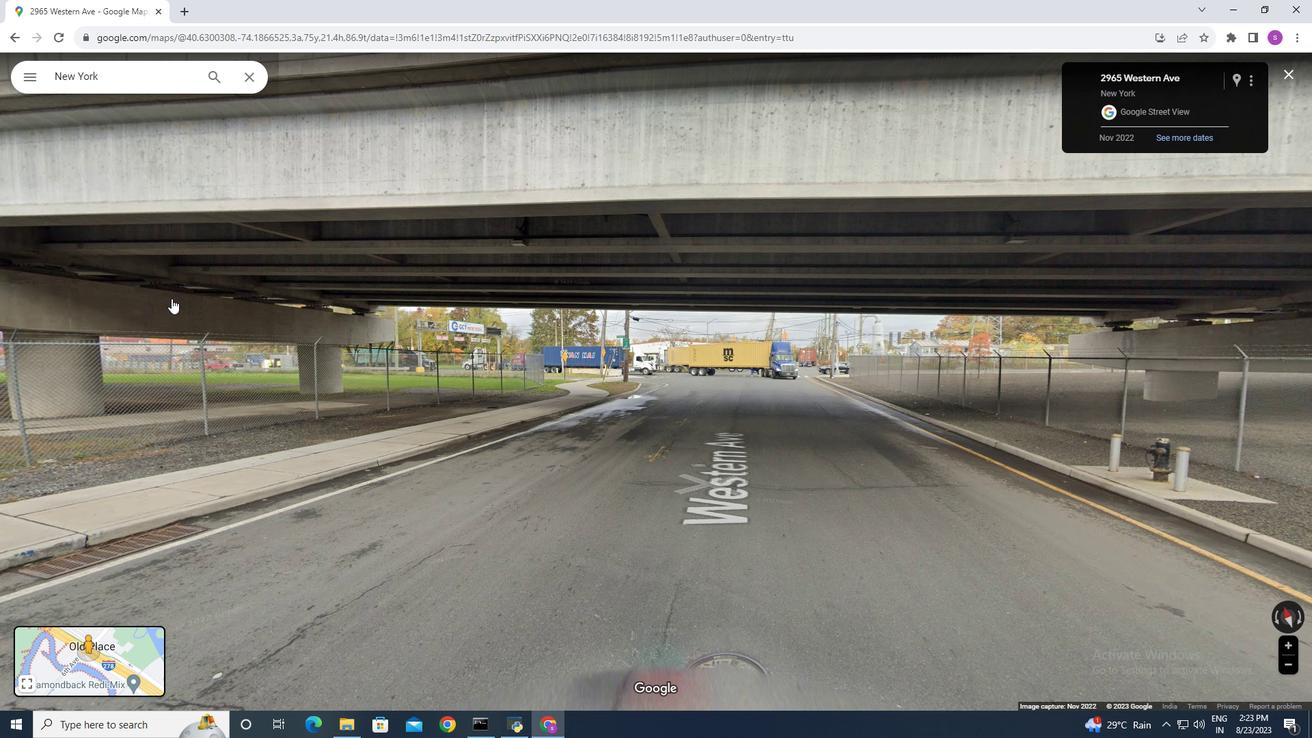 
Action: Mouse moved to (23, 686)
Screenshot: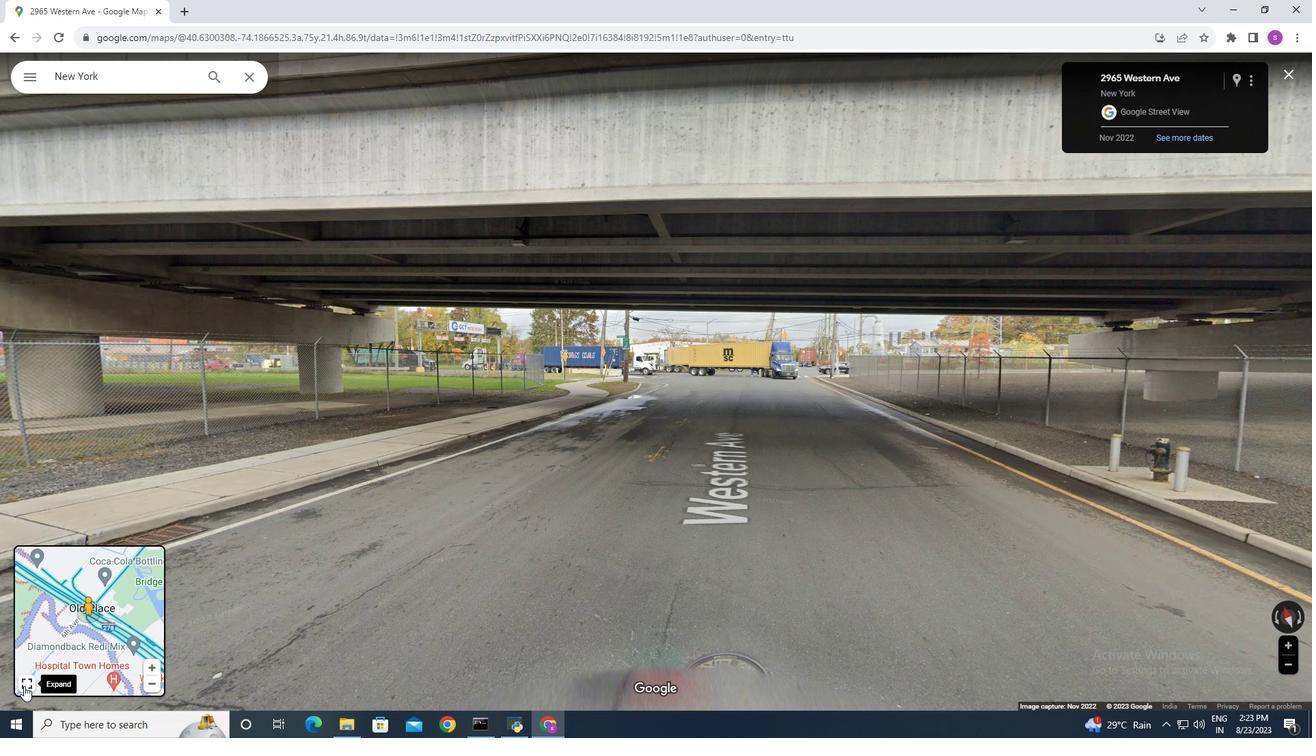 
Action: Mouse pressed left at (23, 686)
Screenshot: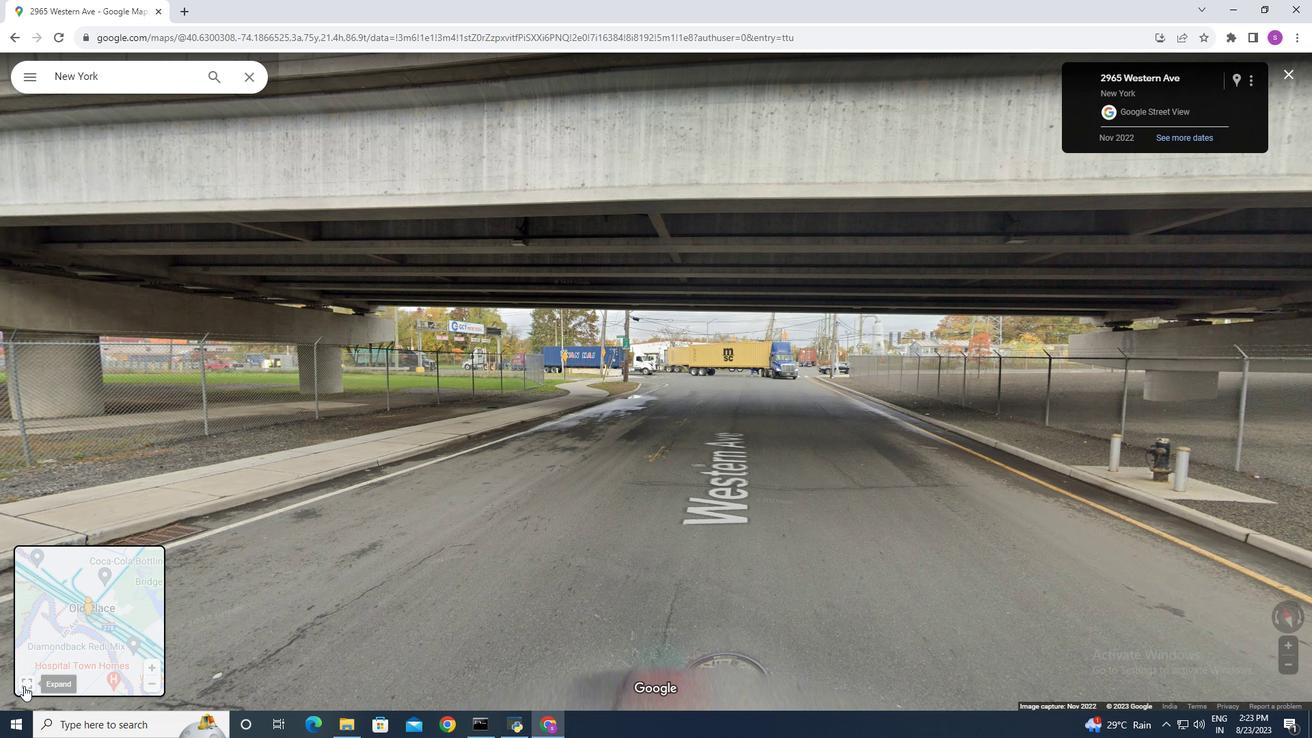 
Action: Mouse moved to (695, 347)
Screenshot: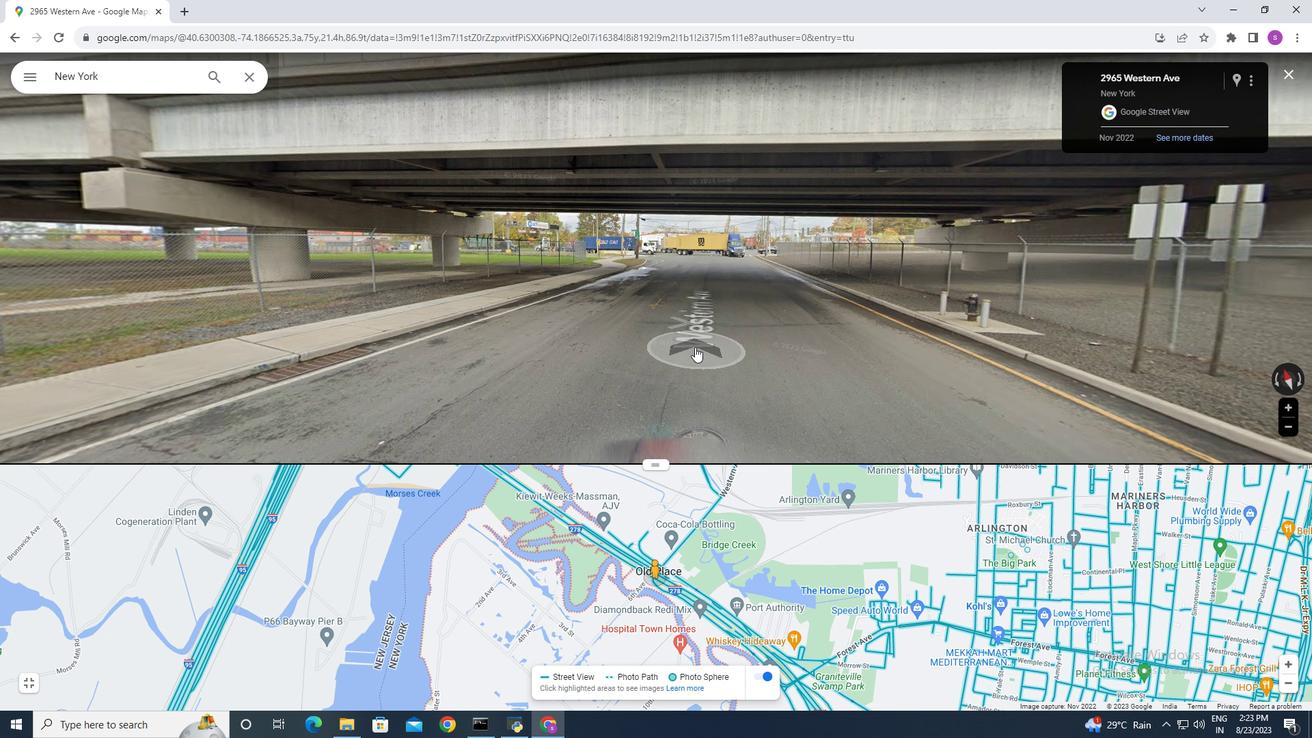 
Action: Mouse pressed left at (695, 347)
Screenshot: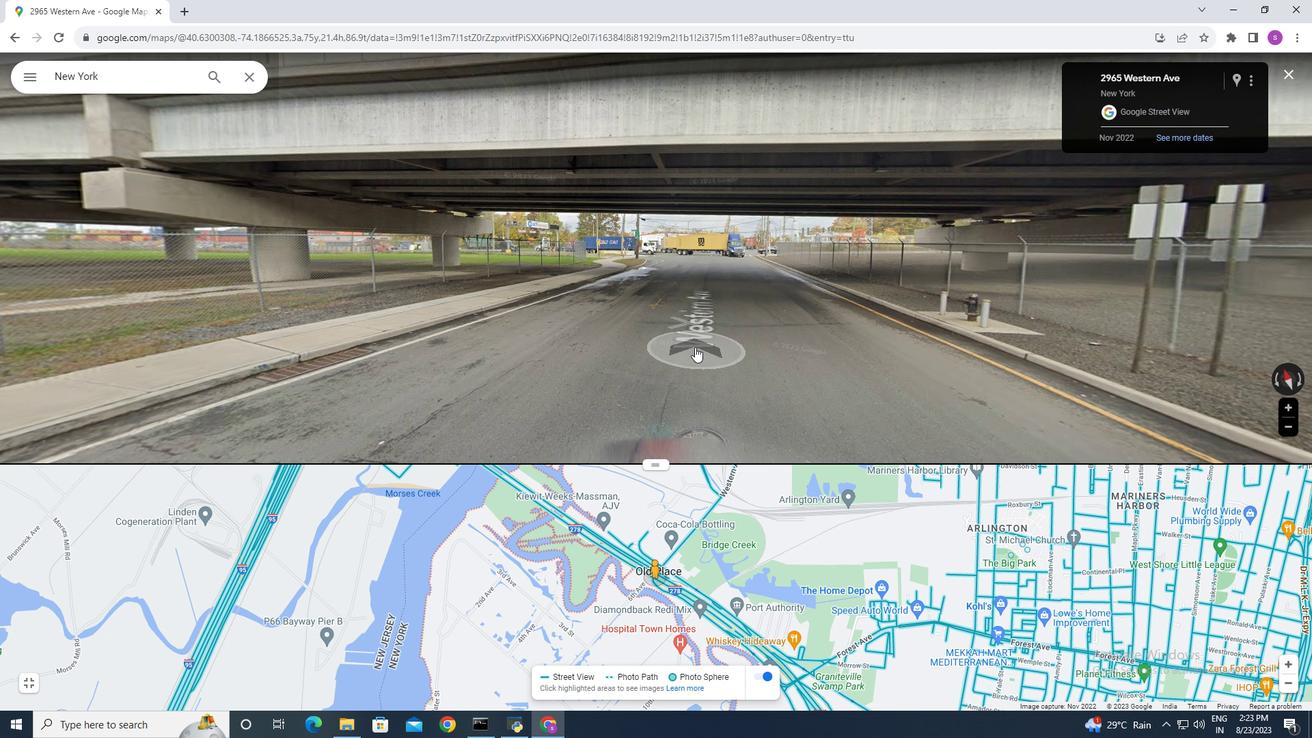 
Action: Mouse moved to (701, 299)
Screenshot: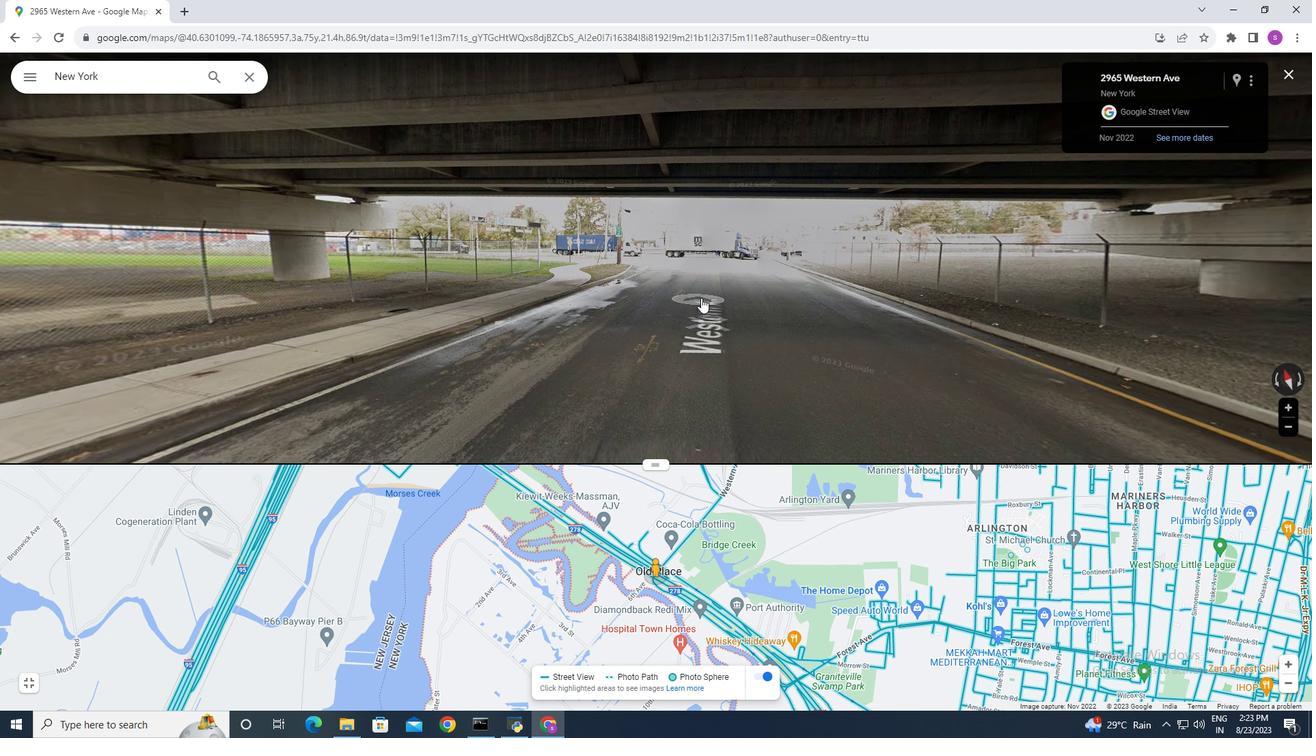 
Action: Mouse pressed left at (701, 299)
Screenshot: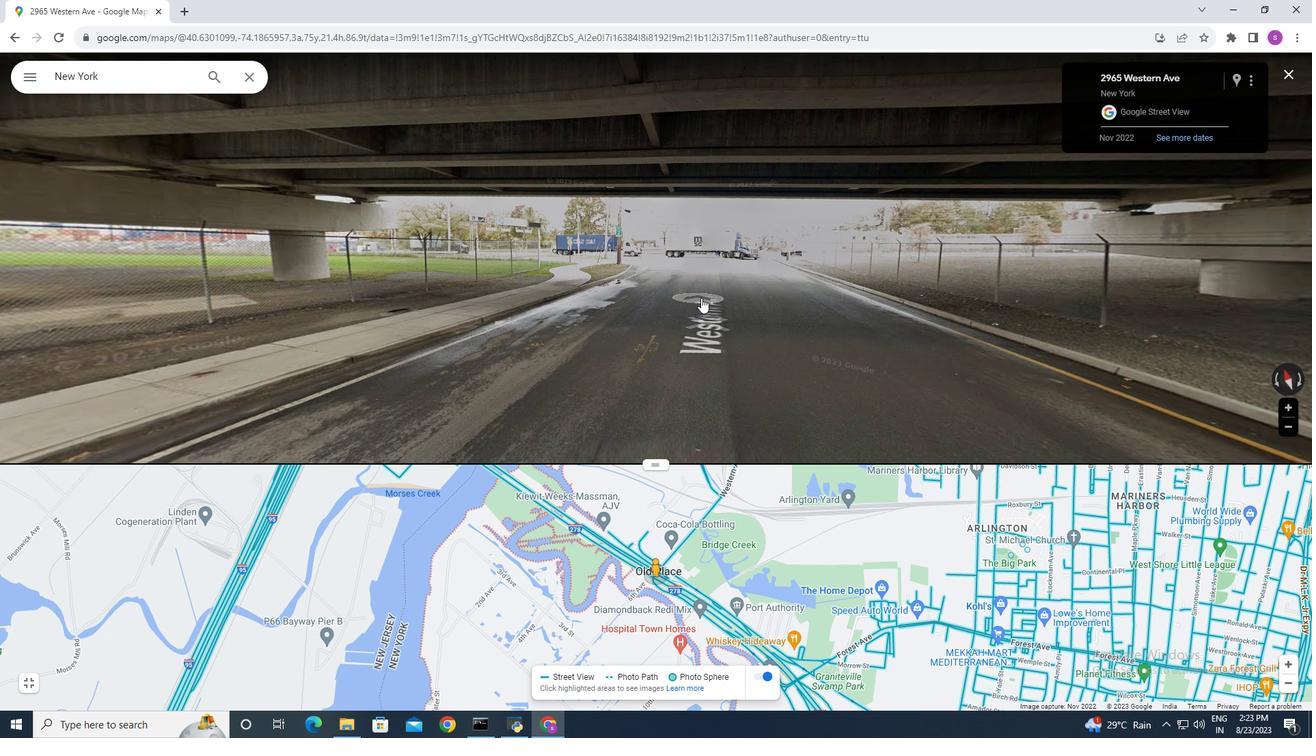 
Action: Mouse moved to (670, 330)
Screenshot: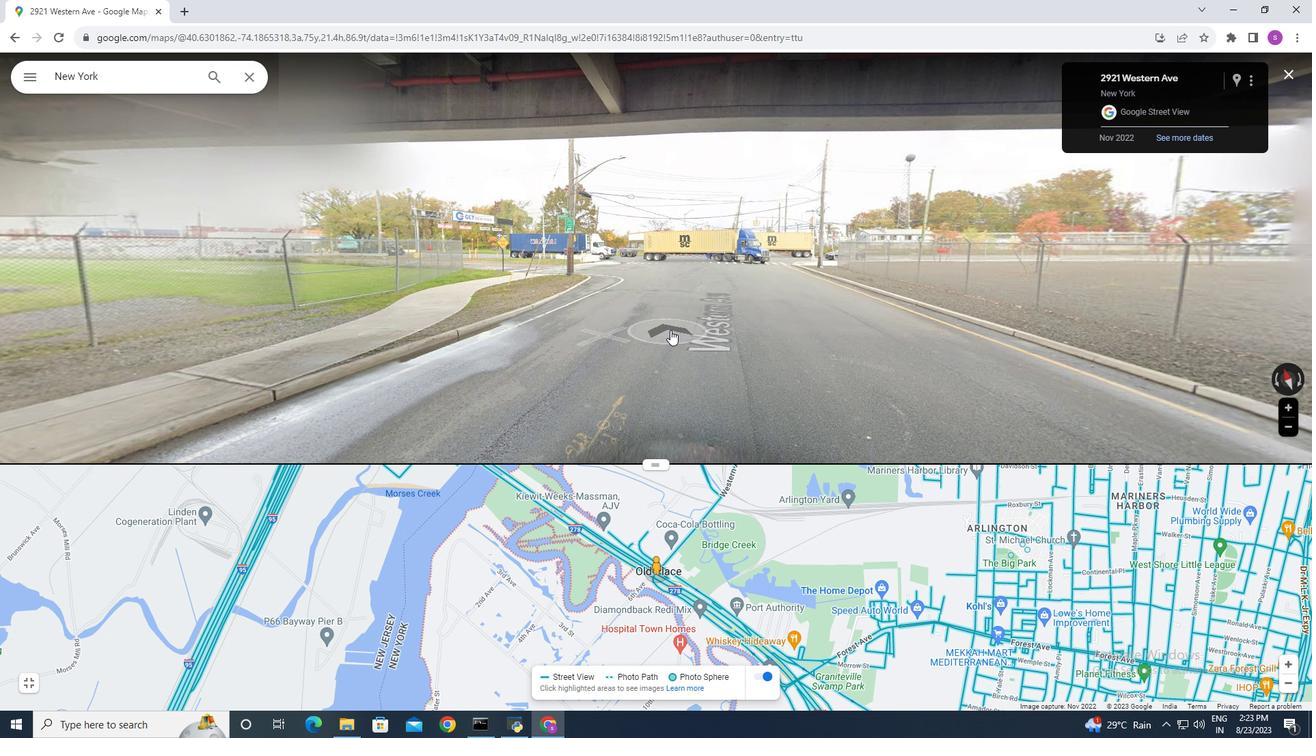 
Action: Mouse pressed left at (670, 330)
Screenshot: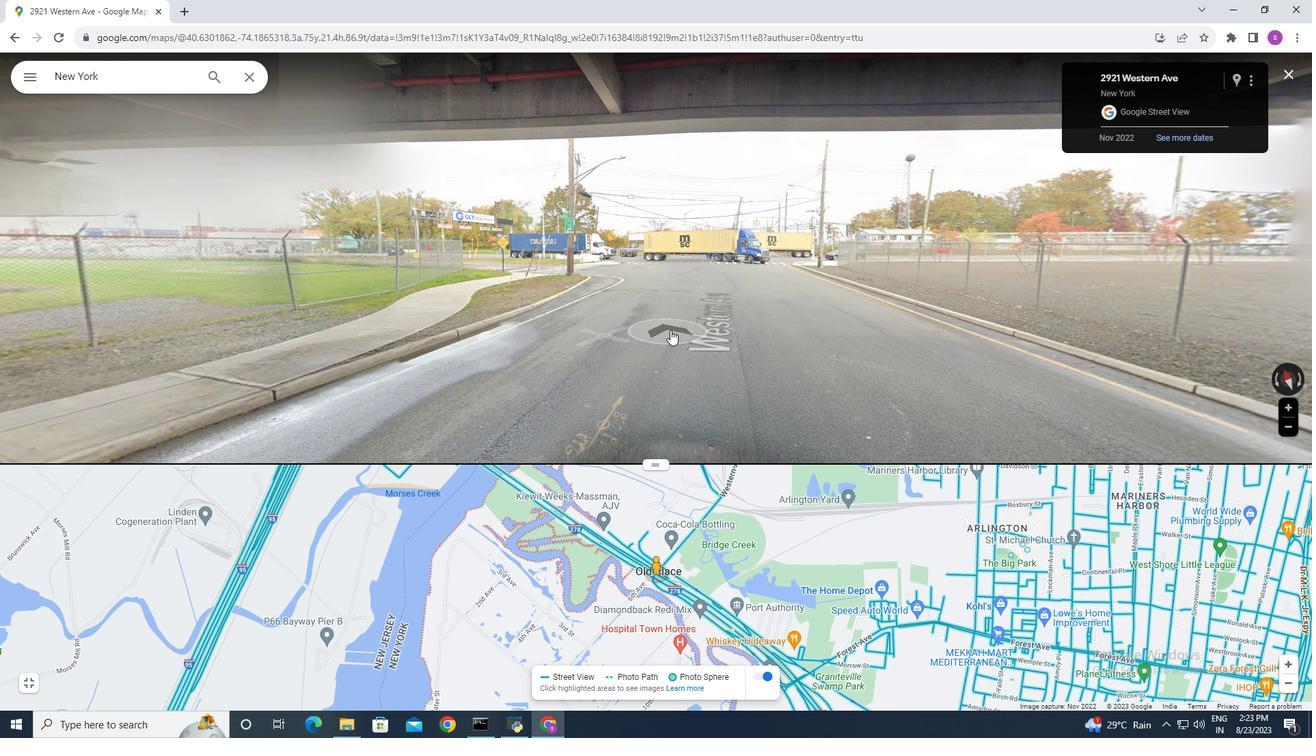 
Action: Mouse moved to (643, 343)
Screenshot: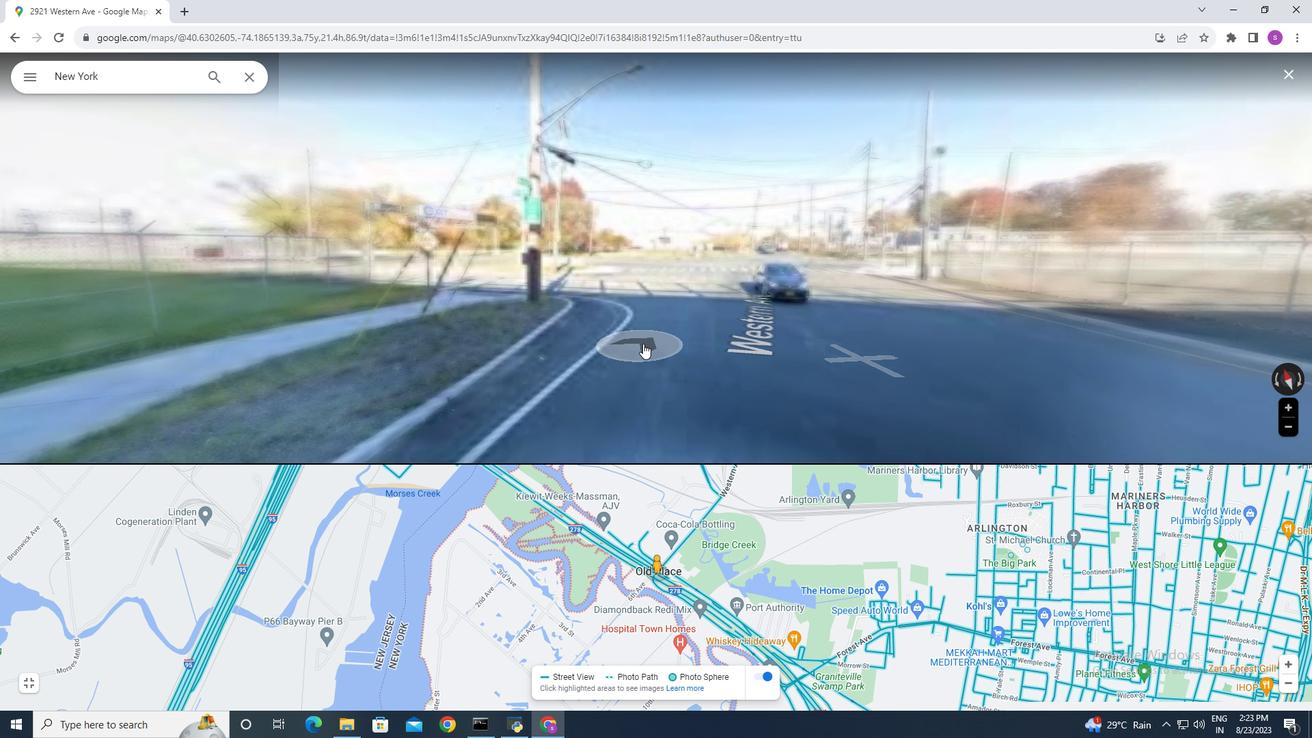 
Action: Mouse pressed left at (643, 343)
Screenshot: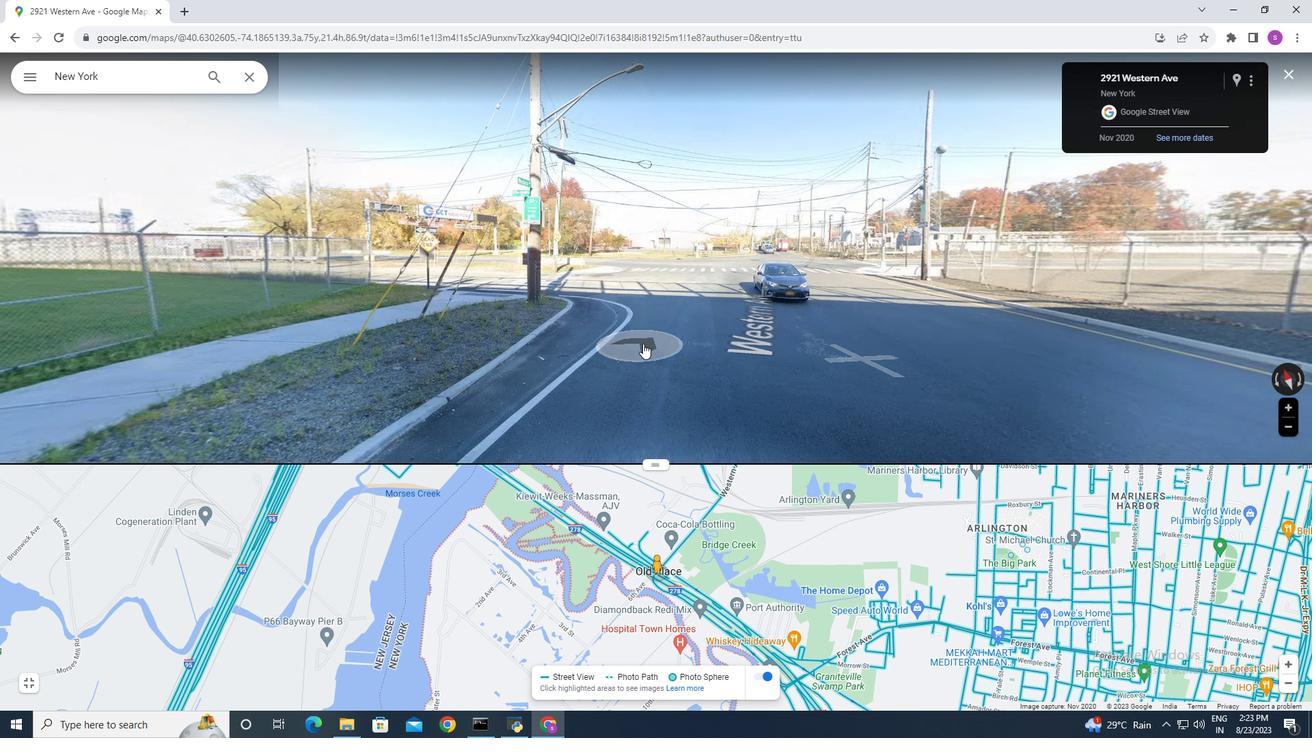
Action: Mouse moved to (652, 588)
Screenshot: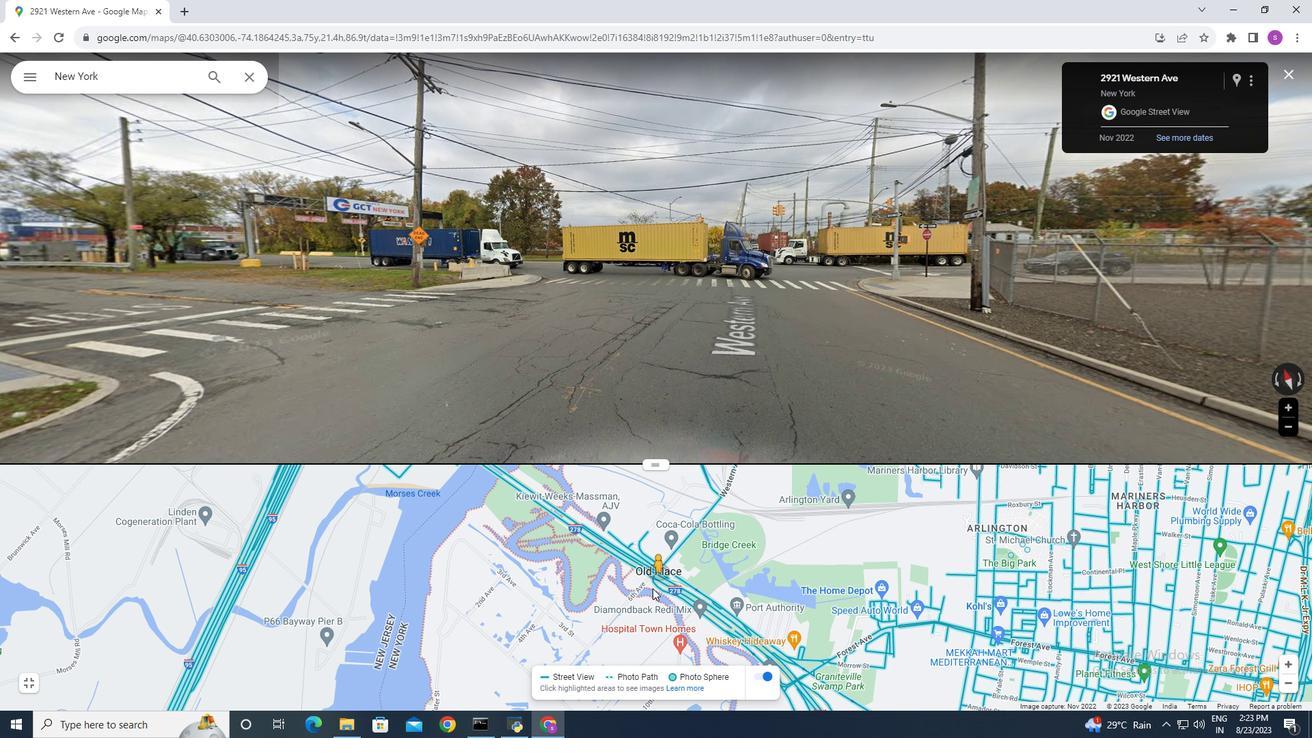 
Action: Mouse pressed left at (652, 588)
Screenshot: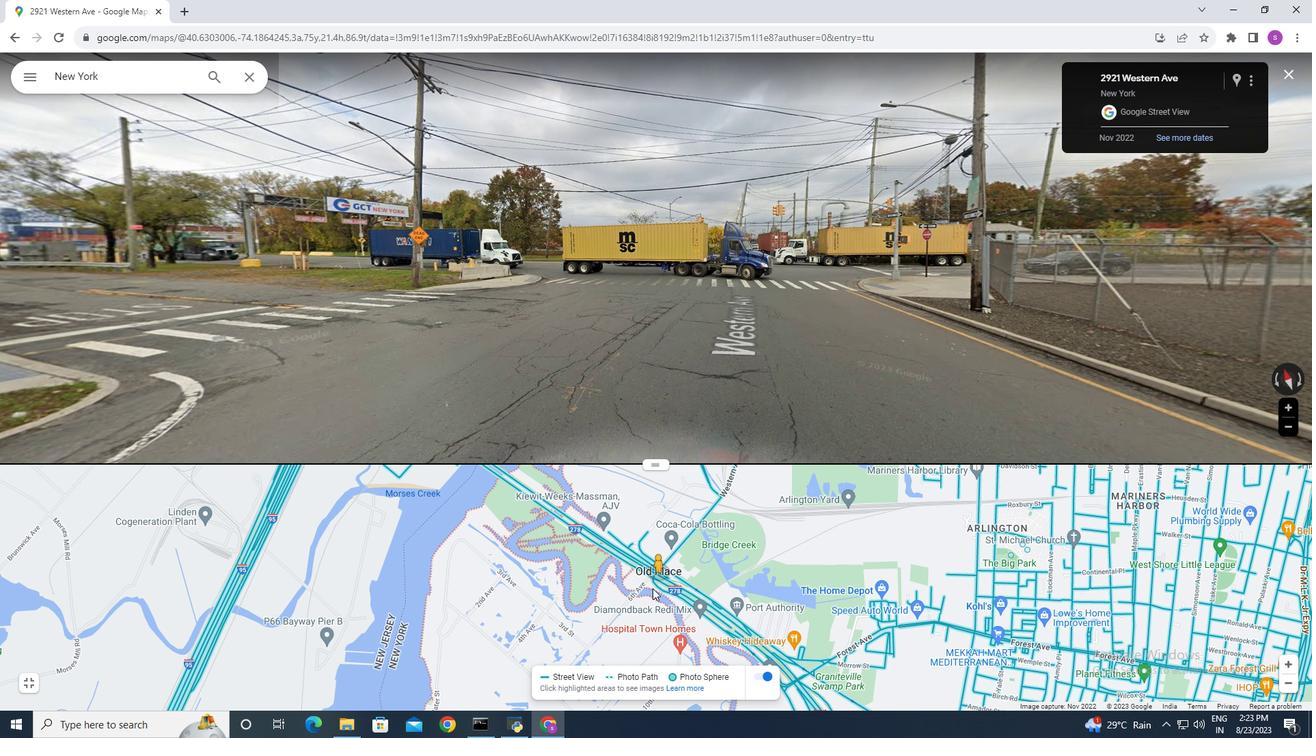 
Action: Mouse moved to (596, 287)
Screenshot: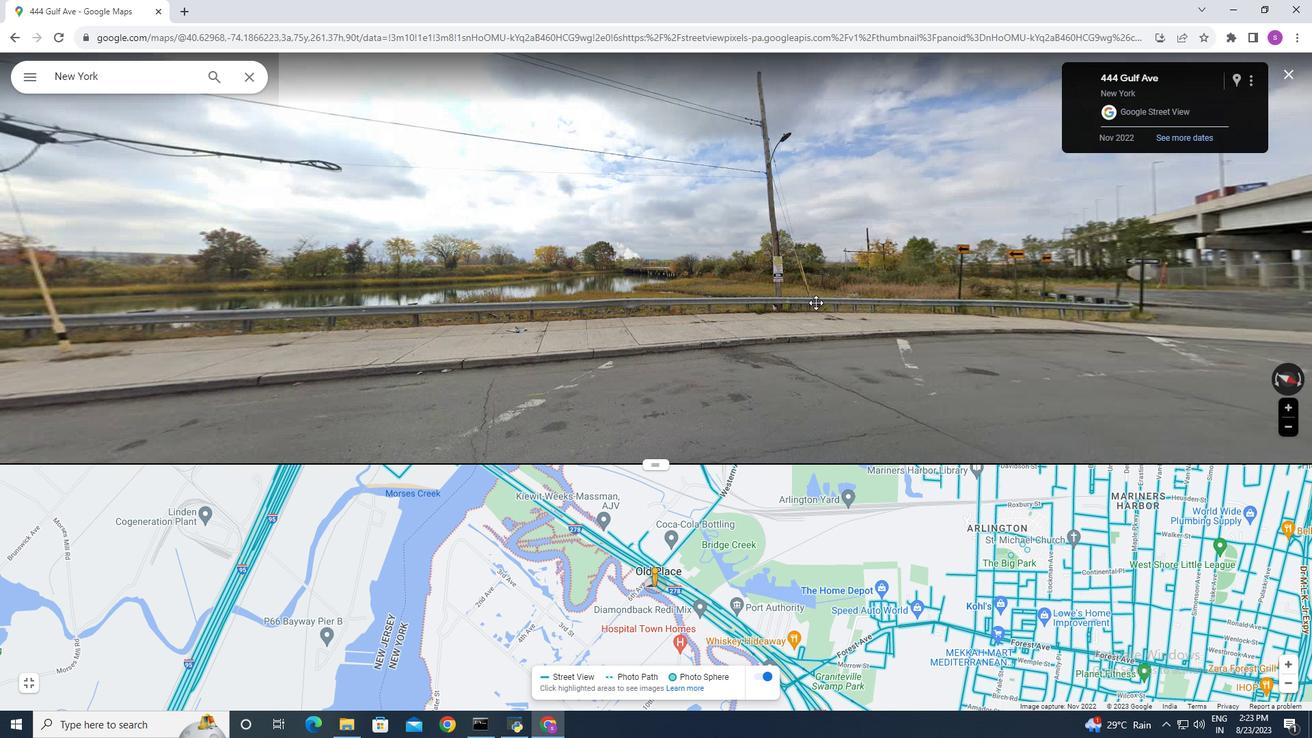 
Action: Mouse pressed left at (596, 287)
Screenshot: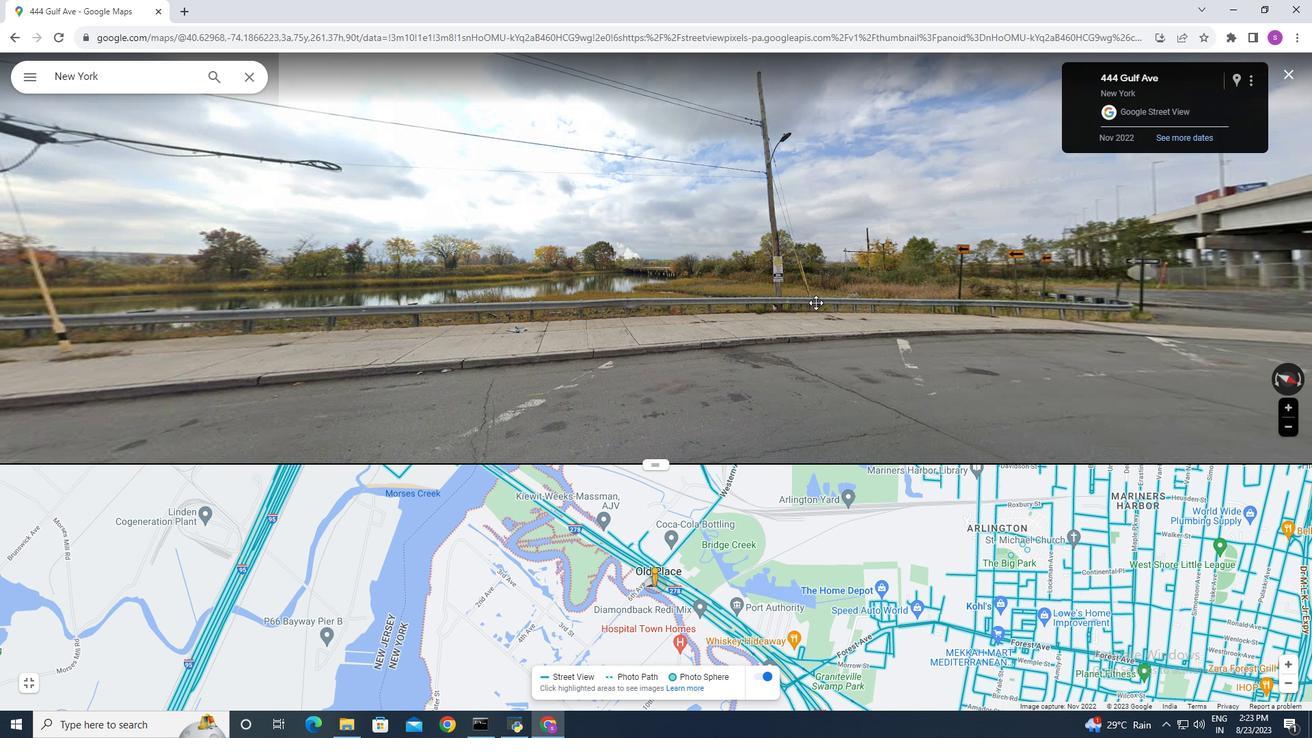 
Action: Mouse moved to (357, 367)
Screenshot: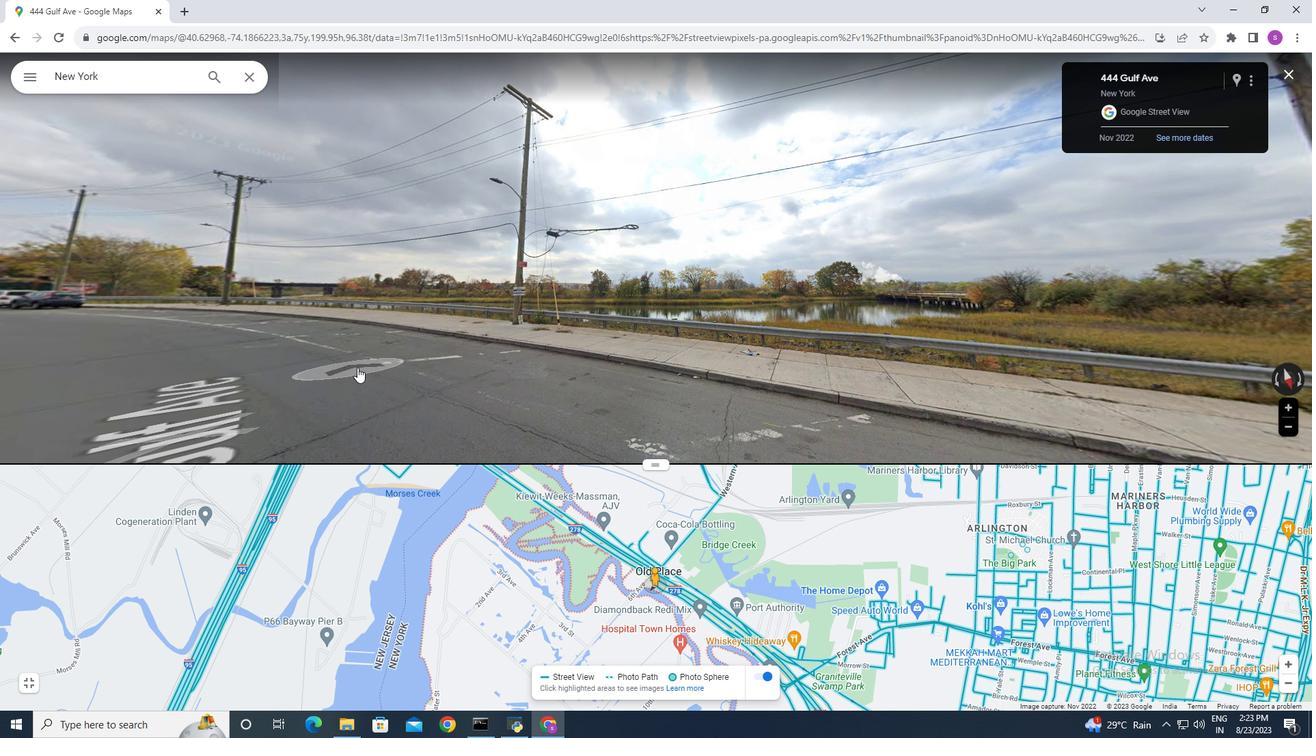 
Action: Mouse pressed left at (357, 367)
Screenshot: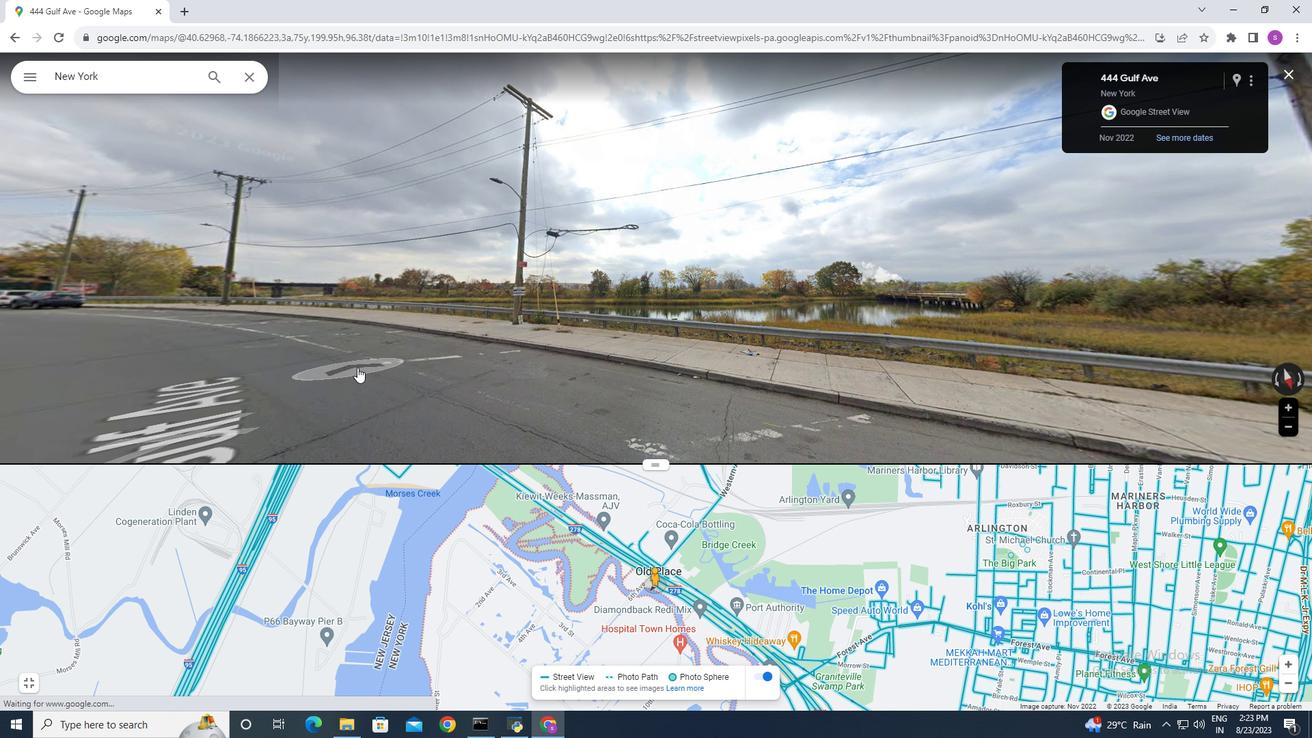 
Action: Mouse moved to (237, 338)
Screenshot: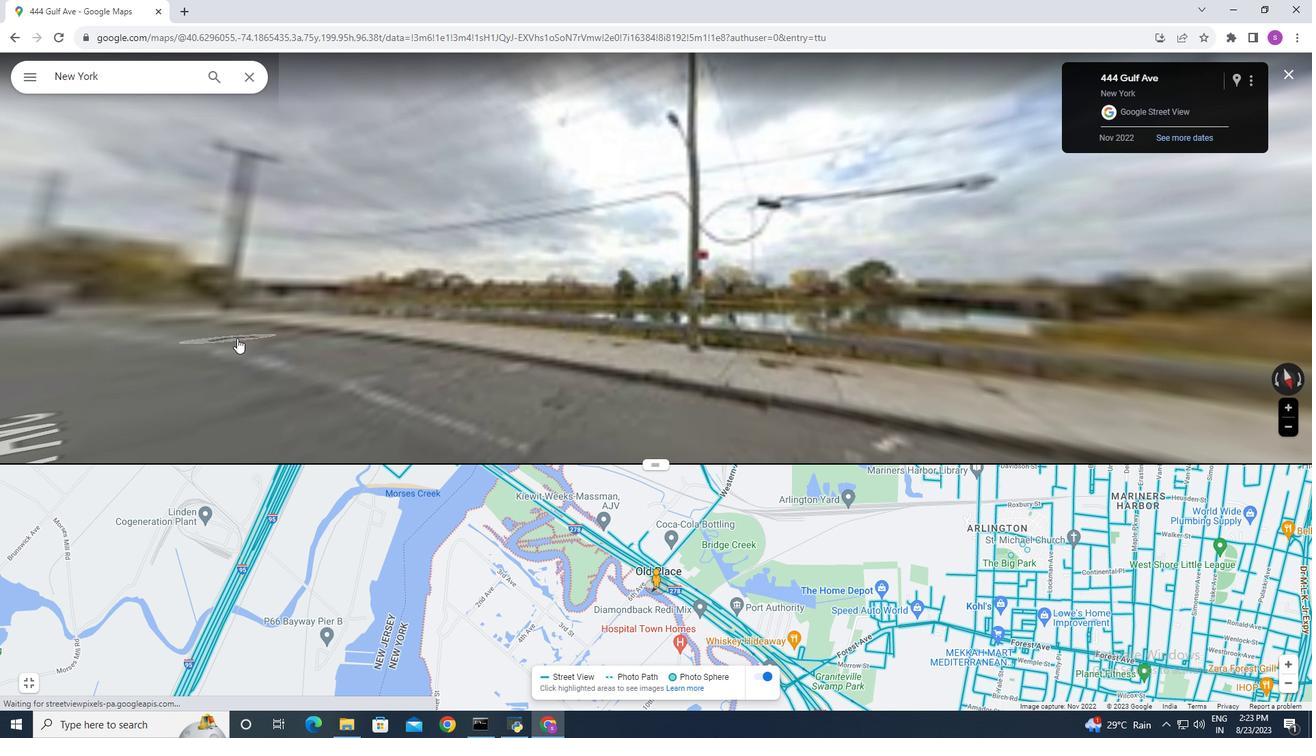 
Action: Mouse pressed left at (237, 338)
Screenshot: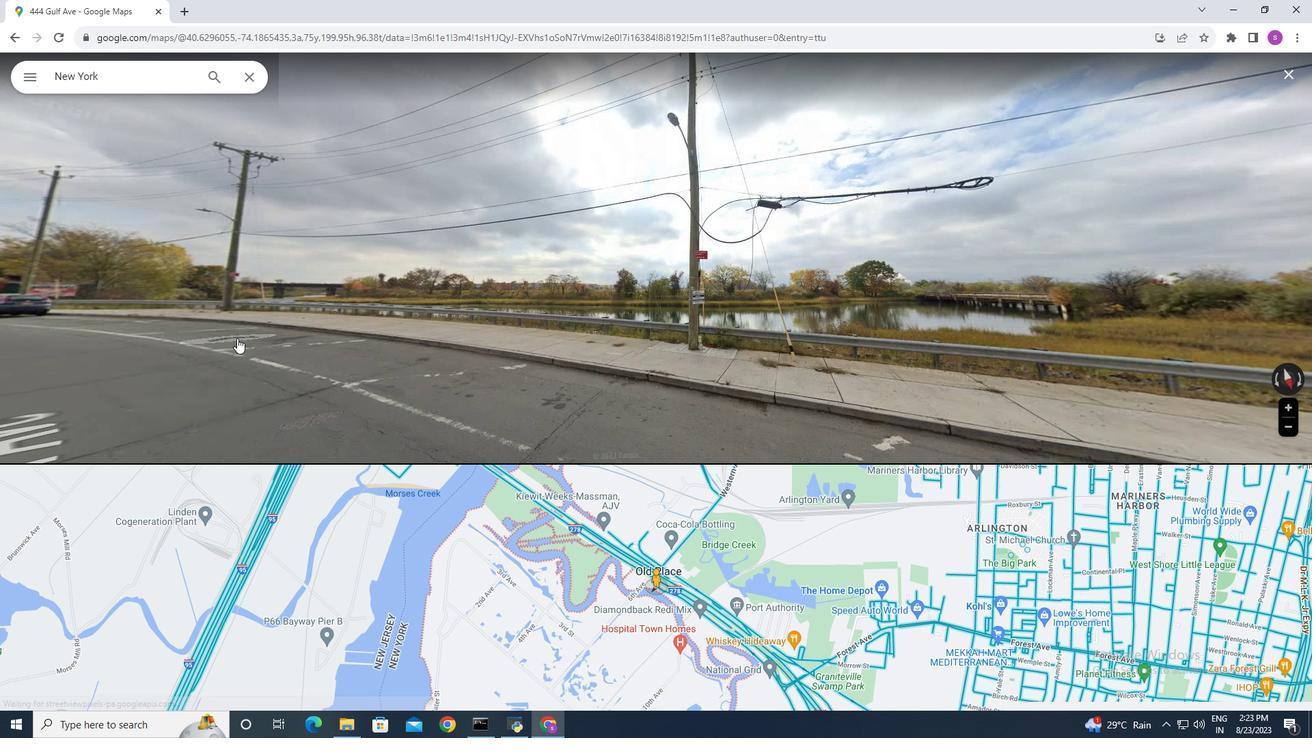 
Action: Mouse moved to (246, 341)
Screenshot: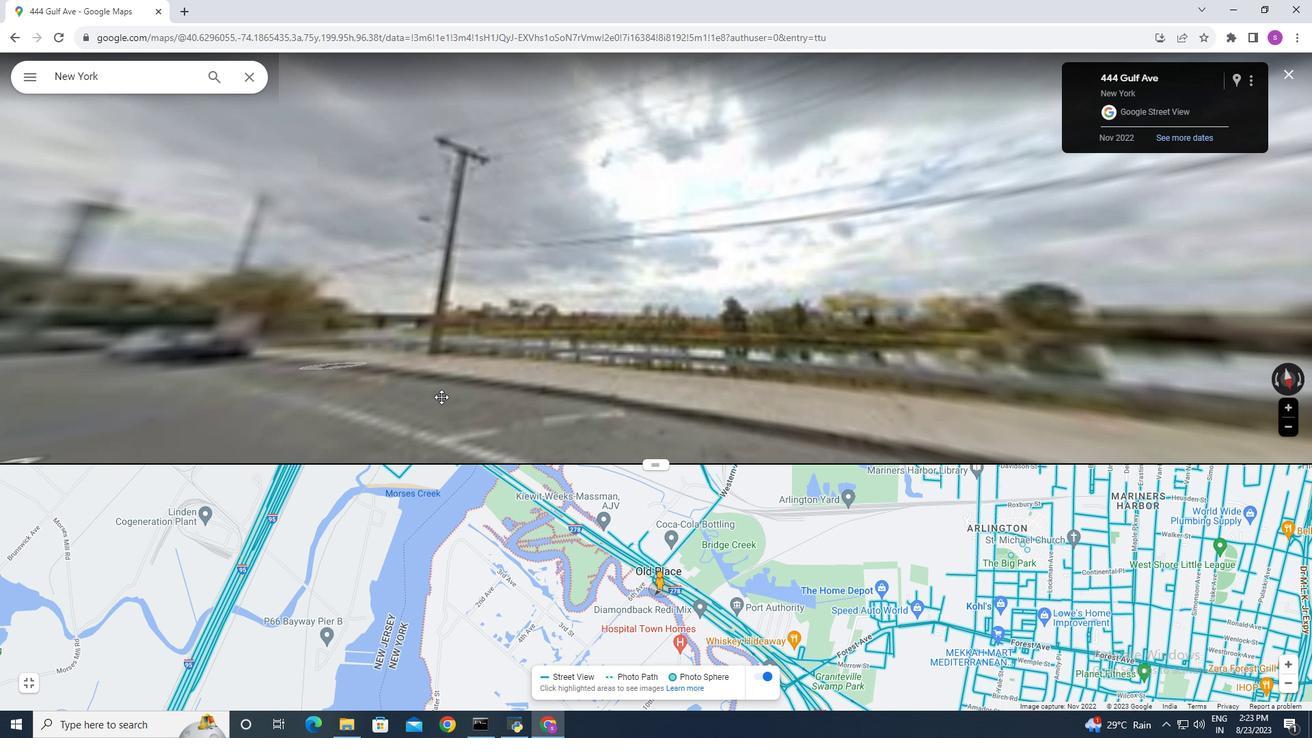 
Action: Mouse pressed left at (246, 341)
Screenshot: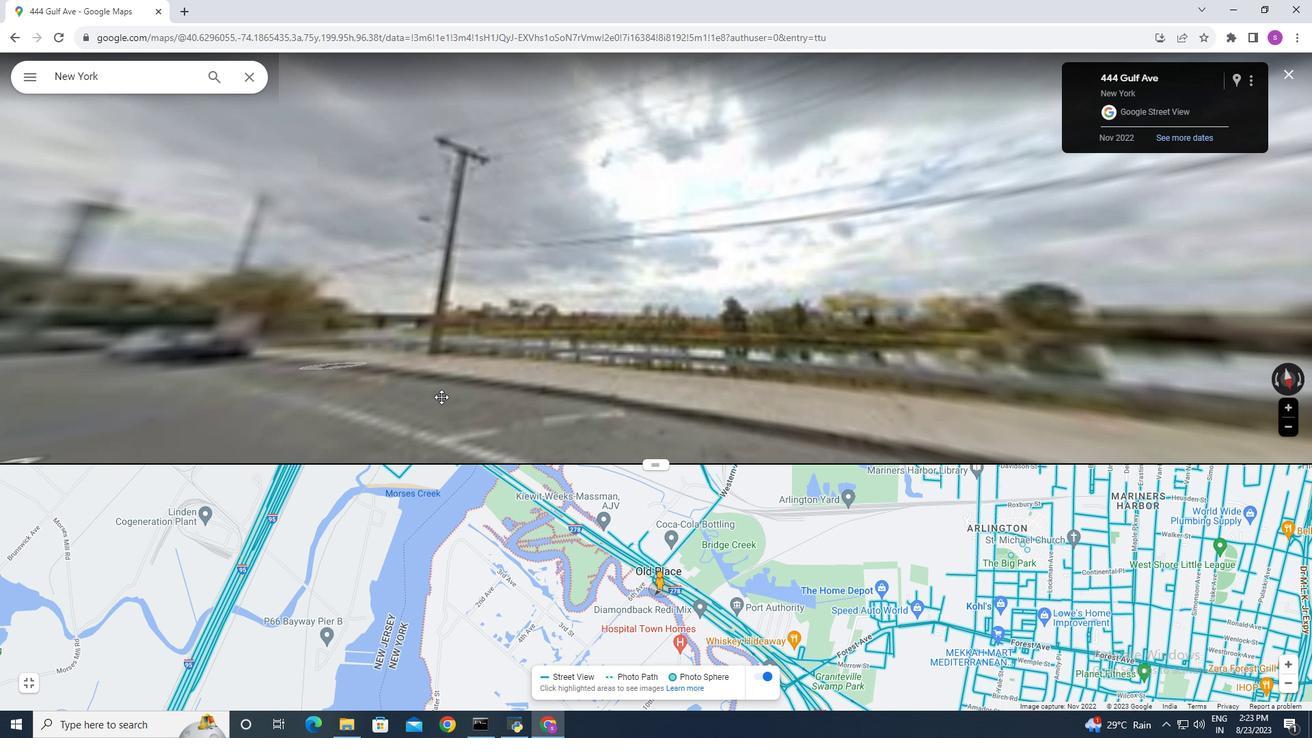 
Action: Mouse moved to (322, 412)
Screenshot: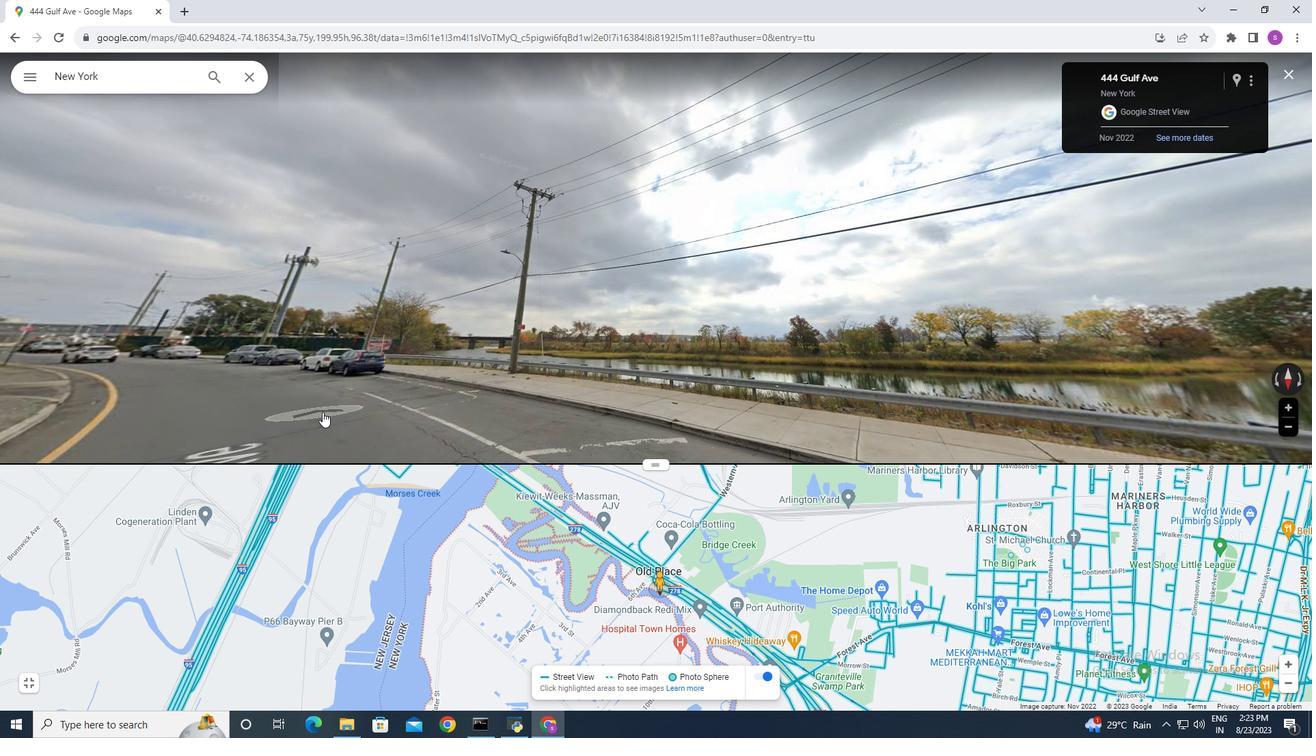 
Action: Mouse pressed left at (322, 412)
Screenshot: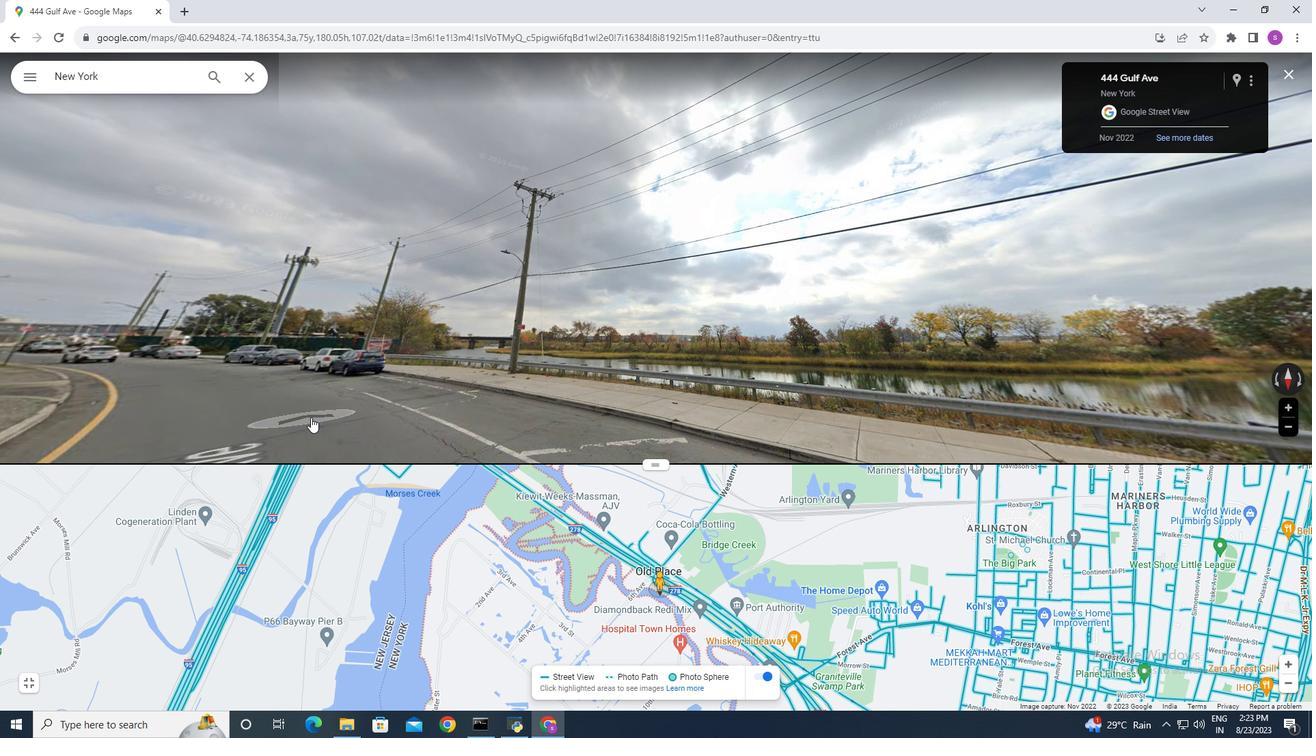 
Action: Mouse moved to (274, 398)
Screenshot: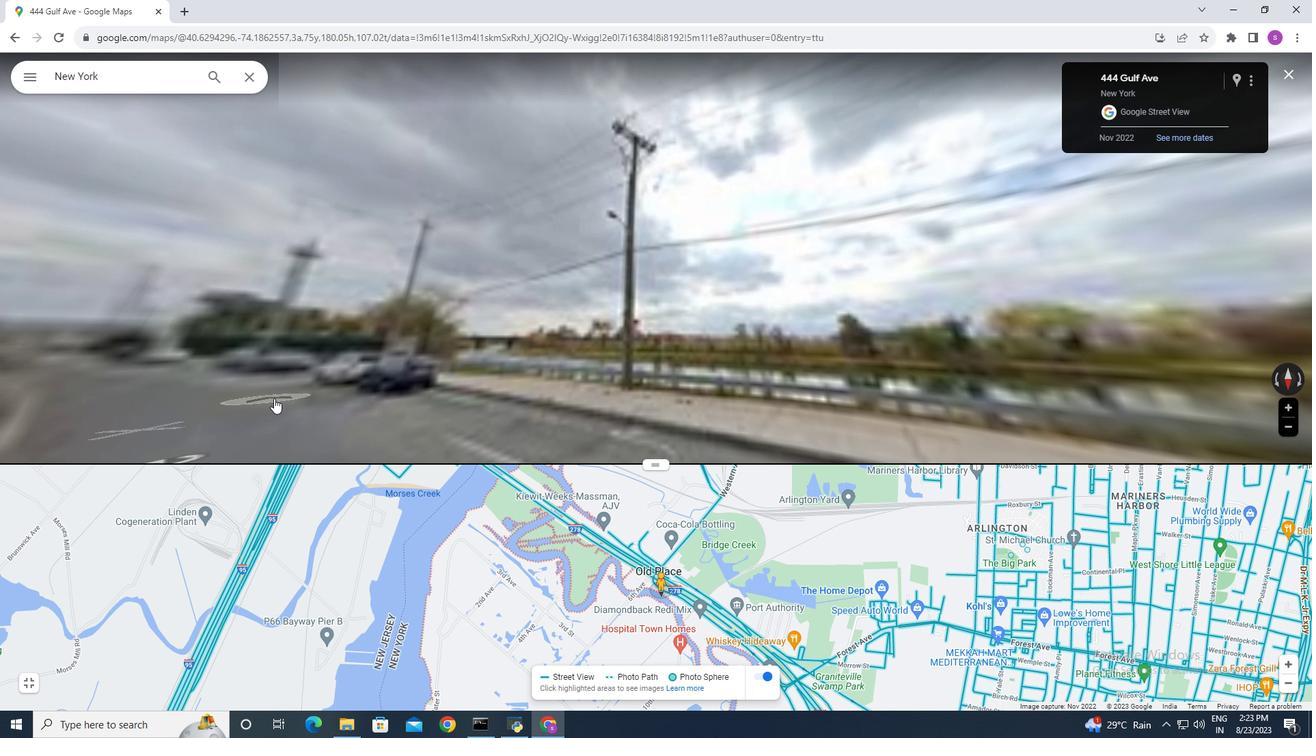 
Action: Mouse pressed left at (274, 398)
Screenshot: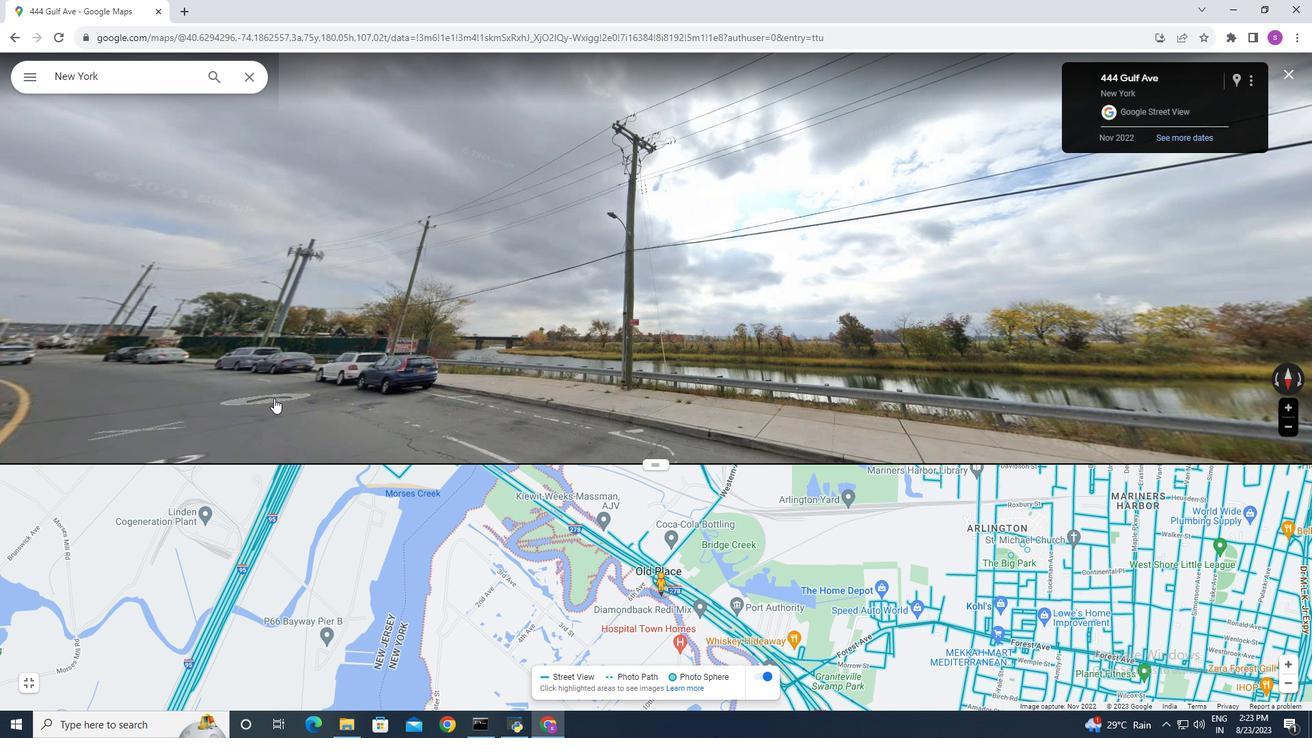 
Action: Mouse moved to (239, 417)
Screenshot: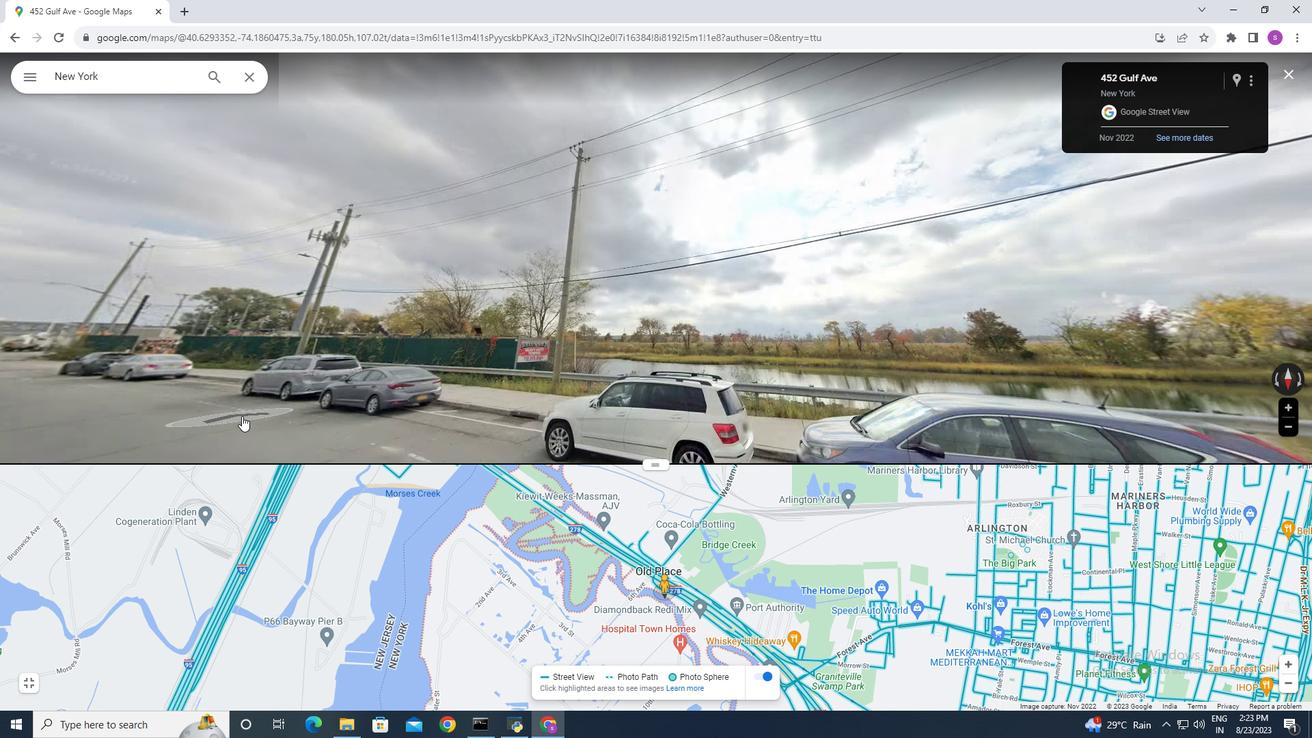 
Action: Mouse pressed left at (239, 417)
Screenshot: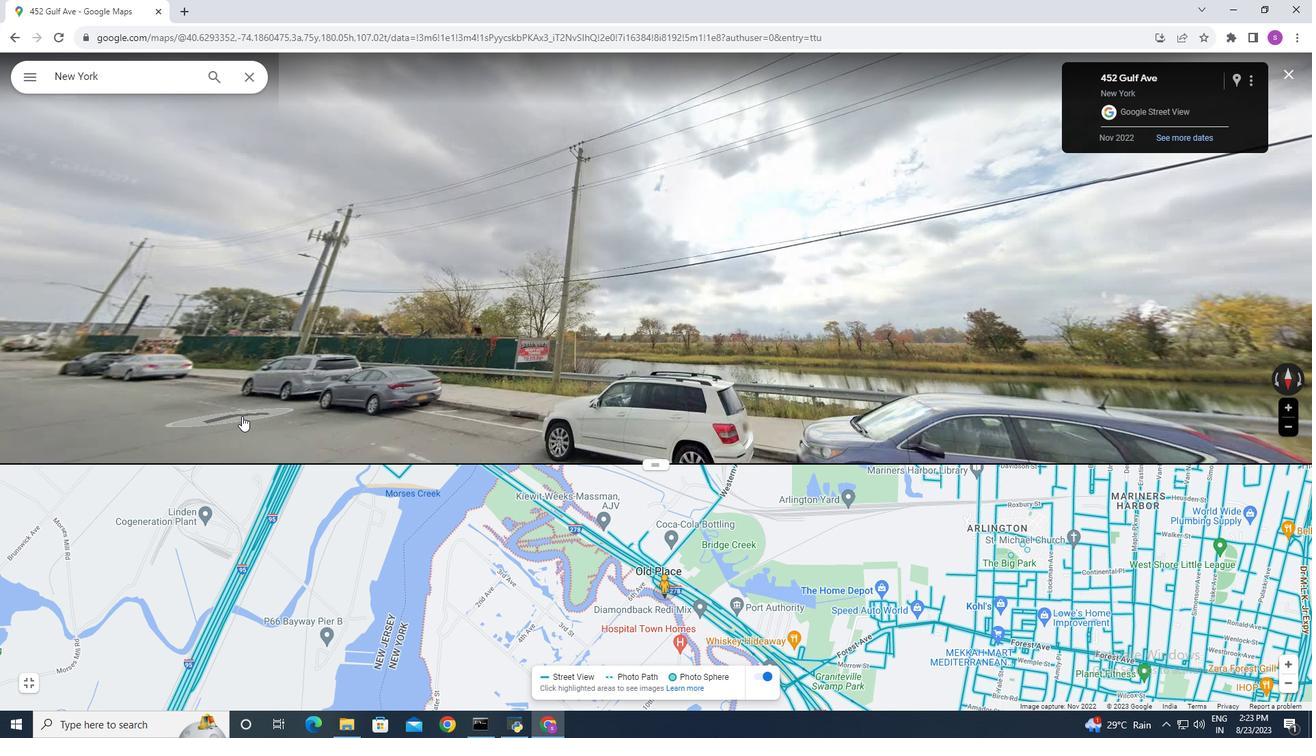 
Action: Mouse moved to (330, 415)
Screenshot: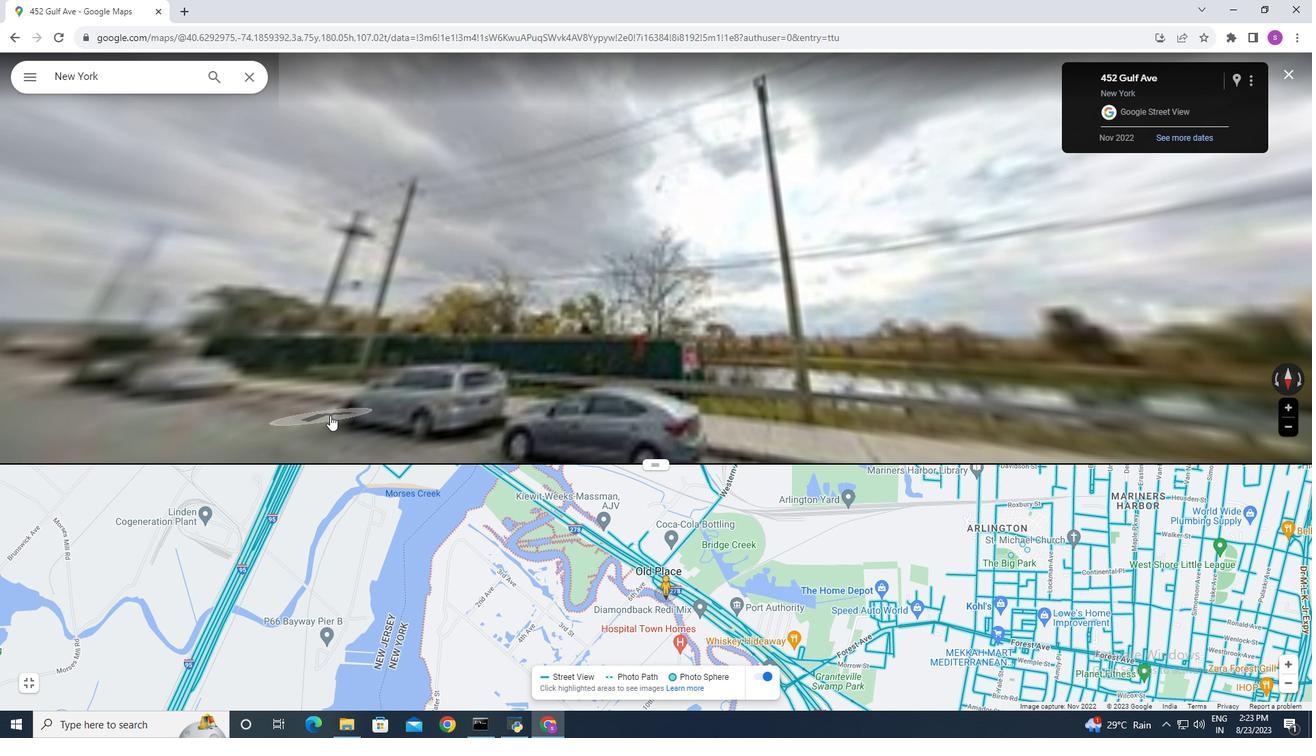 
Action: Mouse pressed left at (330, 415)
Screenshot: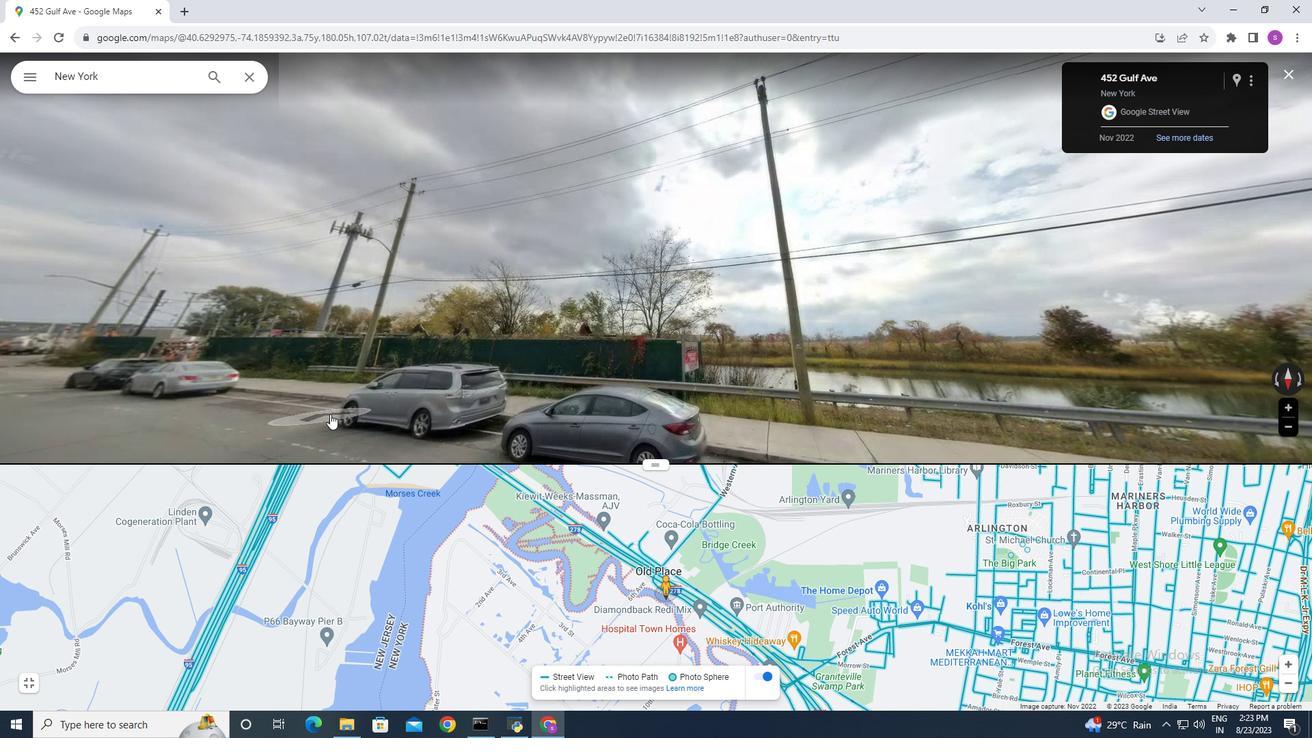 
Action: Mouse moved to (170, 400)
Screenshot: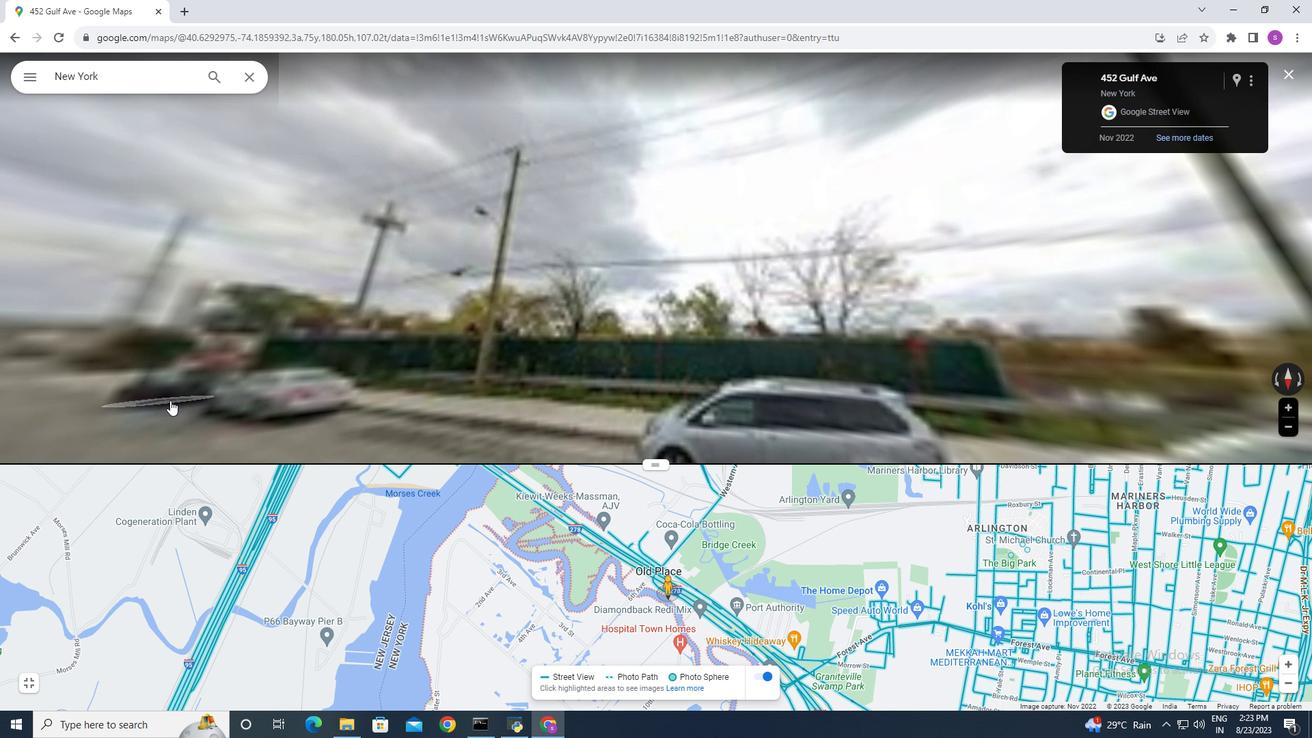 
Action: Mouse pressed left at (170, 400)
Screenshot: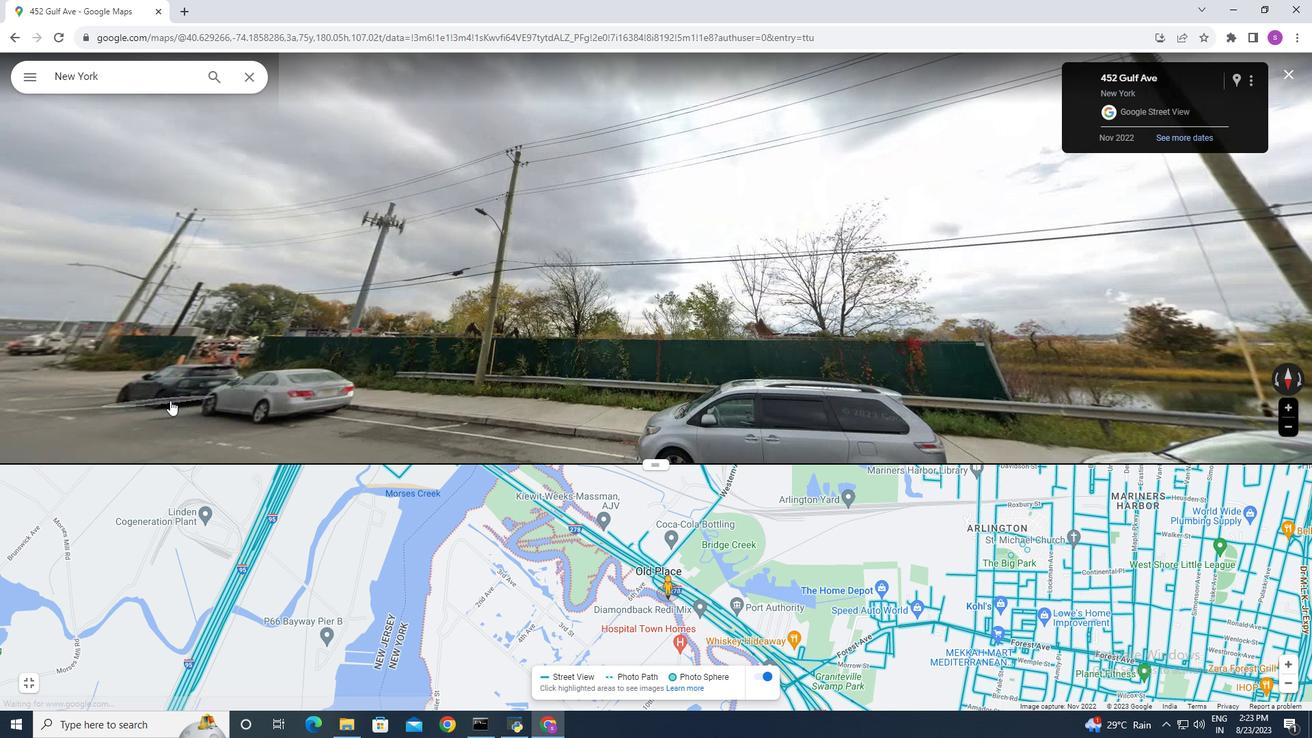 
Action: Mouse moved to (181, 393)
Screenshot: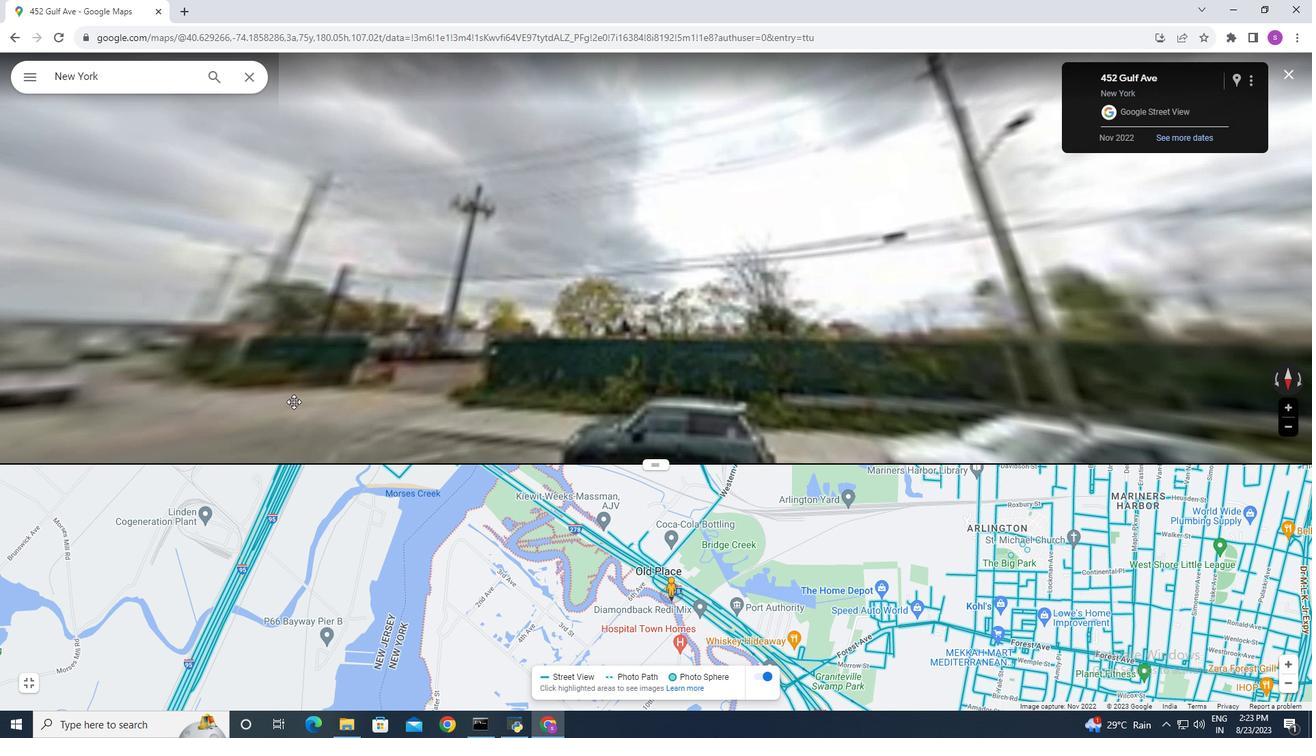 
Action: Mouse pressed left at (181, 393)
Screenshot: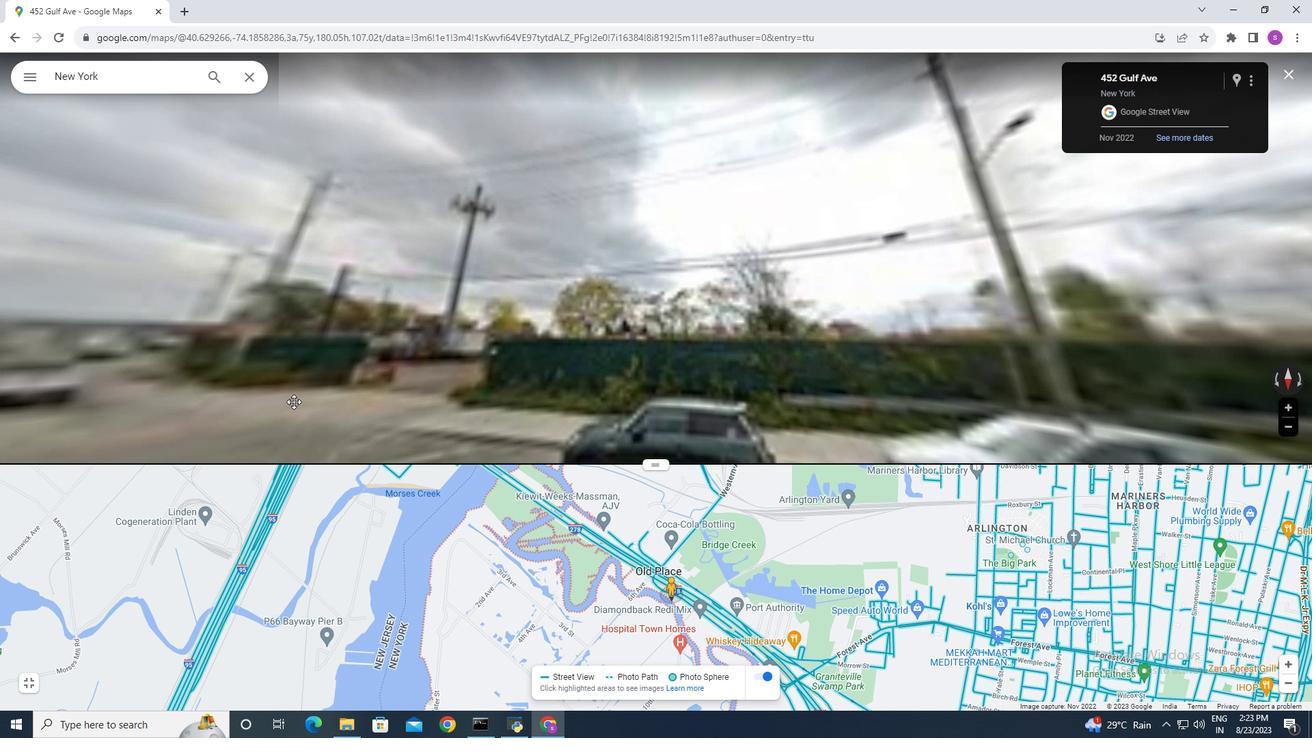 
Action: Mouse moved to (420, 399)
Screenshot: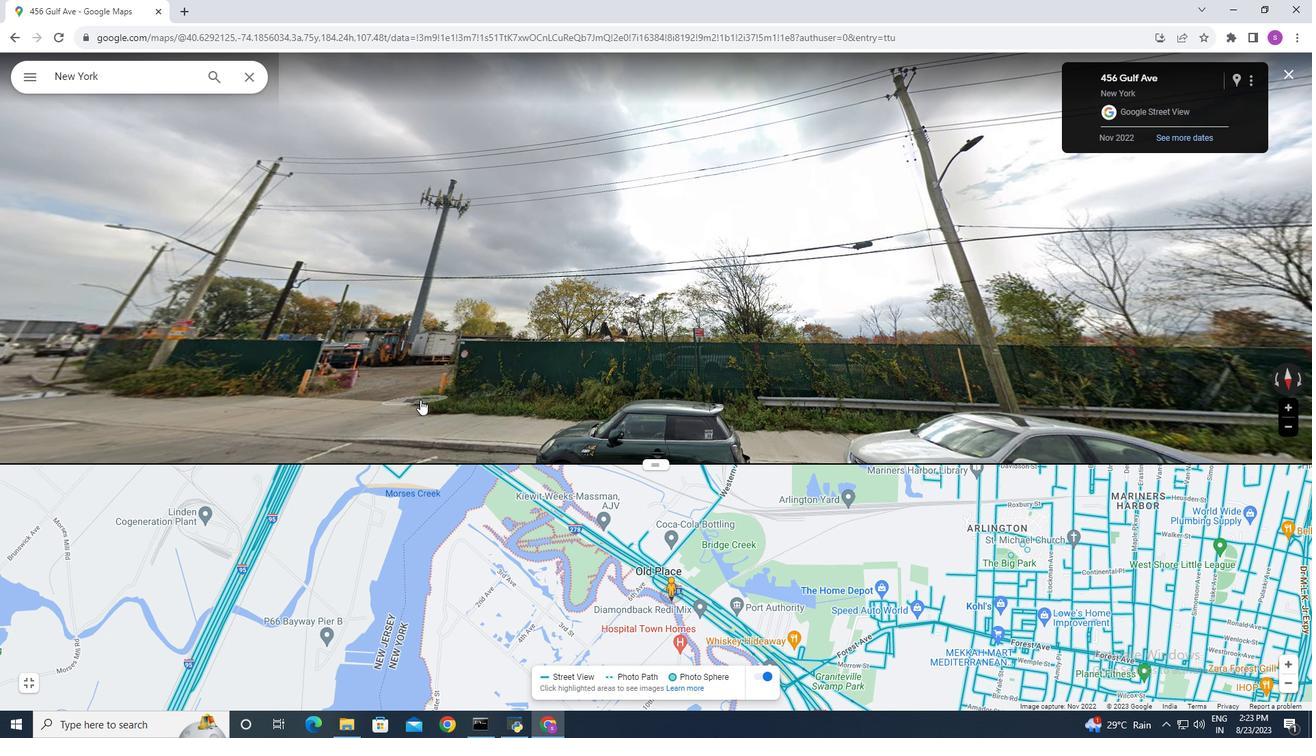 
Action: Mouse pressed left at (420, 399)
Screenshot: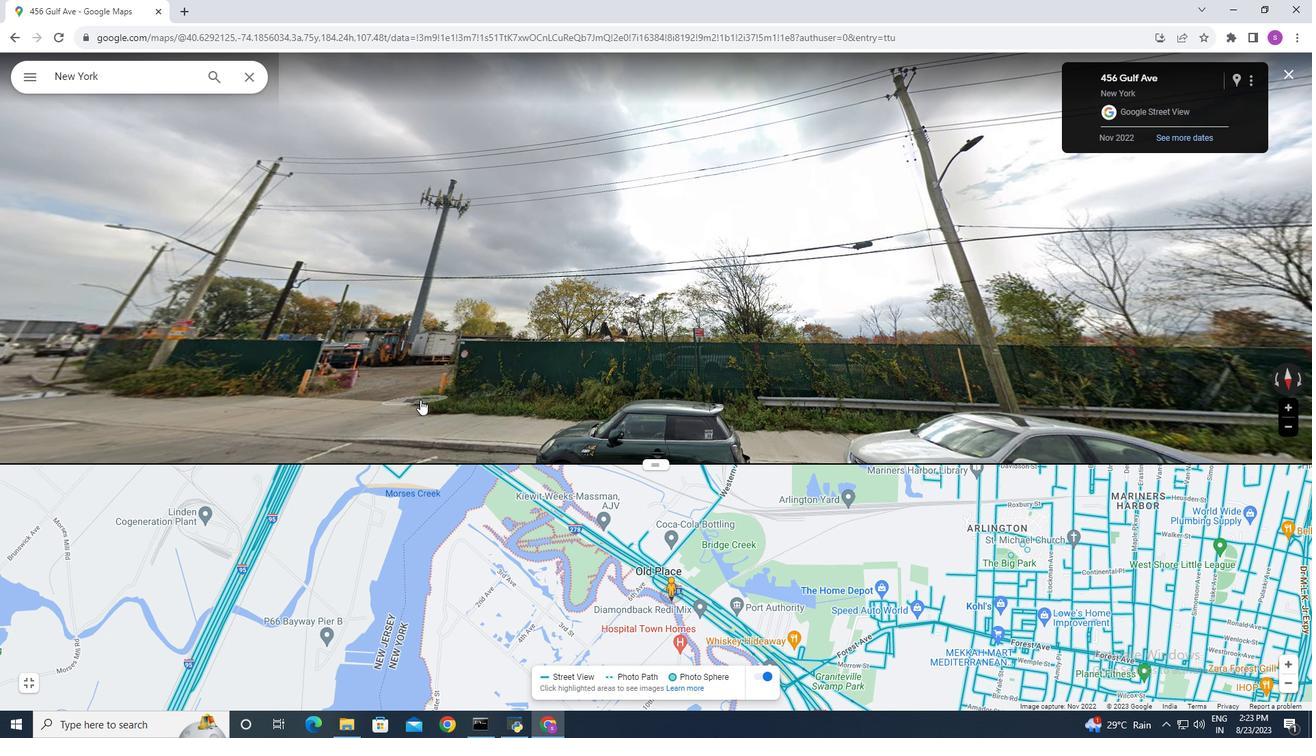 
Action: Mouse moved to (581, 395)
Screenshot: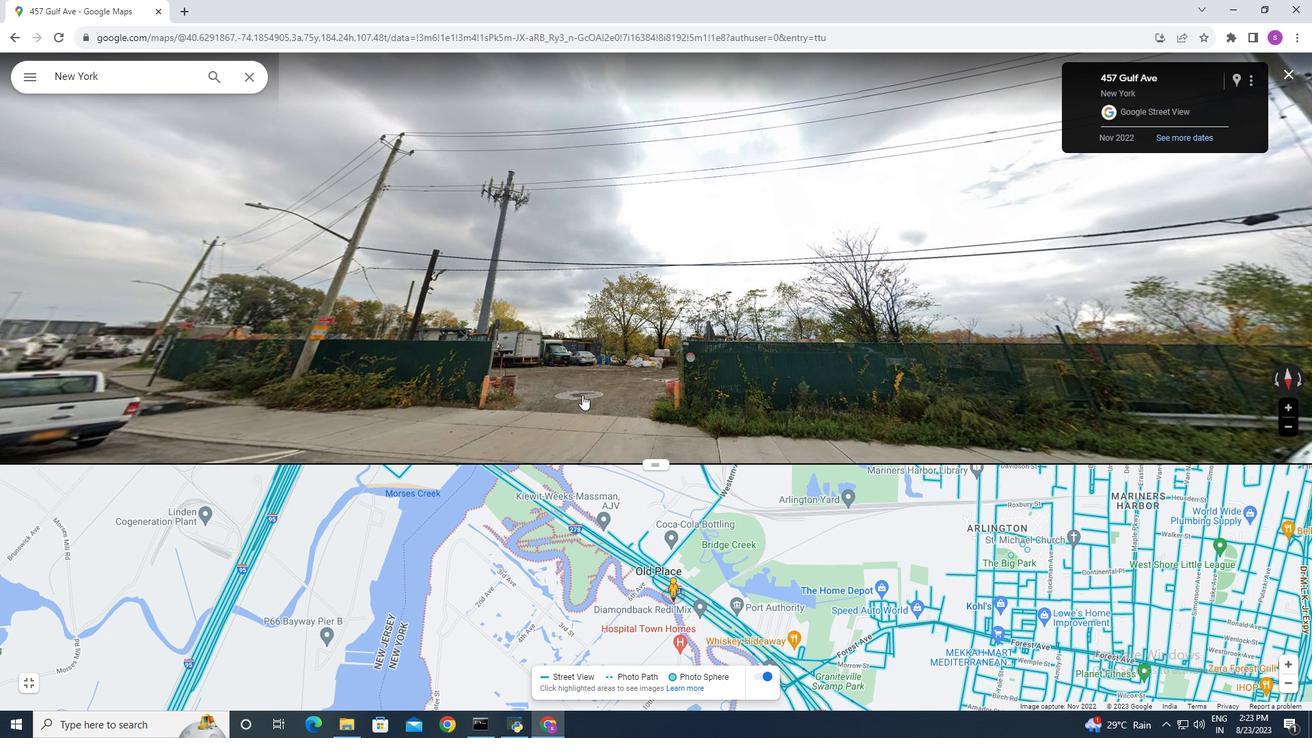 
Action: Mouse pressed left at (581, 395)
Screenshot: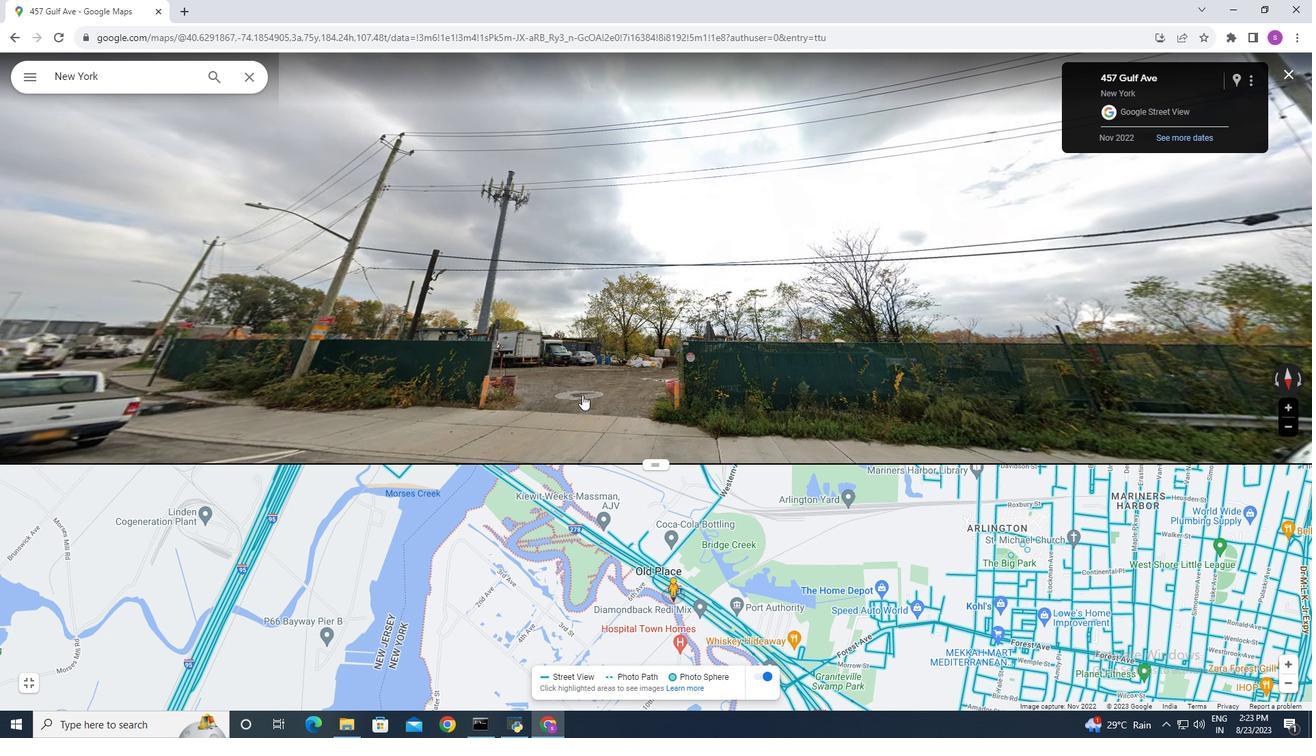 
Action: Mouse moved to (581, 395)
Screenshot: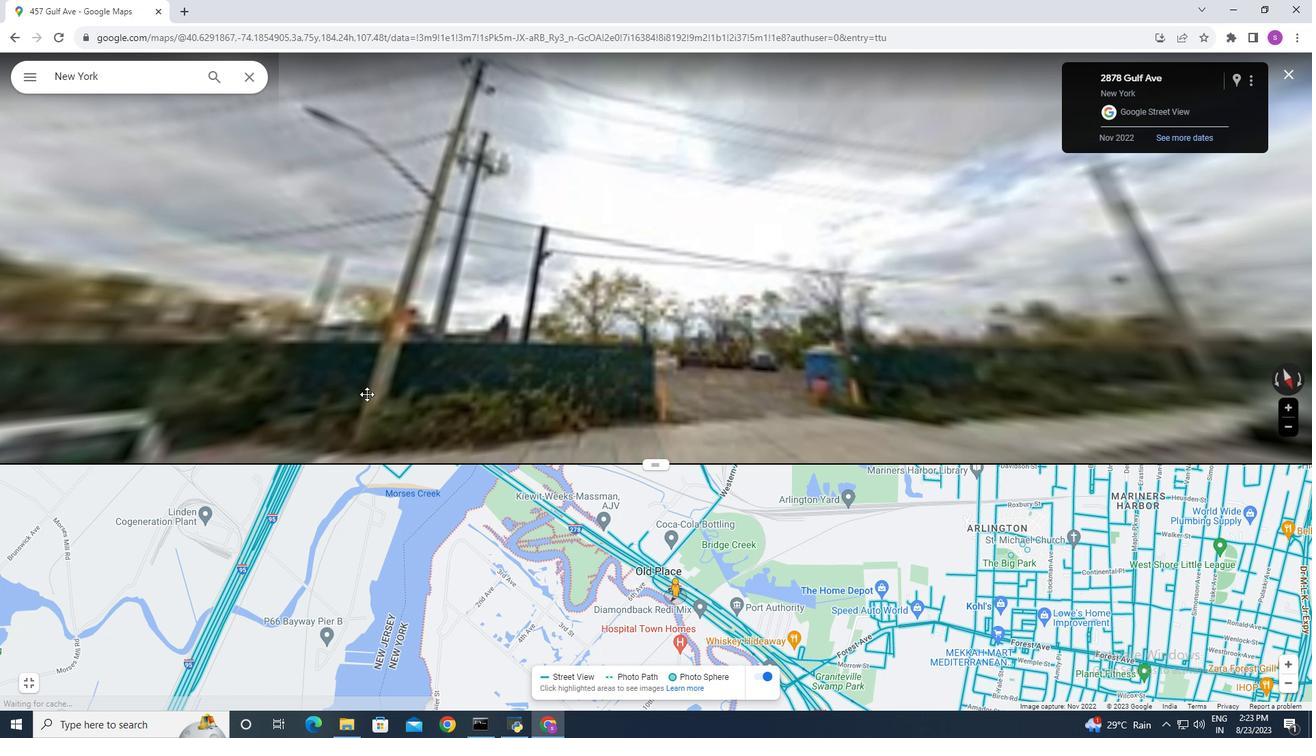 
Action: Mouse pressed left at (581, 395)
Screenshot: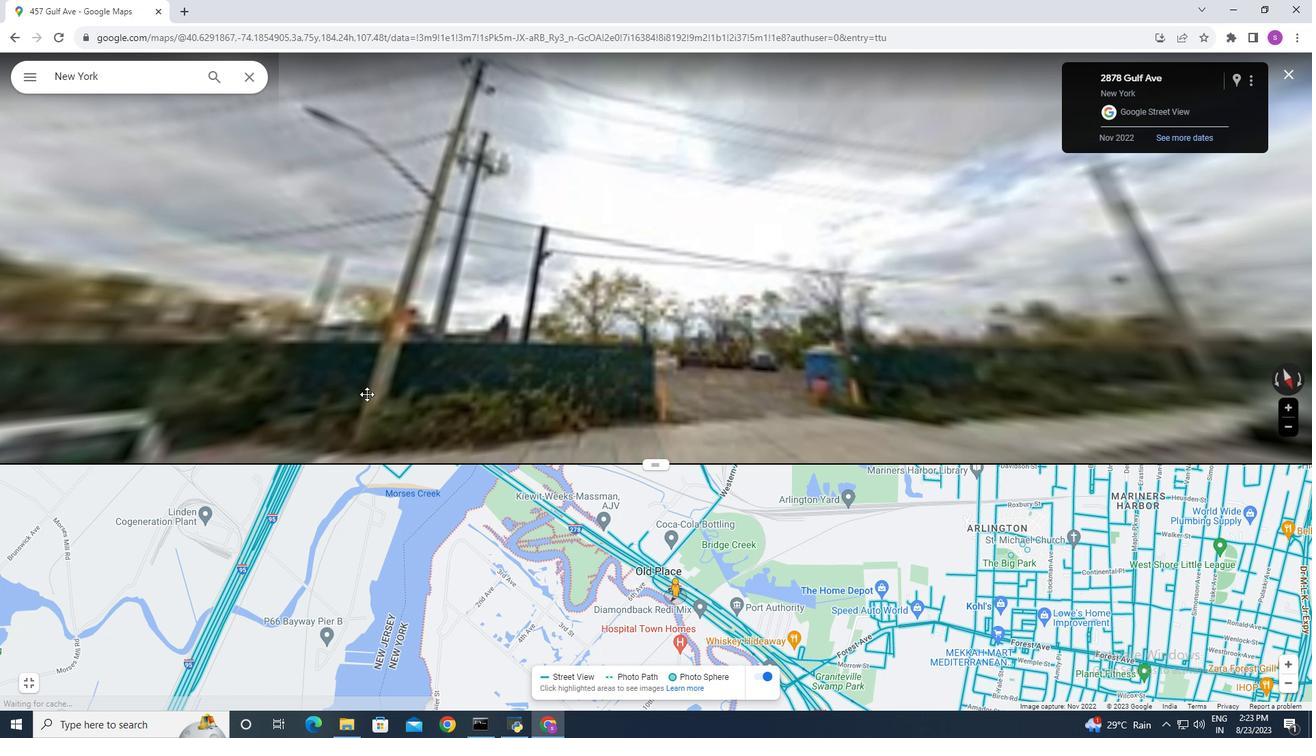 
Action: Mouse moved to (649, 371)
Screenshot: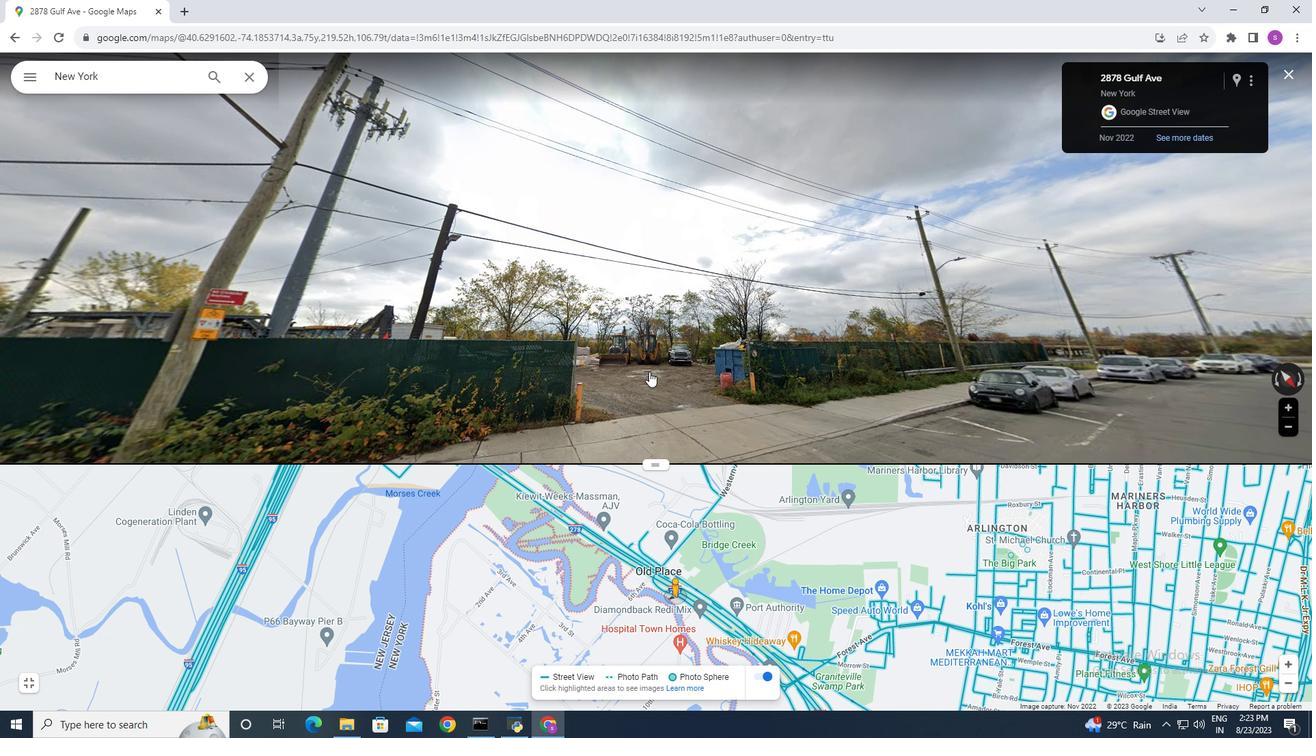 
Action: Mouse pressed left at (649, 371)
Screenshot: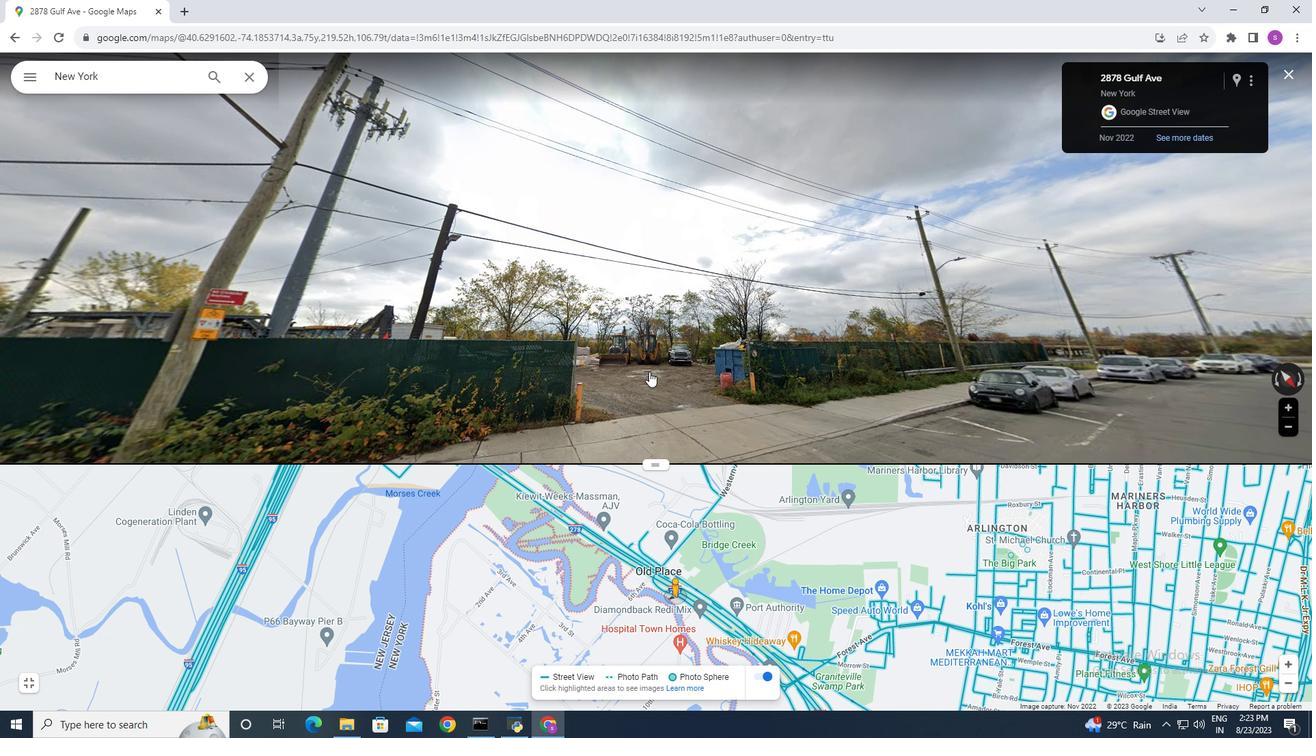 
Action: Mouse moved to (398, 378)
Screenshot: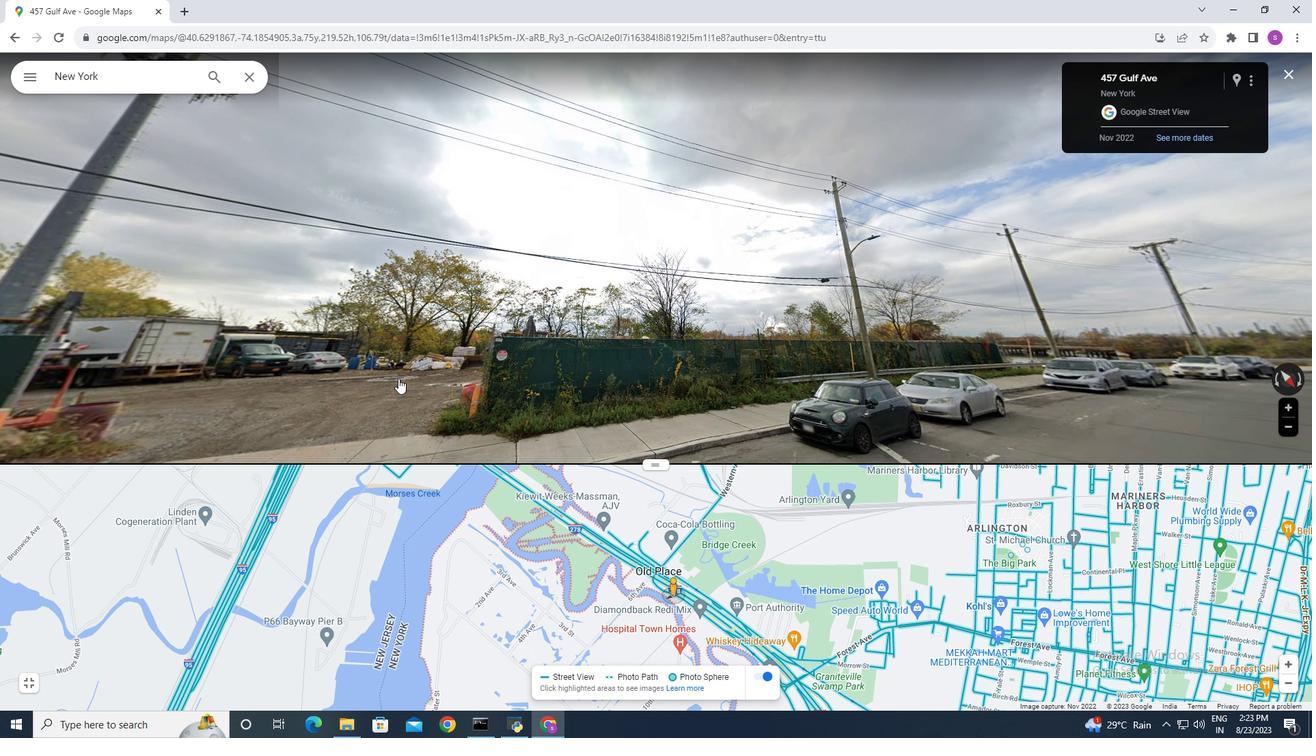 
Action: Mouse pressed left at (398, 378)
Screenshot: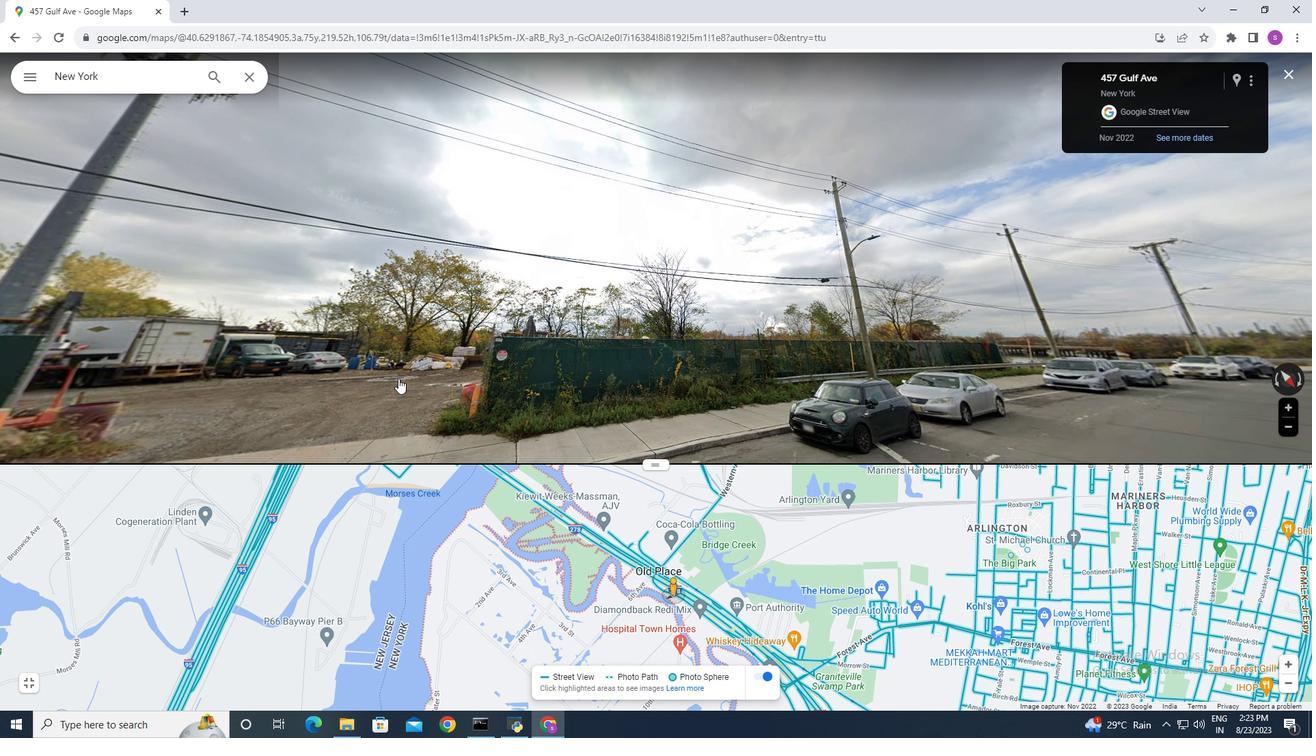 
Action: Mouse moved to (333, 380)
Screenshot: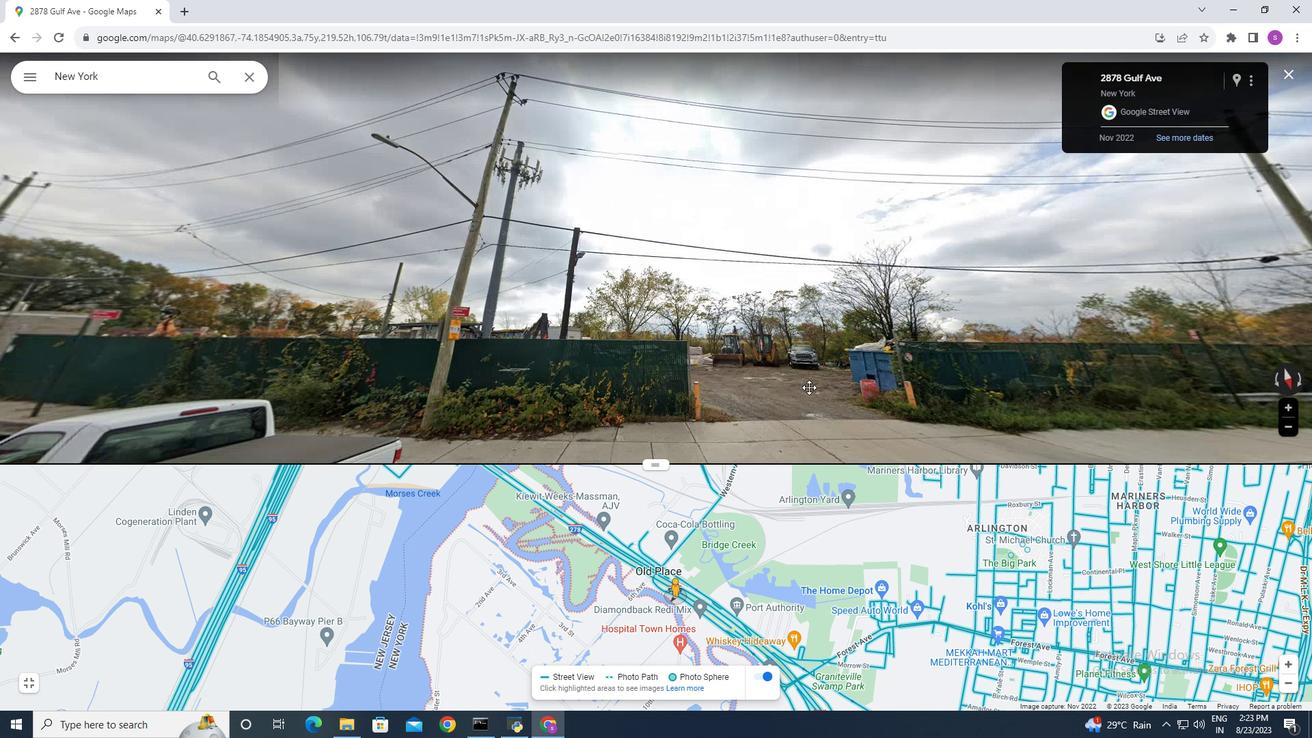 
Action: Mouse pressed left at (332, 380)
Screenshot: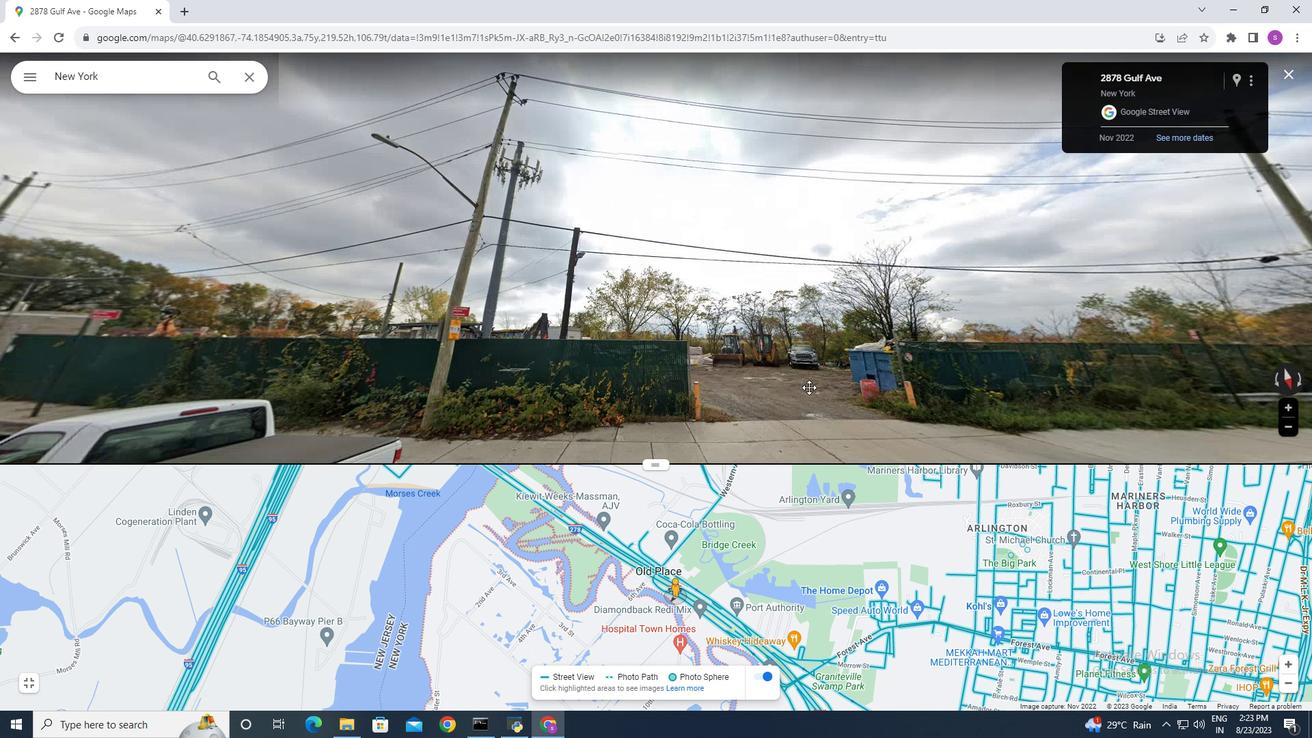 
Action: Mouse moved to (502, 388)
Screenshot: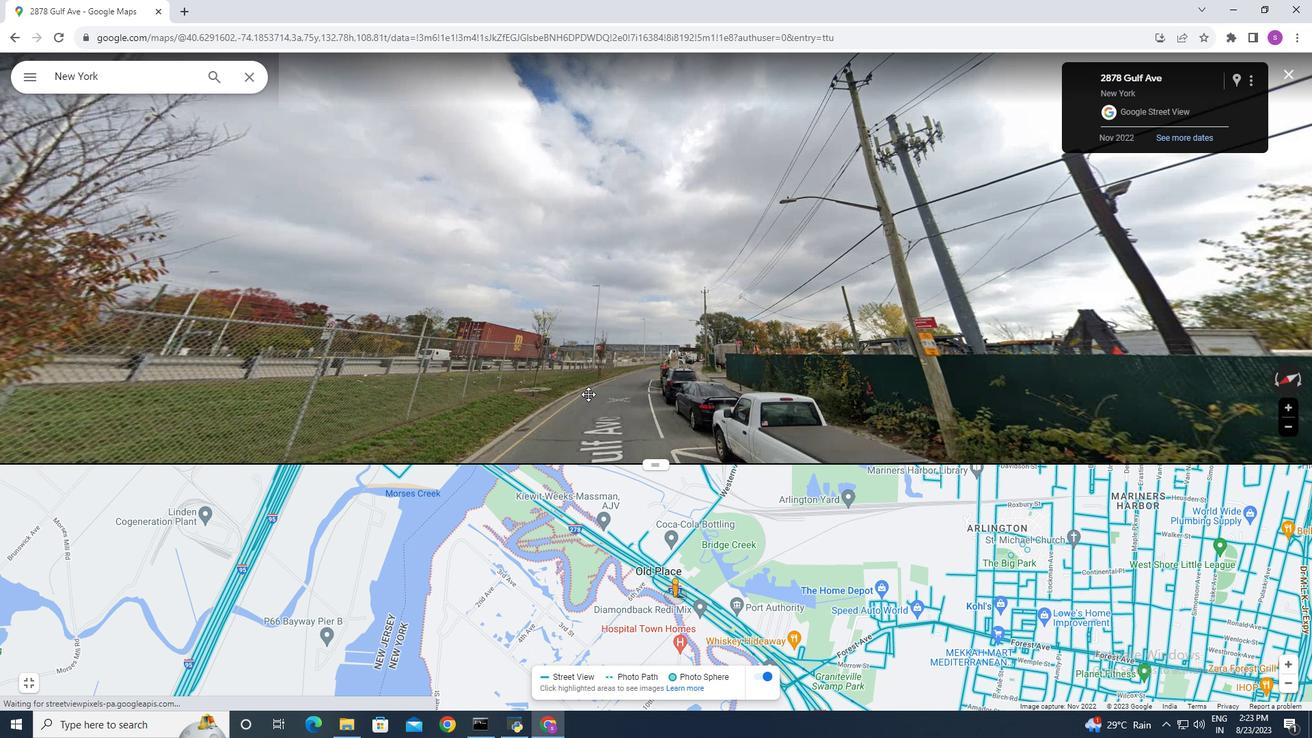 
Action: Mouse pressed left at (426, 389)
Screenshot: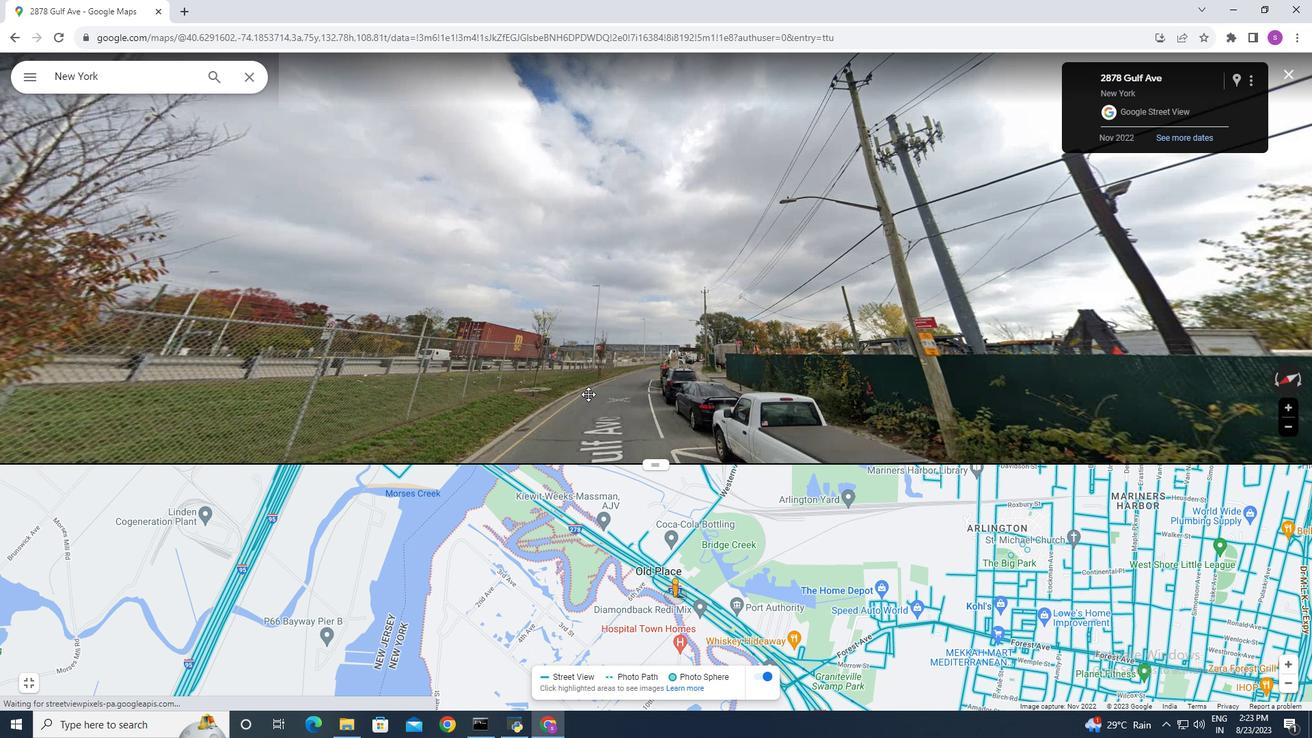
Action: Mouse moved to (610, 412)
Screenshot: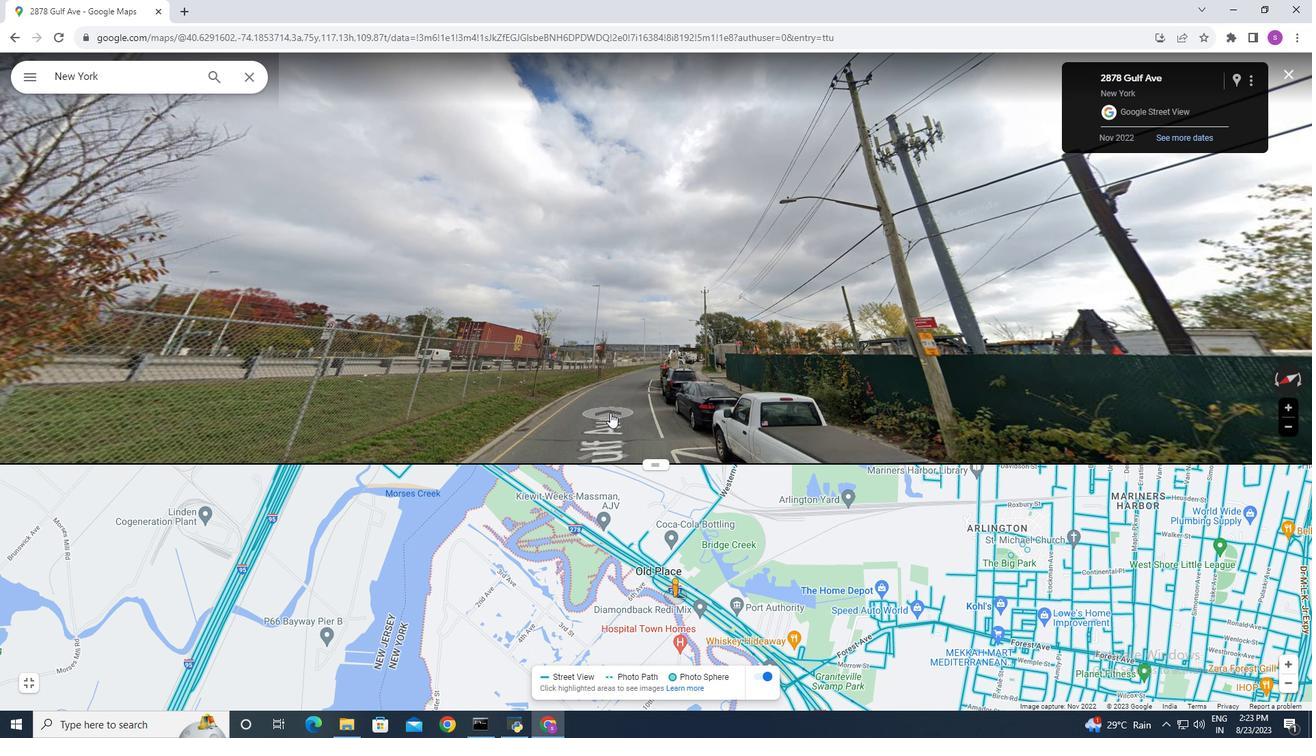 
Action: Mouse pressed left at (610, 412)
Screenshot: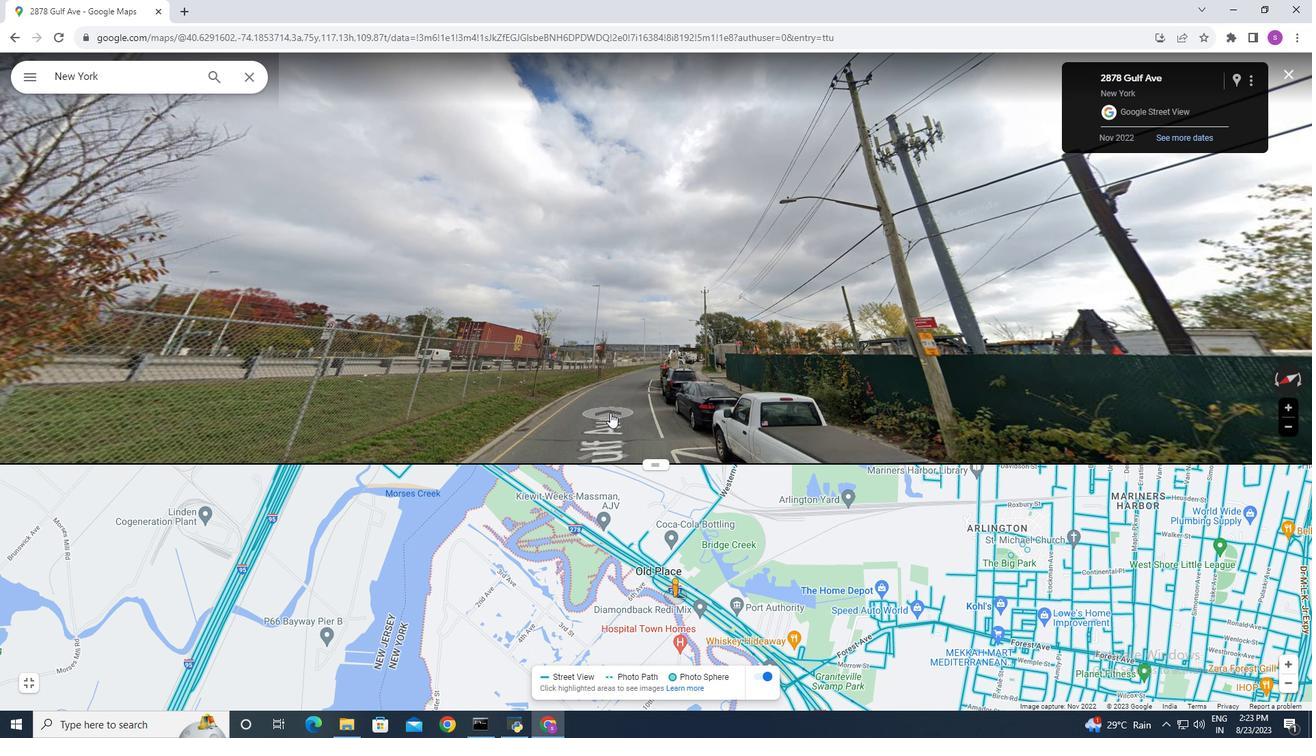 
Action: Mouse moved to (761, 425)
Screenshot: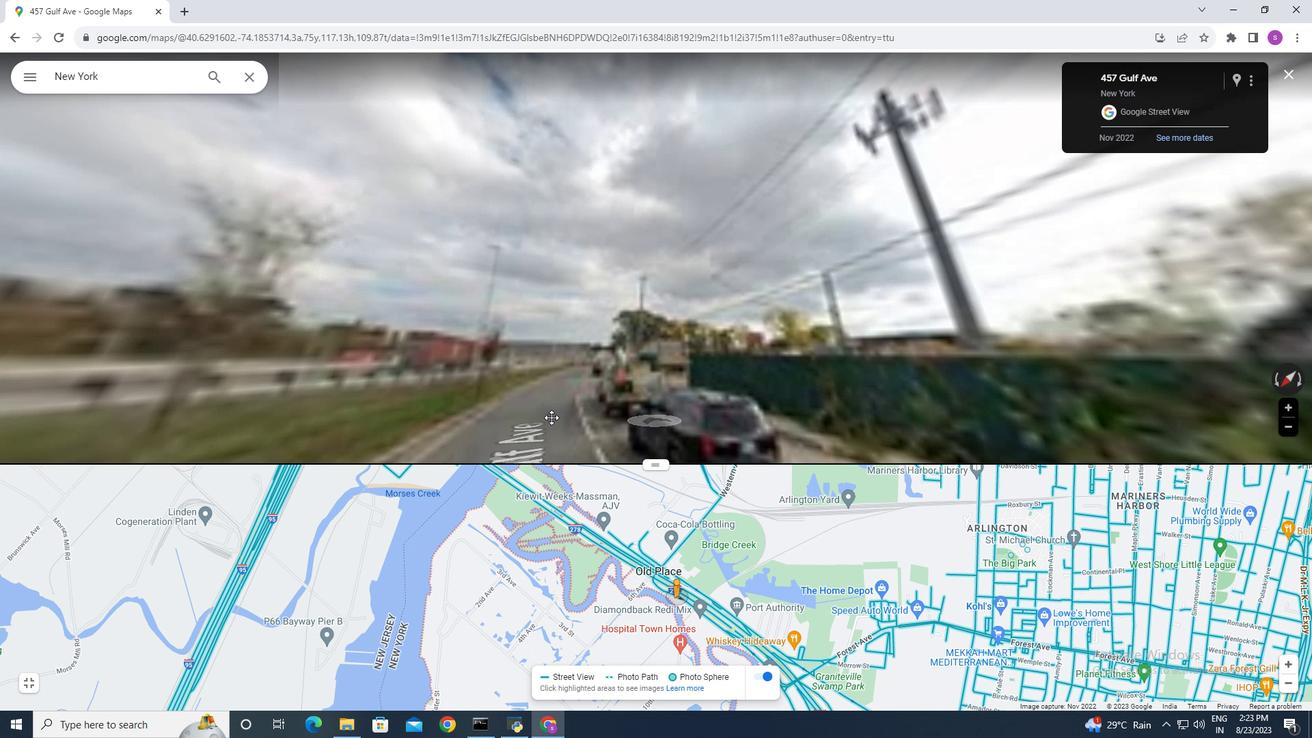 
Action: Mouse pressed left at (761, 425)
Screenshot: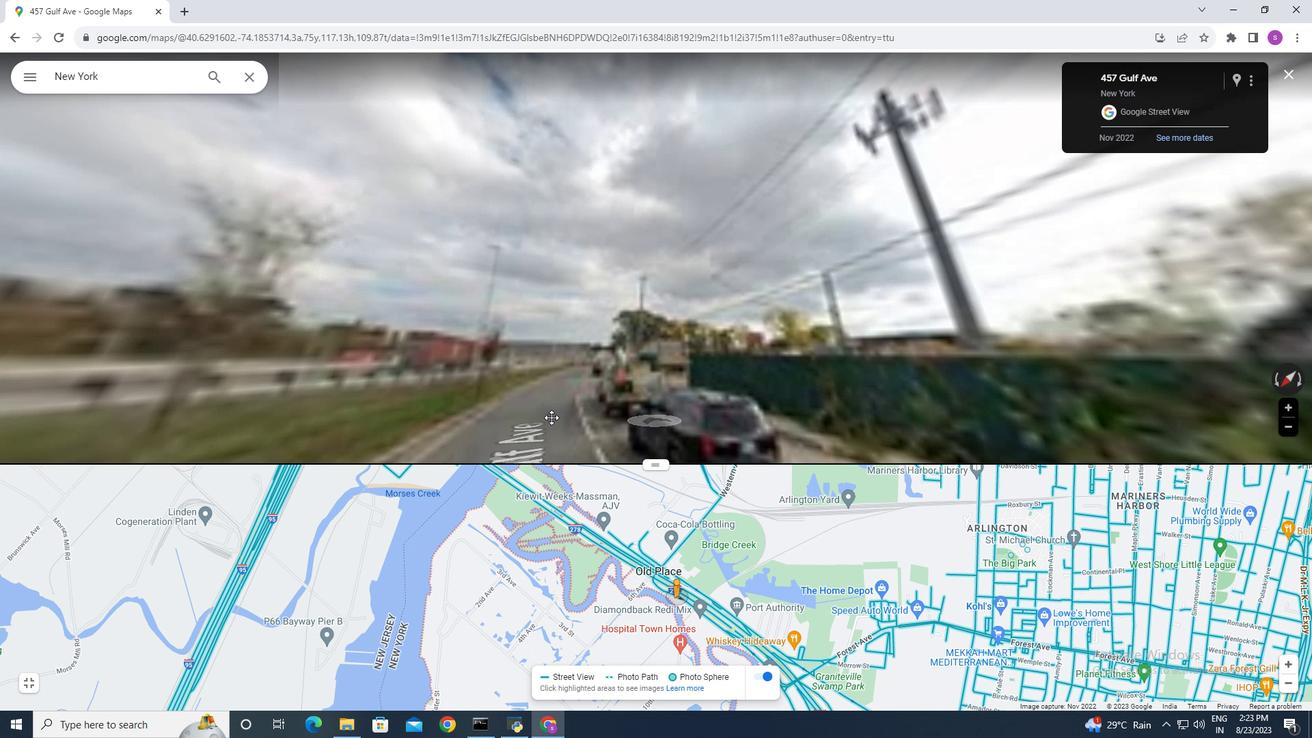 
Action: Mouse moved to (544, 408)
Screenshot: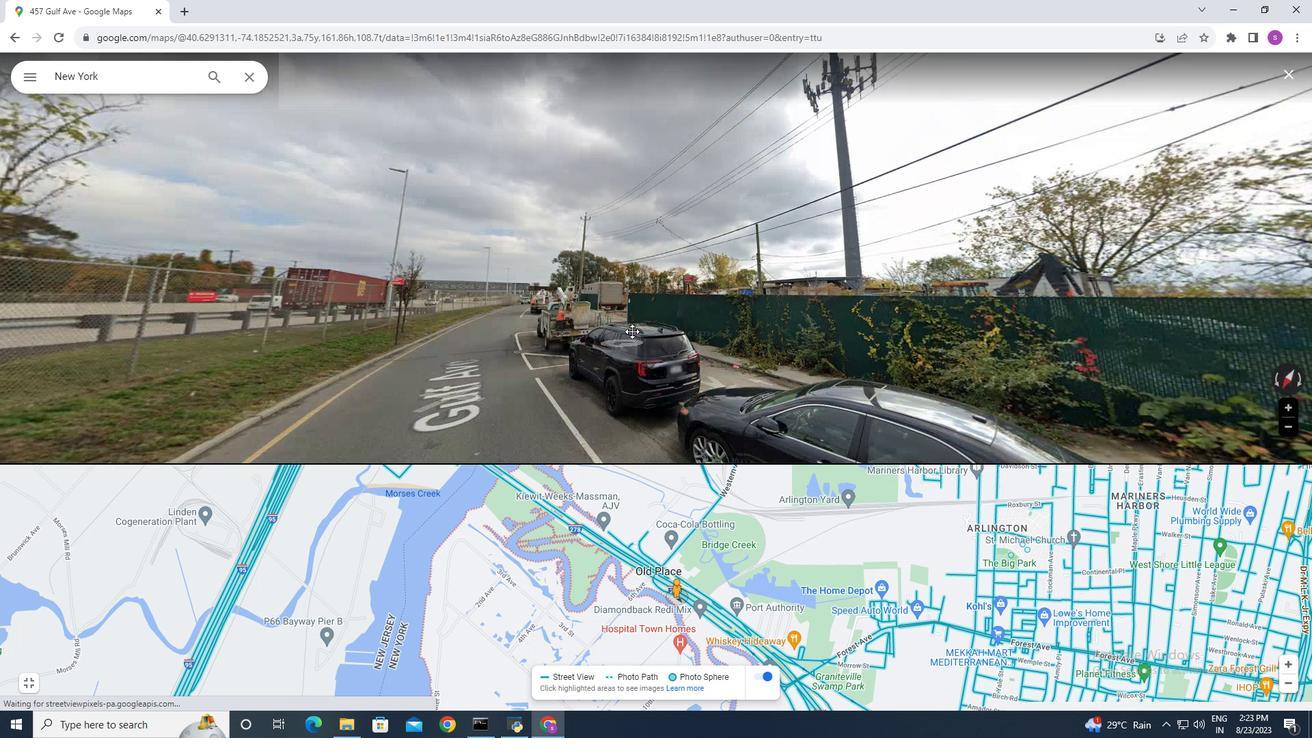 
Action: Mouse pressed left at (544, 408)
Screenshot: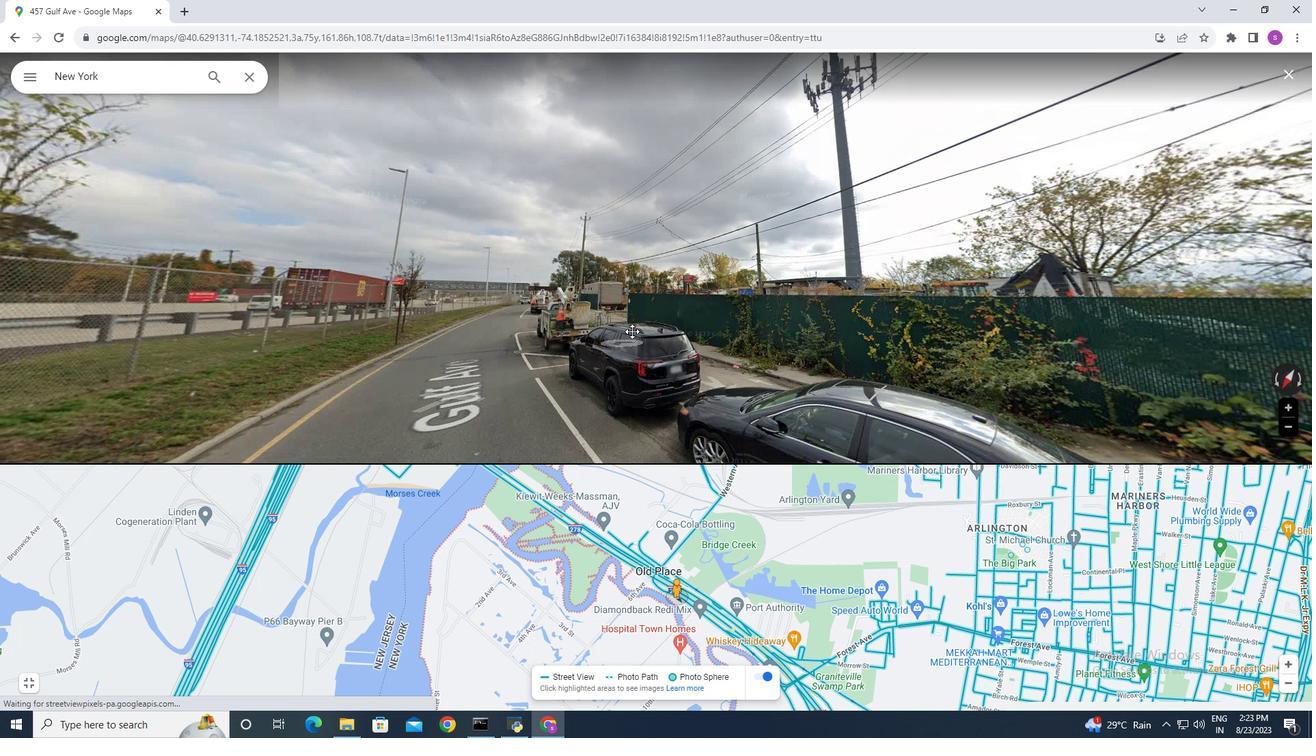 
Action: Mouse moved to (590, 374)
Screenshot: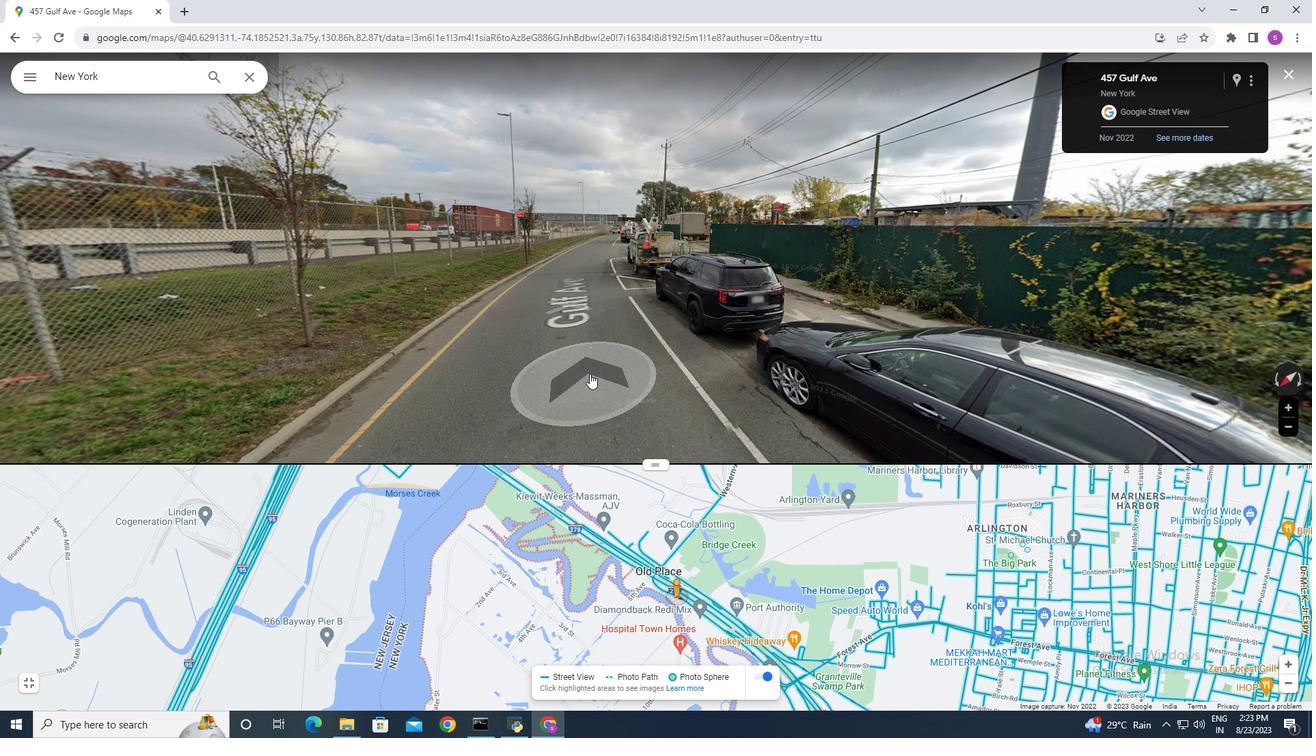 
Action: Mouse pressed left at (590, 374)
Screenshot: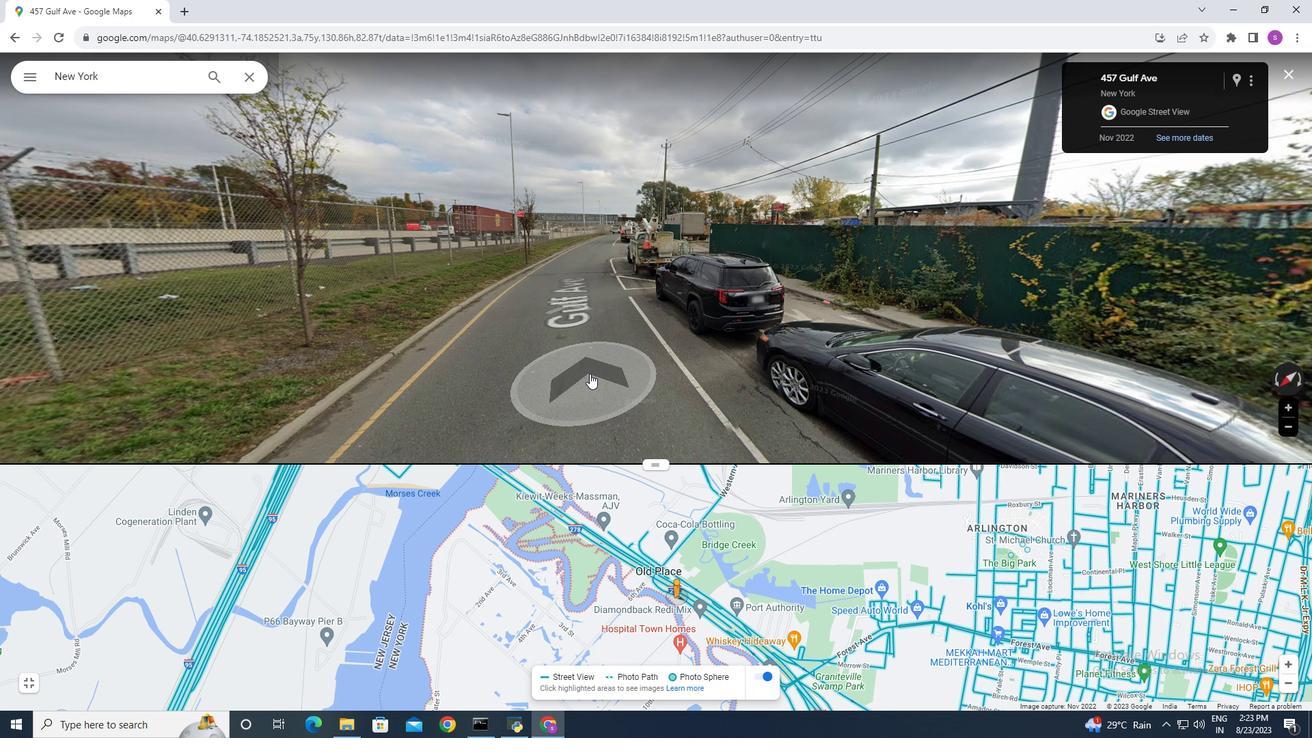 
Action: Mouse moved to (583, 404)
Screenshot: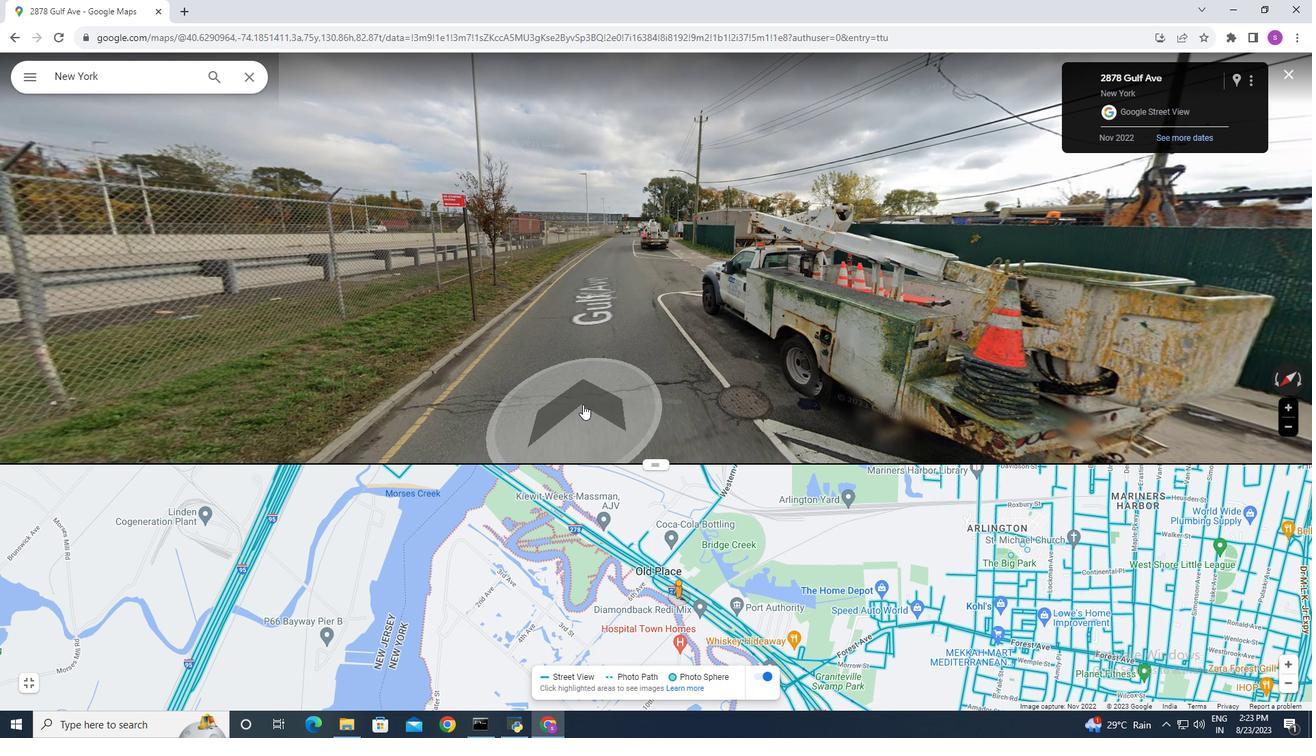 
Action: Mouse pressed left at (583, 404)
Screenshot: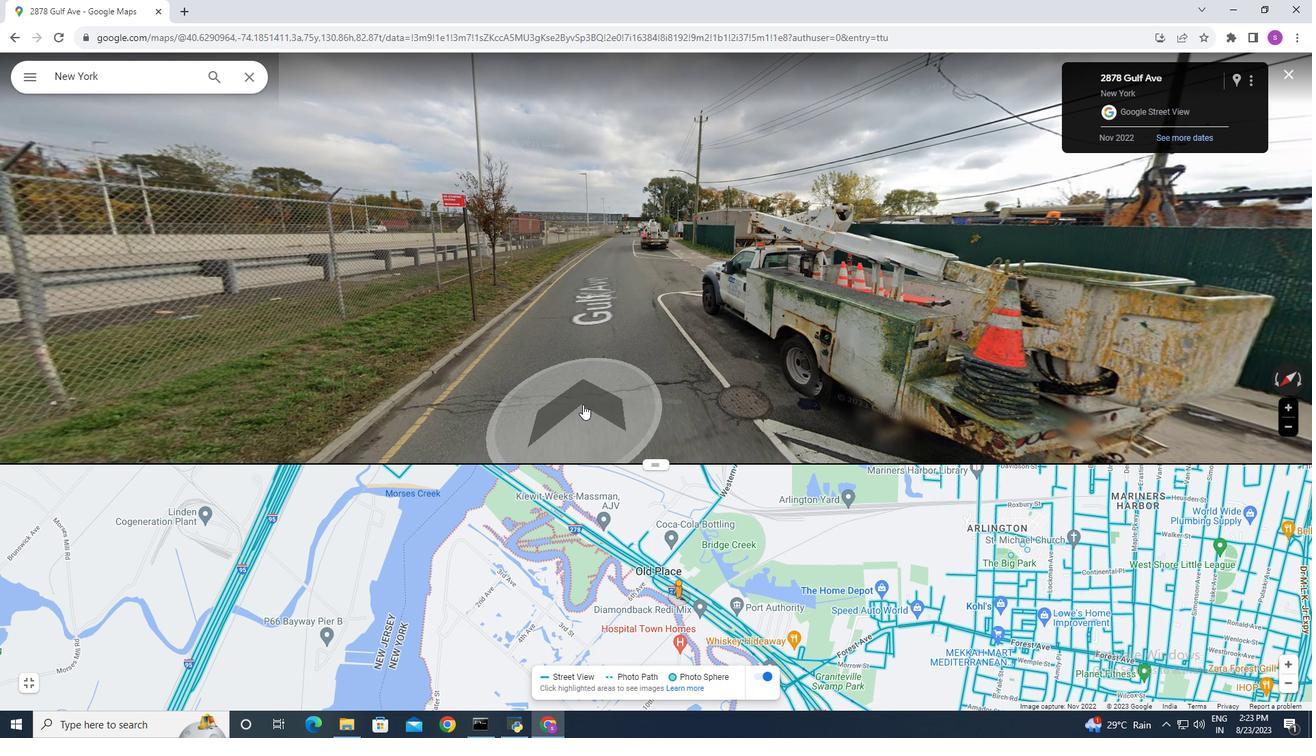 
Action: Mouse moved to (645, 298)
Screenshot: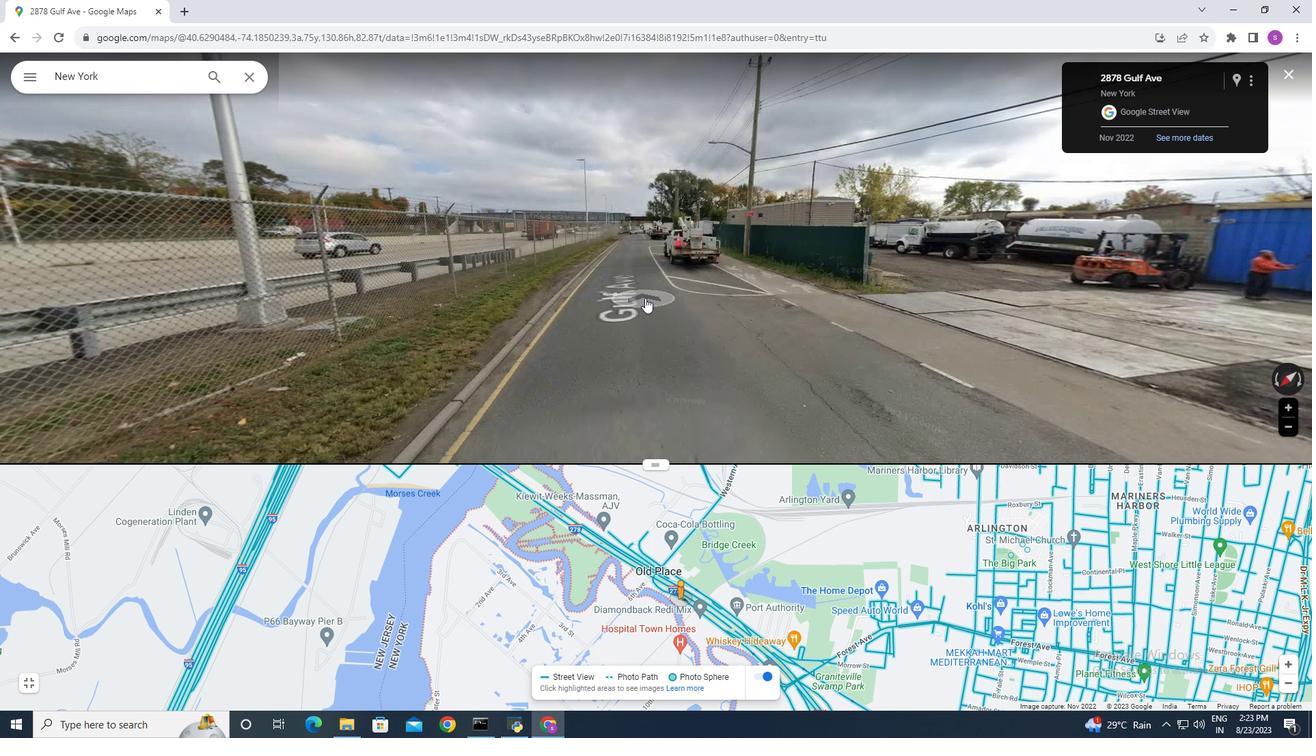 
Action: Mouse pressed left at (645, 298)
Screenshot: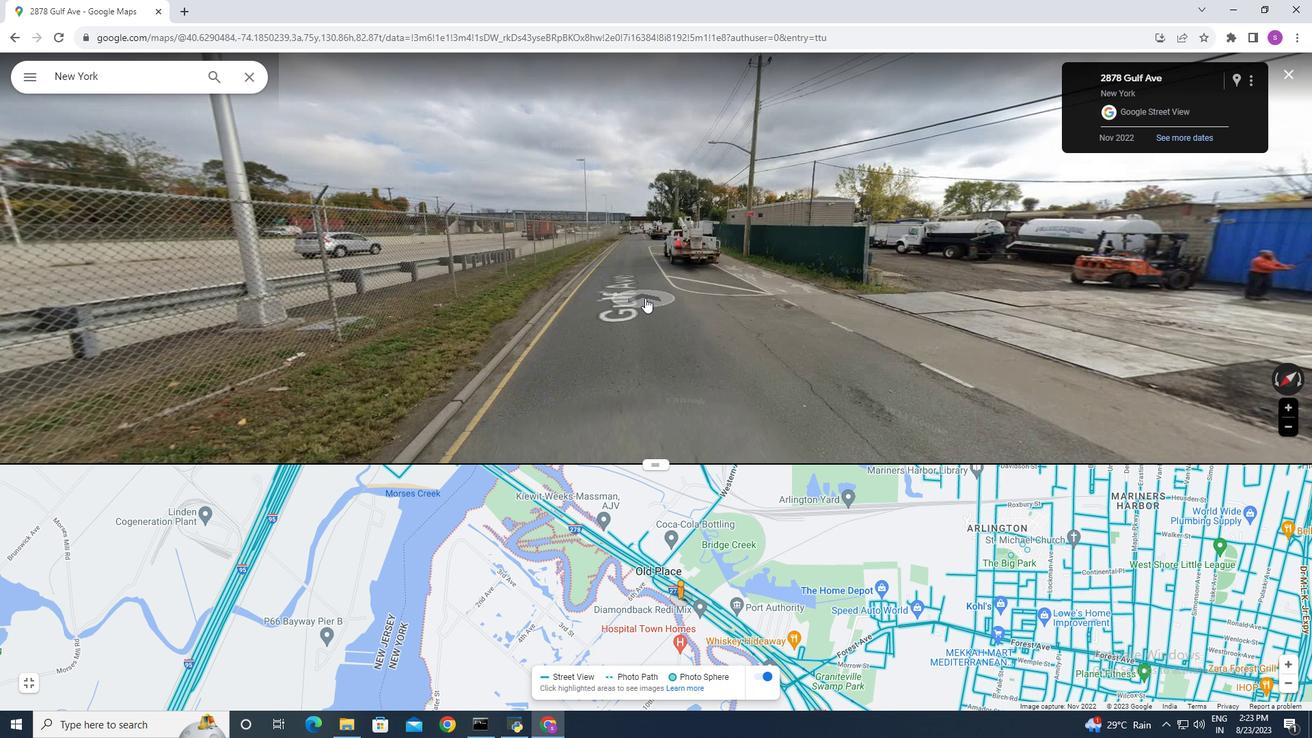 
Action: Mouse moved to (759, 374)
Screenshot: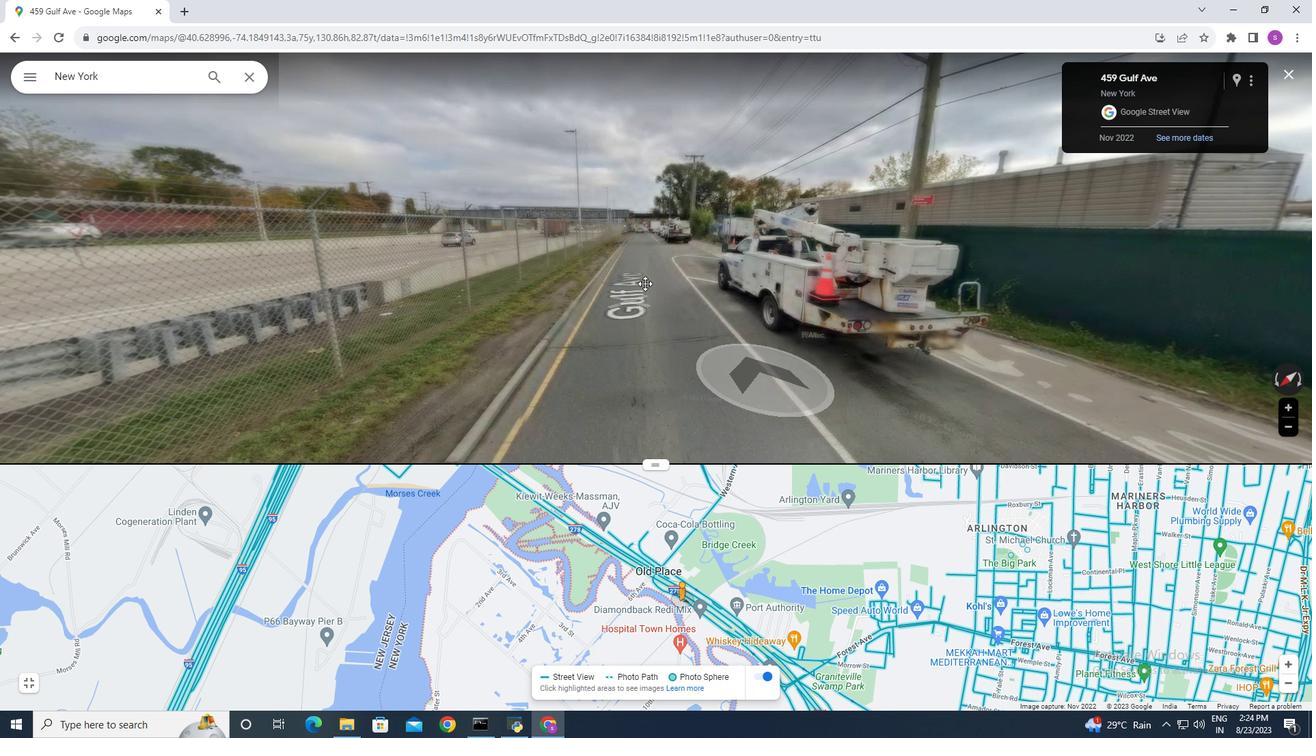
Action: Mouse pressed left at (759, 374)
Screenshot: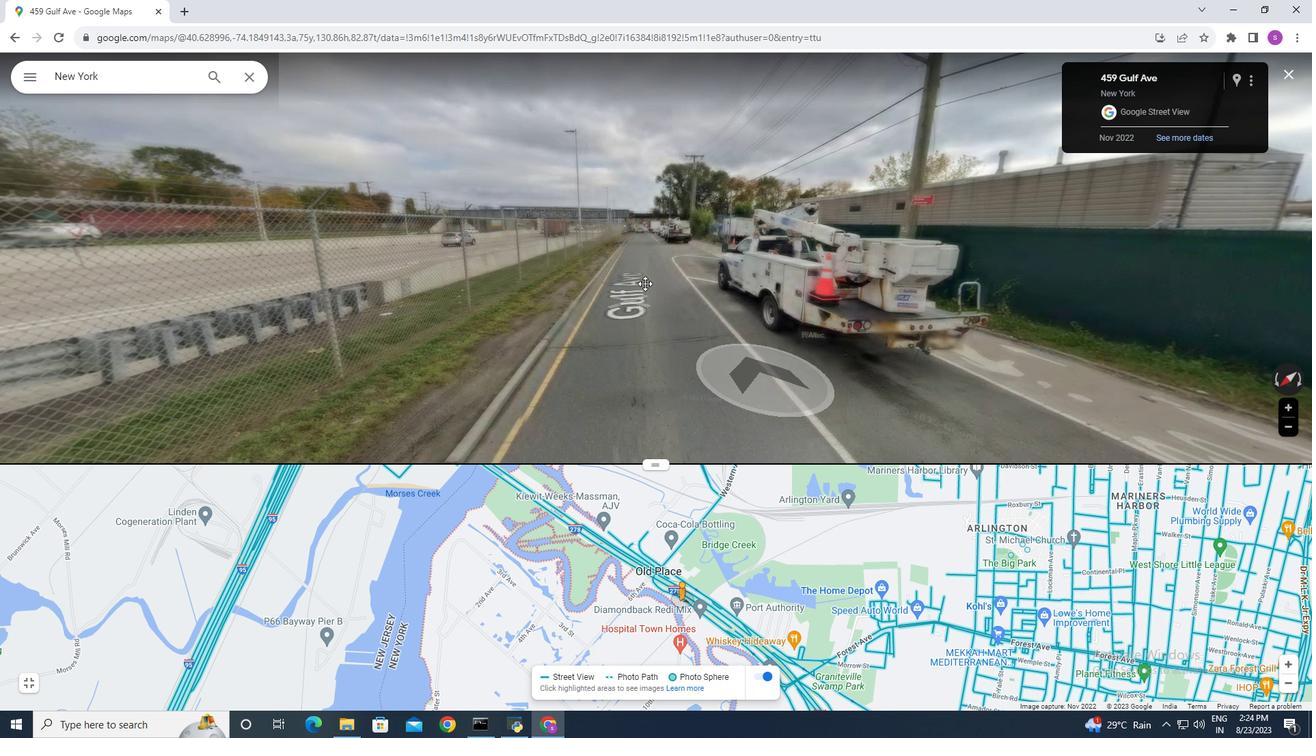 
Action: Mouse moved to (761, 330)
Screenshot: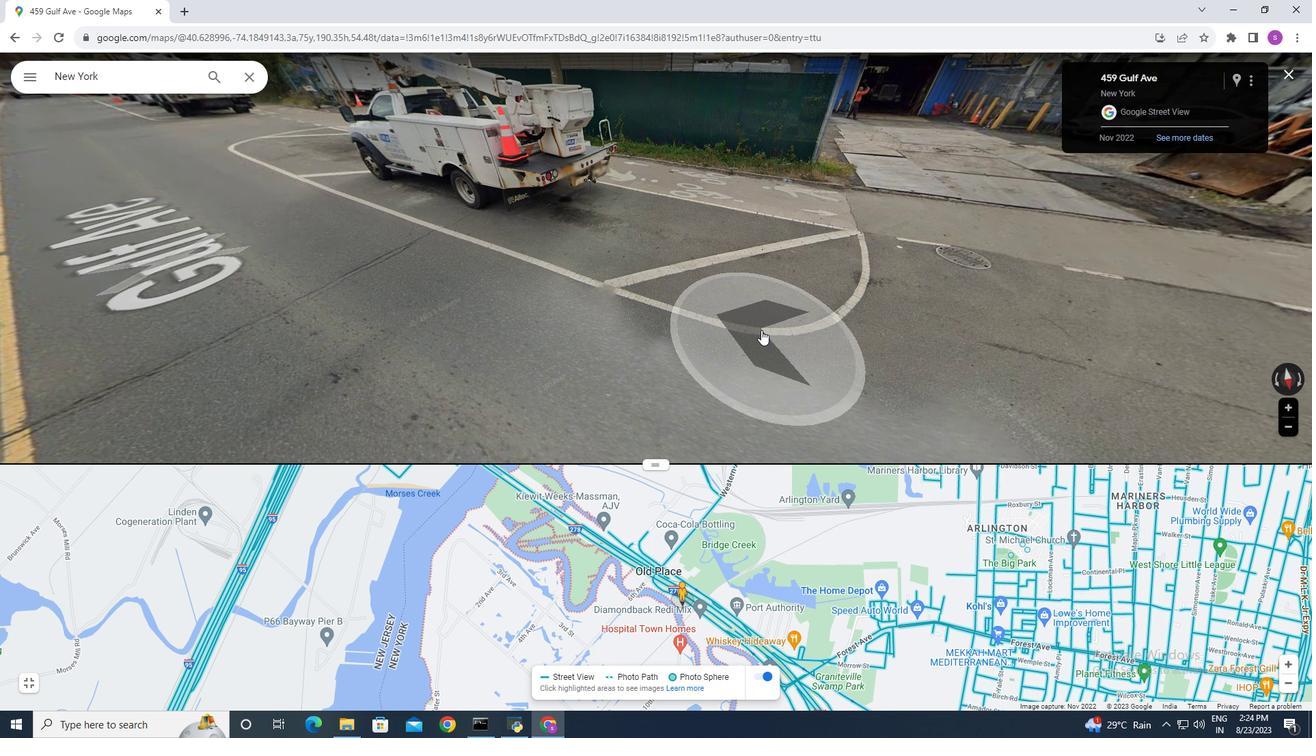 
Action: Mouse pressed left at (761, 330)
Screenshot: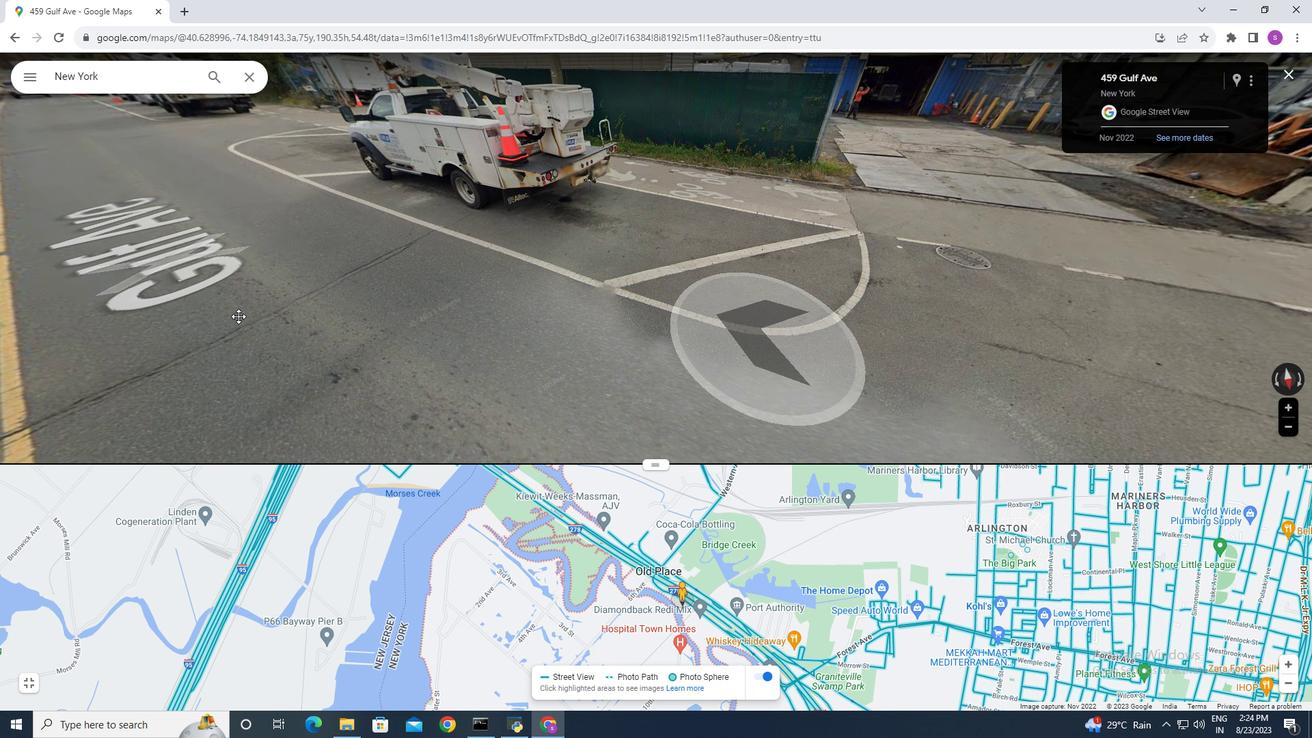 
Action: Mouse moved to (845, 289)
Screenshot: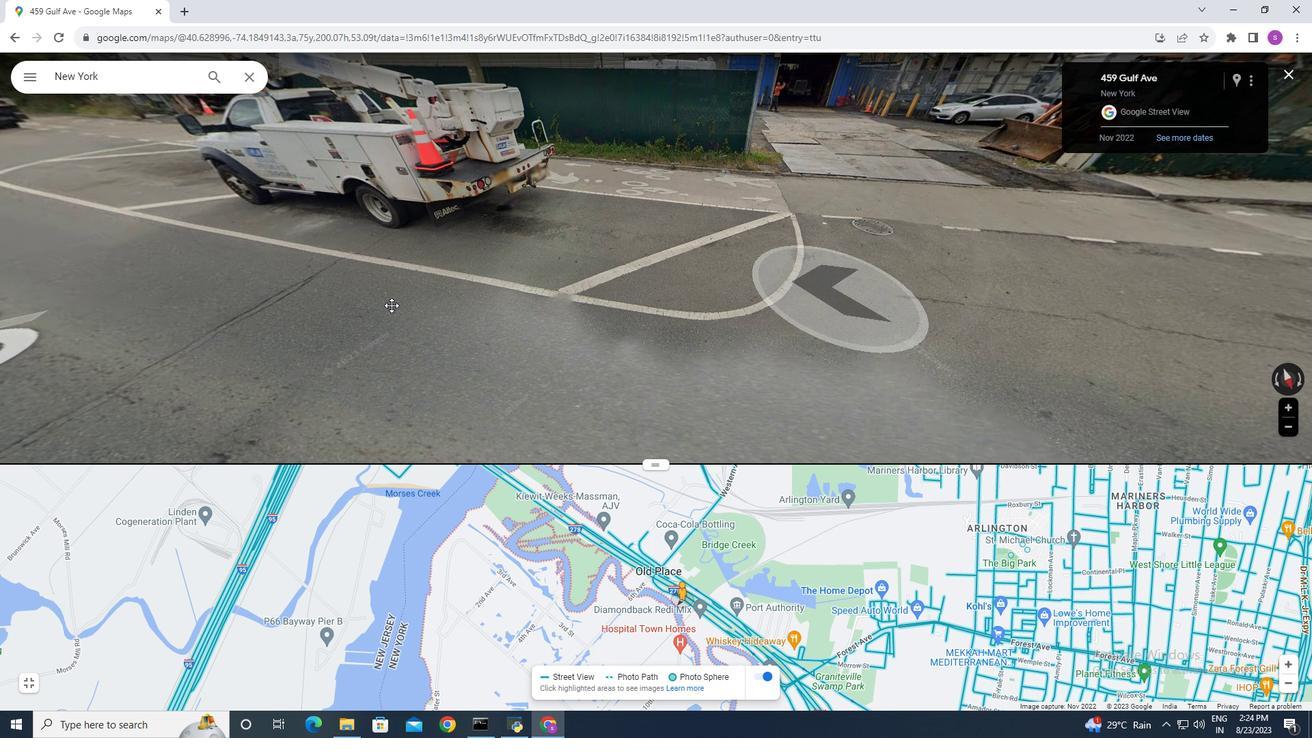 
Action: Mouse pressed left at (845, 289)
Screenshot: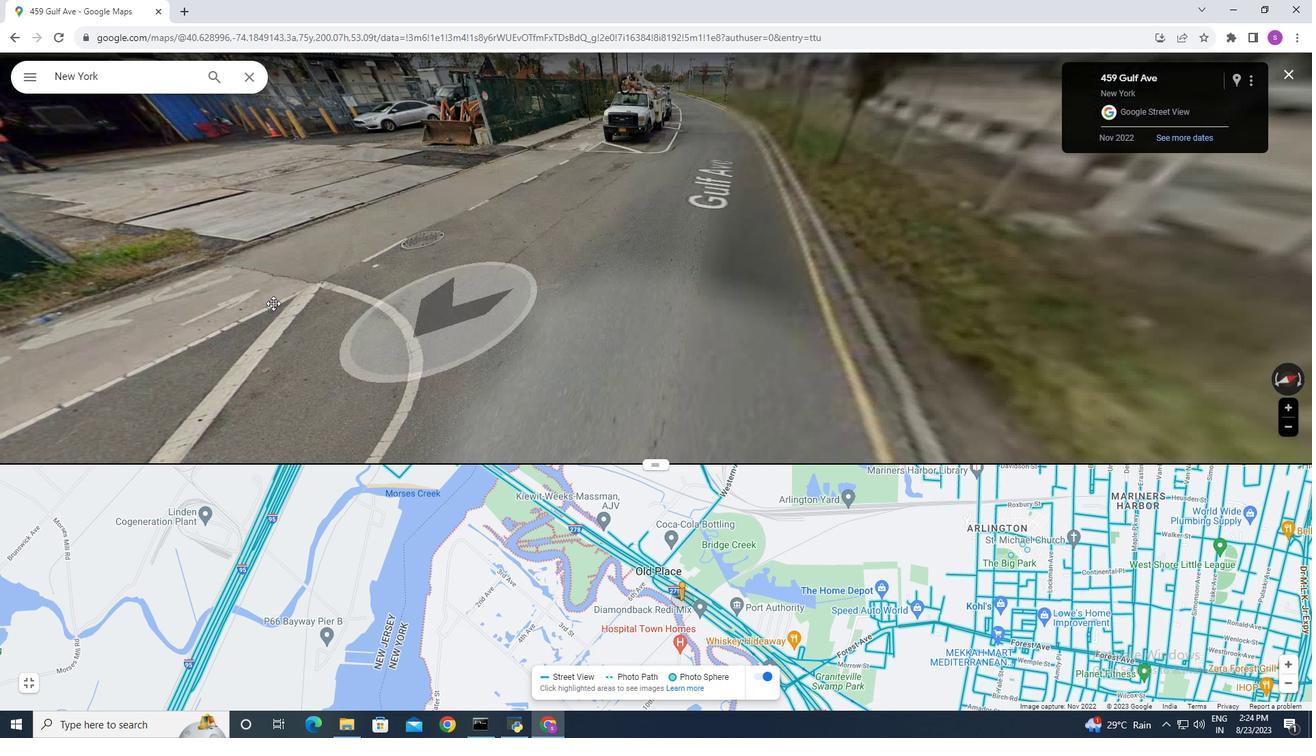 
Action: Mouse moved to (618, 253)
Screenshot: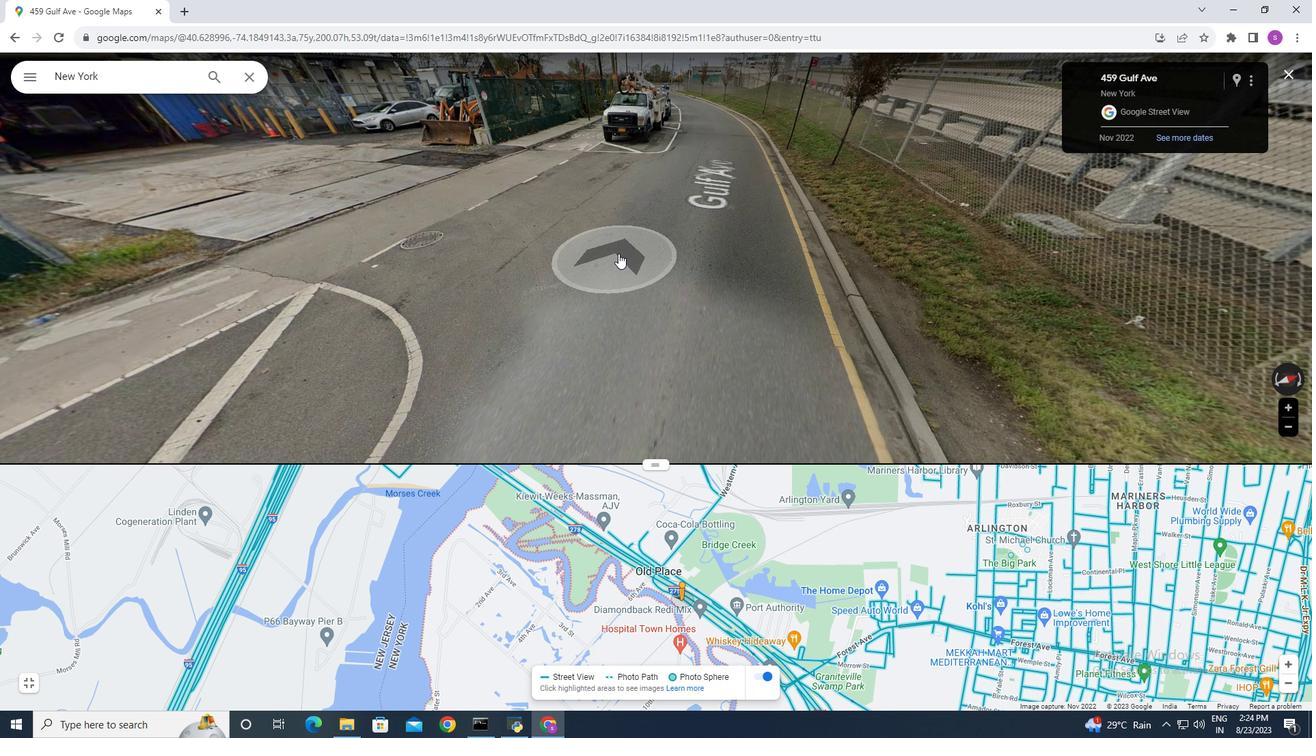 
Action: Mouse pressed left at (618, 253)
Screenshot: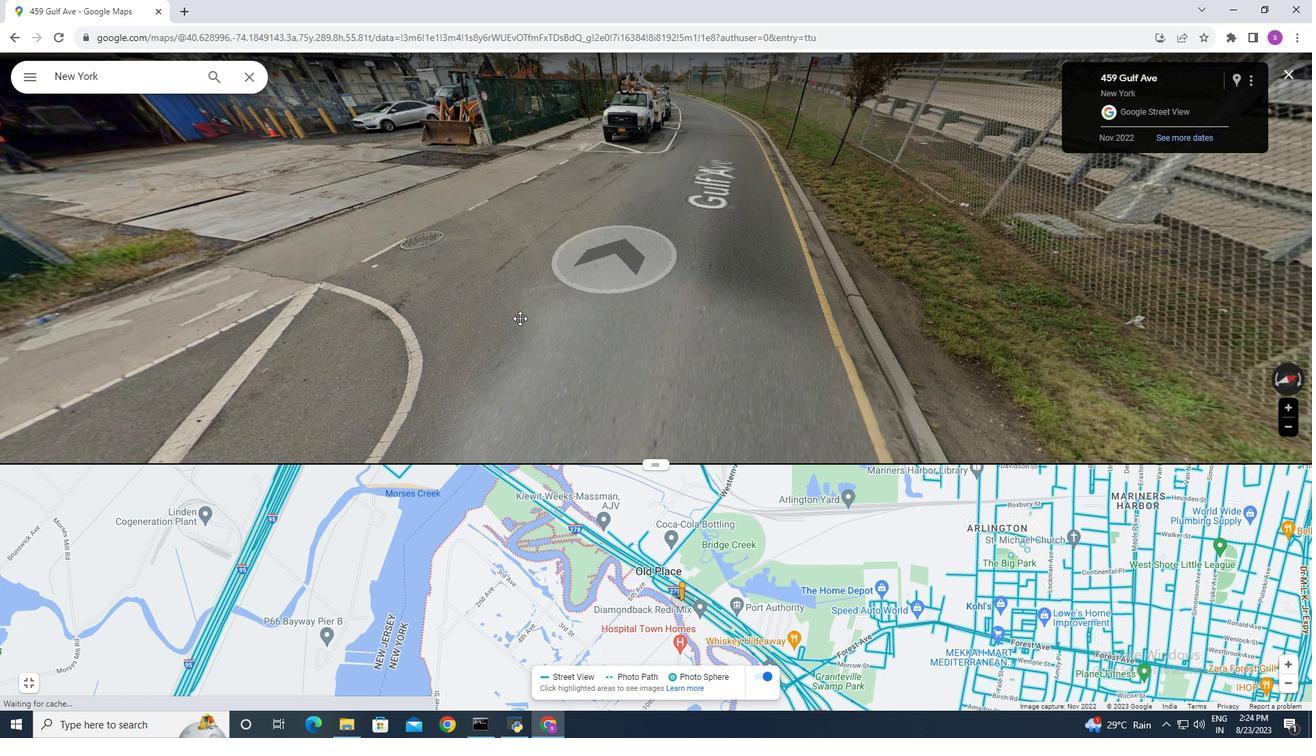 
Action: Mouse moved to (921, 270)
Screenshot: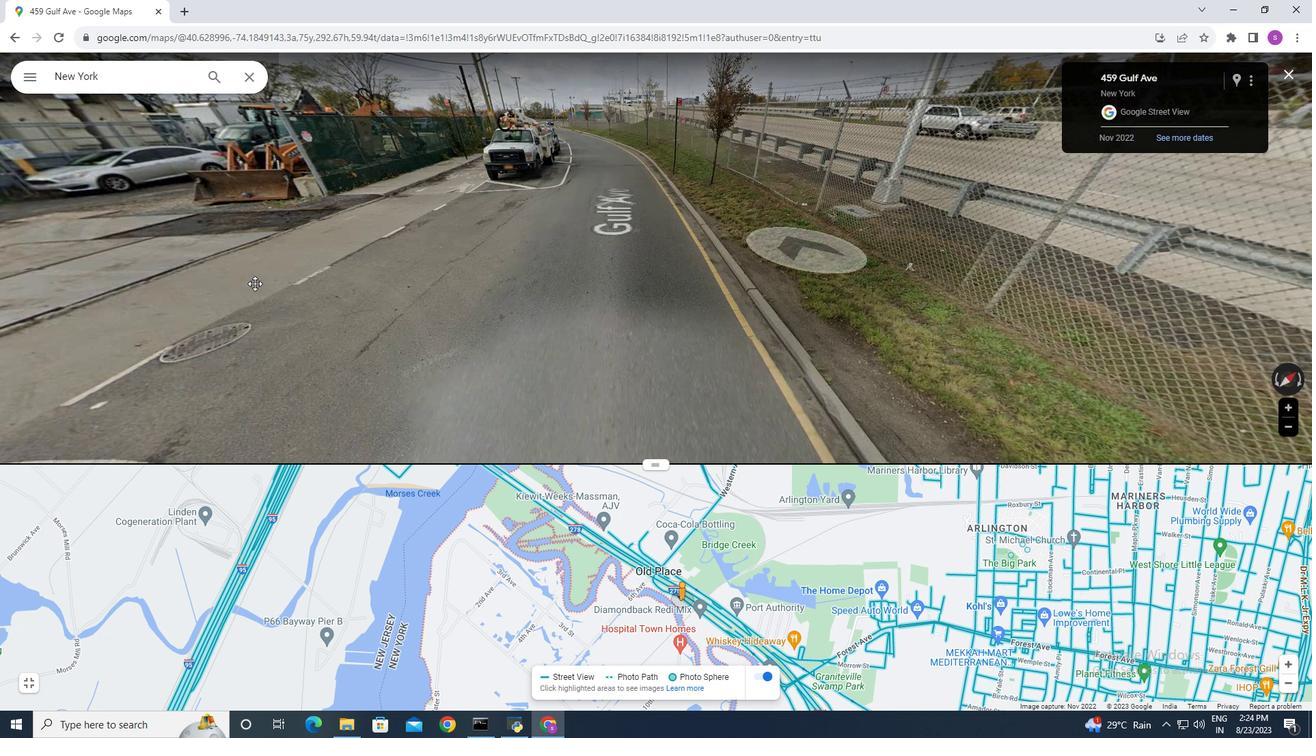 
Action: Mouse pressed left at (921, 270)
Screenshot: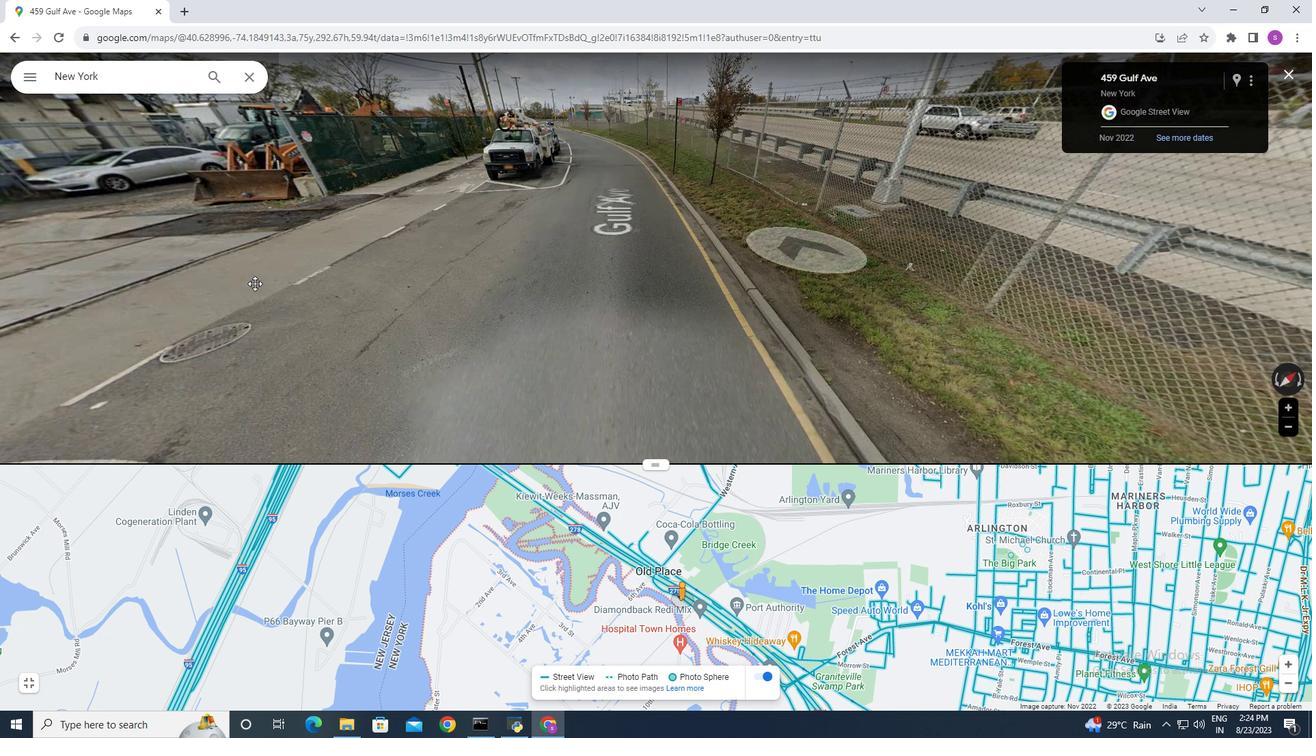 
Action: Mouse moved to (709, 141)
Screenshot: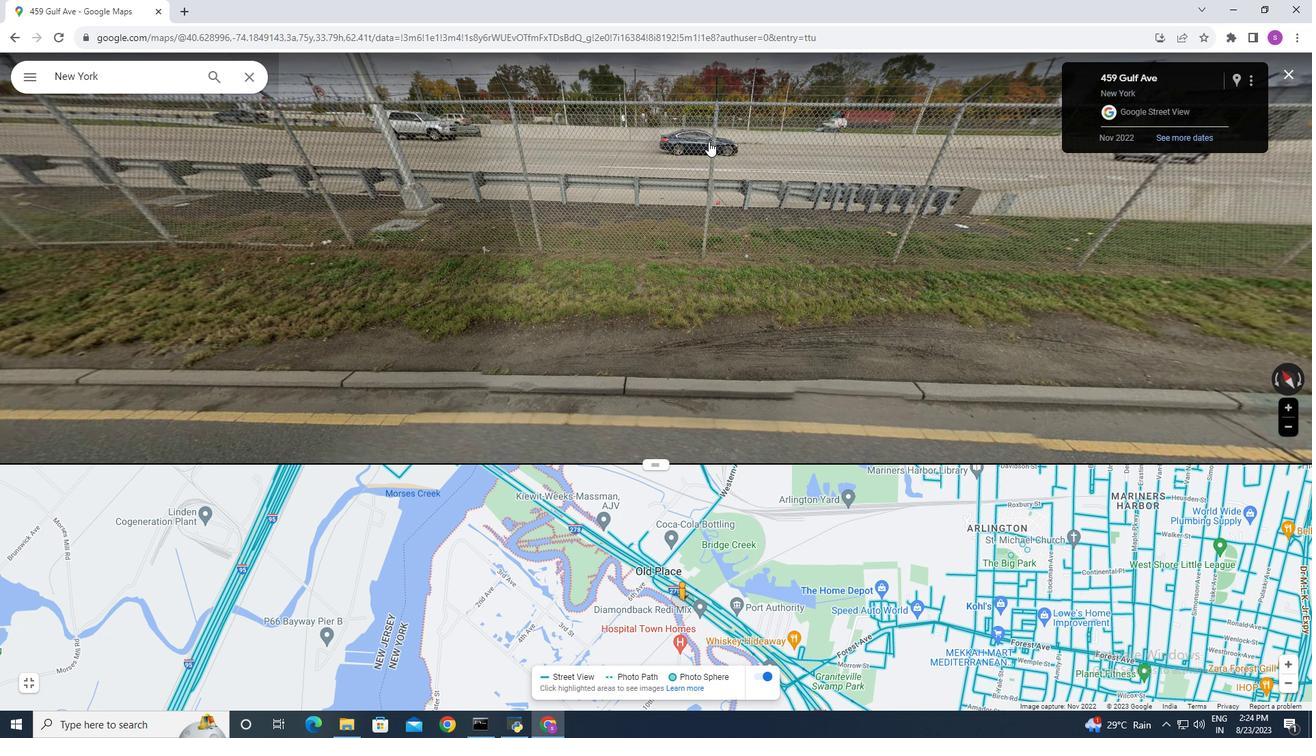 
Action: Mouse pressed left at (709, 141)
Screenshot: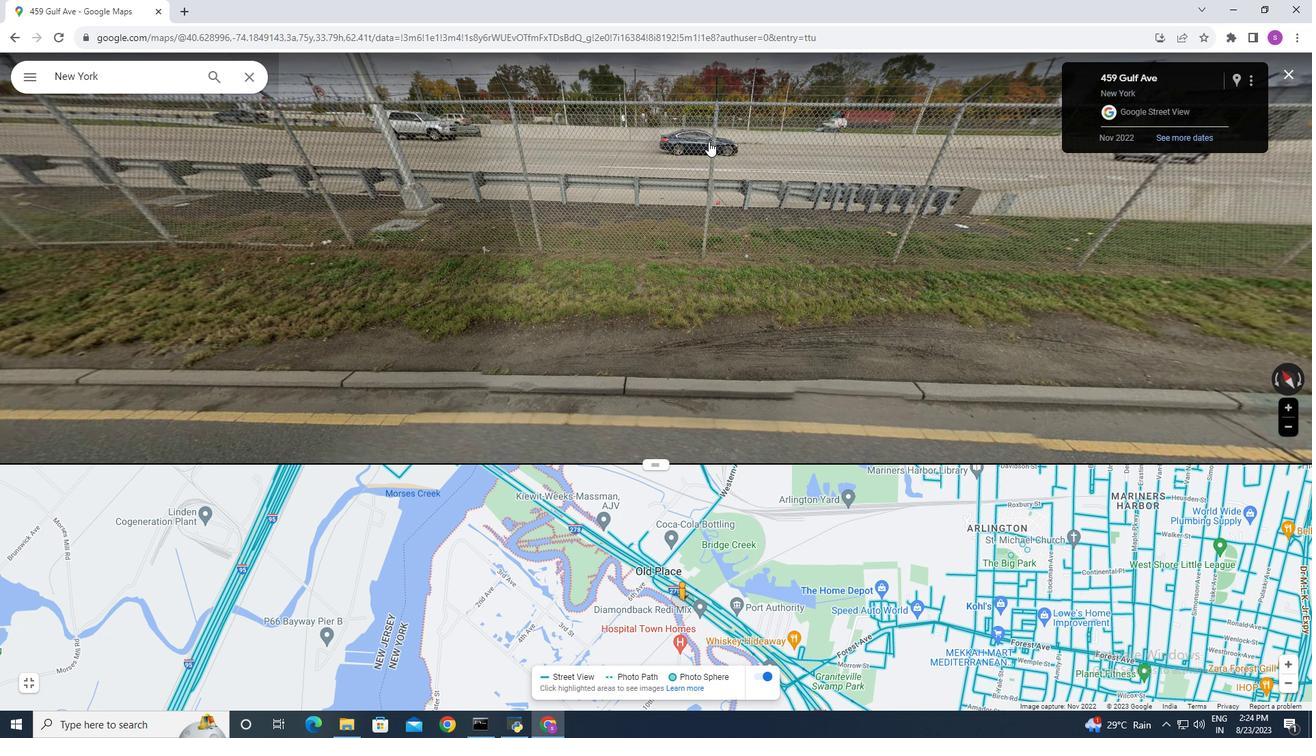 
Action: Mouse moved to (551, 179)
Screenshot: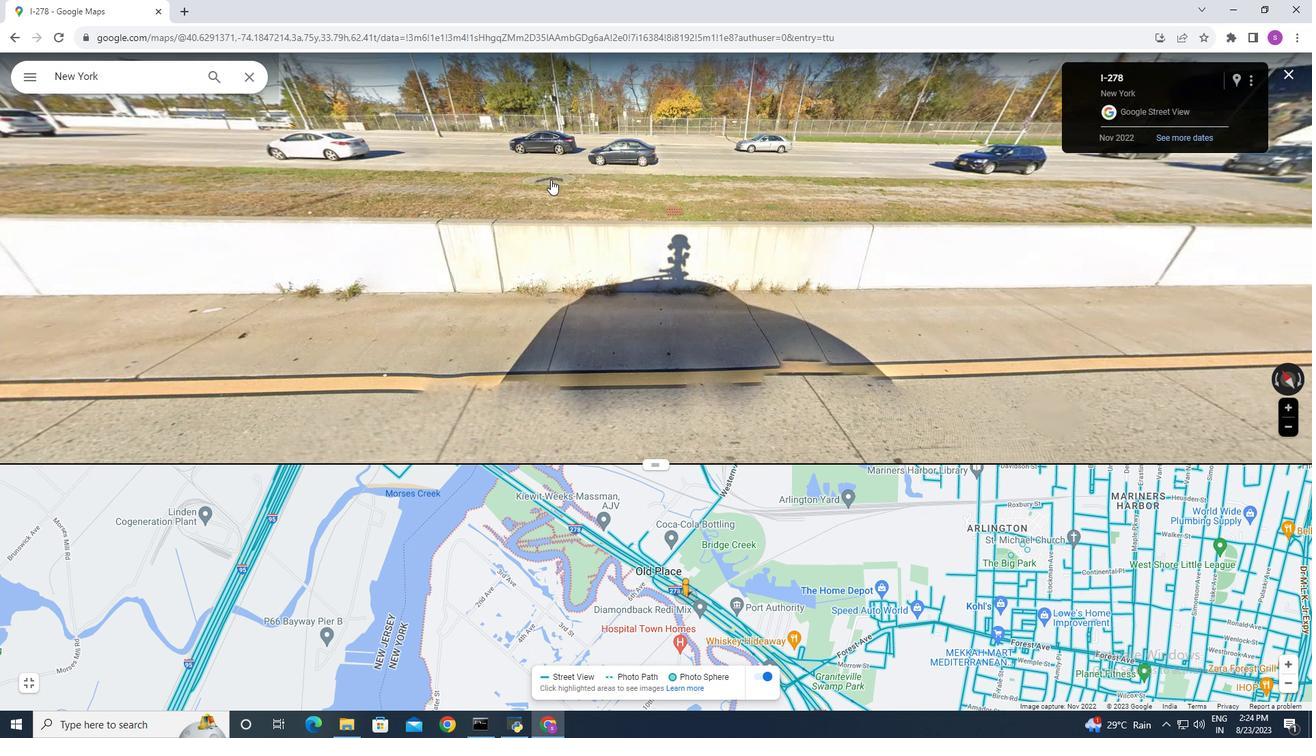 
Action: Mouse pressed left at (551, 179)
Screenshot: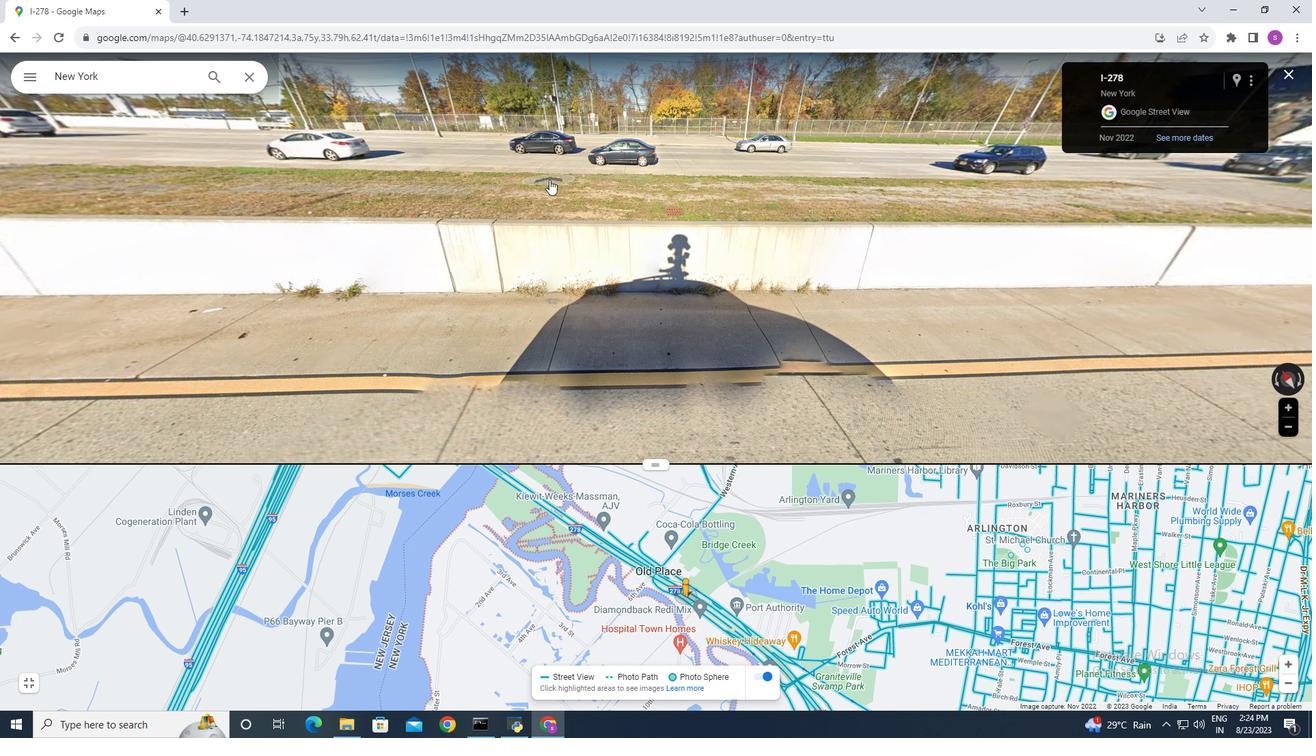 
Action: Mouse moved to (502, 268)
Screenshot: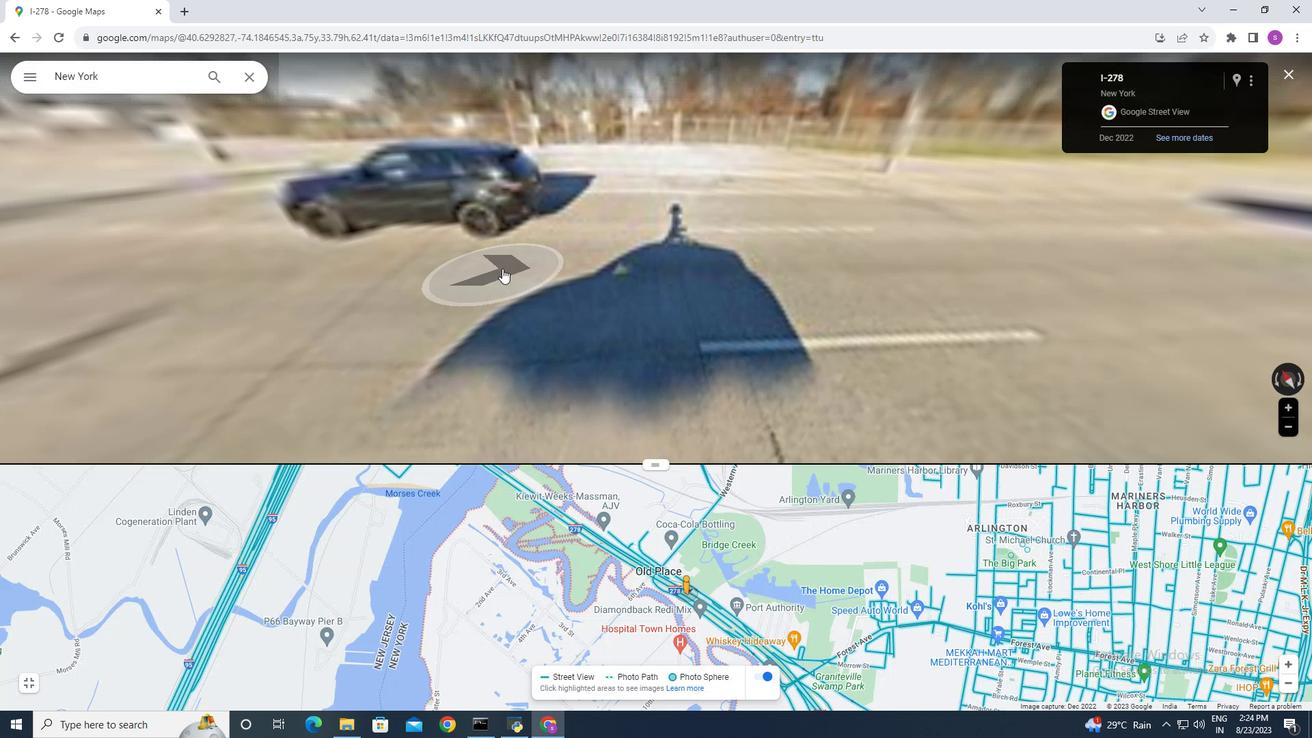 
Action: Mouse pressed left at (502, 268)
Screenshot: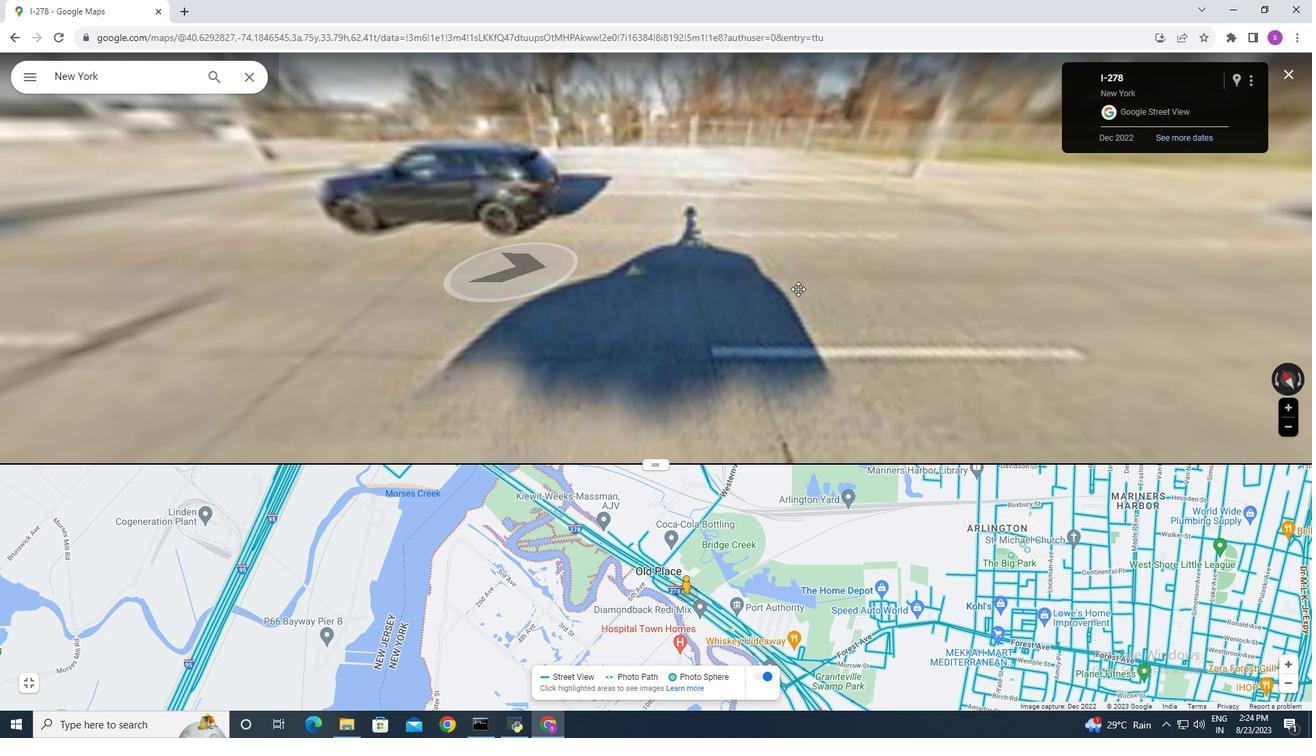 
Action: Mouse moved to (763, 302)
Screenshot: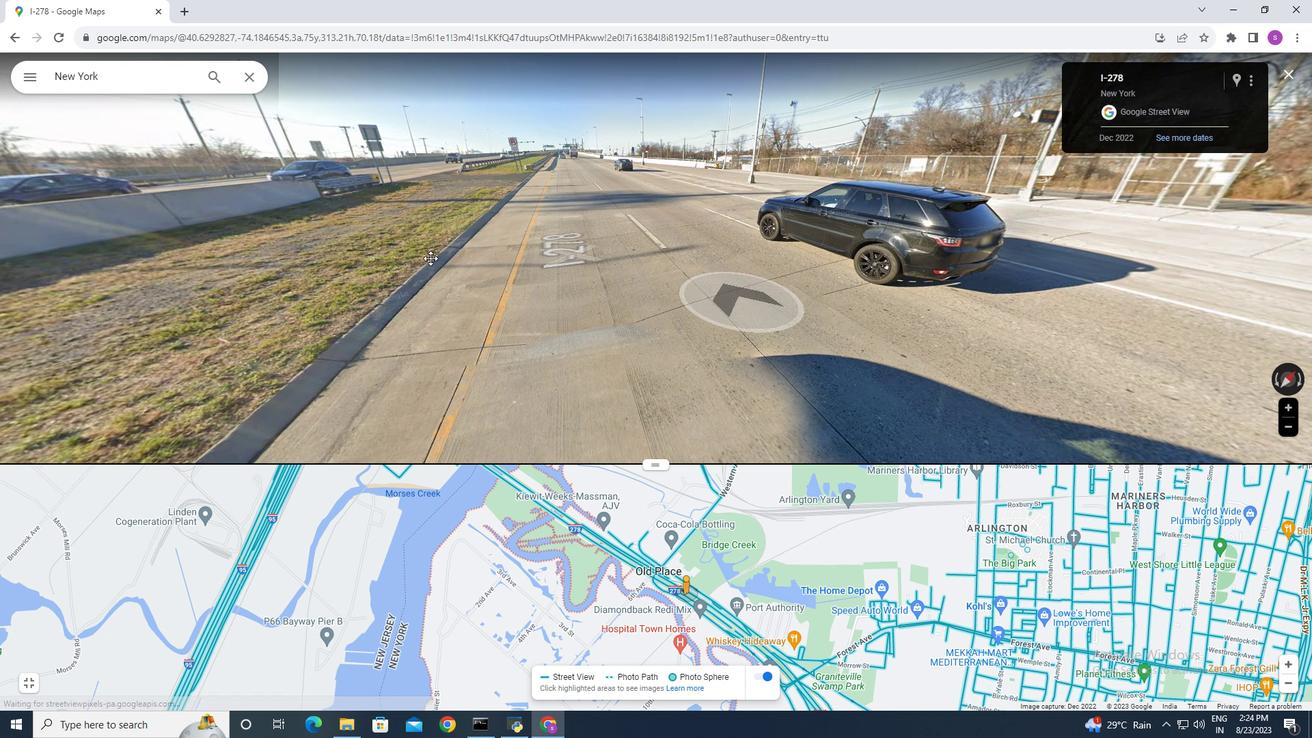 
Action: Mouse pressed left at (763, 302)
Screenshot: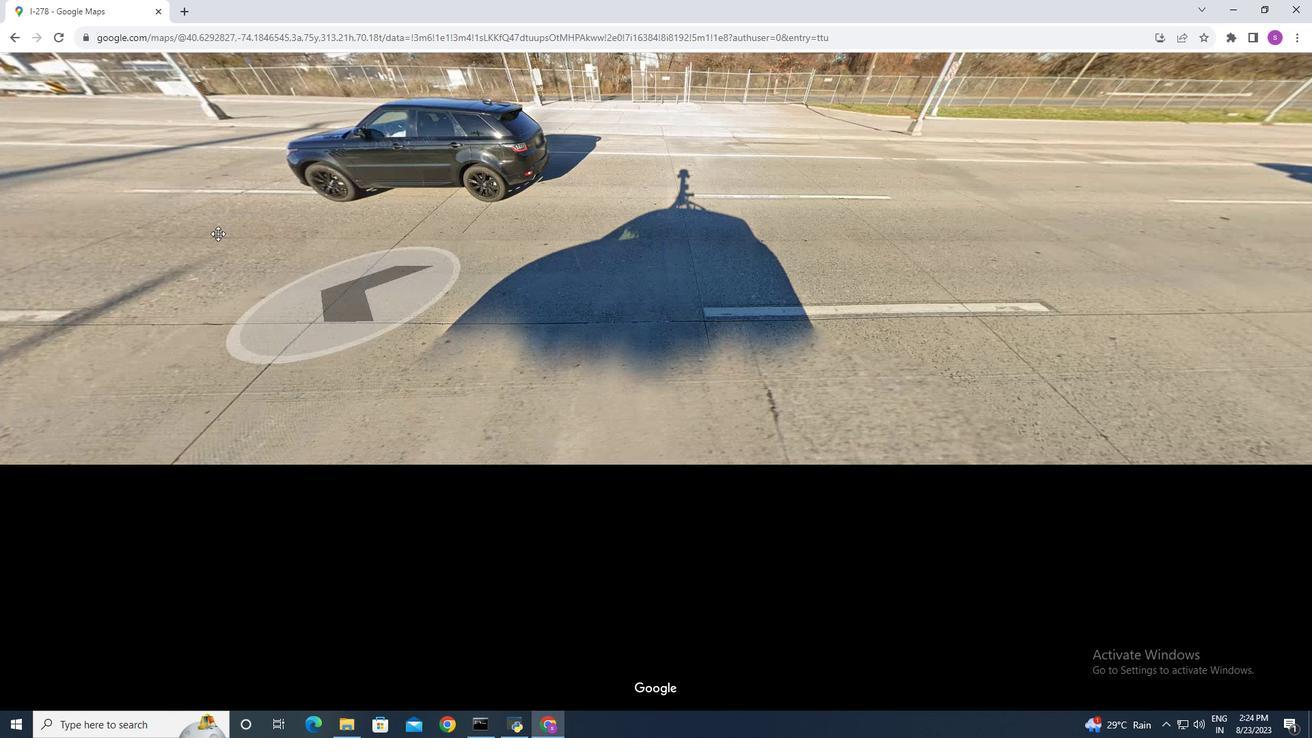 
Action: Mouse moved to (641, 253)
Screenshot: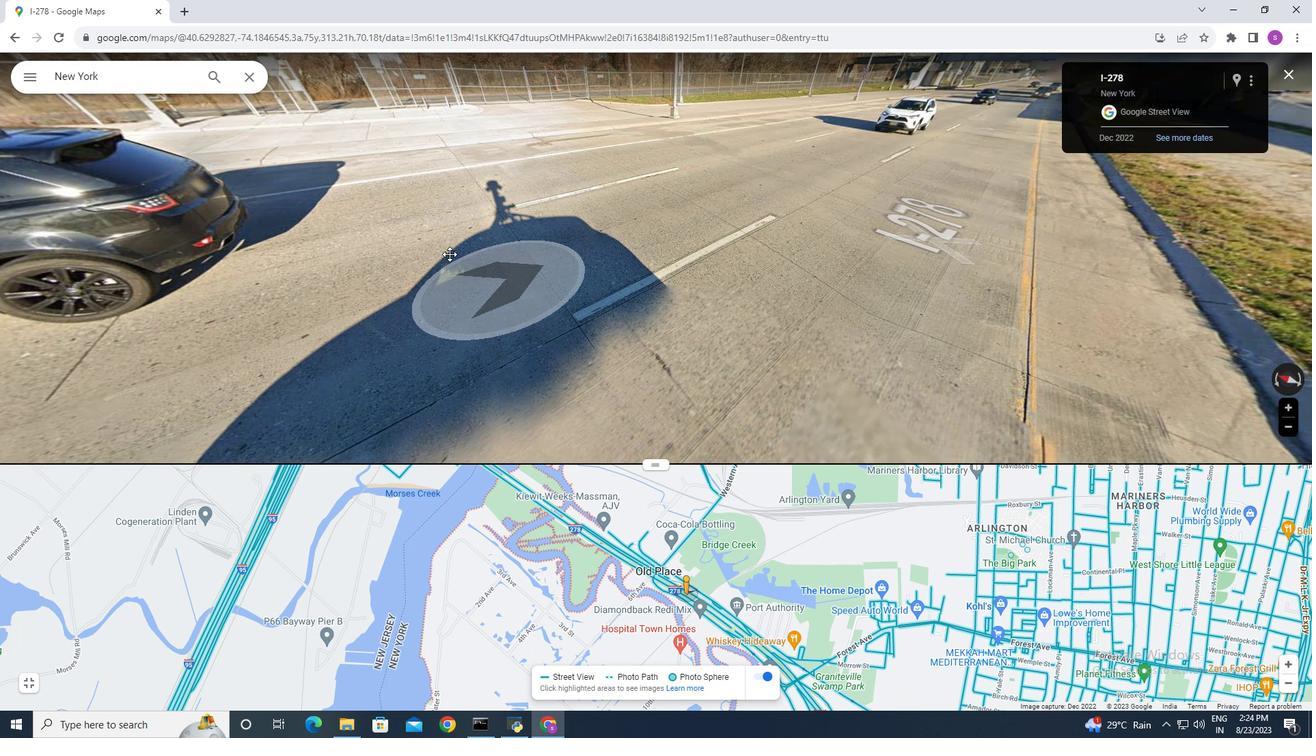 
Action: Mouse pressed left at (646, 252)
Screenshot: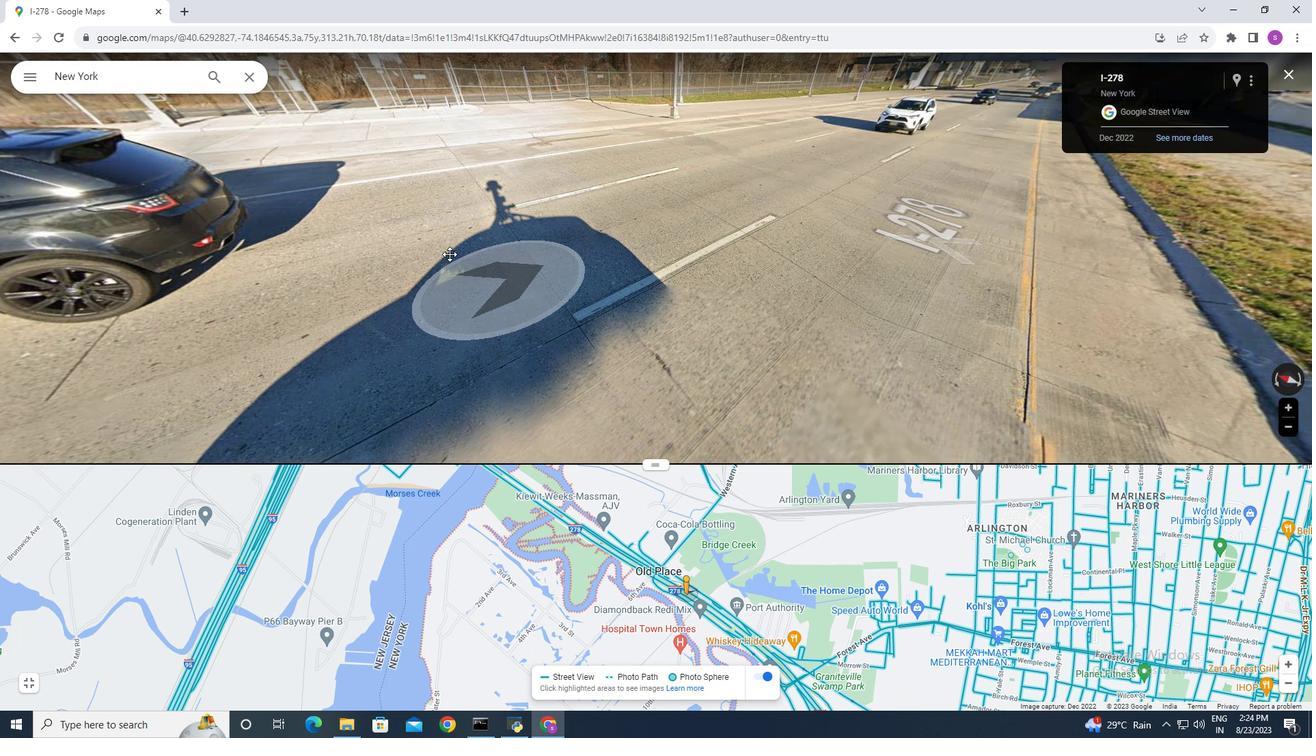 
Action: Mouse moved to (721, 218)
Screenshot: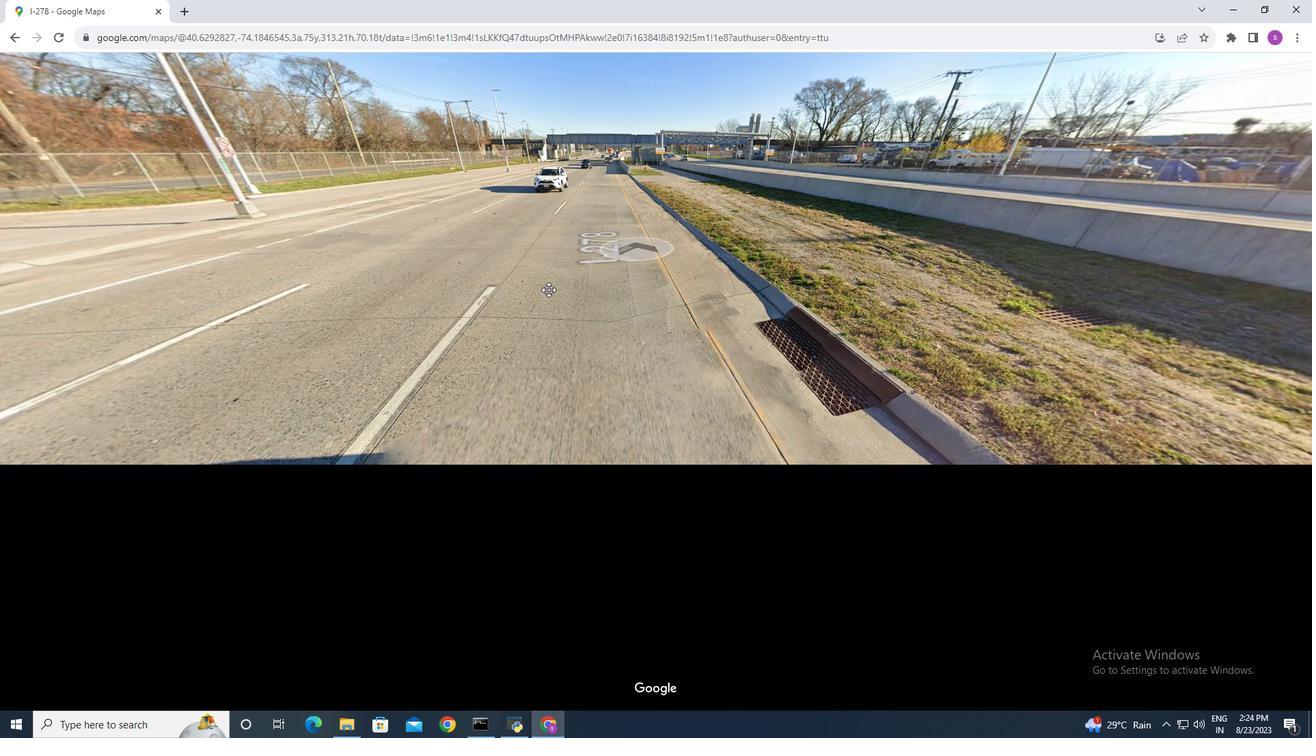 
Action: Mouse pressed left at (729, 213)
Screenshot: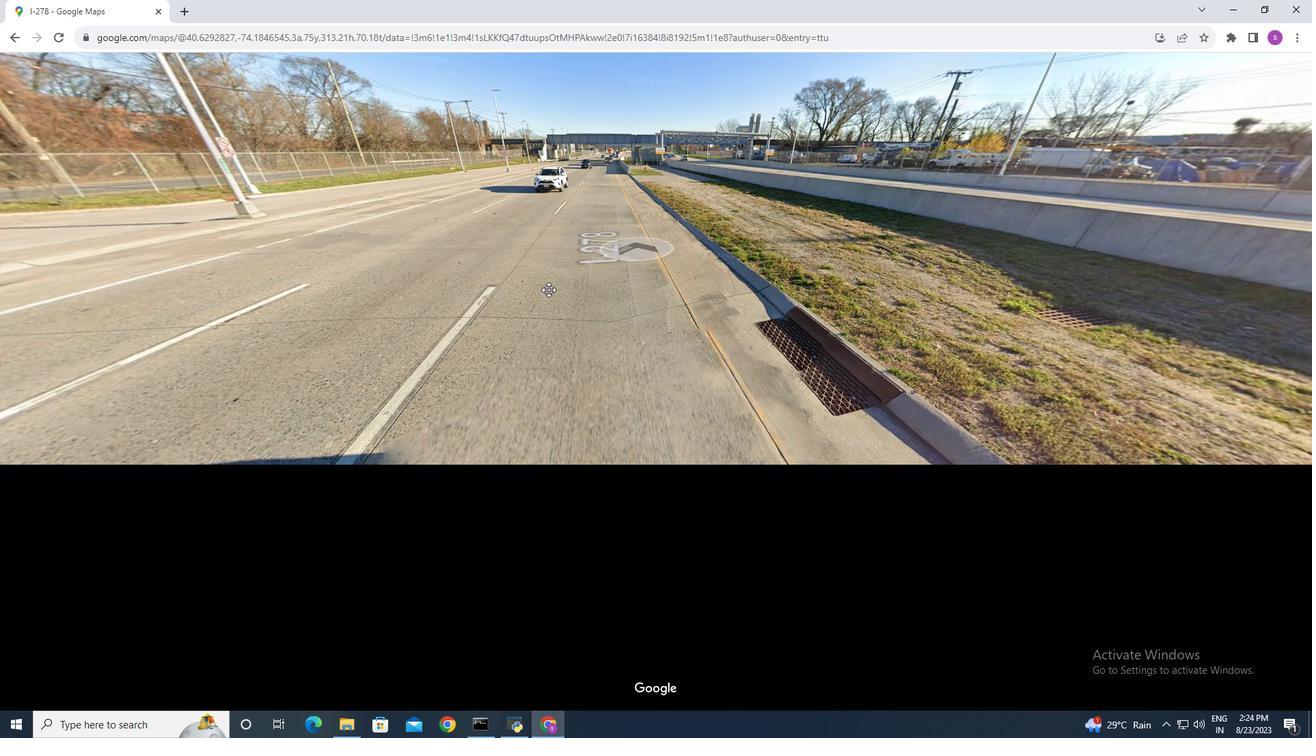 
Action: Mouse moved to (514, 233)
Screenshot: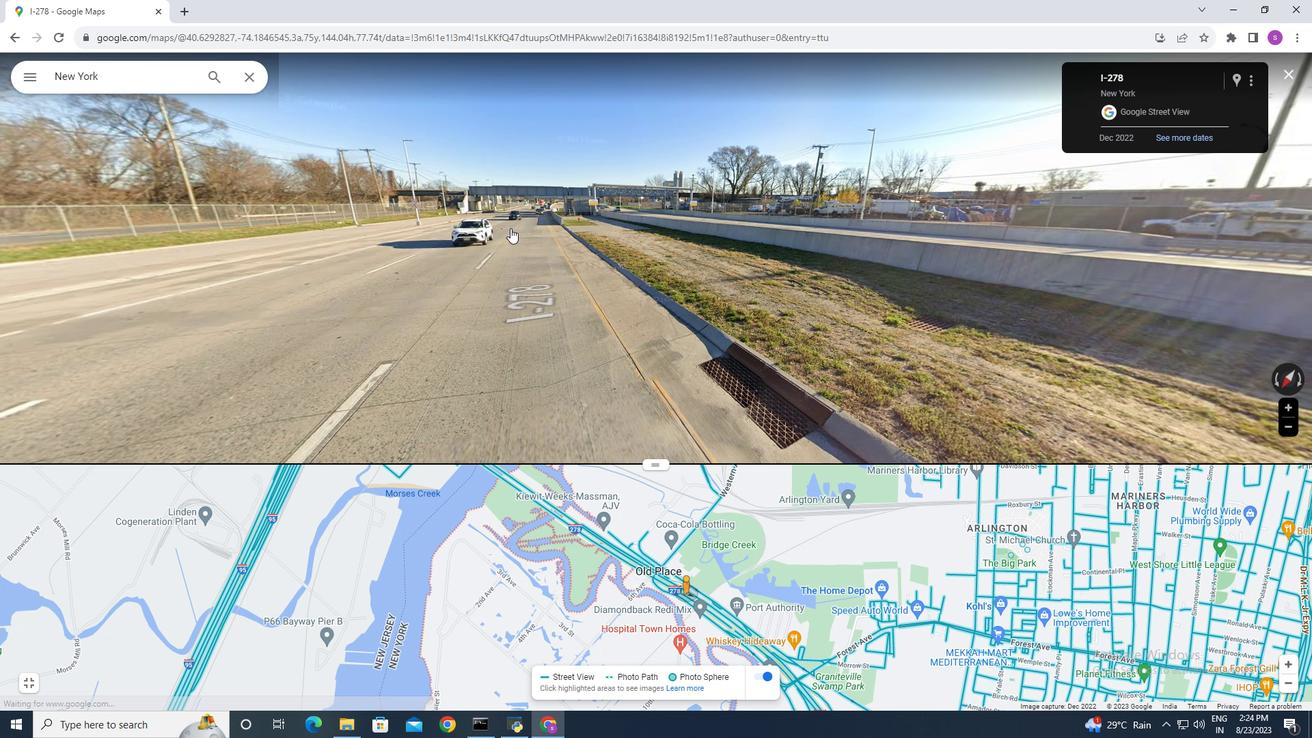 
Action: Mouse pressed left at (514, 233)
Screenshot: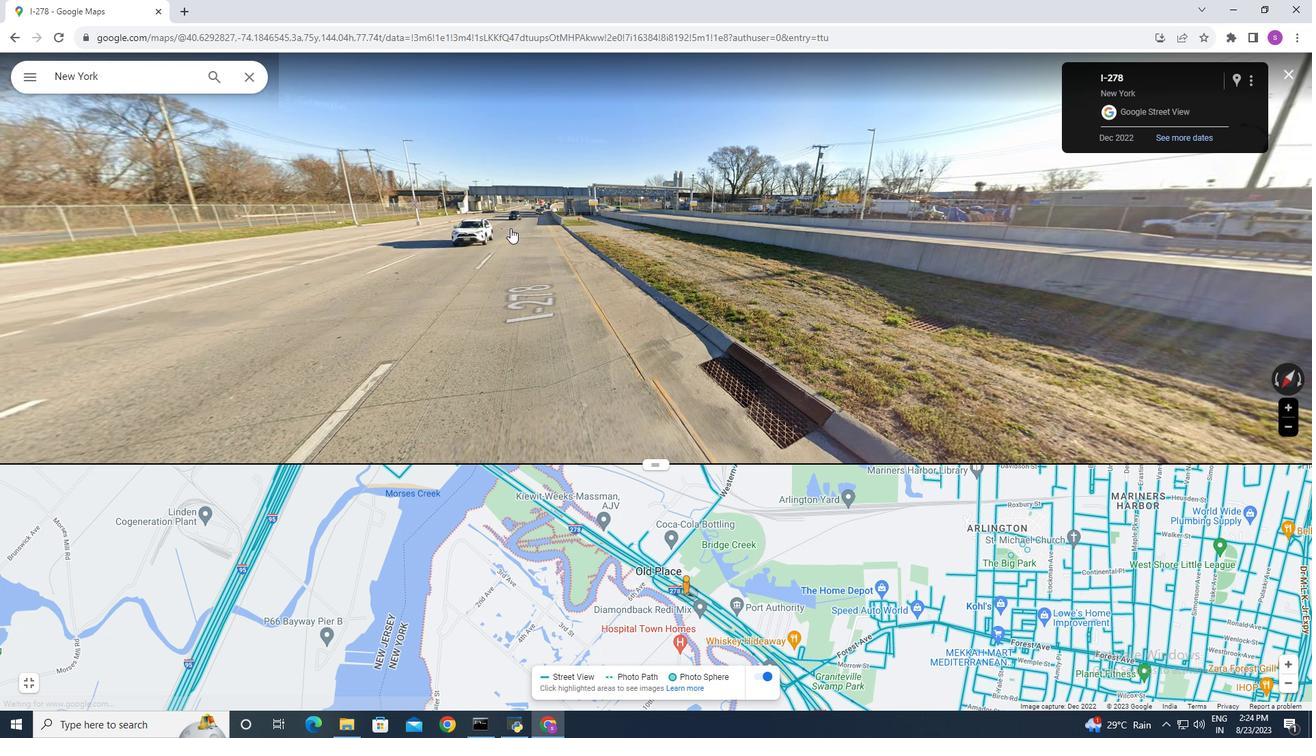 
Action: Mouse moved to (520, 290)
Screenshot: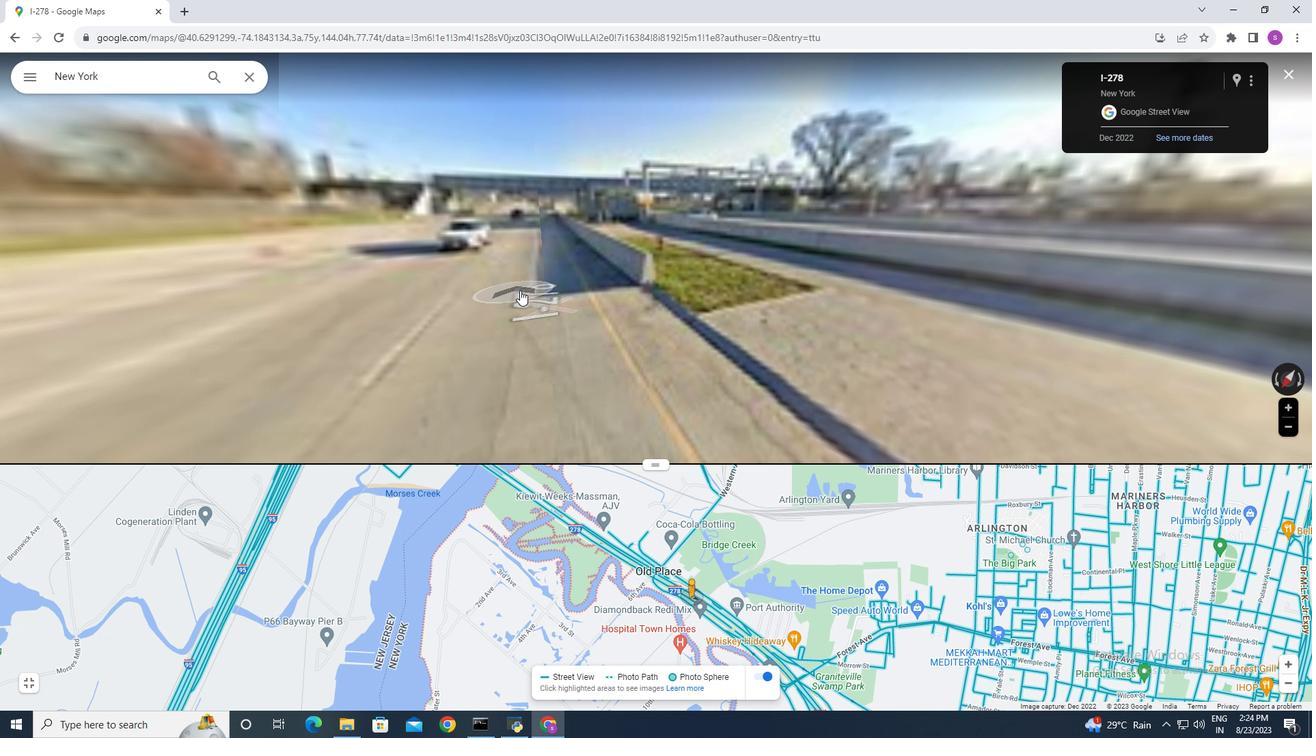 
Action: Mouse pressed left at (520, 290)
Screenshot: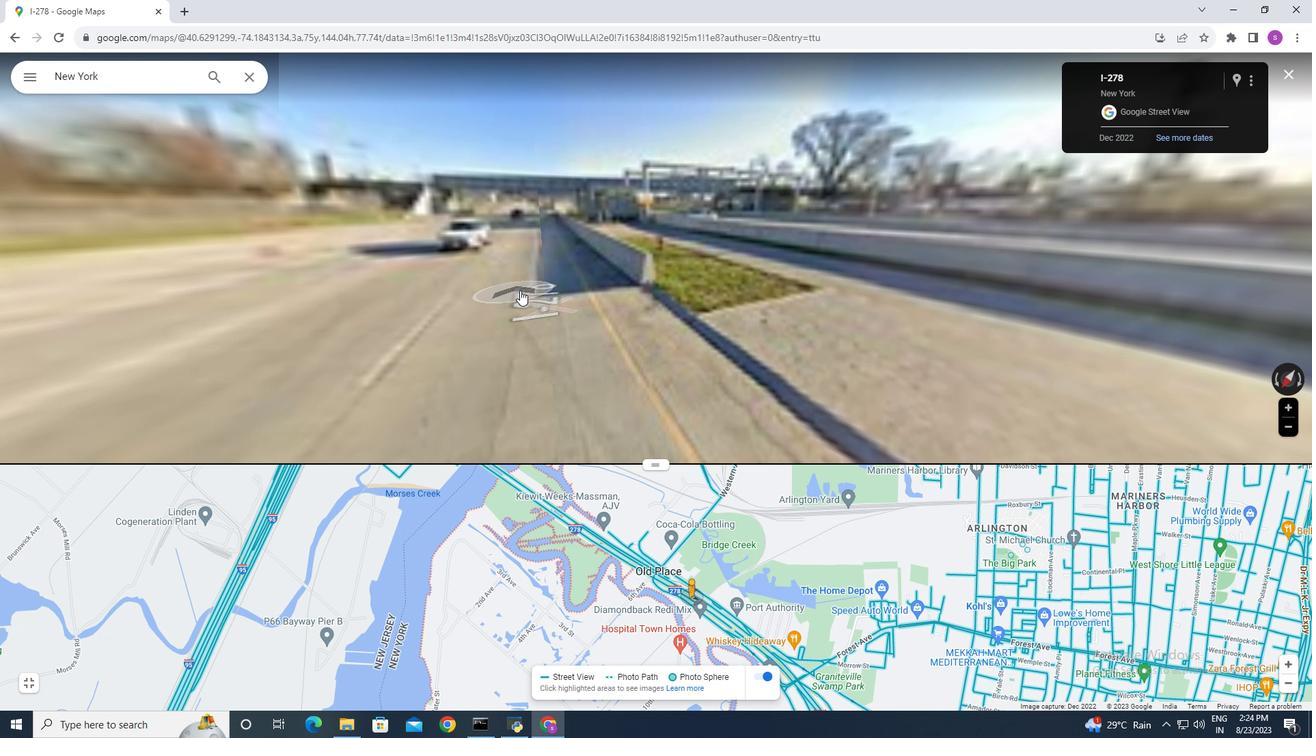 
Action: Mouse moved to (521, 289)
Screenshot: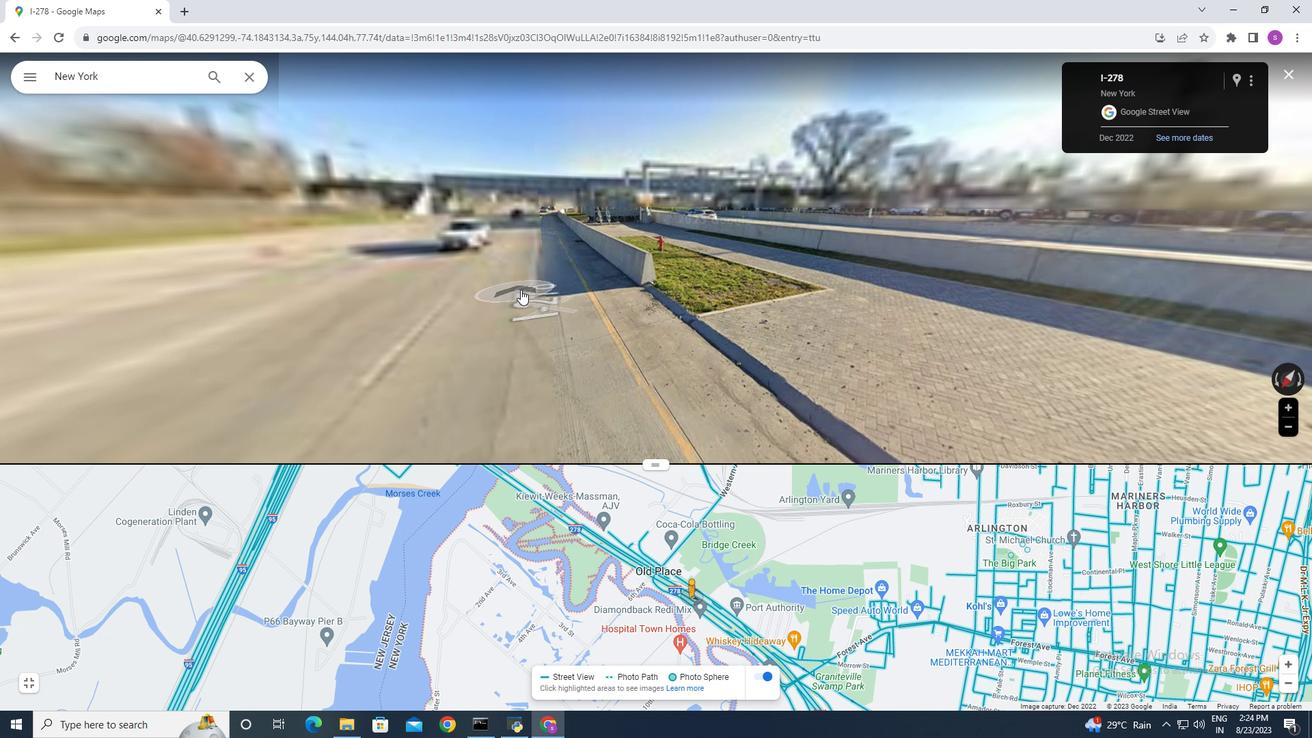 
